 Task: Reply All to email with the signature Jude Thompson with the subject Request for an interview from softage.8@softage.net with the message Could you please send me the marketing plan for the upcoming product launch? with BCC to softage.9@softage.net with an attached image file YouTube_end_screen_image.png
Action: Mouse moved to (114, 294)
Screenshot: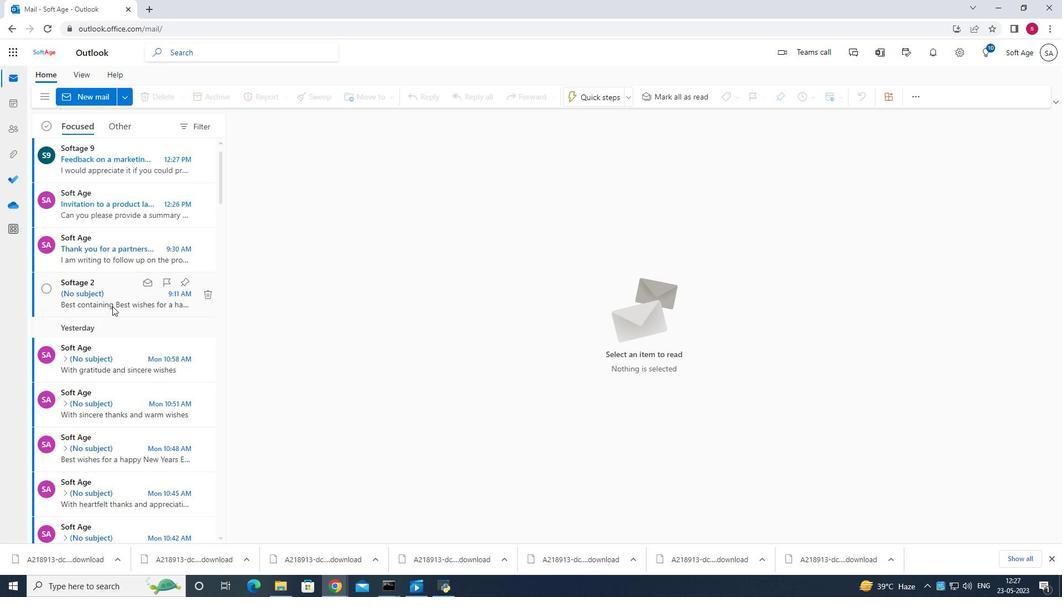 
Action: Mouse pressed left at (114, 294)
Screenshot: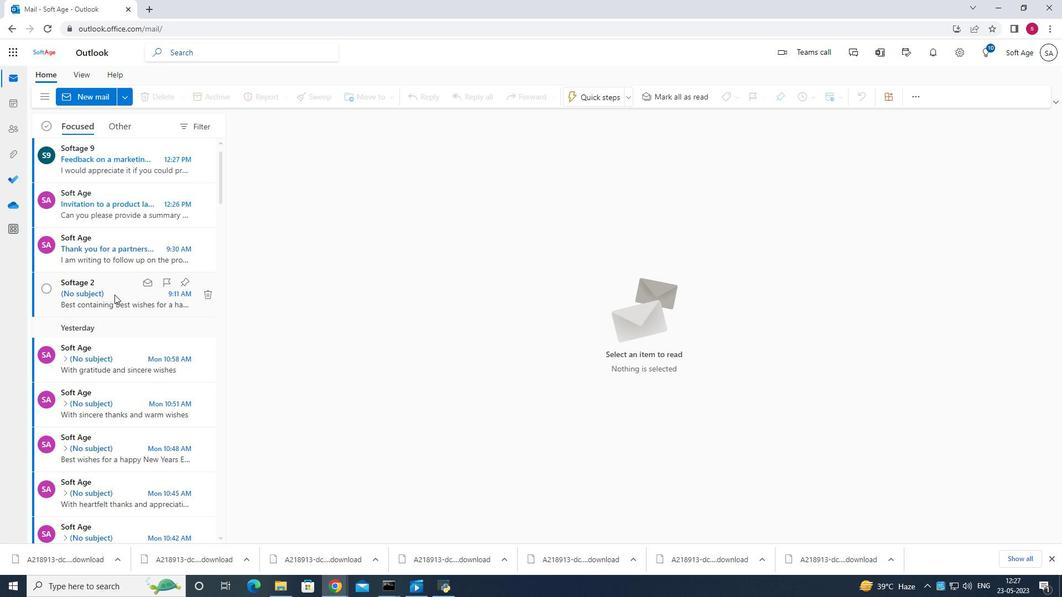 
Action: Mouse moved to (1033, 184)
Screenshot: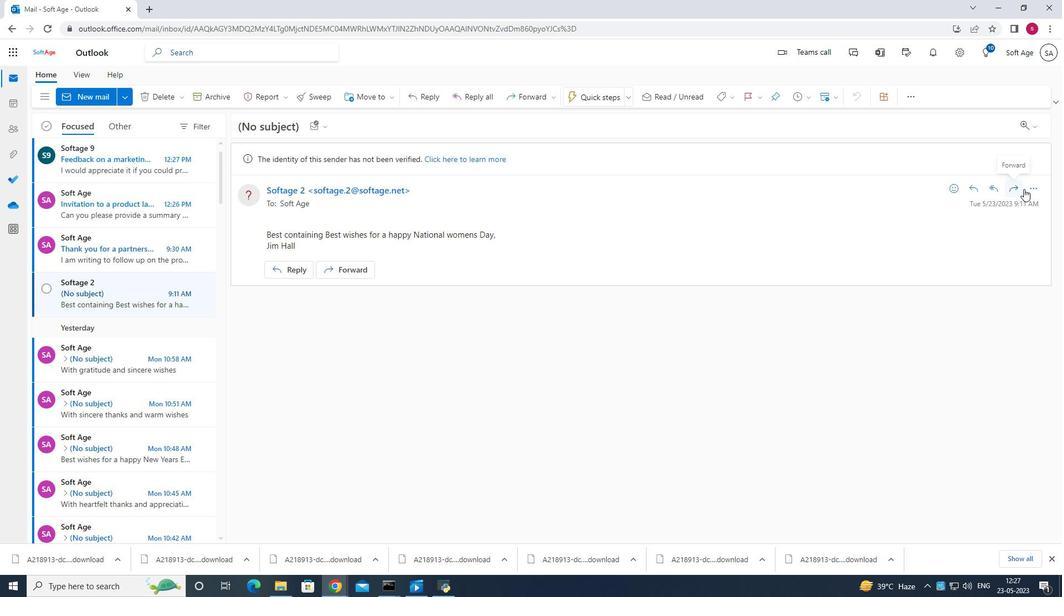 
Action: Mouse pressed left at (1033, 184)
Screenshot: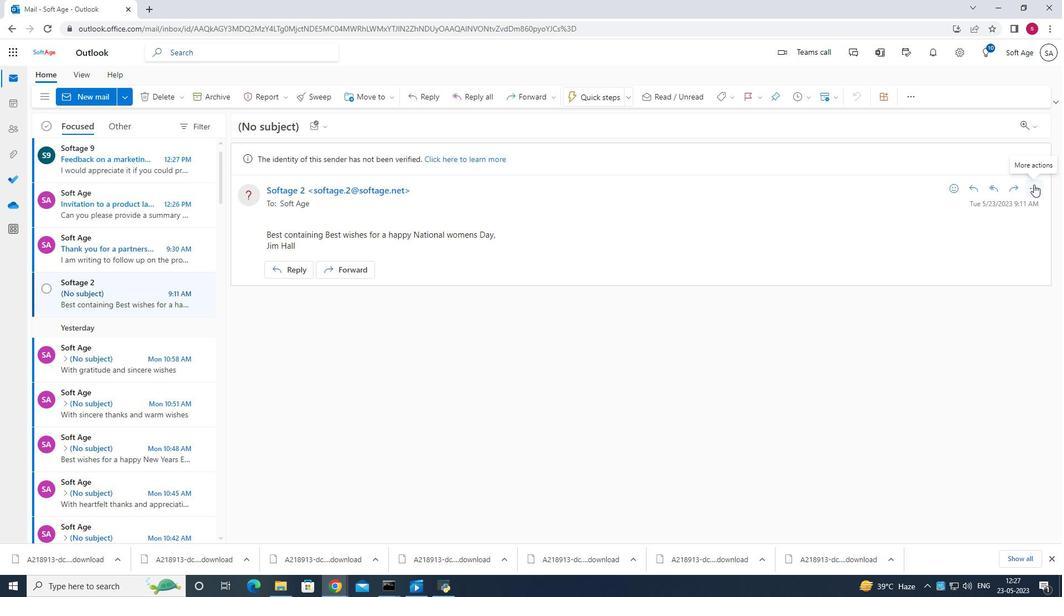 
Action: Mouse moved to (982, 203)
Screenshot: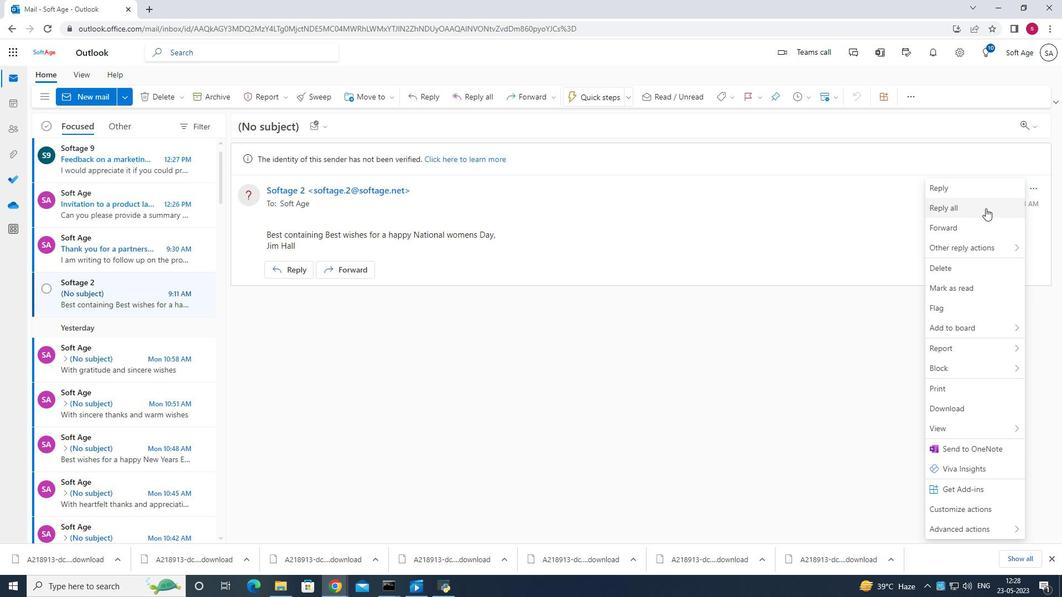 
Action: Mouse pressed left at (982, 203)
Screenshot: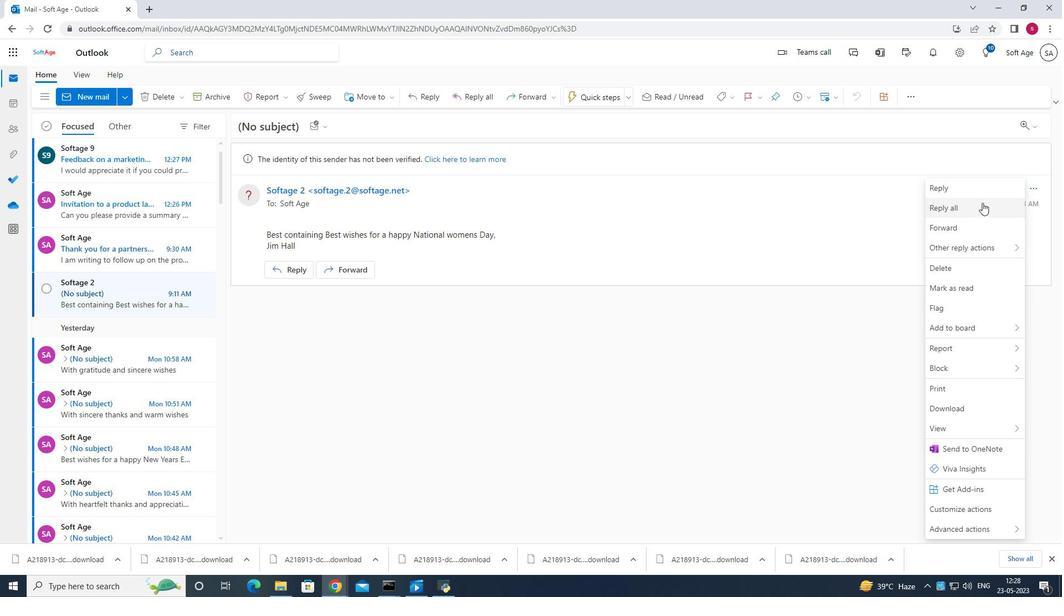 
Action: Mouse moved to (318, 160)
Screenshot: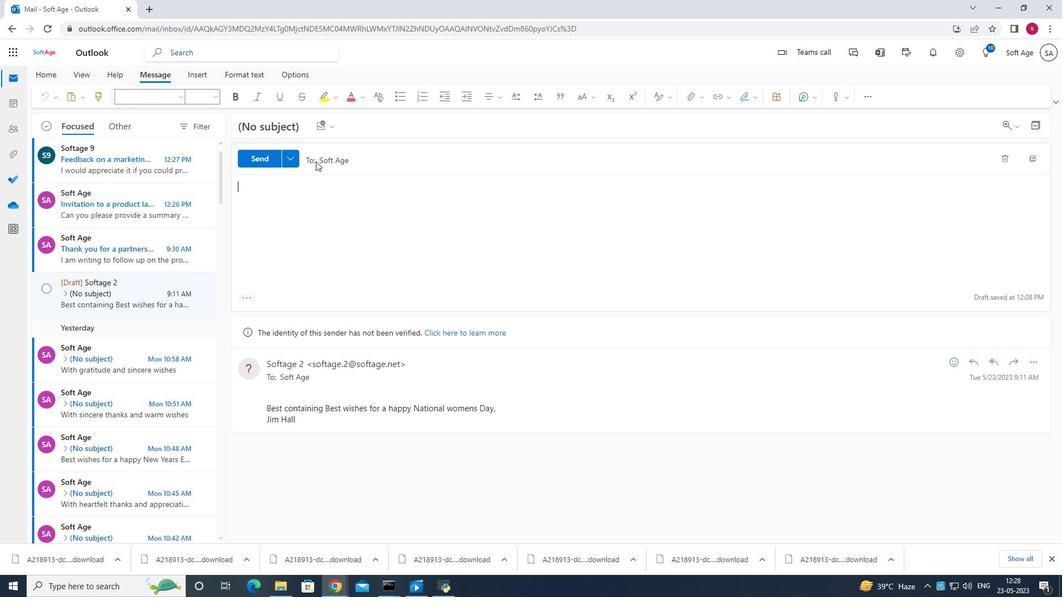 
Action: Mouse pressed left at (318, 160)
Screenshot: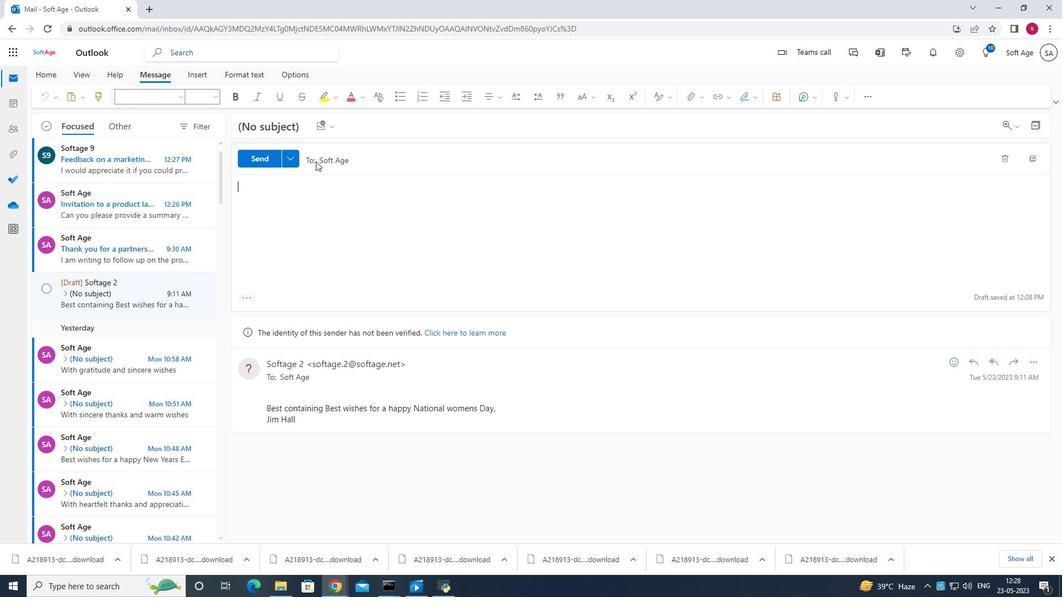 
Action: Mouse moved to (1031, 184)
Screenshot: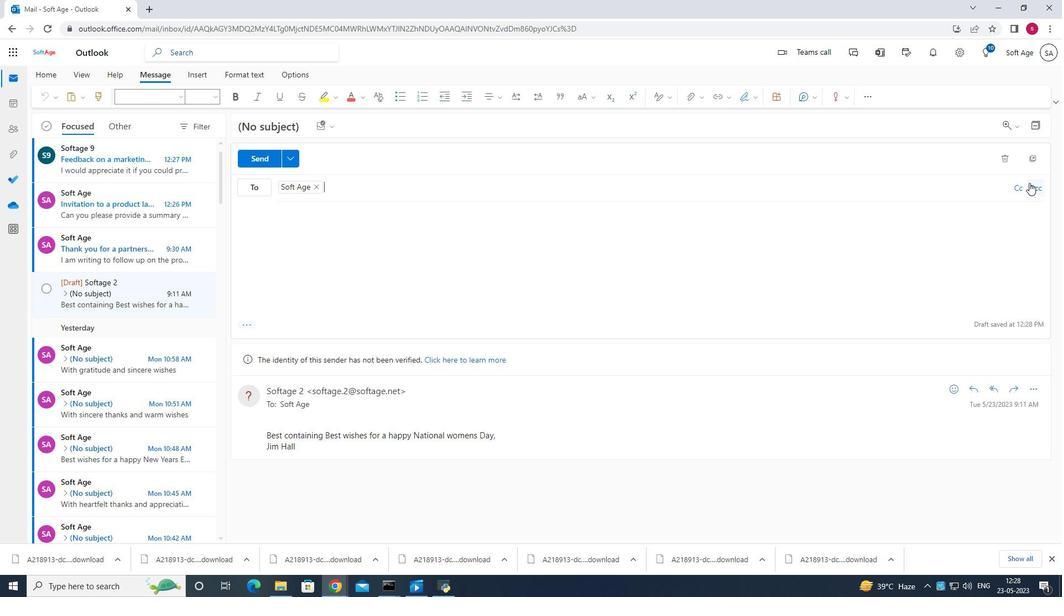 
Action: Mouse pressed left at (1031, 184)
Screenshot: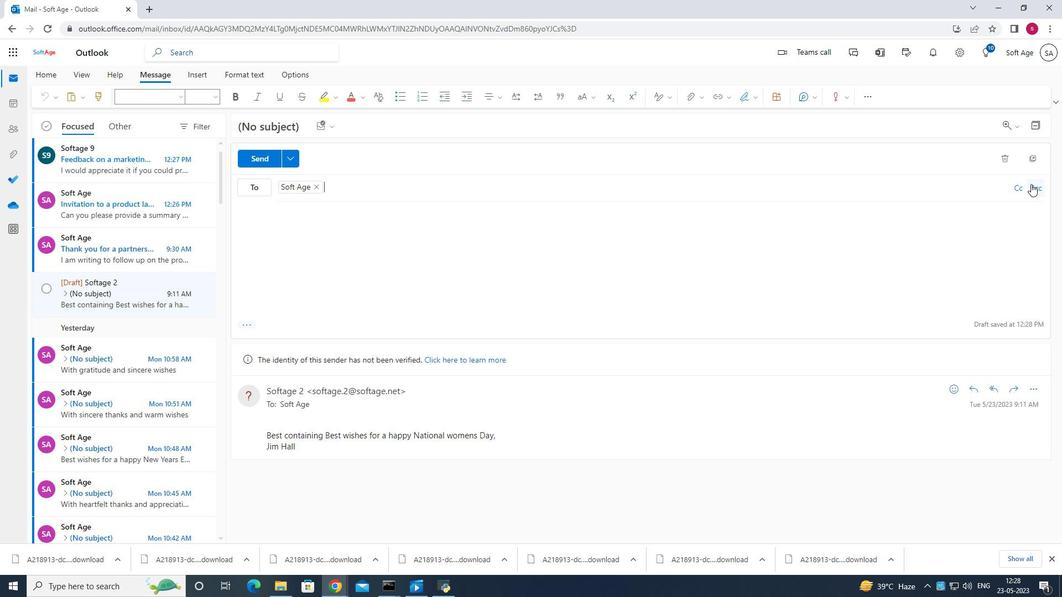 
Action: Mouse moved to (309, 194)
Screenshot: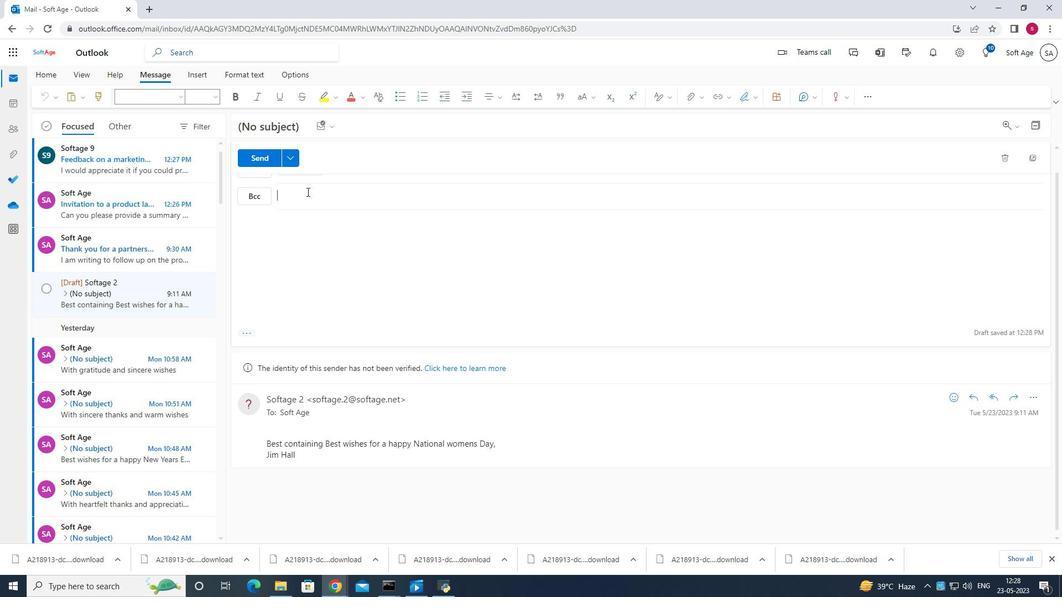 
Action: Mouse scrolled (309, 194) with delta (0, 0)
Screenshot: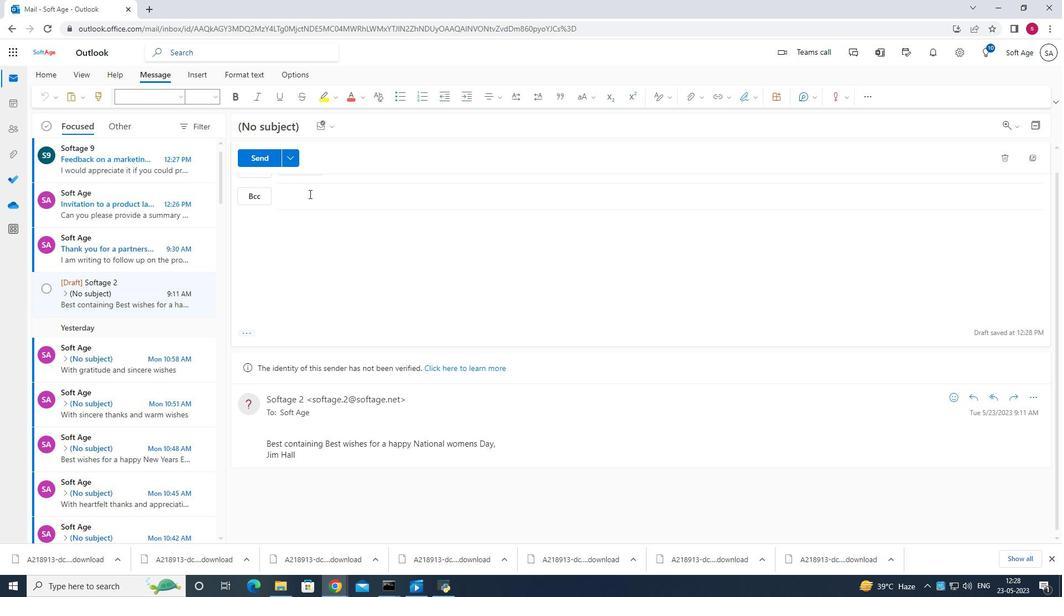 
Action: Mouse scrolled (309, 194) with delta (0, 0)
Screenshot: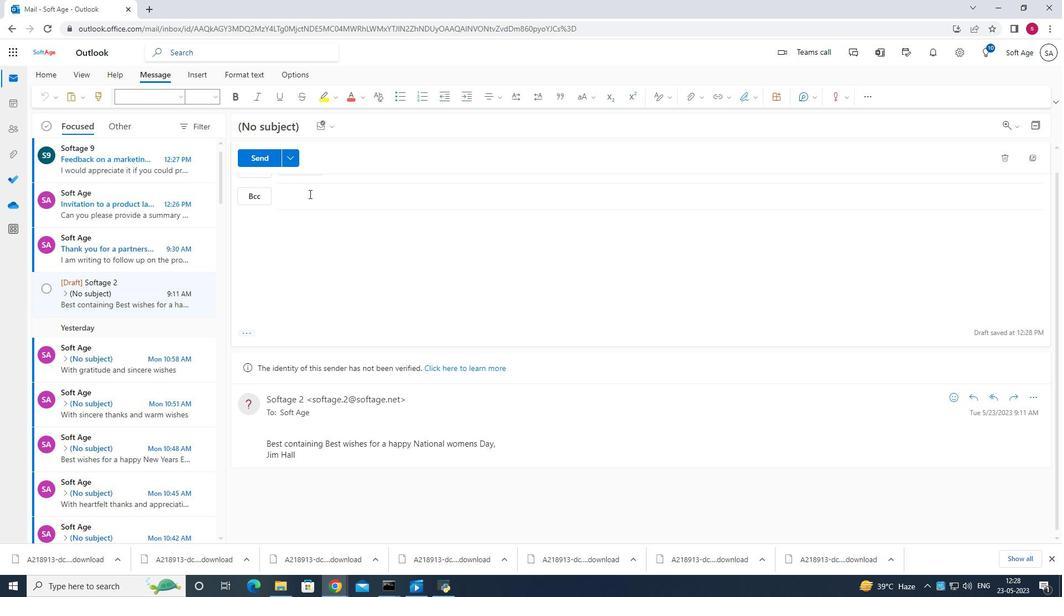 
Action: Mouse scrolled (309, 194) with delta (0, 0)
Screenshot: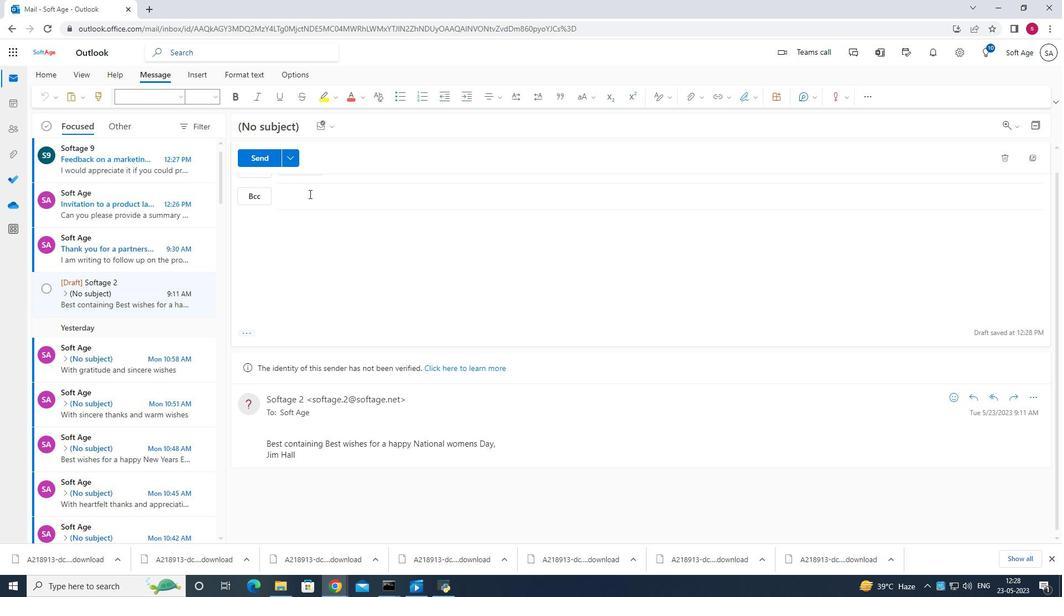 
Action: Mouse moved to (309, 194)
Screenshot: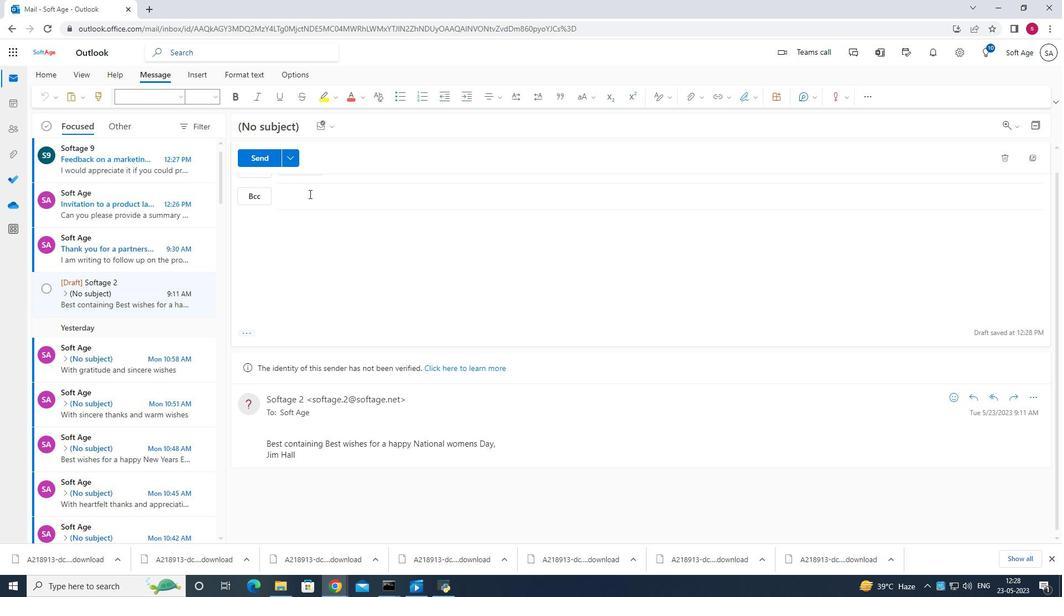 
Action: Mouse scrolled (309, 194) with delta (0, 0)
Screenshot: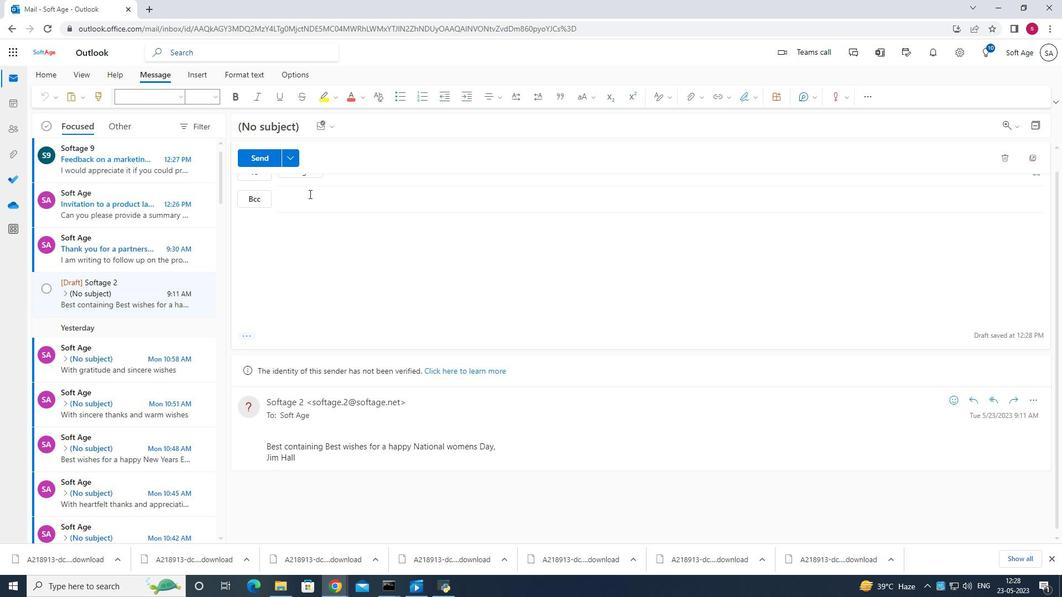 
Action: Mouse scrolled (309, 194) with delta (0, 0)
Screenshot: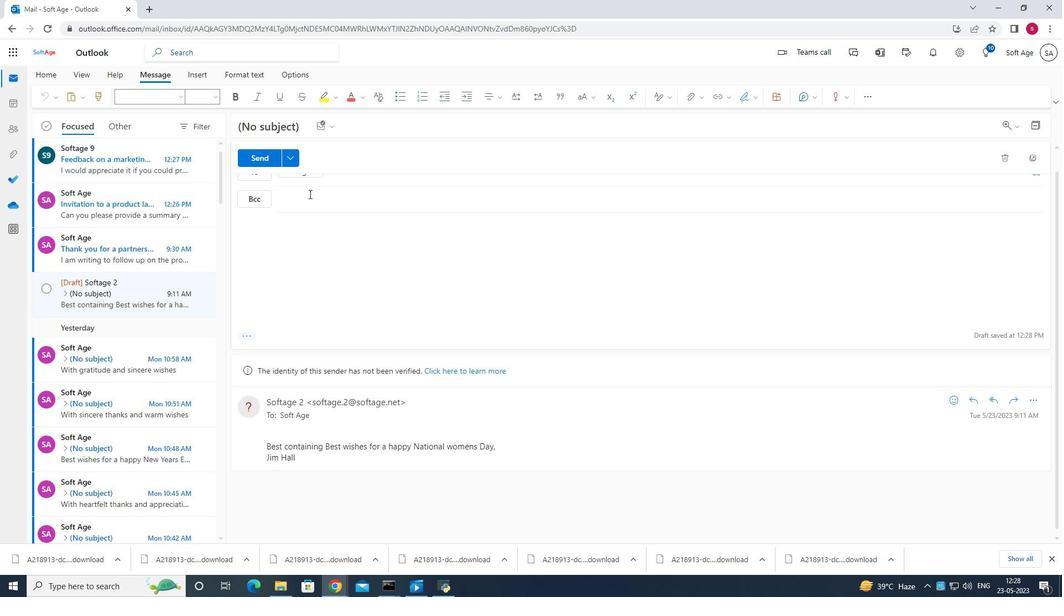 
Action: Mouse scrolled (309, 194) with delta (0, 0)
Screenshot: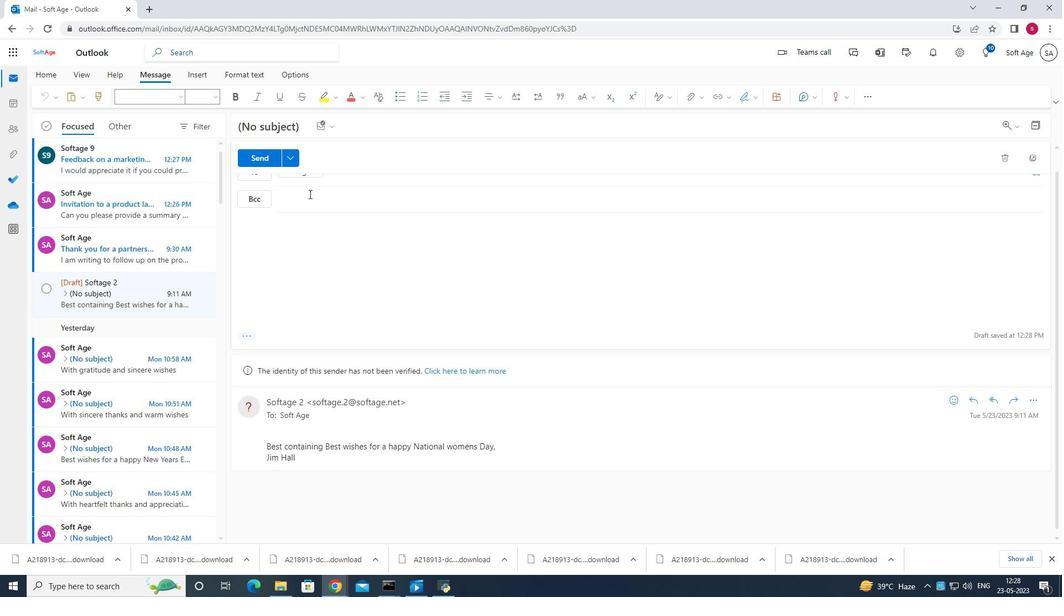 
Action: Mouse scrolled (309, 194) with delta (0, 0)
Screenshot: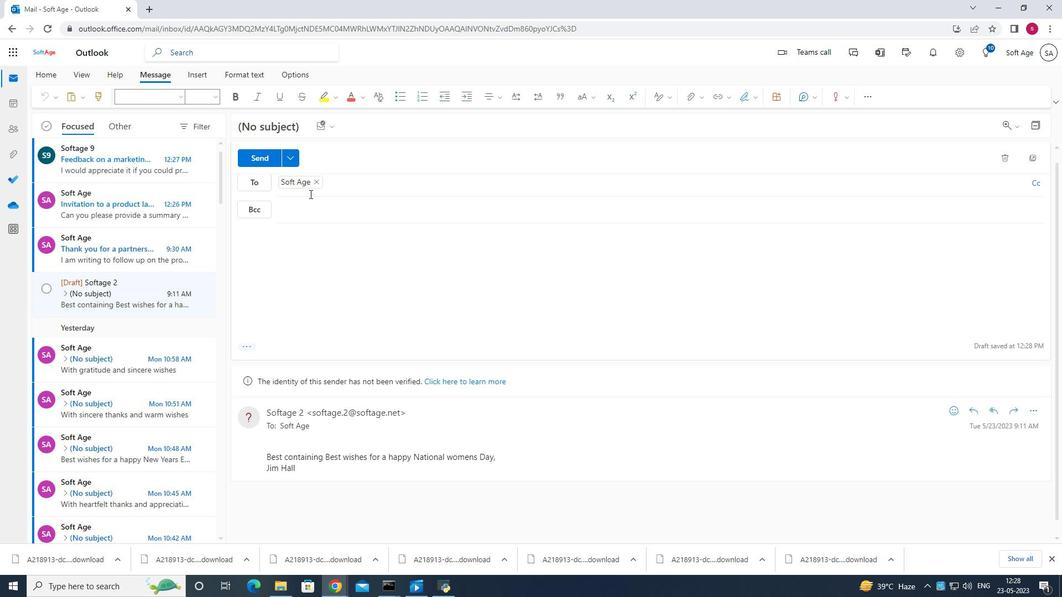 
Action: Mouse scrolled (309, 194) with delta (0, 0)
Screenshot: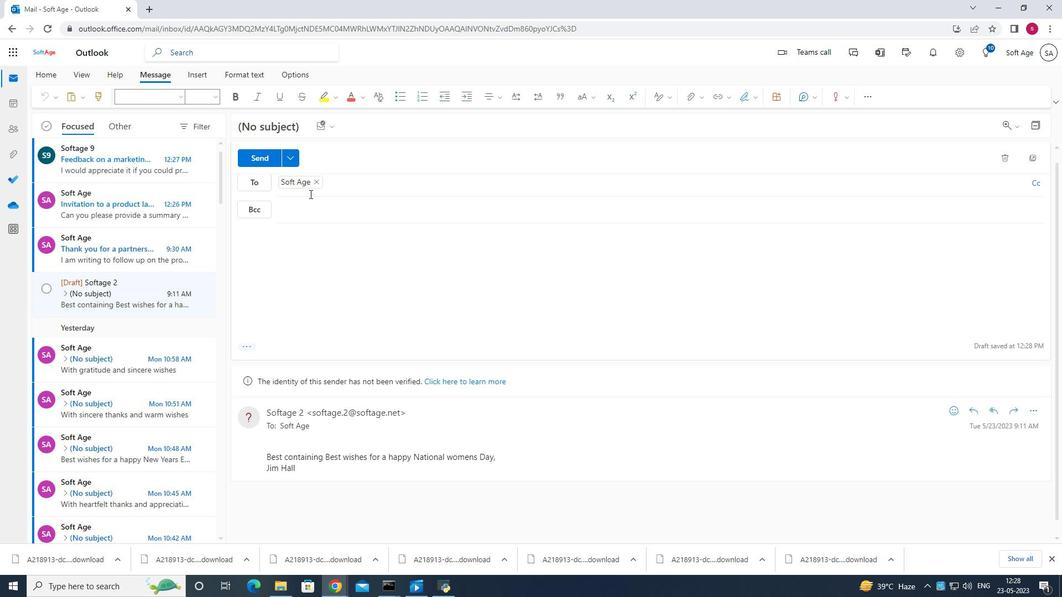 
Action: Mouse moved to (328, 210)
Screenshot: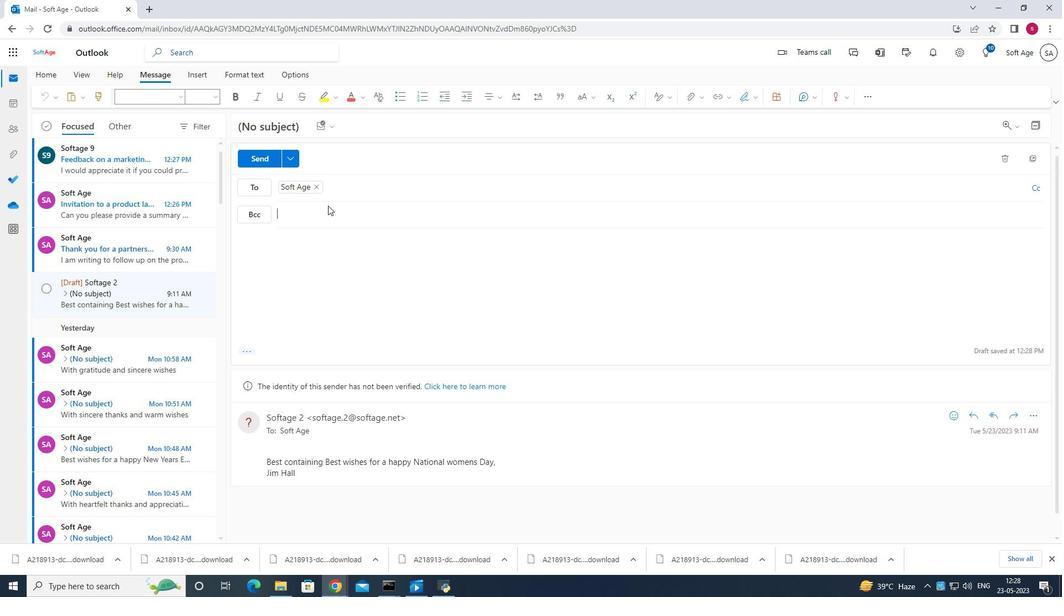 
Action: Key pressed softage.9softage.net
Screenshot: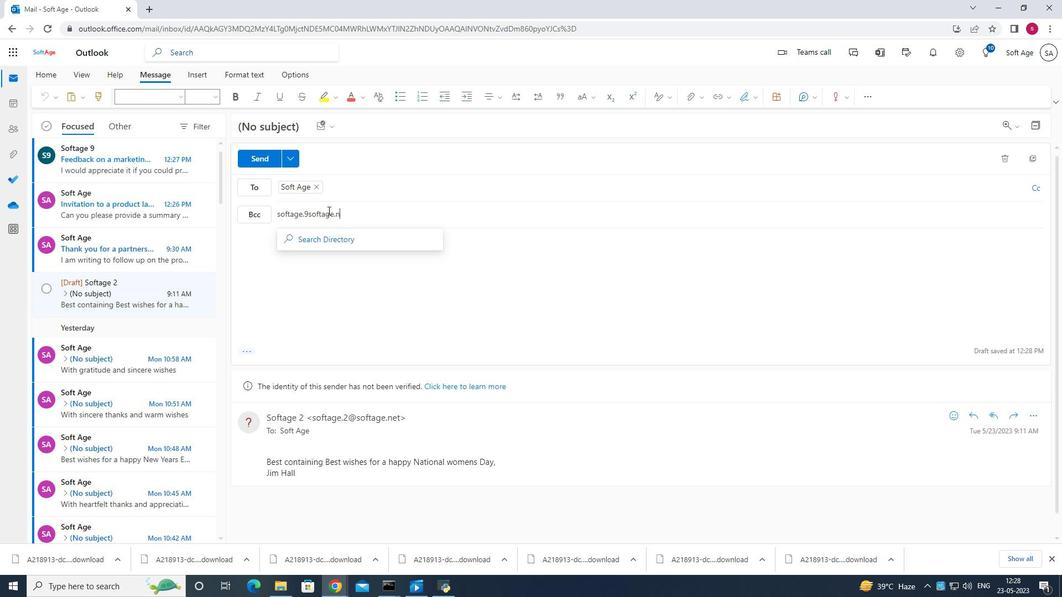 
Action: Mouse moved to (340, 203)
Screenshot: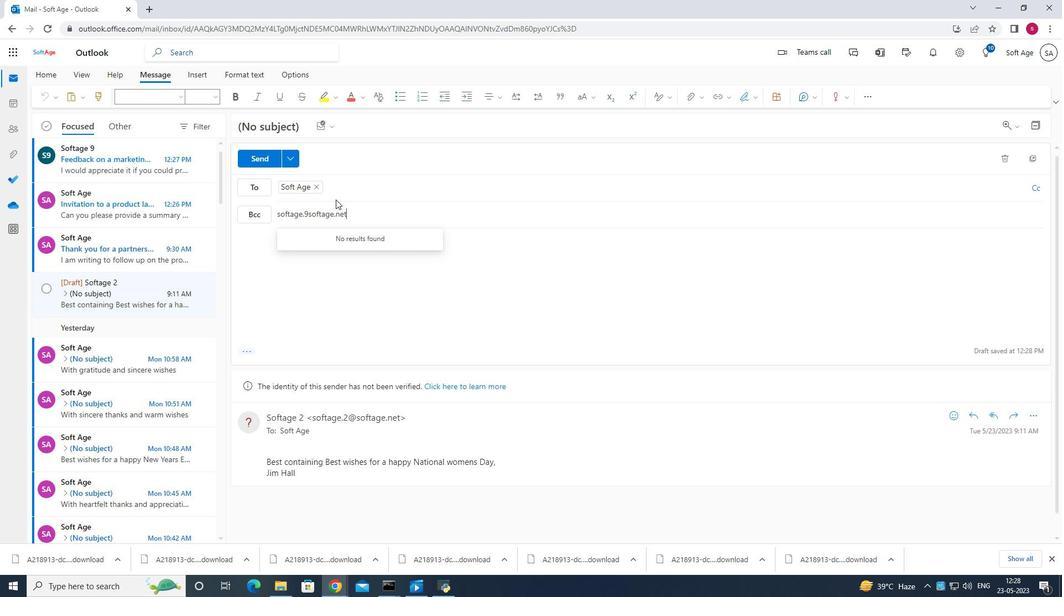
Action: Mouse pressed left at (340, 203)
Screenshot: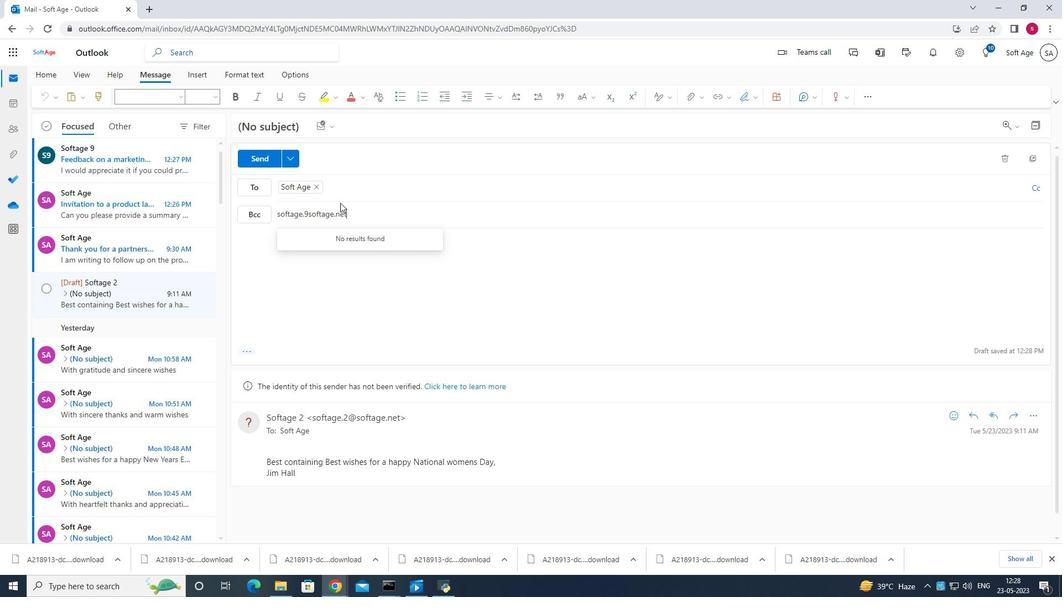 
Action: Mouse moved to (253, 352)
Screenshot: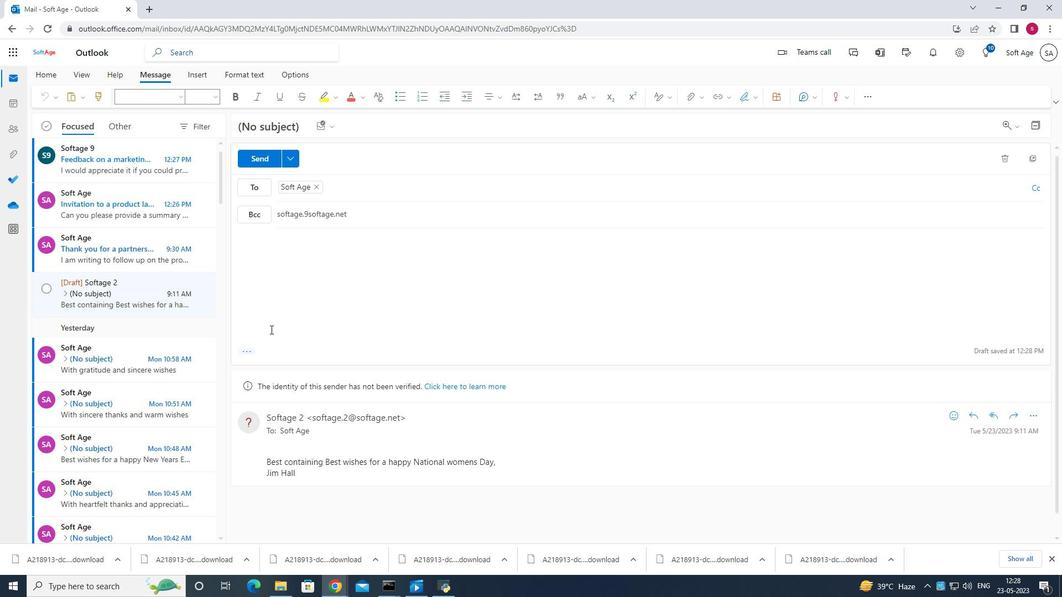 
Action: Mouse pressed left at (253, 352)
Screenshot: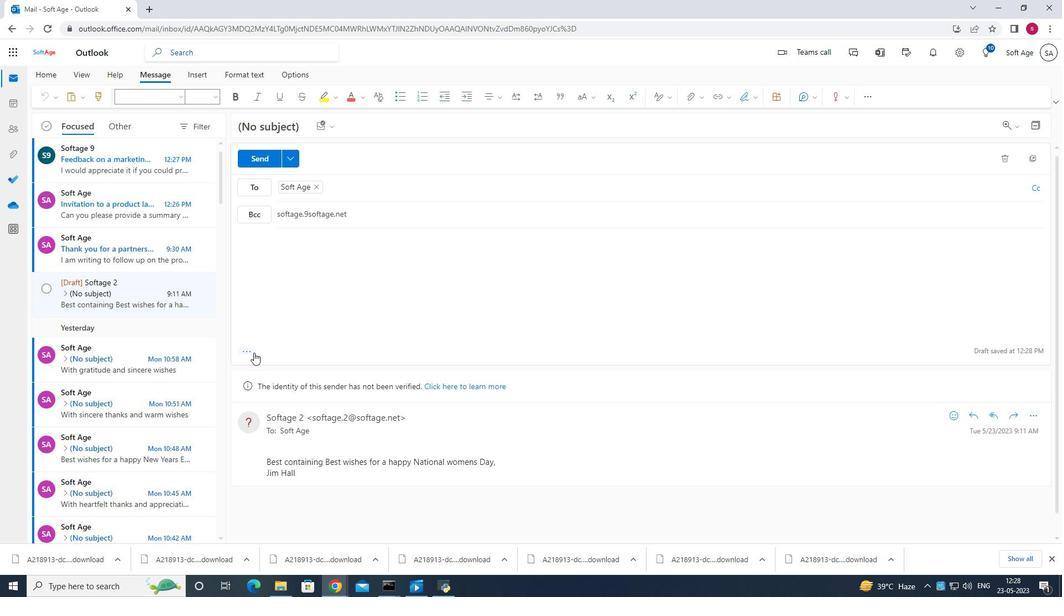 
Action: Mouse moved to (281, 231)
Screenshot: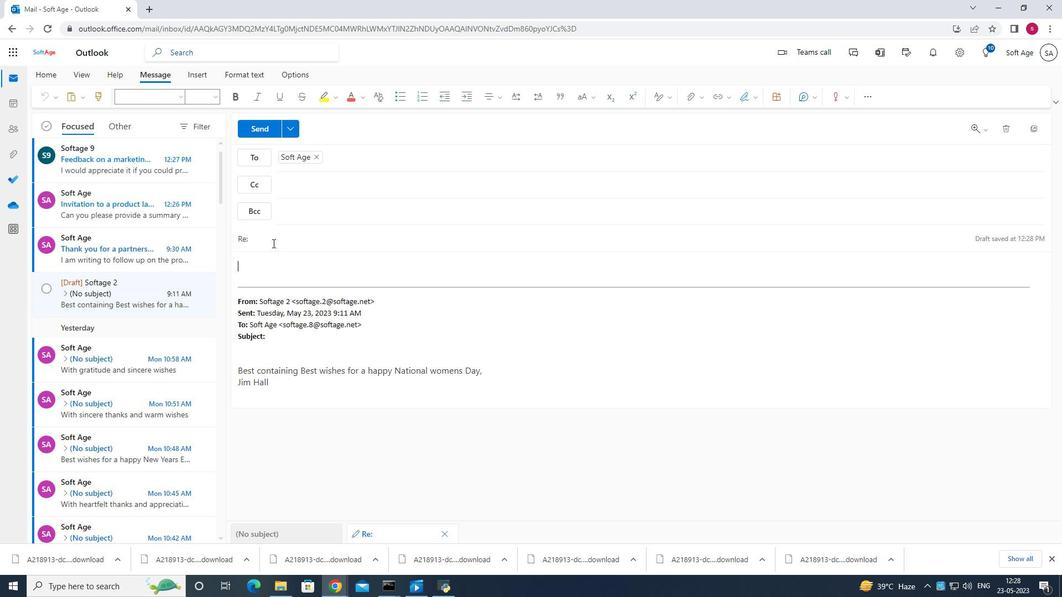 
Action: Mouse pressed left at (281, 231)
Screenshot: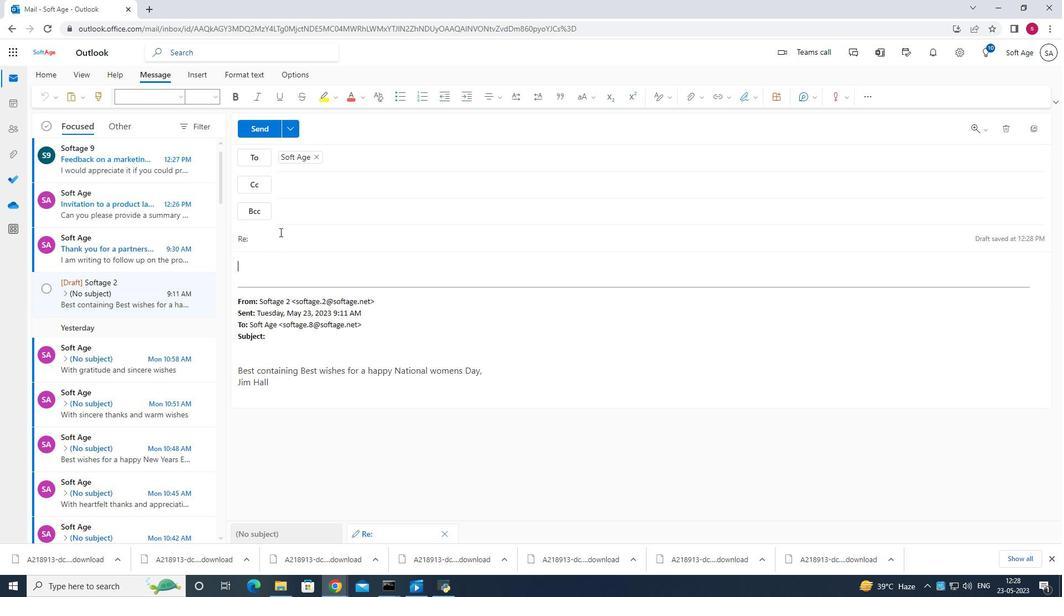 
Action: Mouse moved to (277, 240)
Screenshot: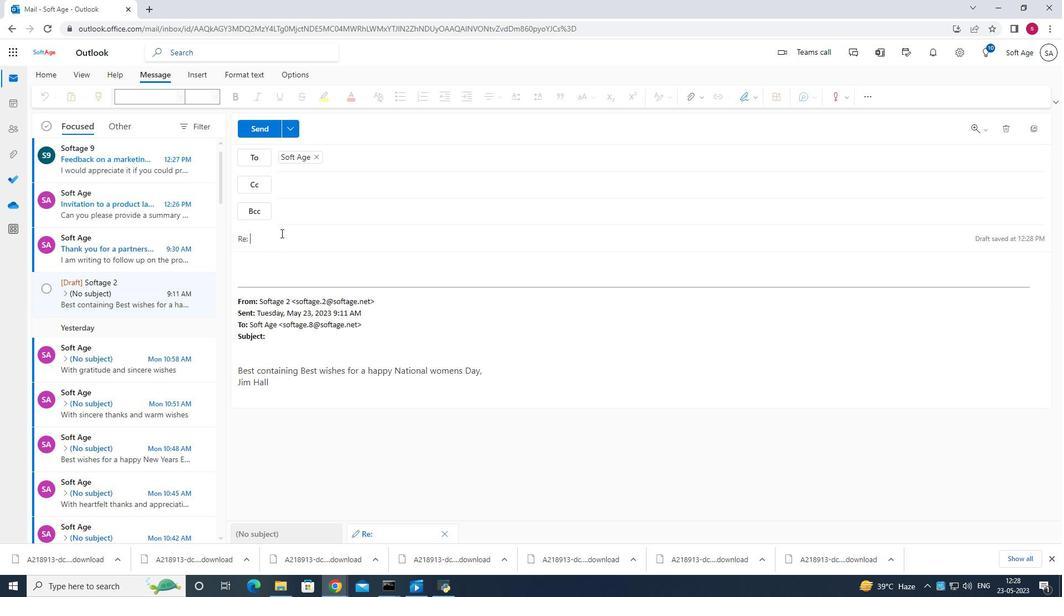 
Action: Key pressed <Key.backspace><Key.backspace><Key.backspace><Key.backspace><Key.backspace><Key.shift>Request<Key.space>for<Key.space>an<Key.space><Key.shift>Interview
Screenshot: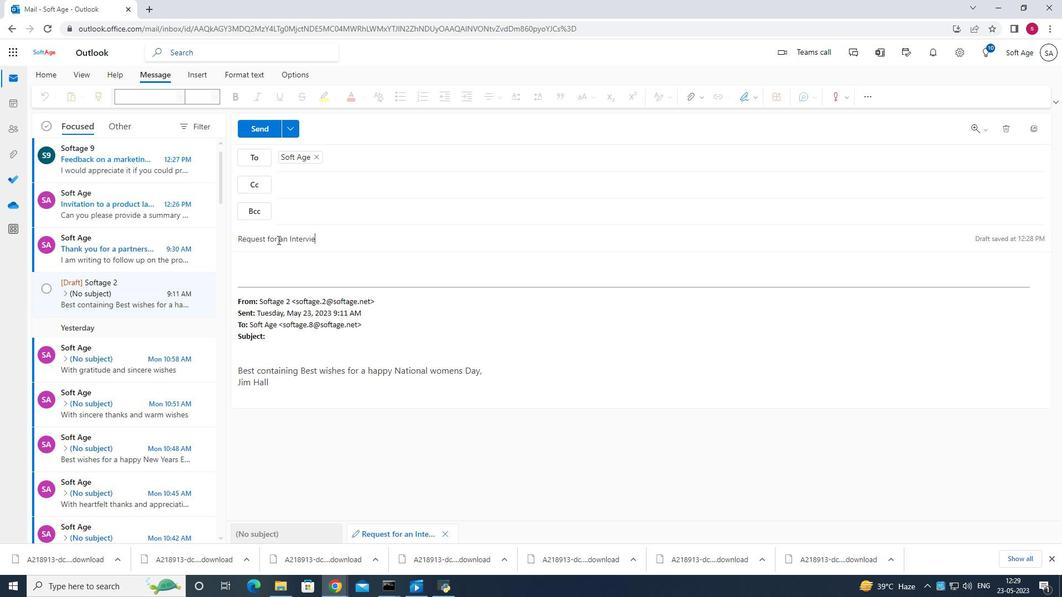 
Action: Mouse moved to (310, 238)
Screenshot: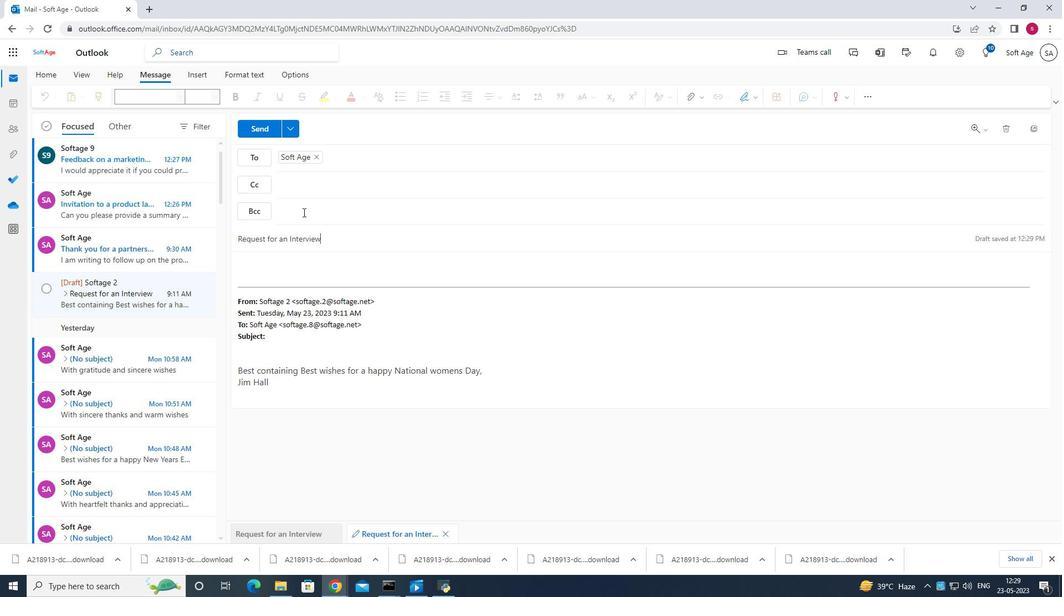 
Action: Key pressed .
Screenshot: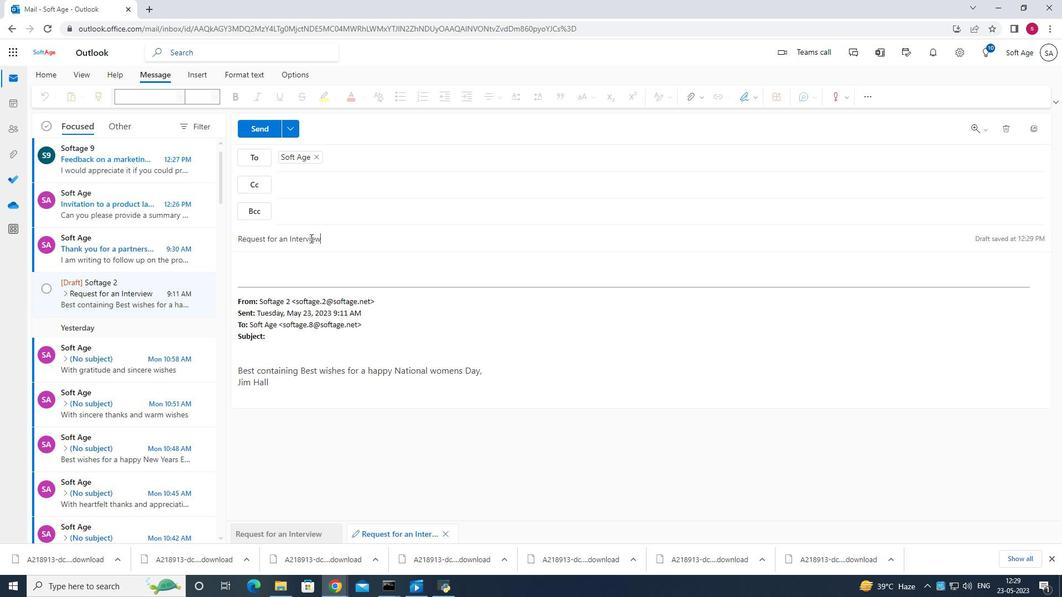 
Action: Mouse moved to (295, 207)
Screenshot: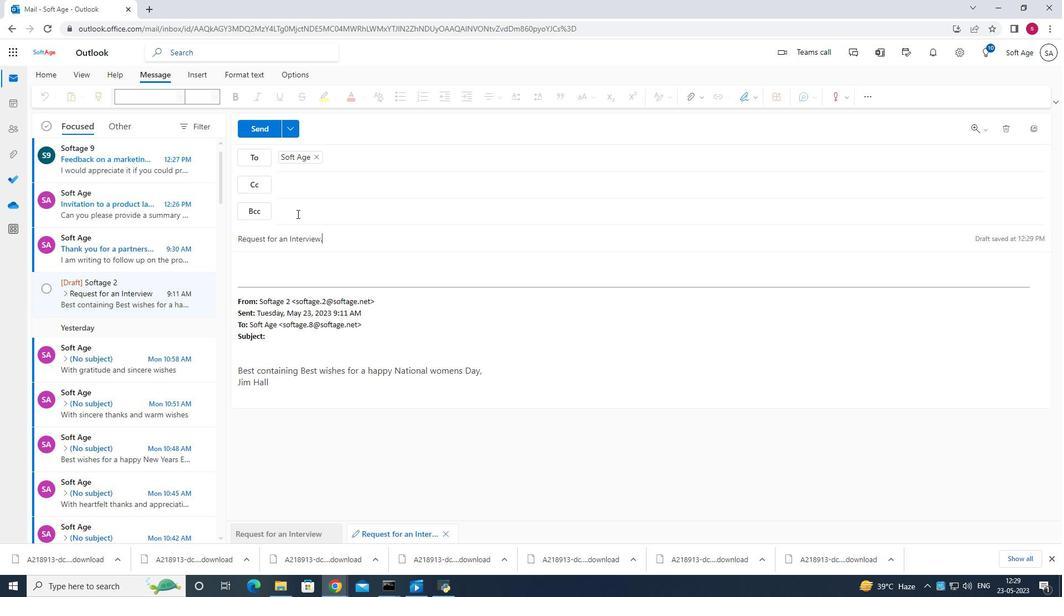 
Action: Mouse pressed left at (295, 207)
Screenshot: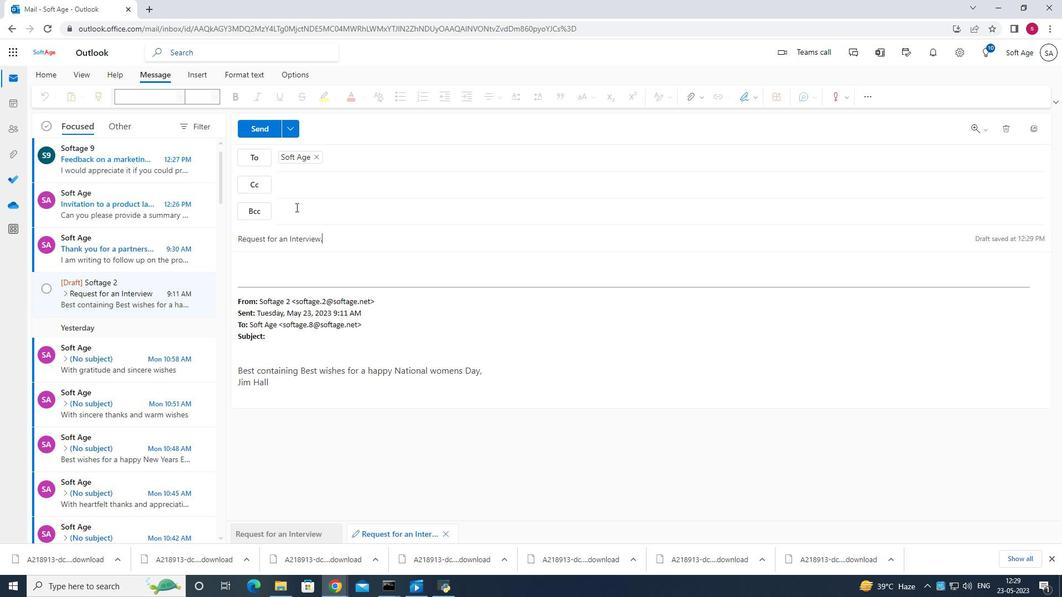 
Action: Key pressed softage.8softage.net
Screenshot: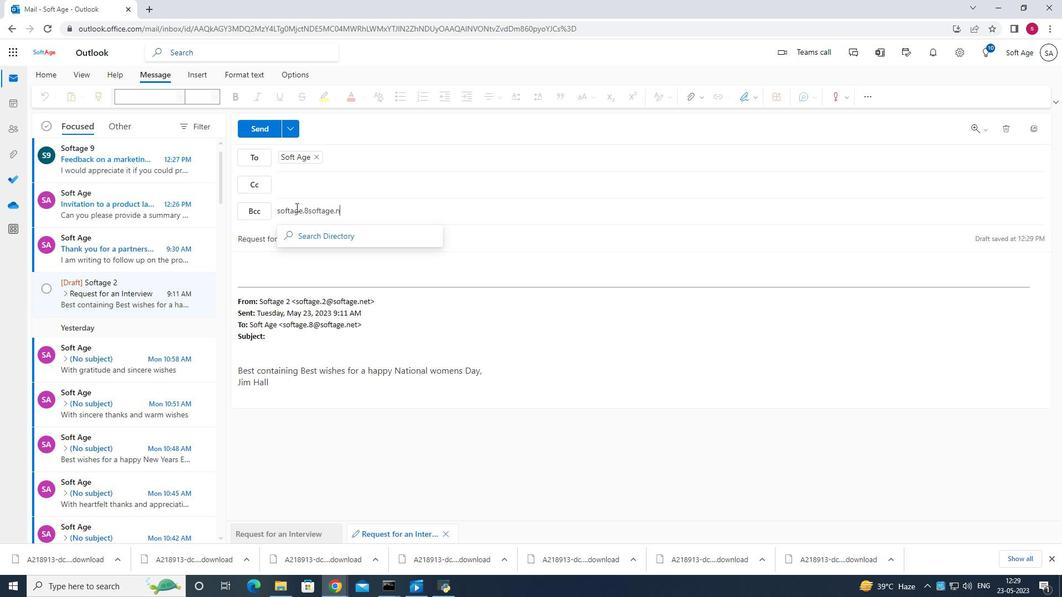 
Action: Mouse moved to (466, 243)
Screenshot: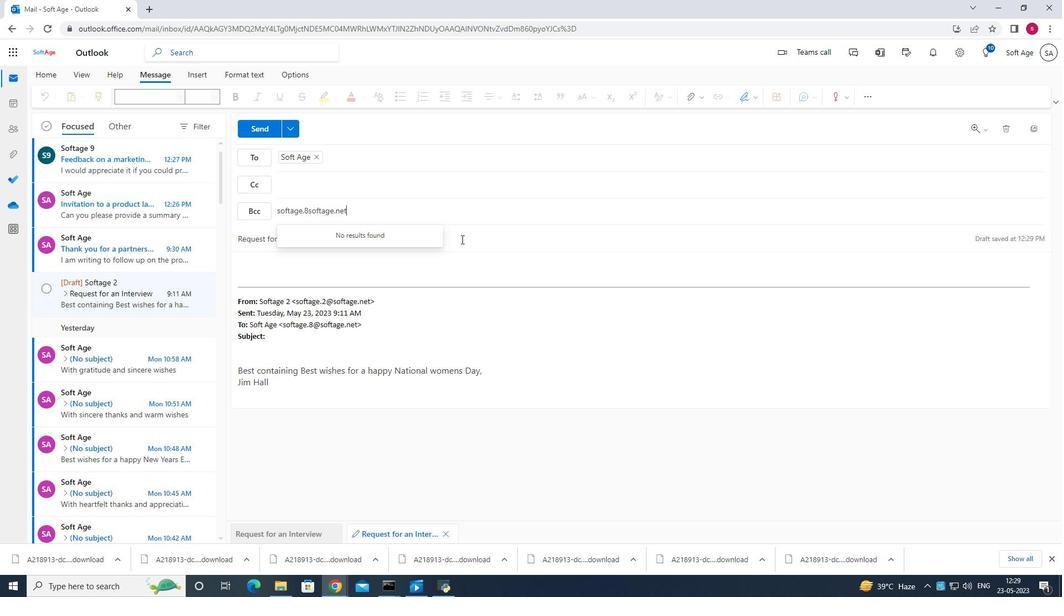 
Action: Mouse pressed left at (466, 243)
Screenshot: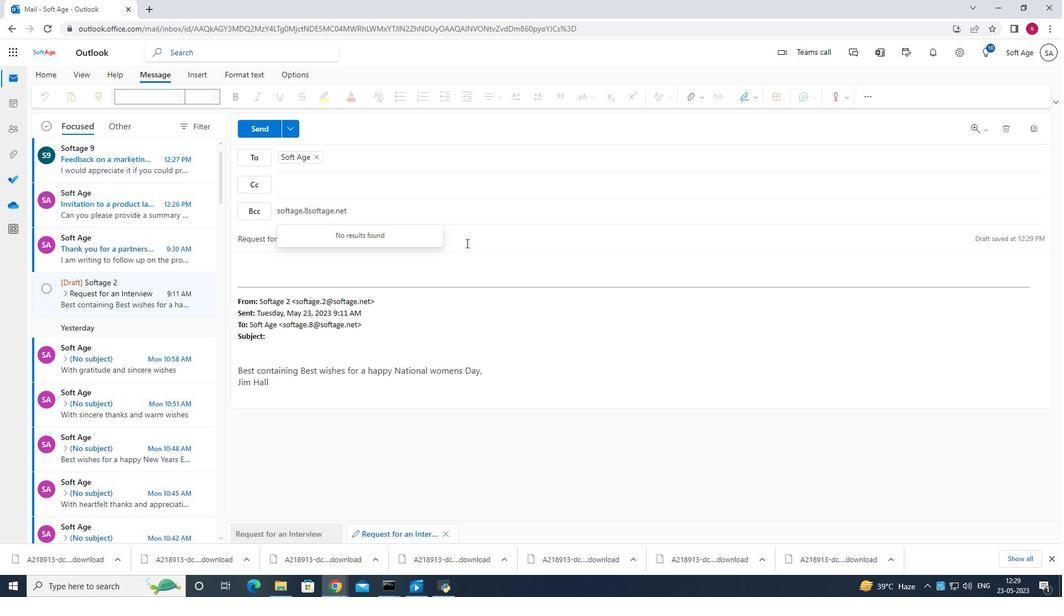 
Action: Mouse moved to (373, 257)
Screenshot: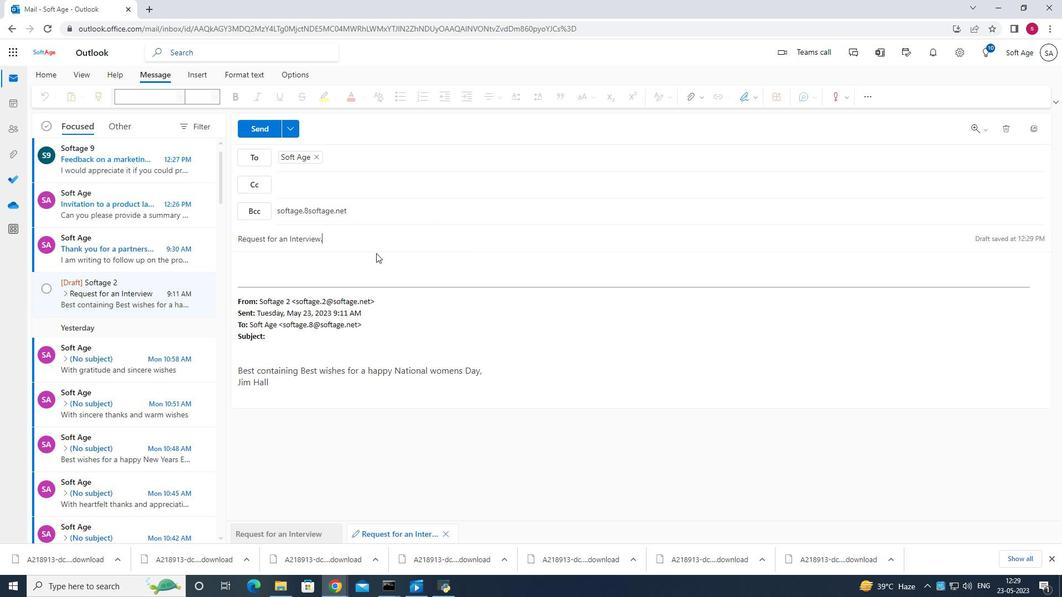 
Action: Mouse pressed left at (373, 257)
Screenshot: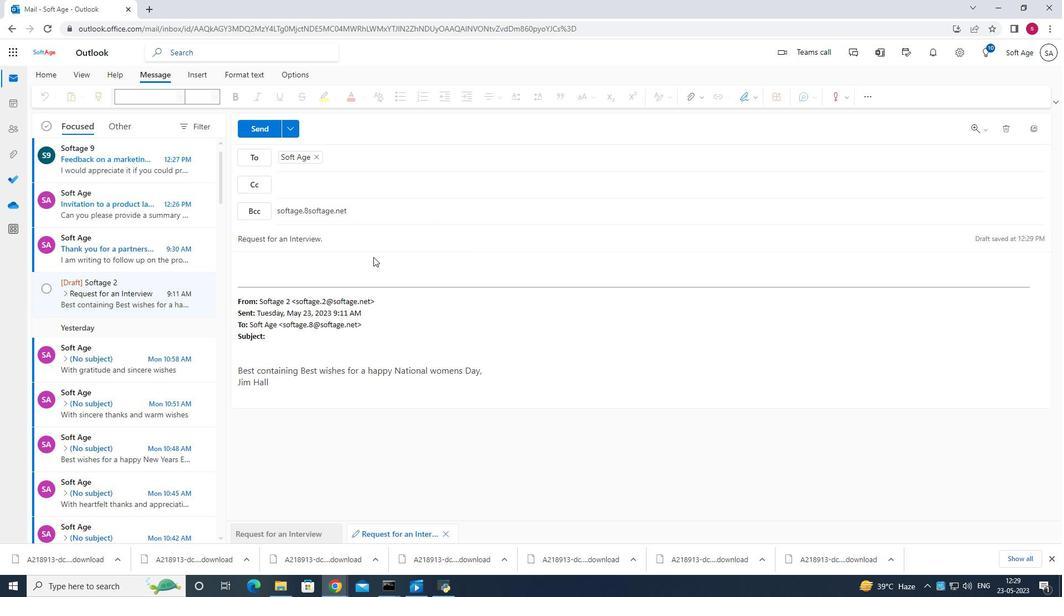 
Action: Mouse moved to (740, 97)
Screenshot: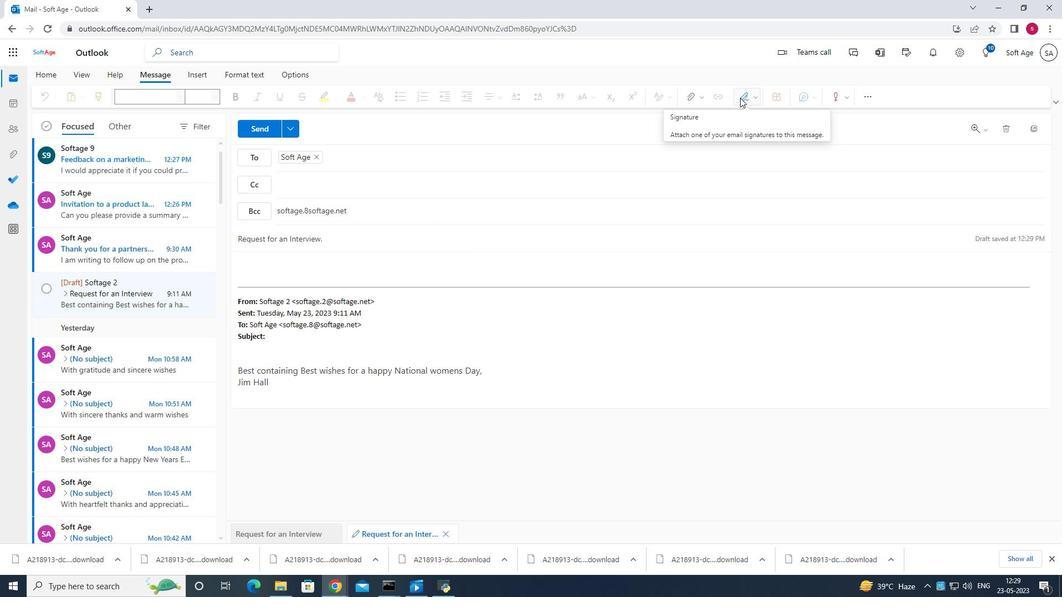 
Action: Mouse pressed left at (740, 97)
Screenshot: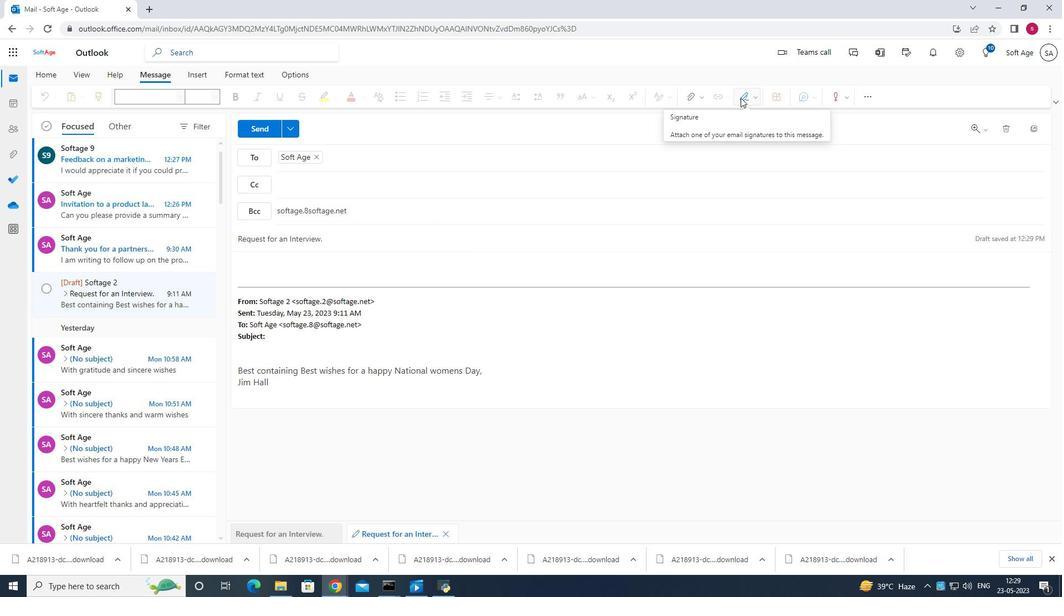 
Action: Mouse moved to (716, 141)
Screenshot: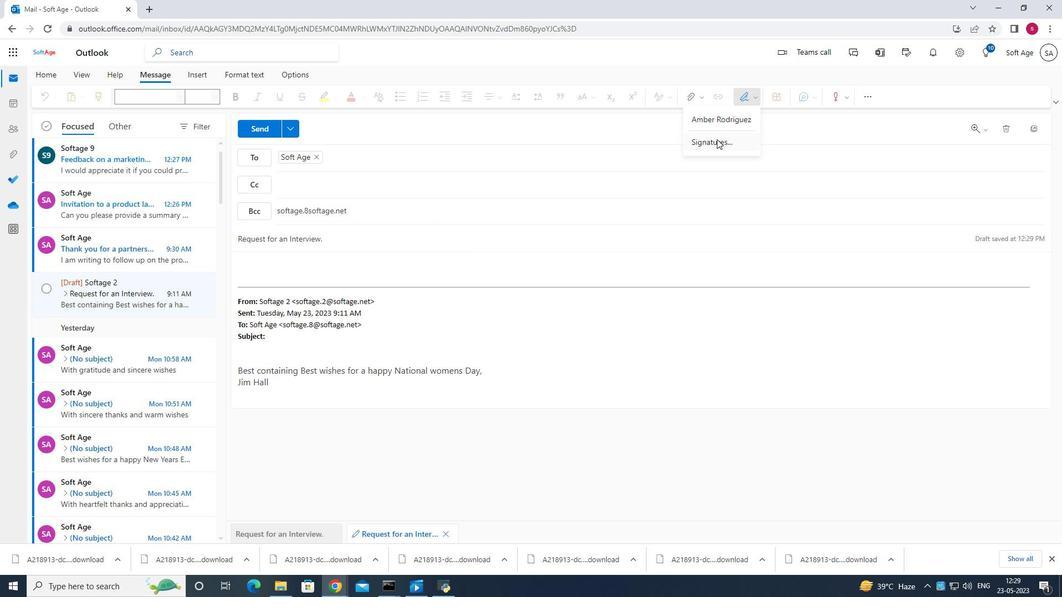 
Action: Mouse pressed left at (716, 141)
Screenshot: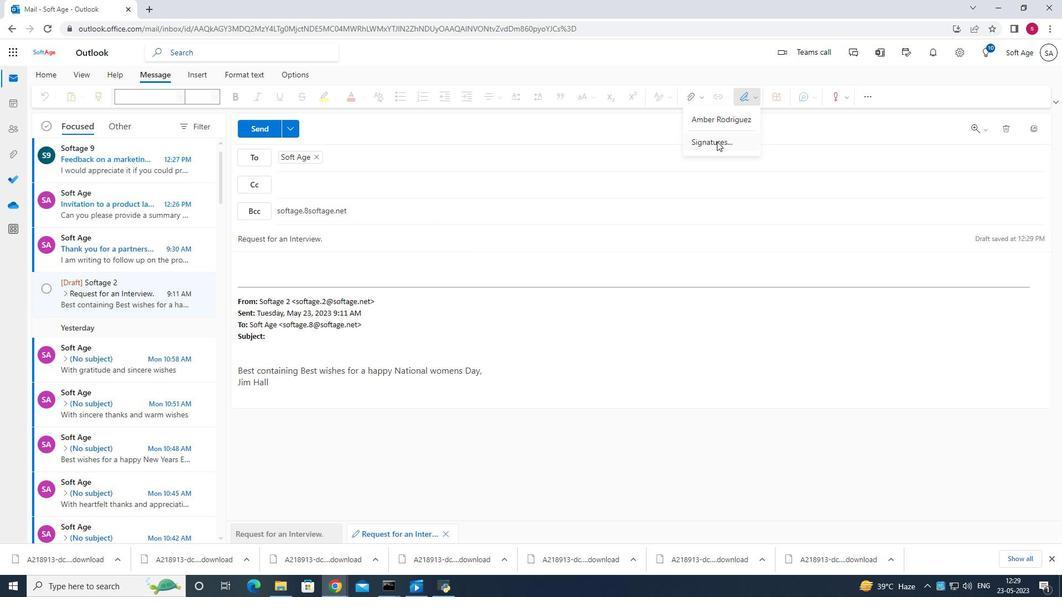 
Action: Mouse moved to (765, 184)
Screenshot: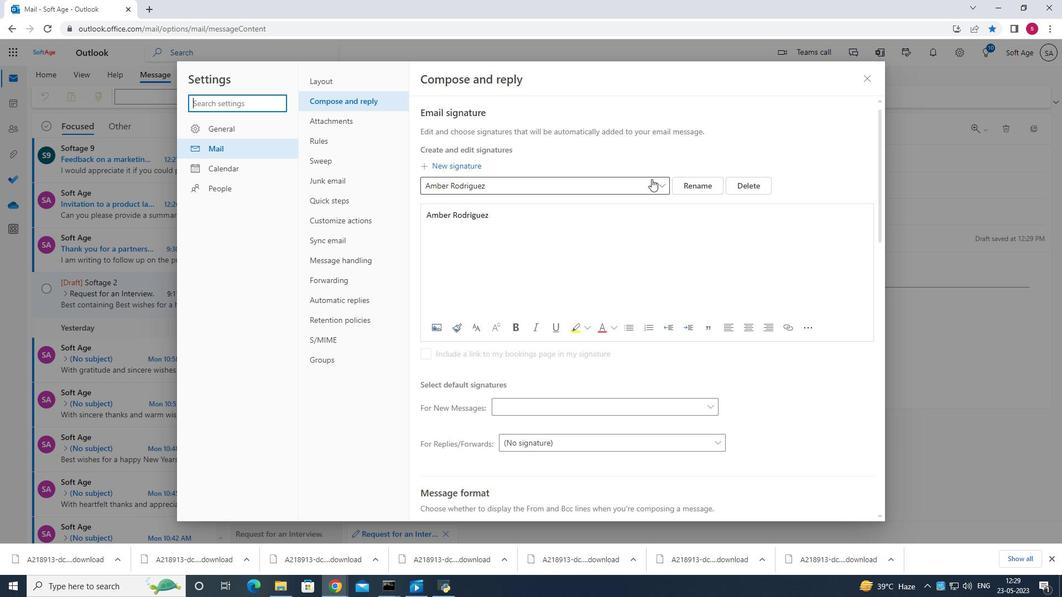 
Action: Mouse pressed left at (765, 184)
Screenshot: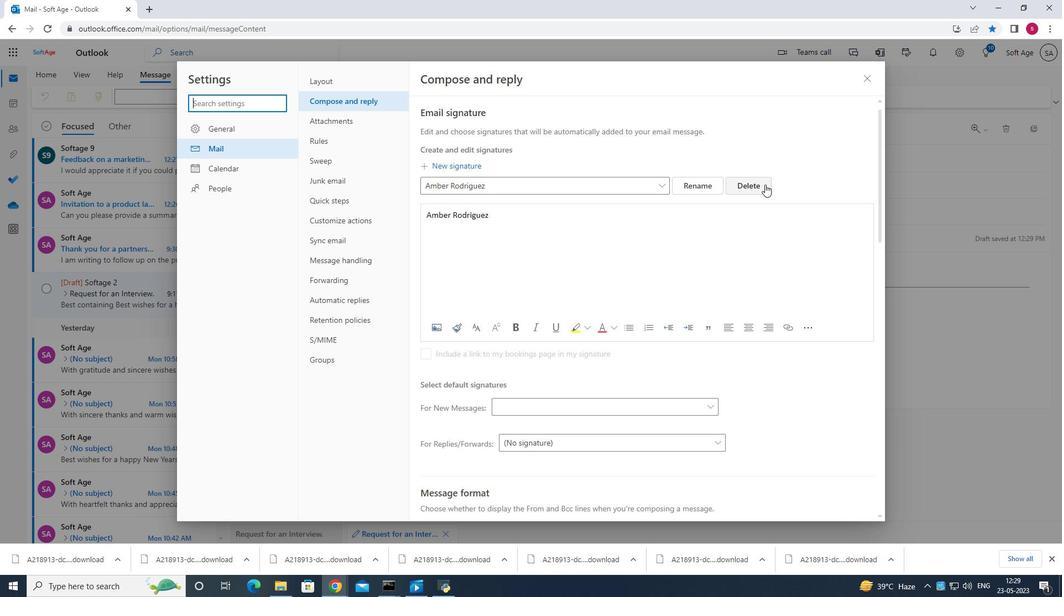 
Action: Mouse moved to (610, 184)
Screenshot: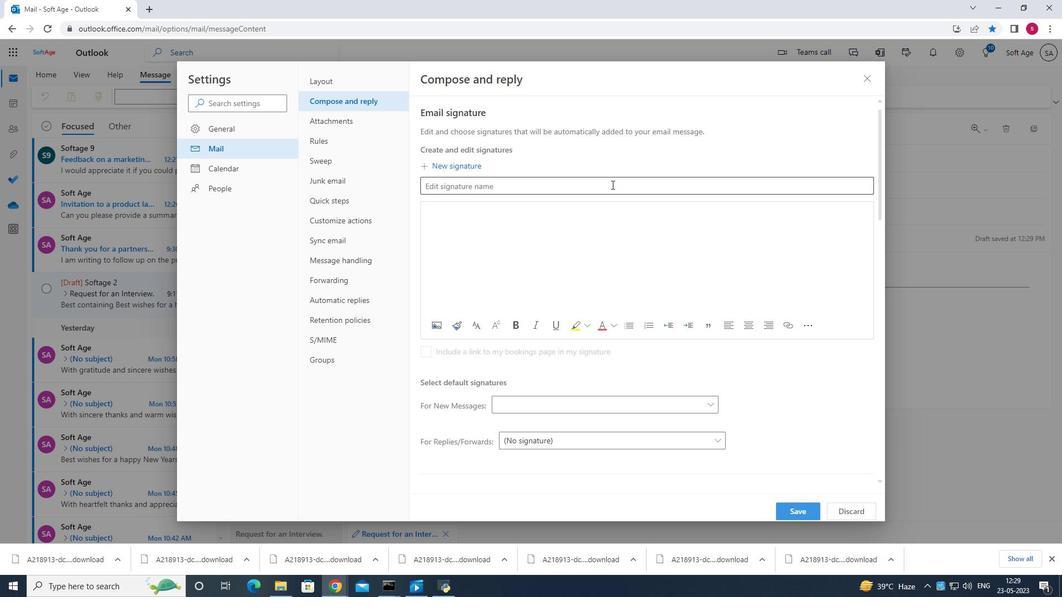 
Action: Mouse pressed left at (610, 184)
Screenshot: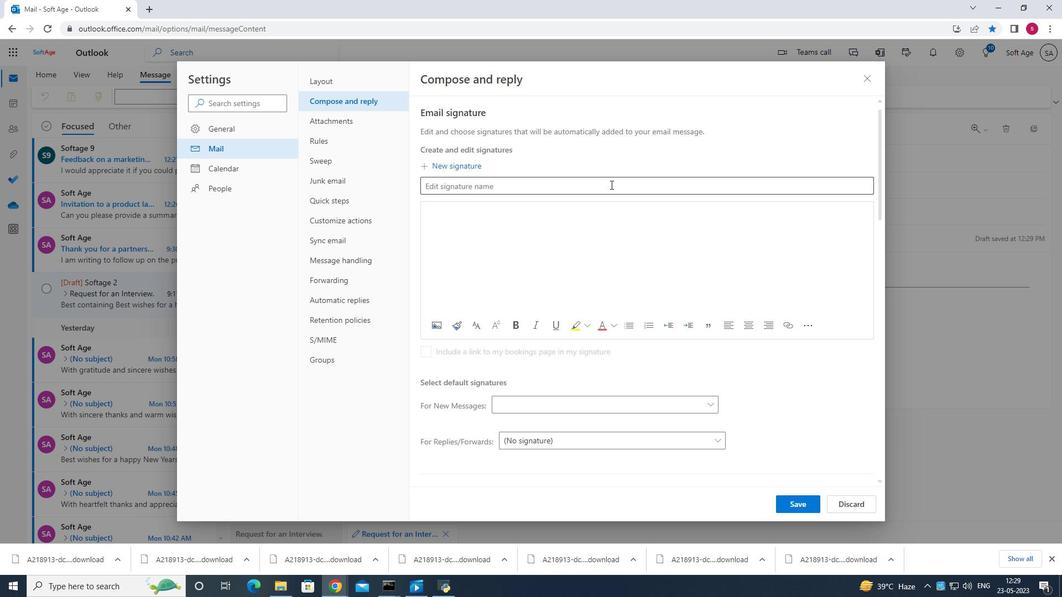 
Action: Key pressed <Key.shift>Jude<Key.space><Key.shift>Thomson<Key.down>
Screenshot: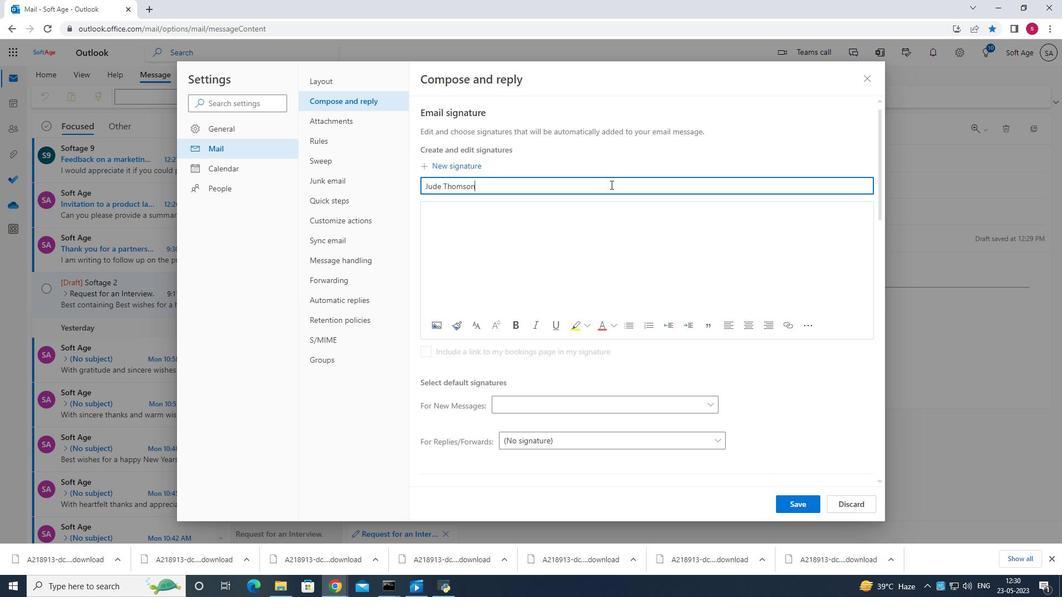 
Action: Mouse moved to (553, 211)
Screenshot: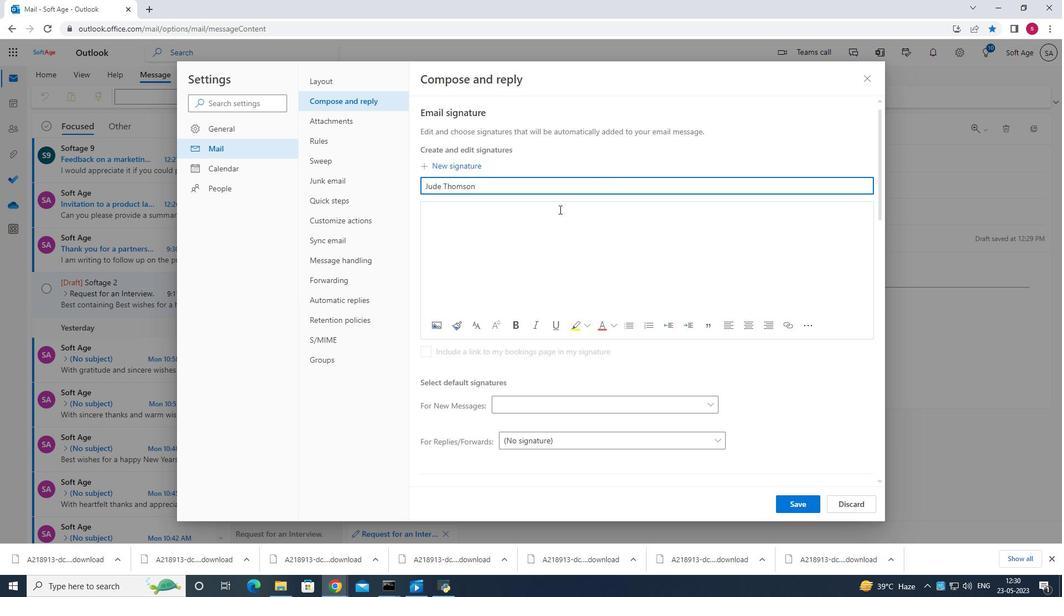 
Action: Mouse pressed left at (553, 211)
Screenshot: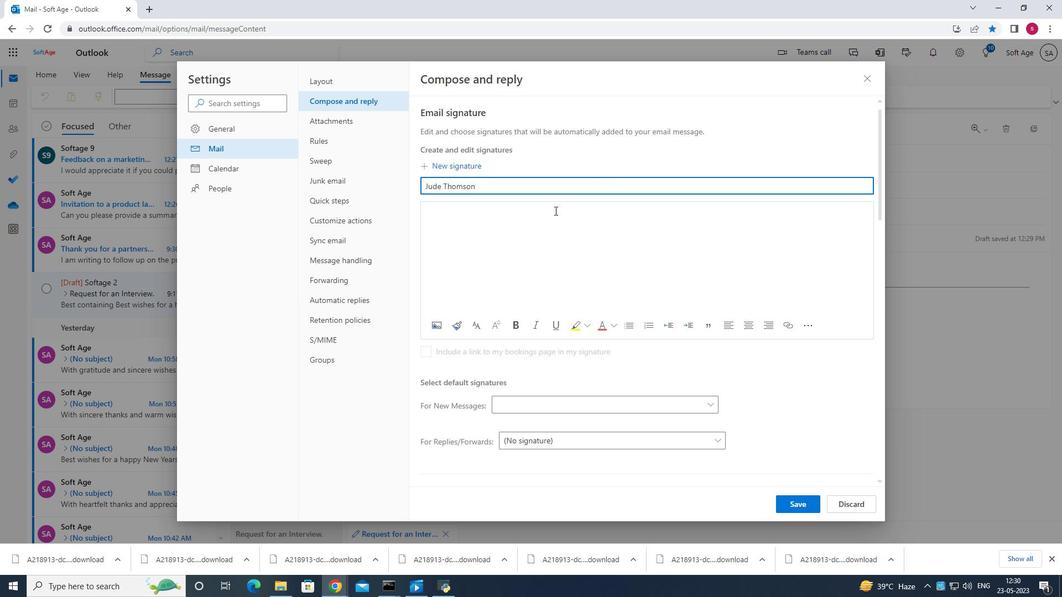 
Action: Key pressed <Key.shift>Jus<Key.backspace>dw<Key.backspace>e<Key.space><Key.shift>Thomson
Screenshot: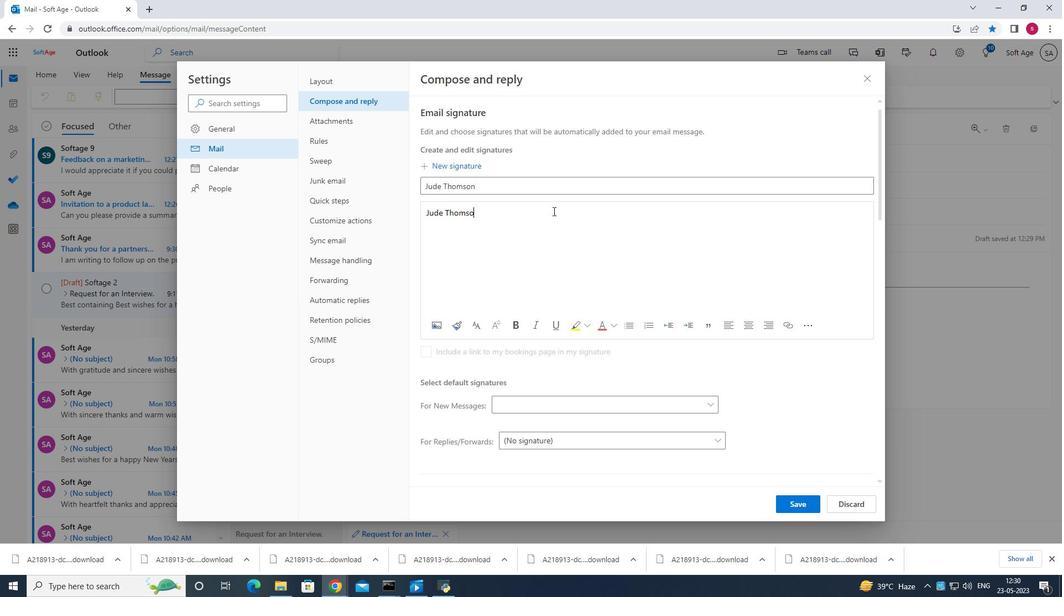
Action: Mouse moved to (790, 507)
Screenshot: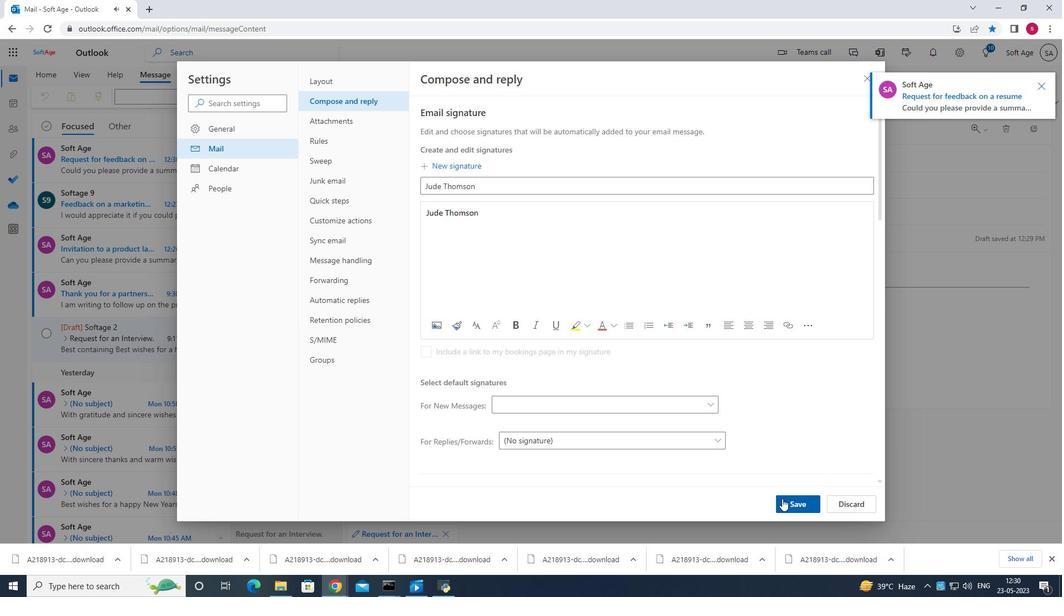 
Action: Mouse pressed left at (790, 507)
Screenshot: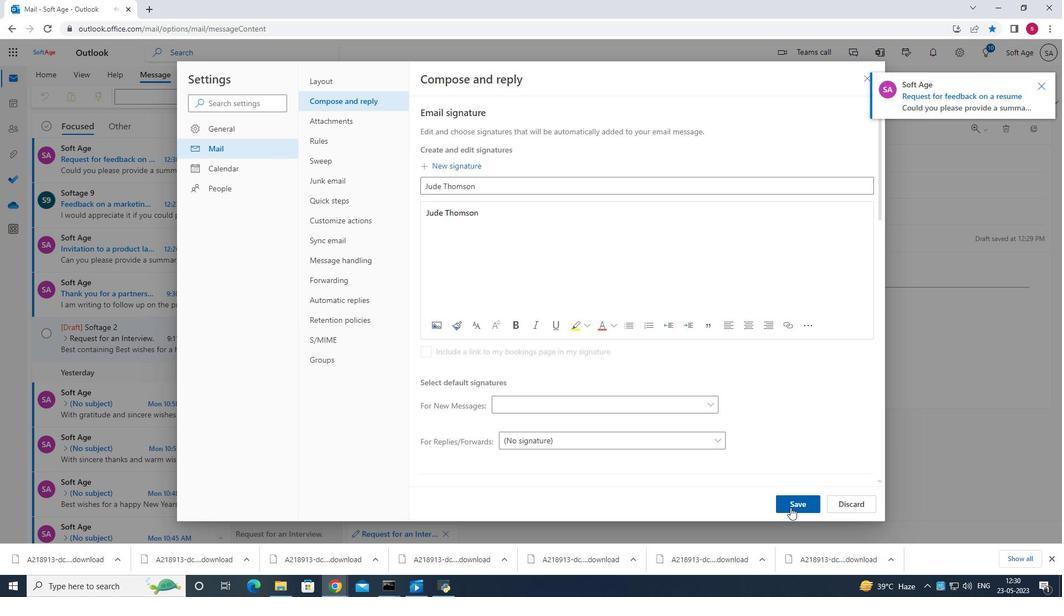 
Action: Mouse moved to (486, 222)
Screenshot: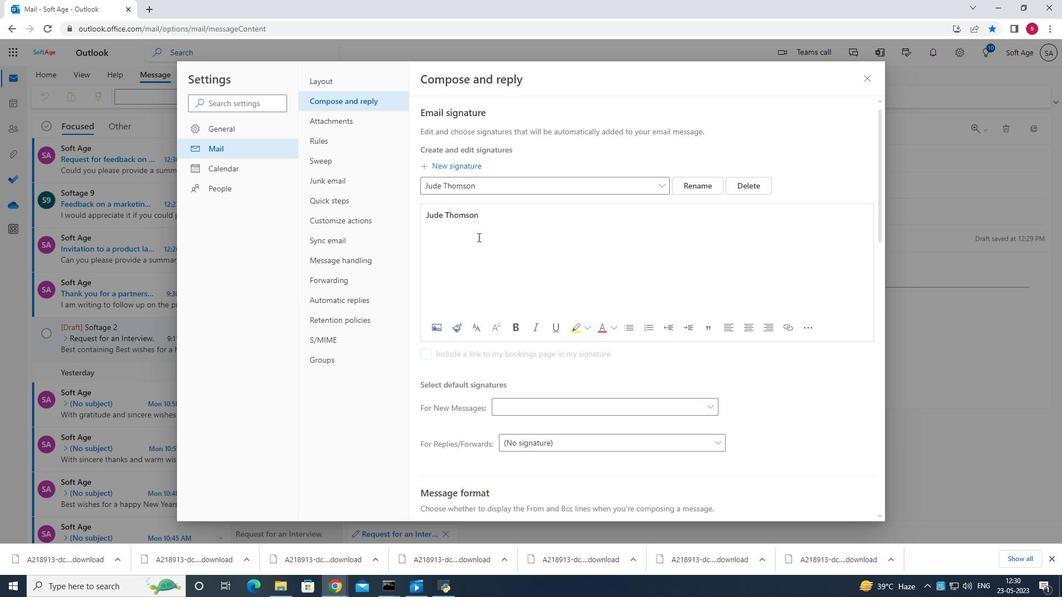 
Action: Mouse pressed left at (486, 222)
Screenshot: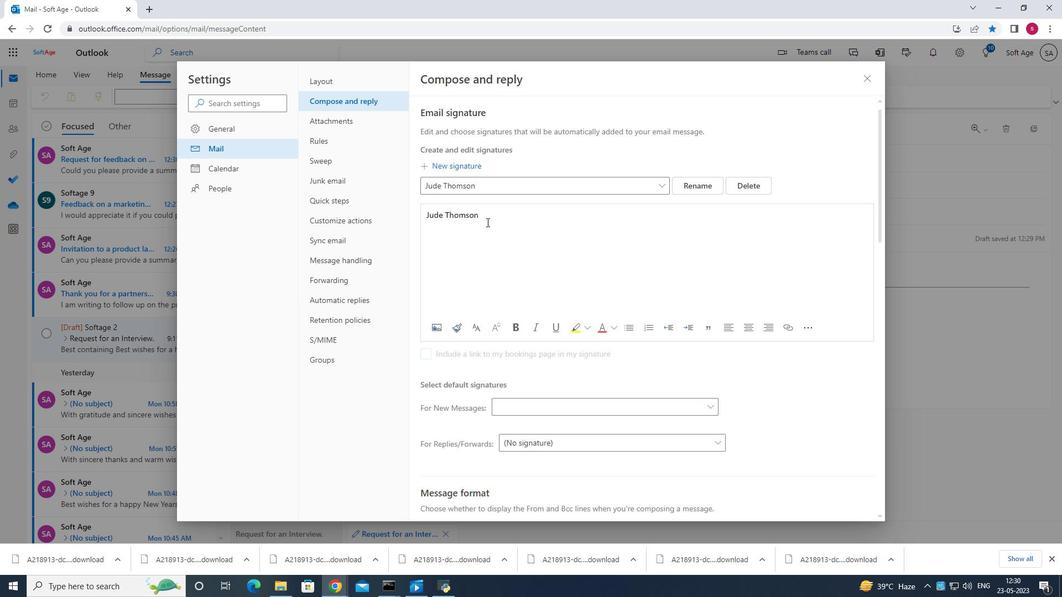 
Action: Mouse moved to (461, 177)
Screenshot: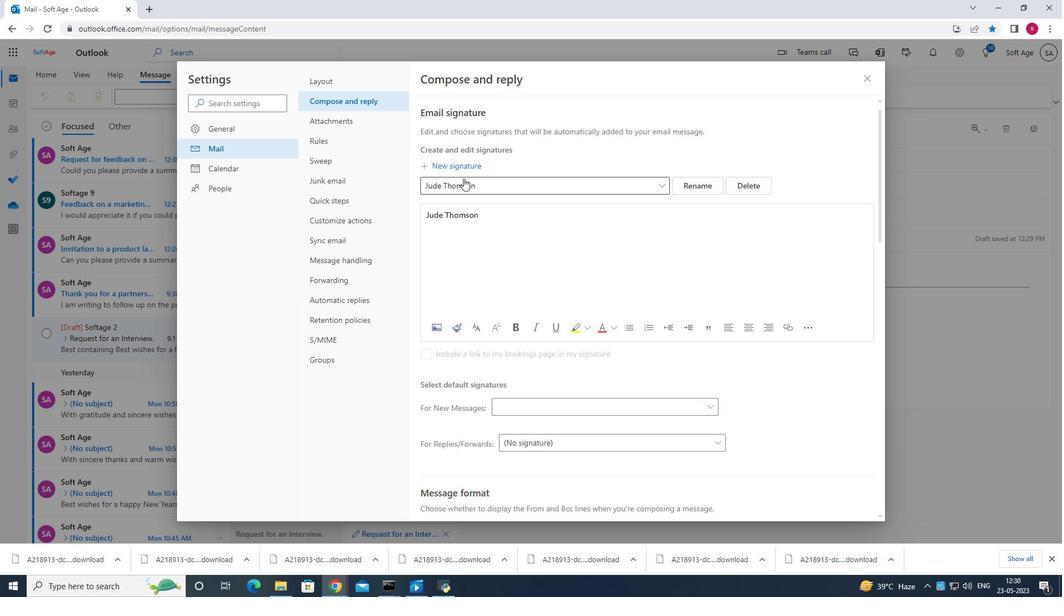 
Action: Mouse pressed left at (461, 177)
Screenshot: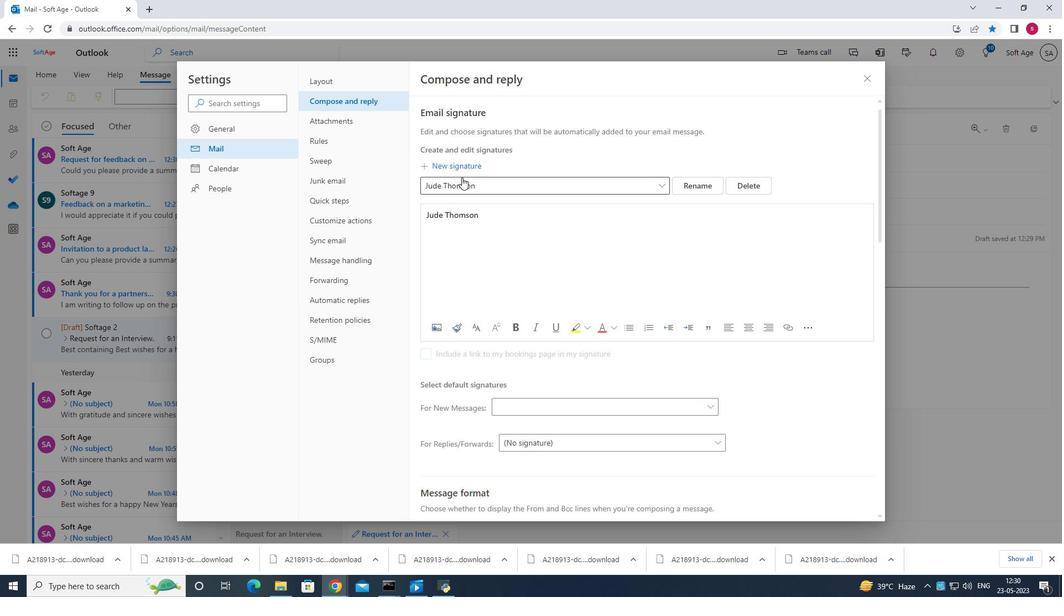 
Action: Mouse moved to (464, 181)
Screenshot: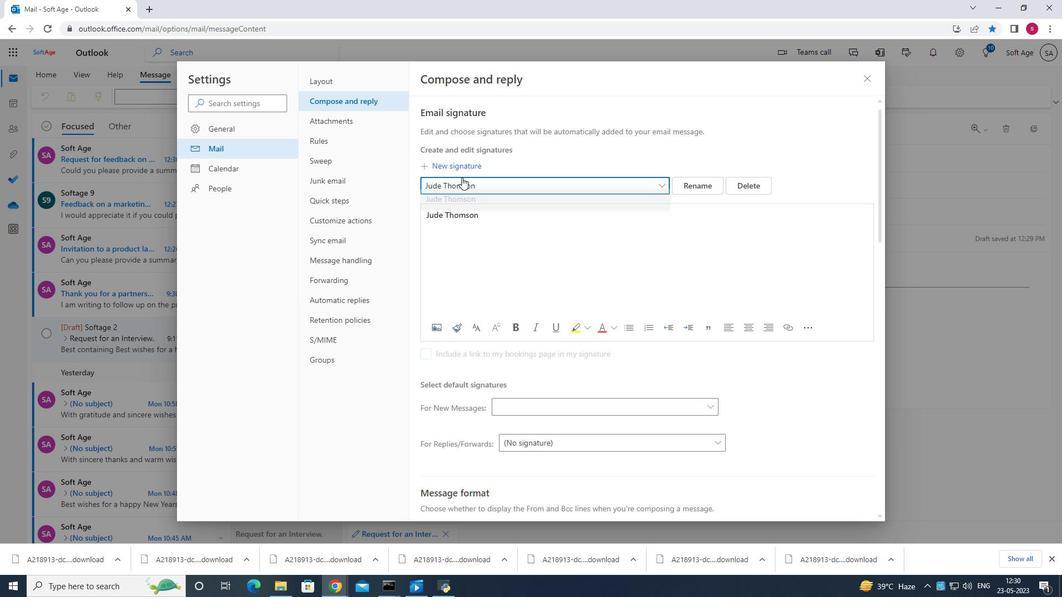 
Action: Mouse pressed left at (464, 181)
Screenshot: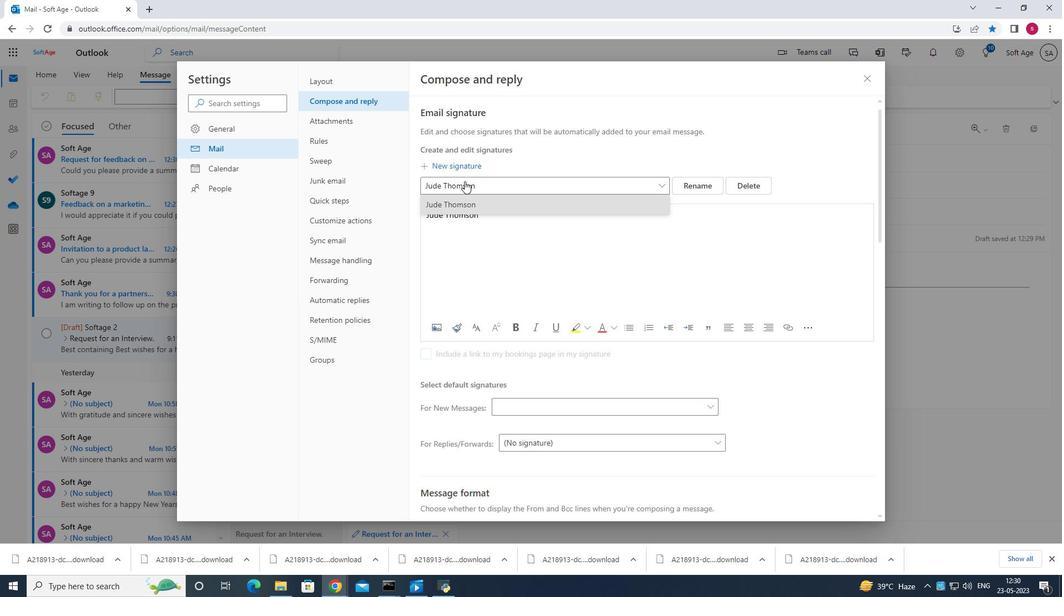 
Action: Mouse moved to (732, 184)
Screenshot: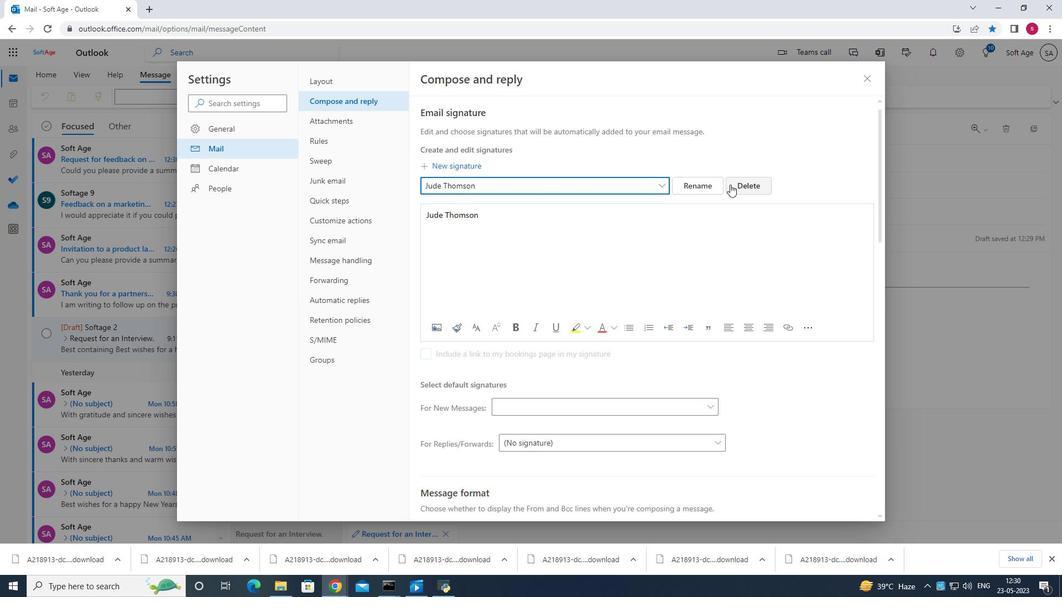 
Action: Mouse pressed left at (732, 184)
Screenshot: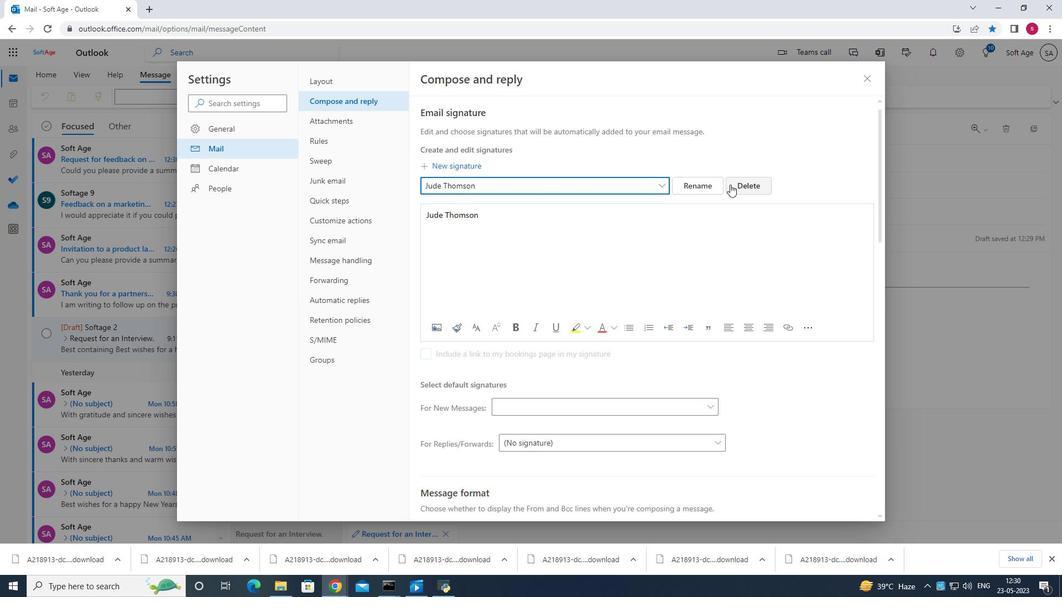 
Action: Mouse moved to (489, 187)
Screenshot: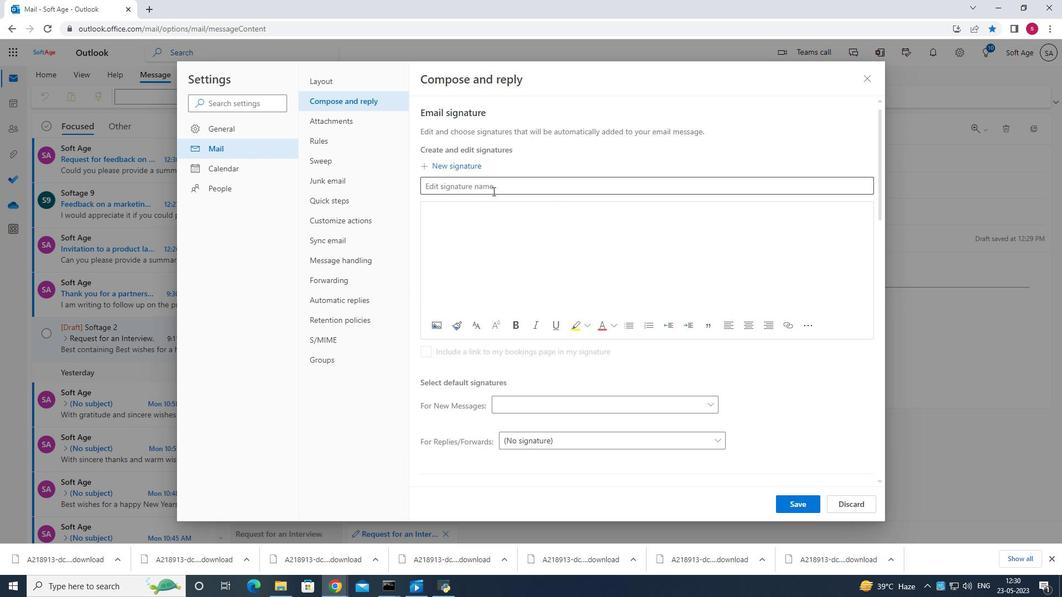 
Action: Mouse pressed left at (489, 187)
Screenshot: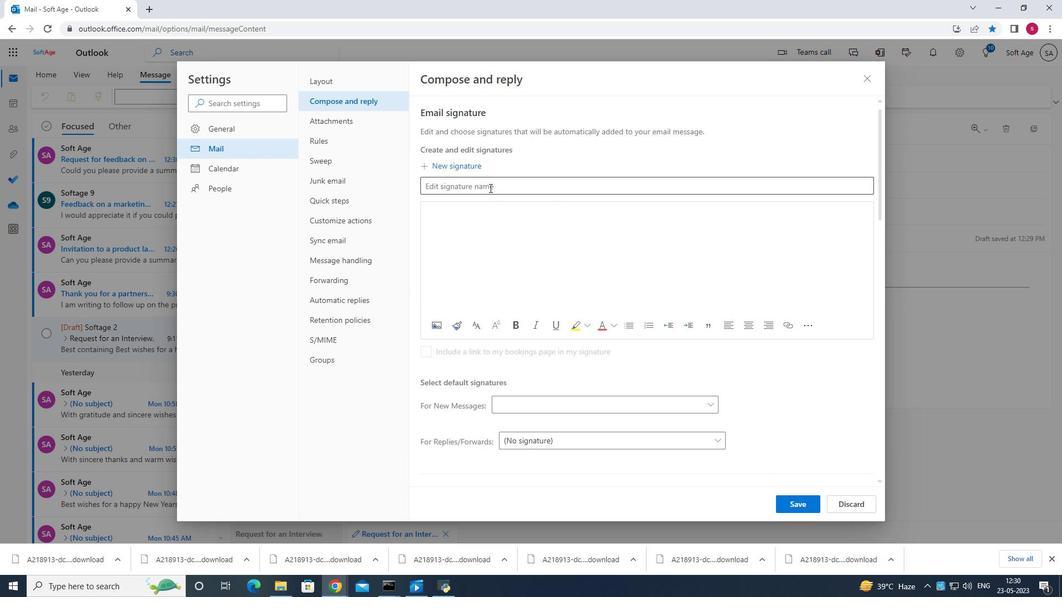 
Action: Key pressed <Key.shift>Jude<Key.space><Key.shift>Thompson
Screenshot: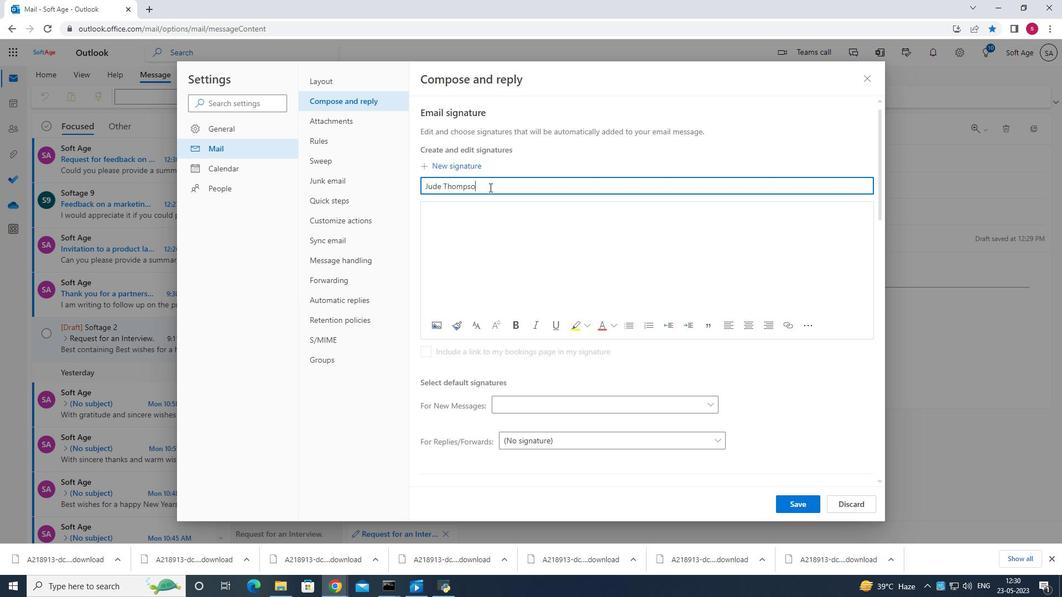 
Action: Mouse moved to (437, 214)
Screenshot: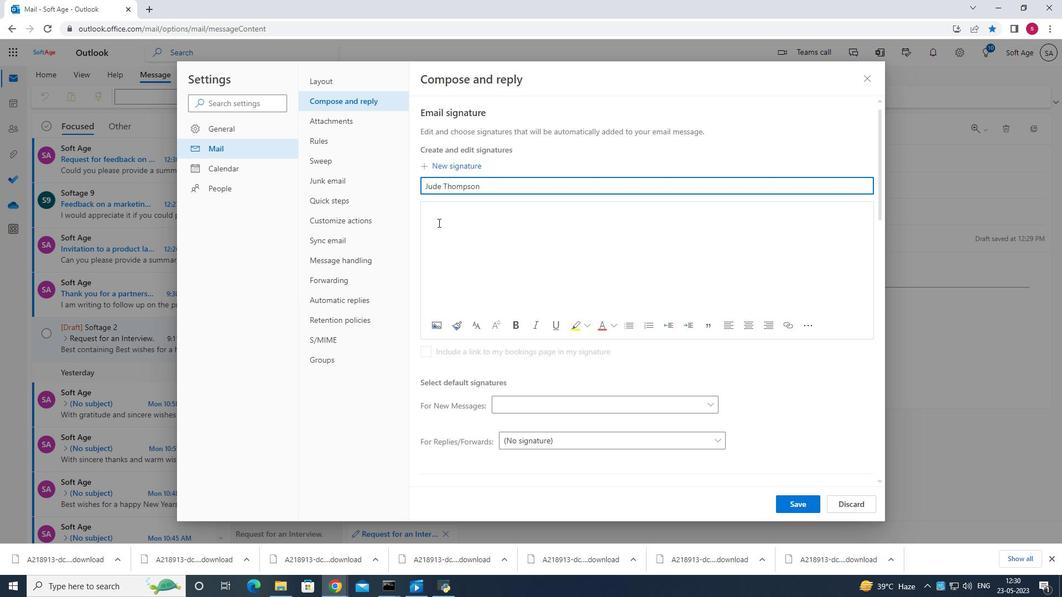 
Action: Mouse pressed left at (437, 214)
Screenshot: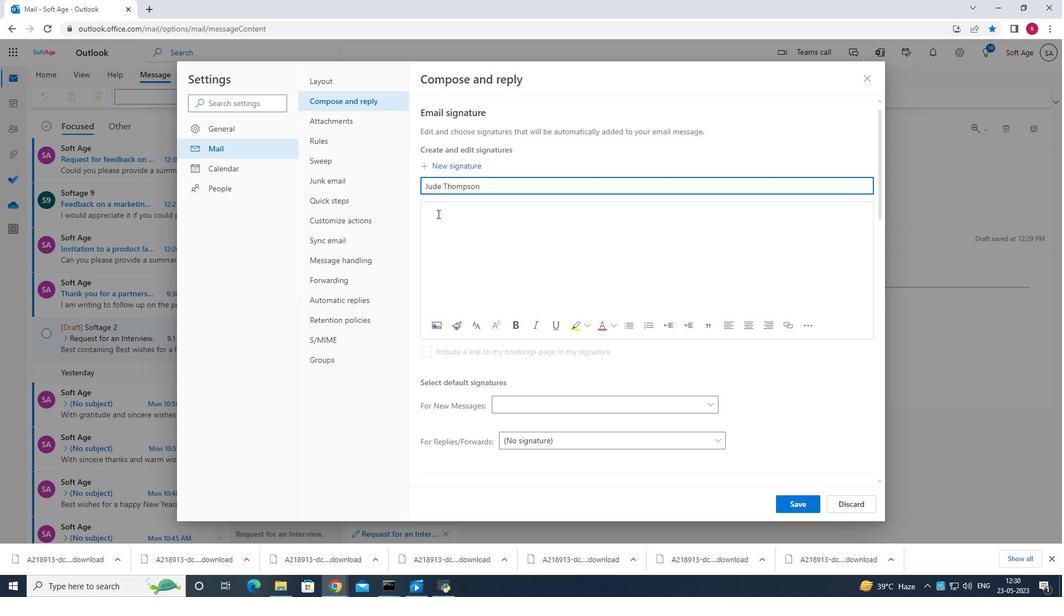 
Action: Key pressed <Key.shift>JUde<Key.backspace><Key.backspace><Key.backspace>ude<Key.space><Key.shift>Thompson
Screenshot: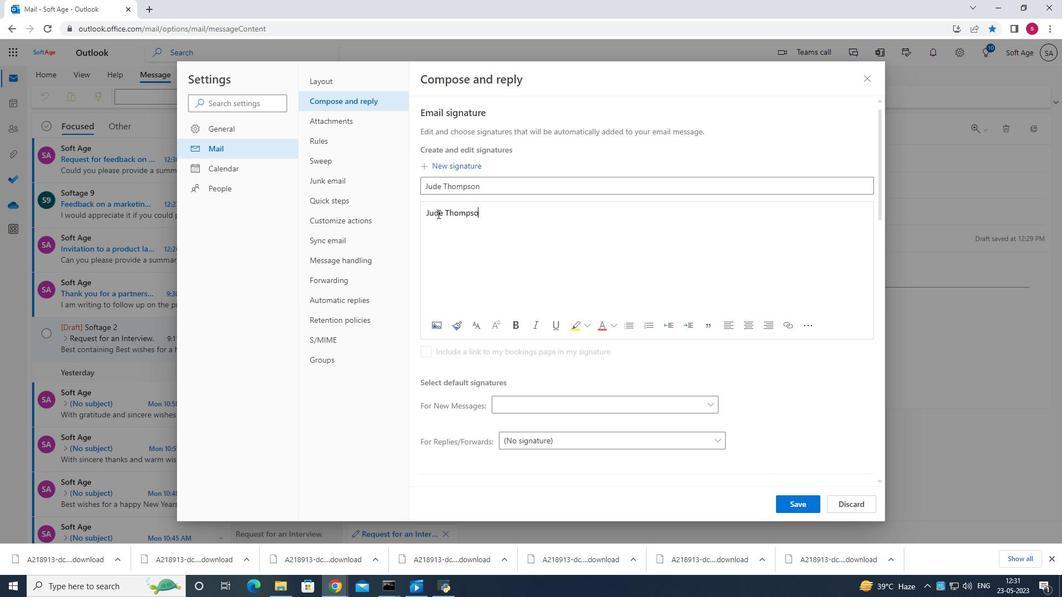 
Action: Mouse moved to (800, 508)
Screenshot: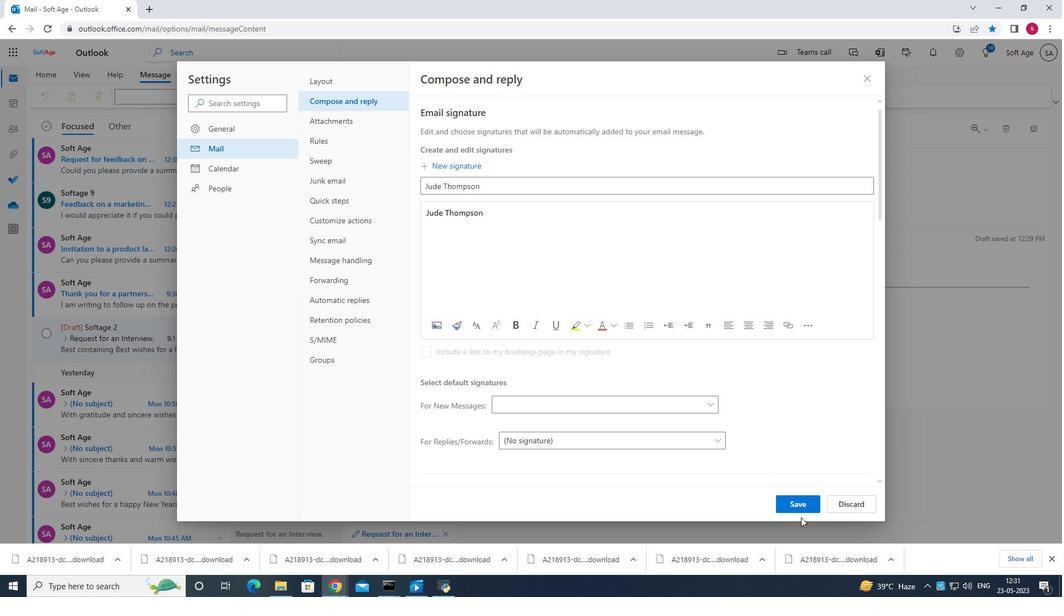 
Action: Mouse pressed left at (800, 508)
Screenshot: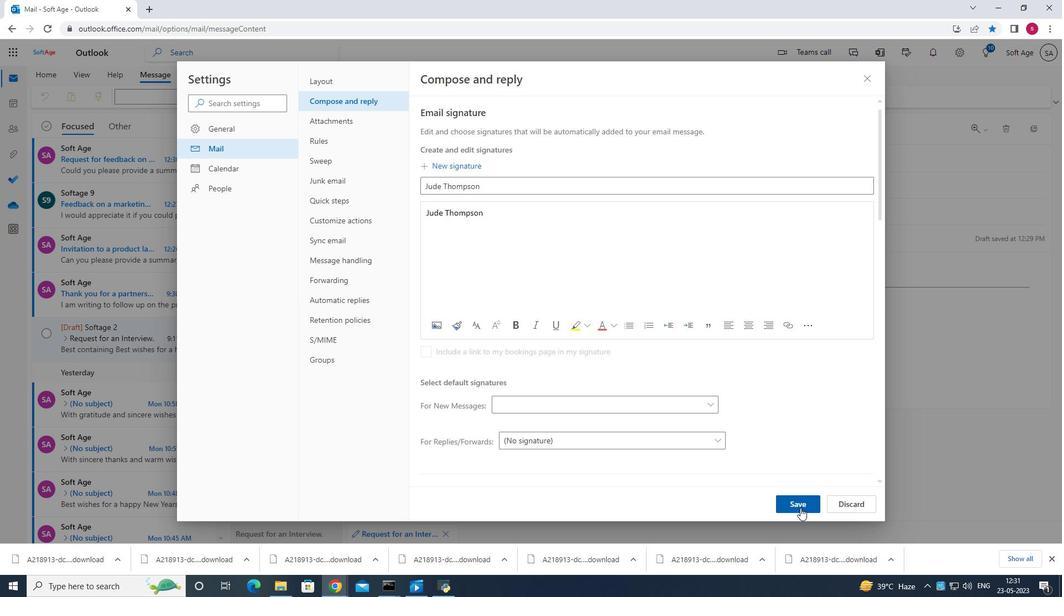 
Action: Mouse moved to (872, 79)
Screenshot: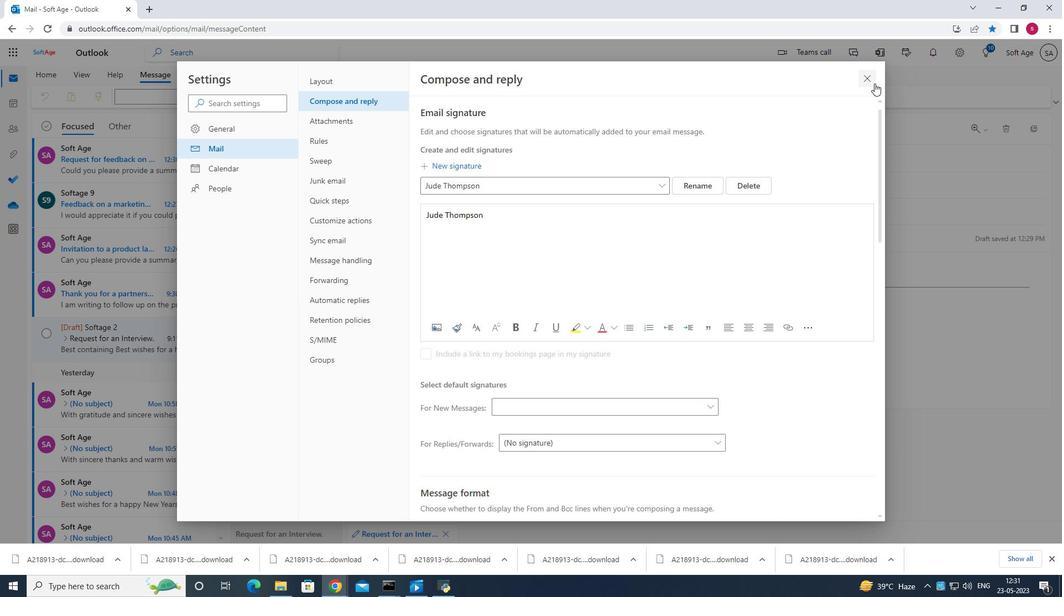
Action: Mouse pressed left at (872, 79)
Screenshot: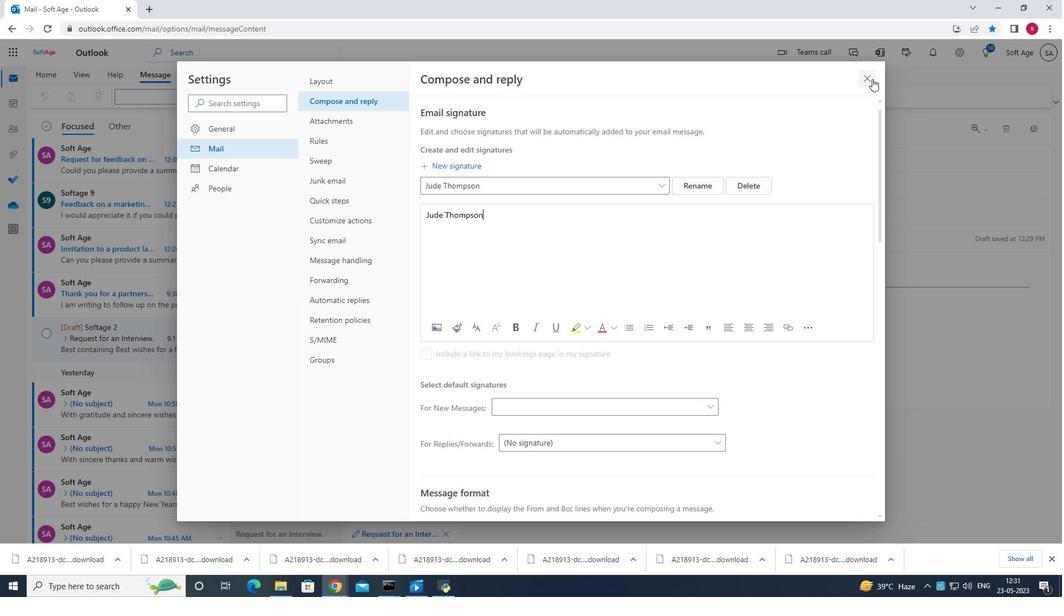 
Action: Mouse moved to (829, 91)
Screenshot: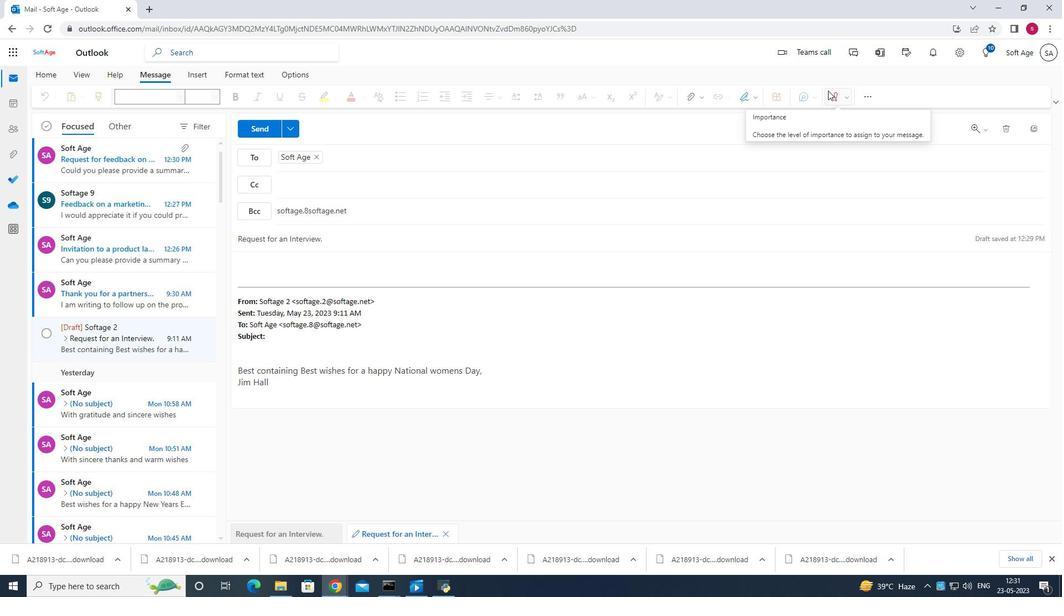 
Action: Mouse pressed left at (829, 91)
Screenshot: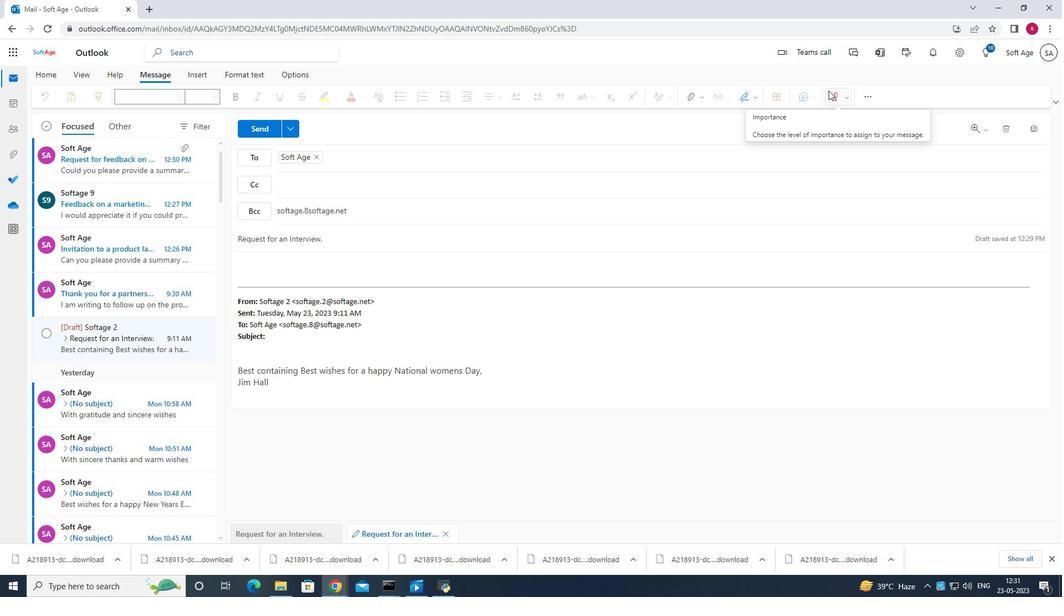 
Action: Mouse moved to (700, 201)
Screenshot: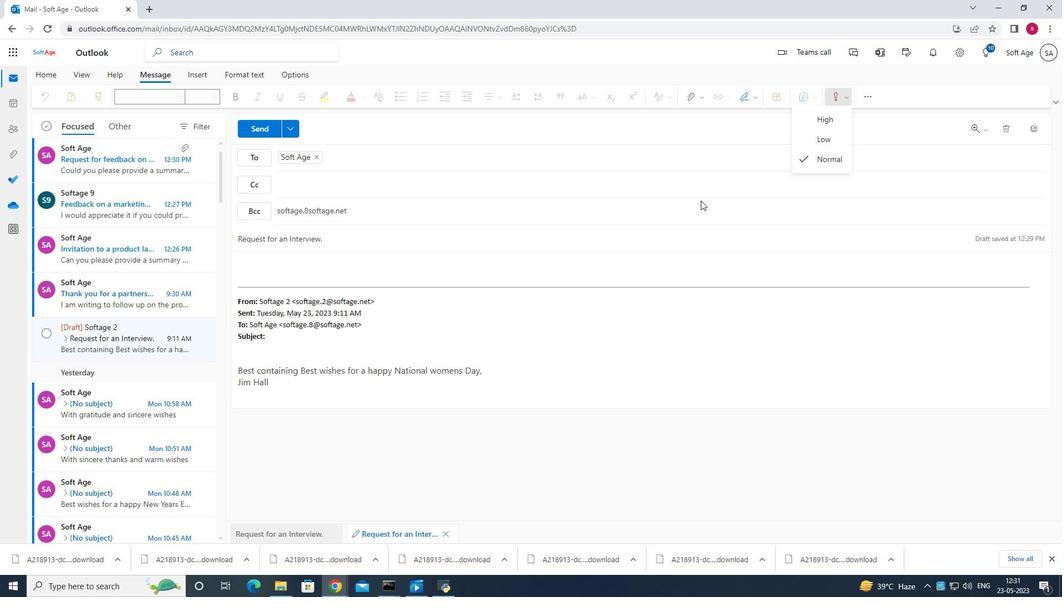 
Action: Mouse pressed left at (700, 201)
Screenshot: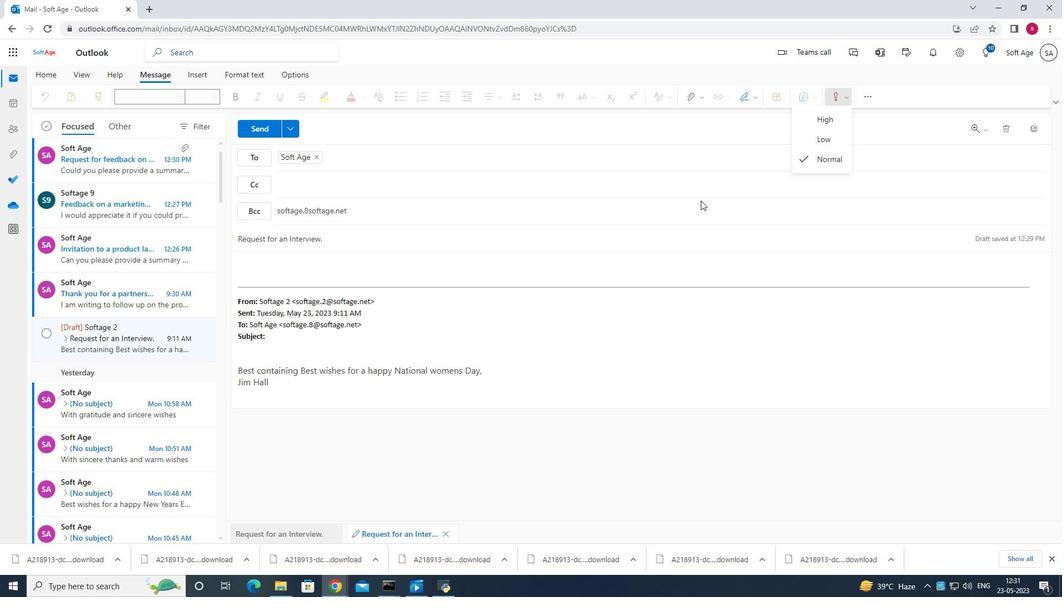 
Action: Mouse moved to (746, 100)
Screenshot: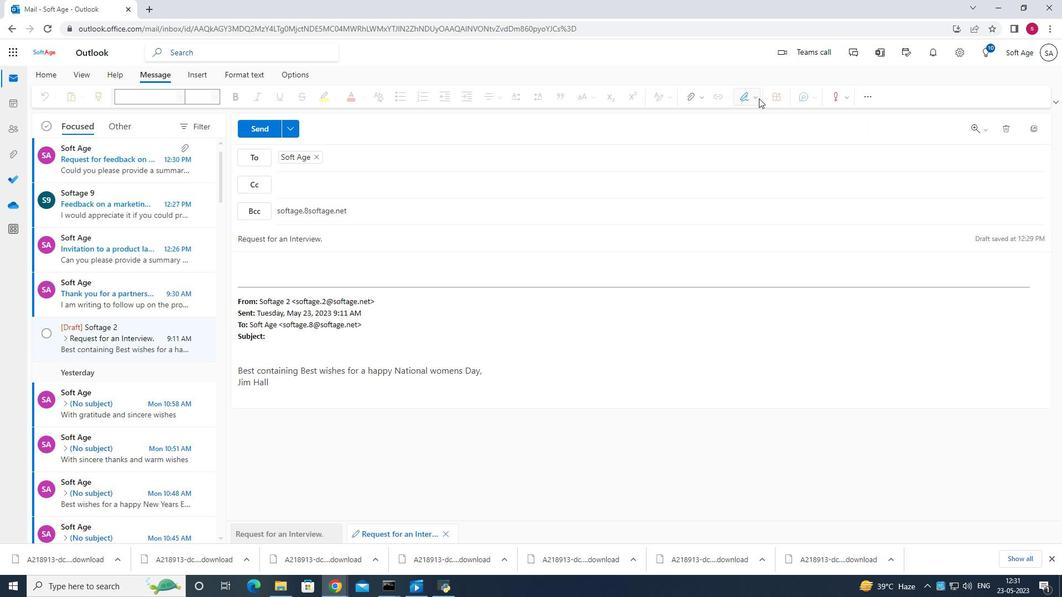 
Action: Mouse pressed left at (746, 100)
Screenshot: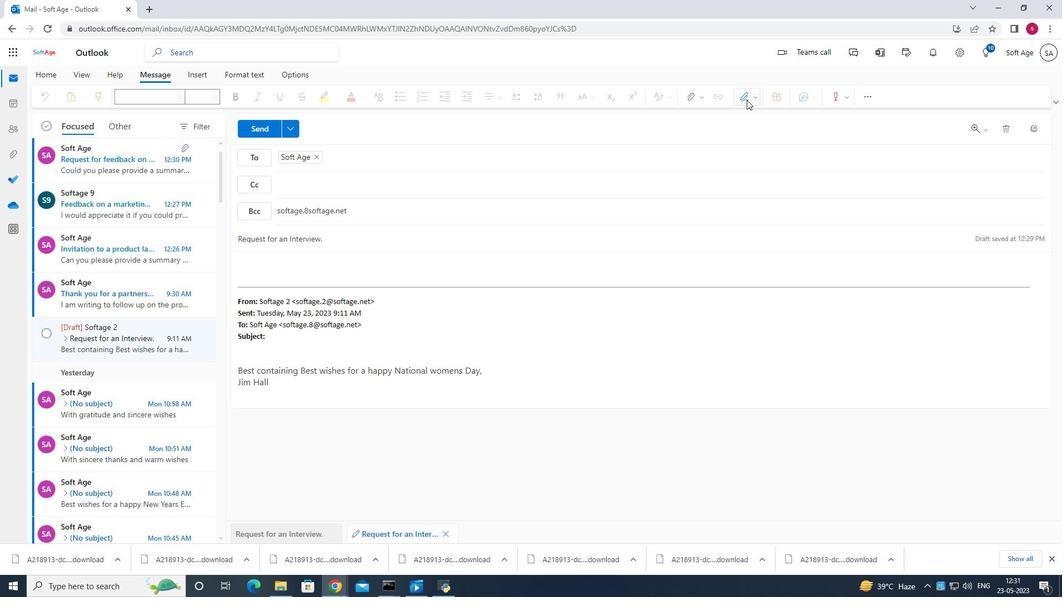 
Action: Mouse moved to (736, 121)
Screenshot: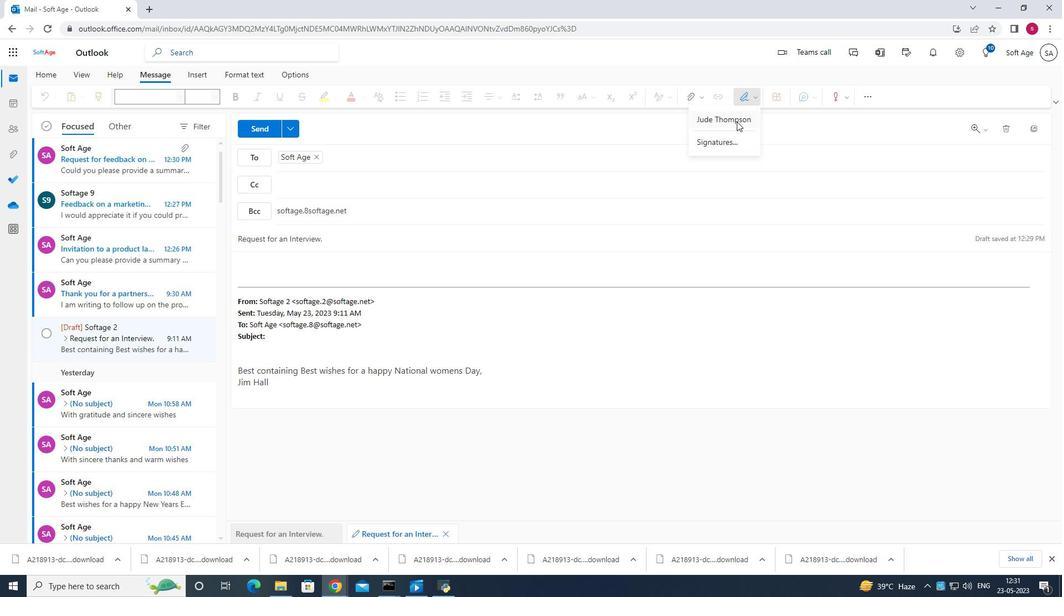 
Action: Mouse pressed left at (736, 121)
Screenshot: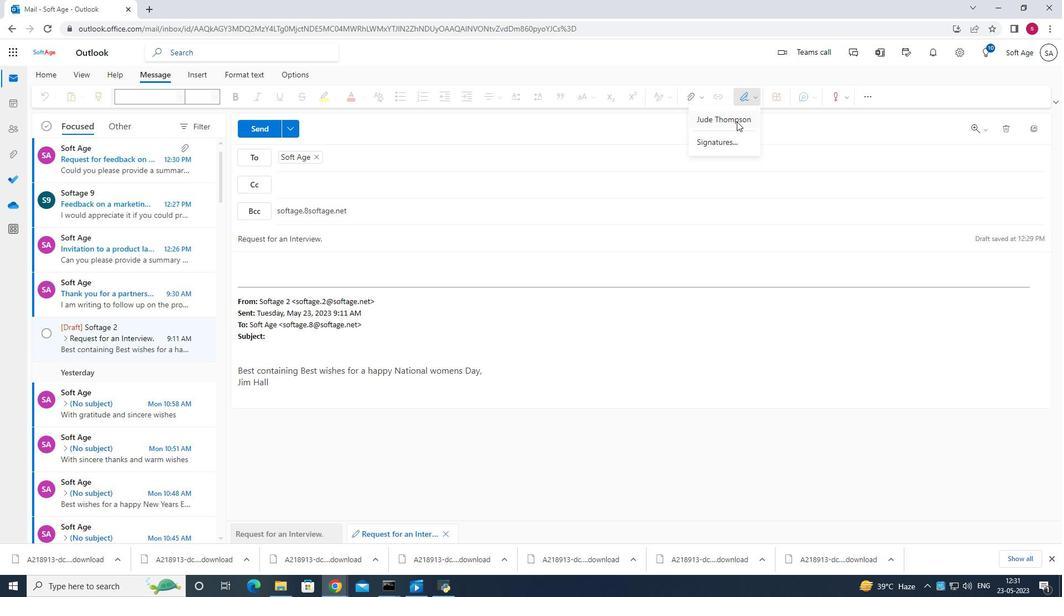 
Action: Mouse moved to (314, 276)
Screenshot: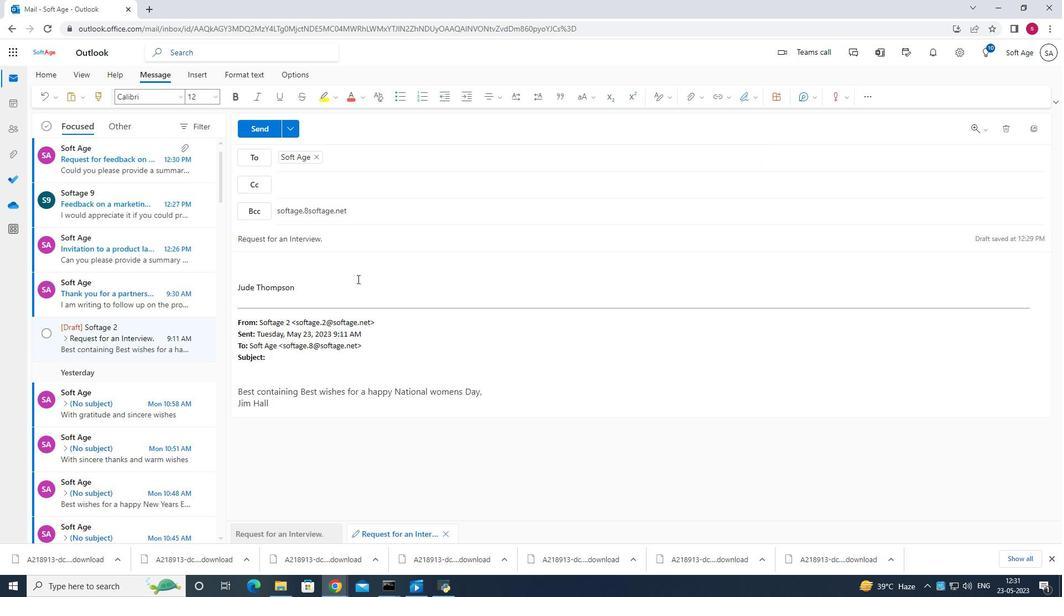 
Action: Key pressed <Key.shift>Could<Key.space>yo<Key.space><Key.backspace>u<Key.space>please<Key.space>send<Key.space>me<Key.space>the<Key.space>marketing<Key.space>
Screenshot: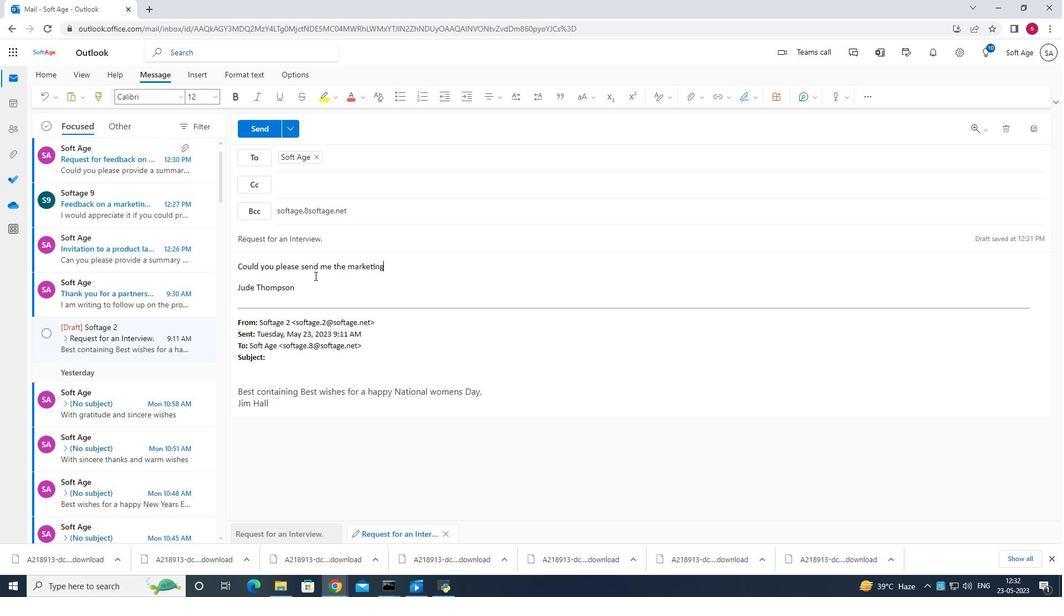 
Action: Mouse moved to (589, 403)
Screenshot: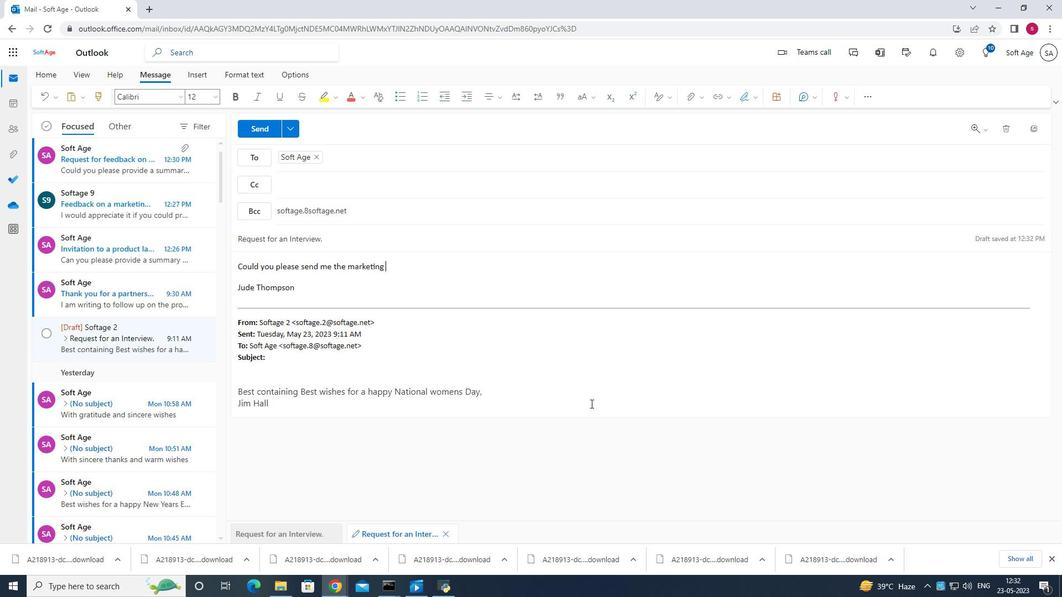 
Action: Key pressed <Key.space>plan<Key.space>
Screenshot: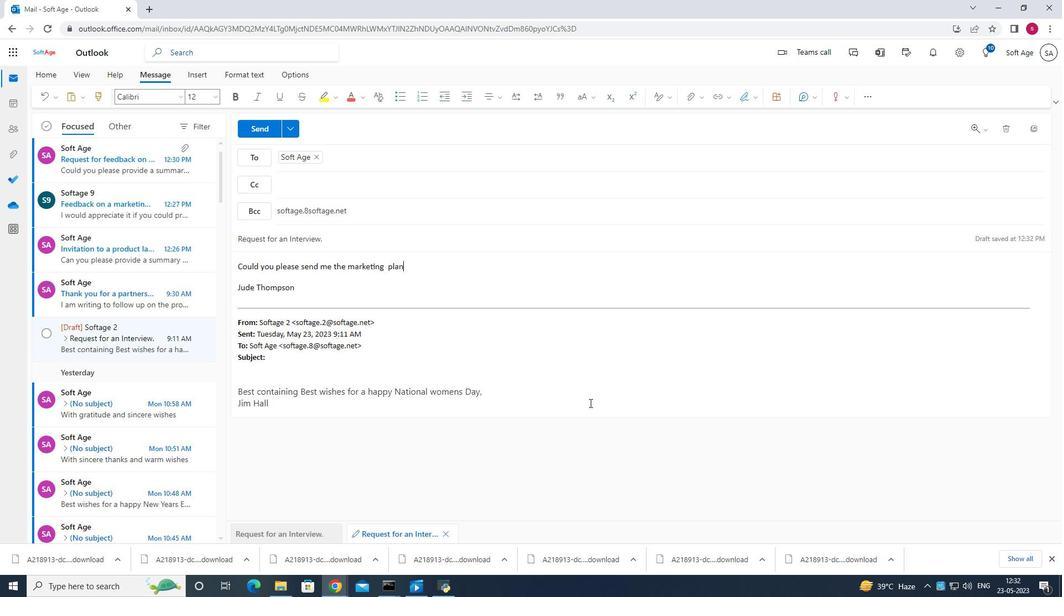 
Action: Mouse moved to (589, 402)
Screenshot: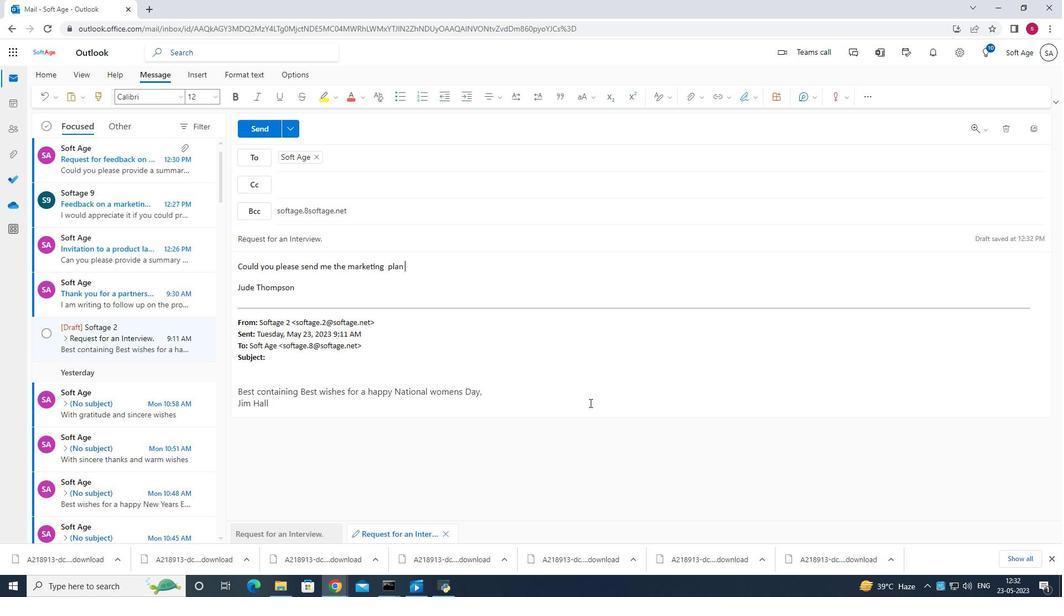 
Action: Key pressed for<Key.space>the<Key.space>upcoming<Key.space>
Screenshot: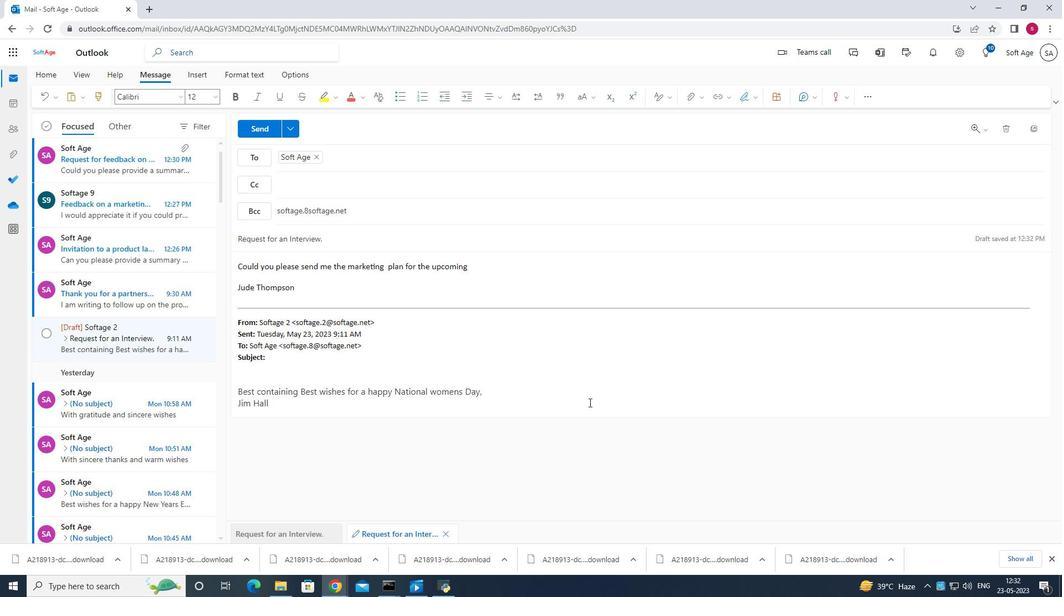 
Action: Mouse moved to (729, 438)
Screenshot: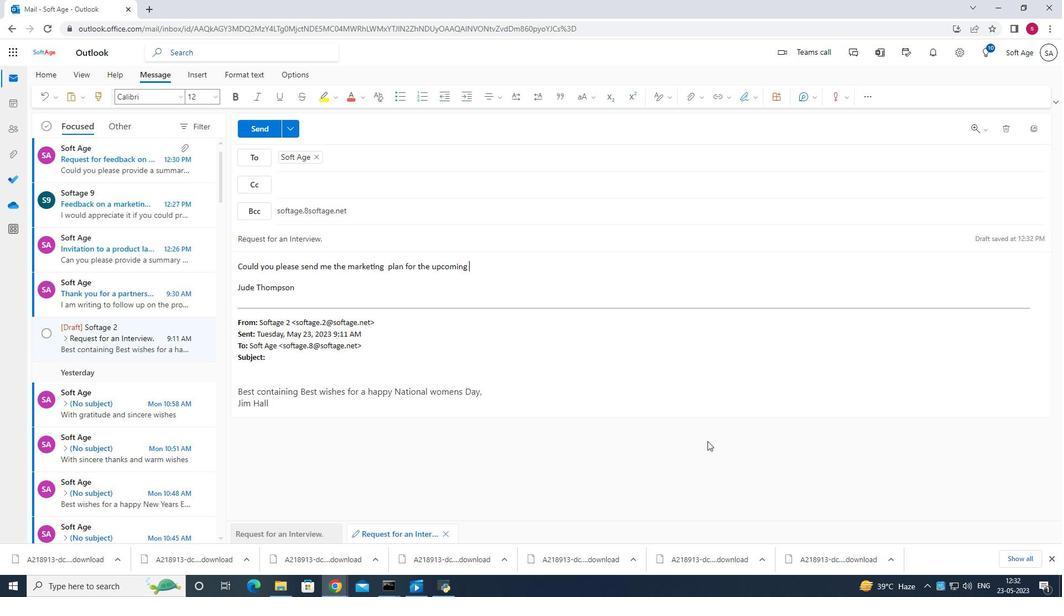 
Action: Key pressed product<Key.space>launch<Key.shift>?
Screenshot: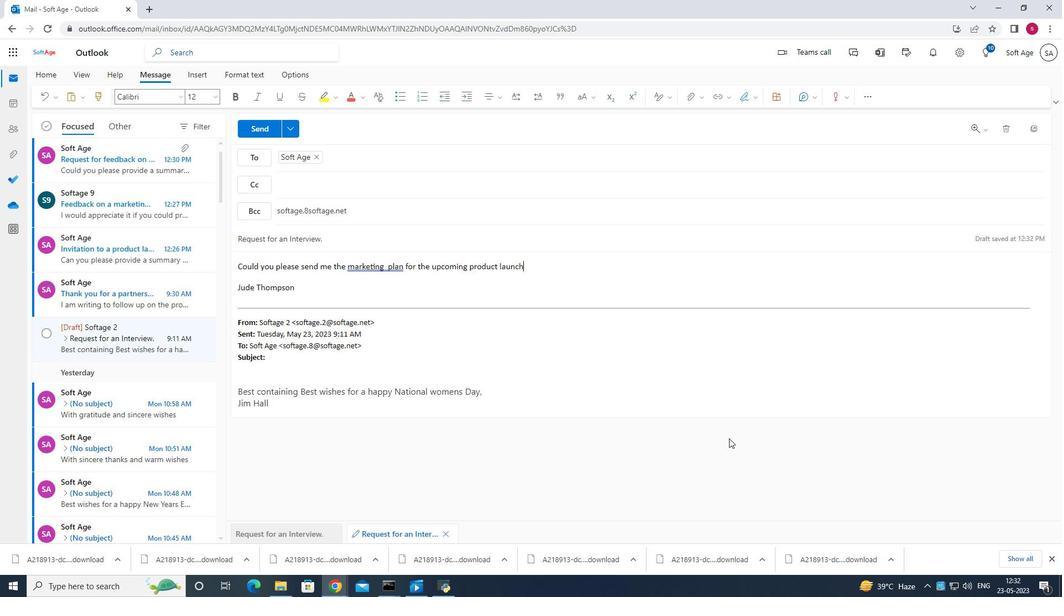 
Action: Mouse moved to (373, 268)
Screenshot: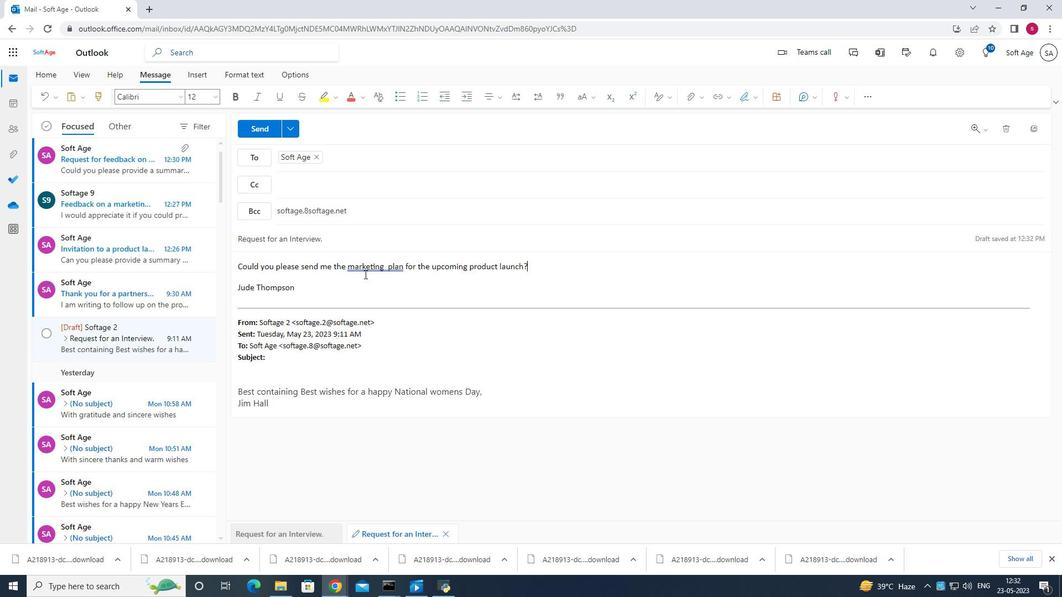 
Action: Mouse pressed left at (373, 268)
Screenshot: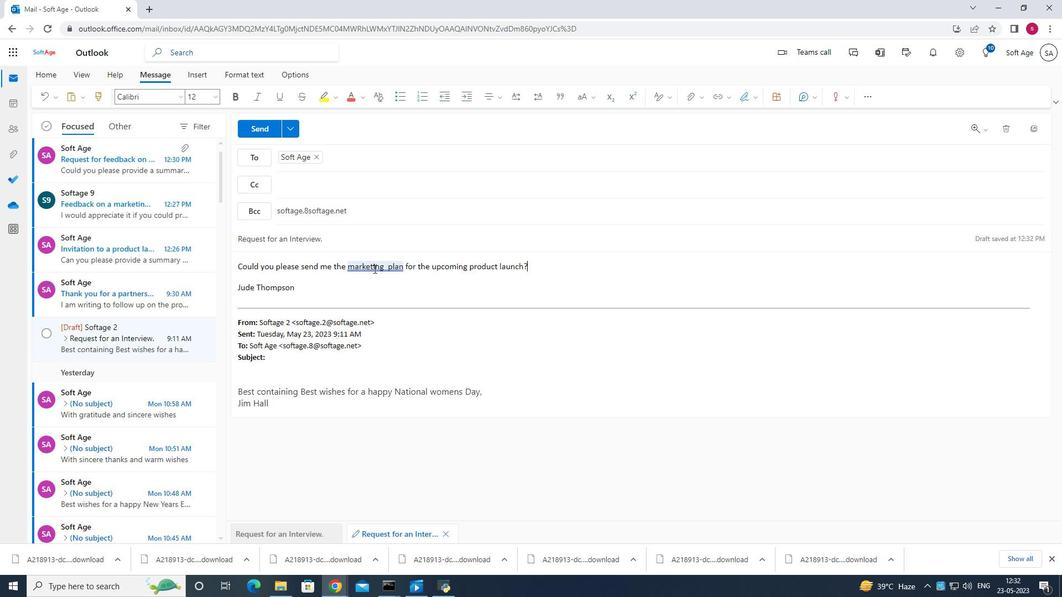 
Action: Mouse moved to (593, 278)
Screenshot: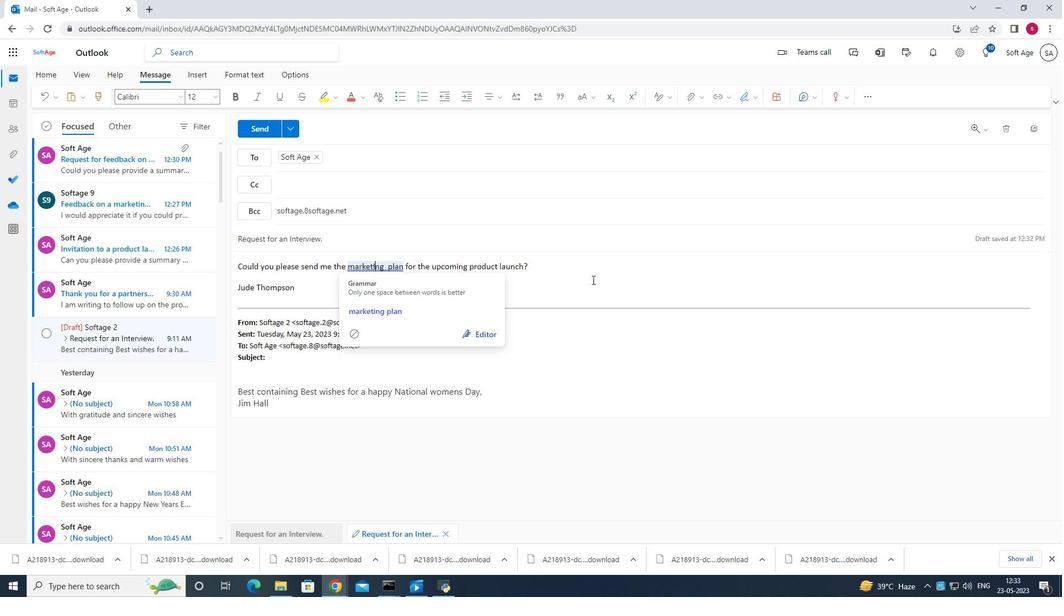 
Action: Mouse pressed left at (593, 278)
Screenshot: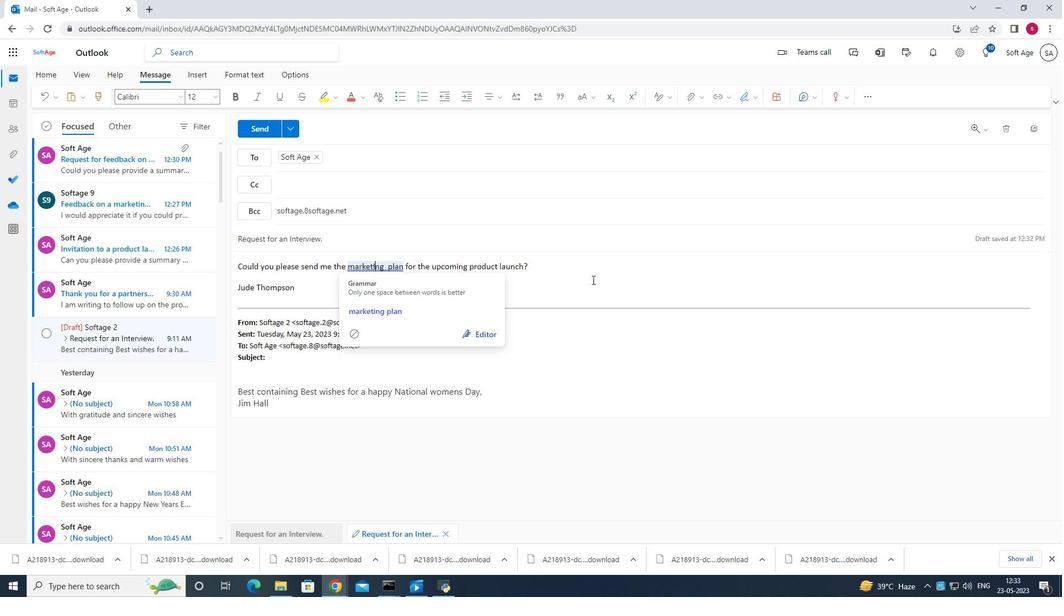 
Action: Mouse moved to (283, 253)
Screenshot: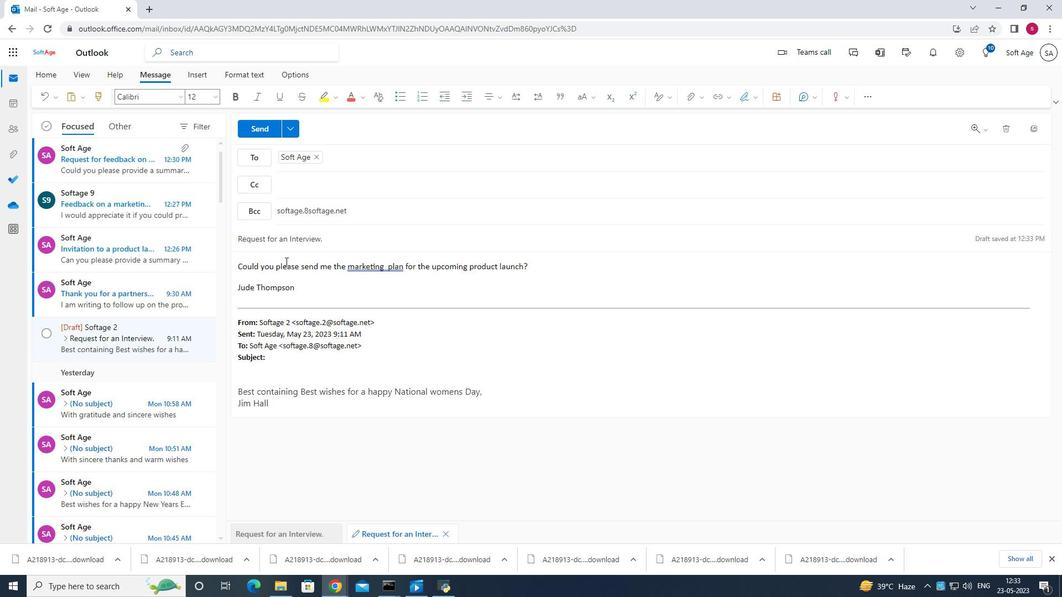 
Action: Mouse scrolled (283, 253) with delta (0, 0)
Screenshot: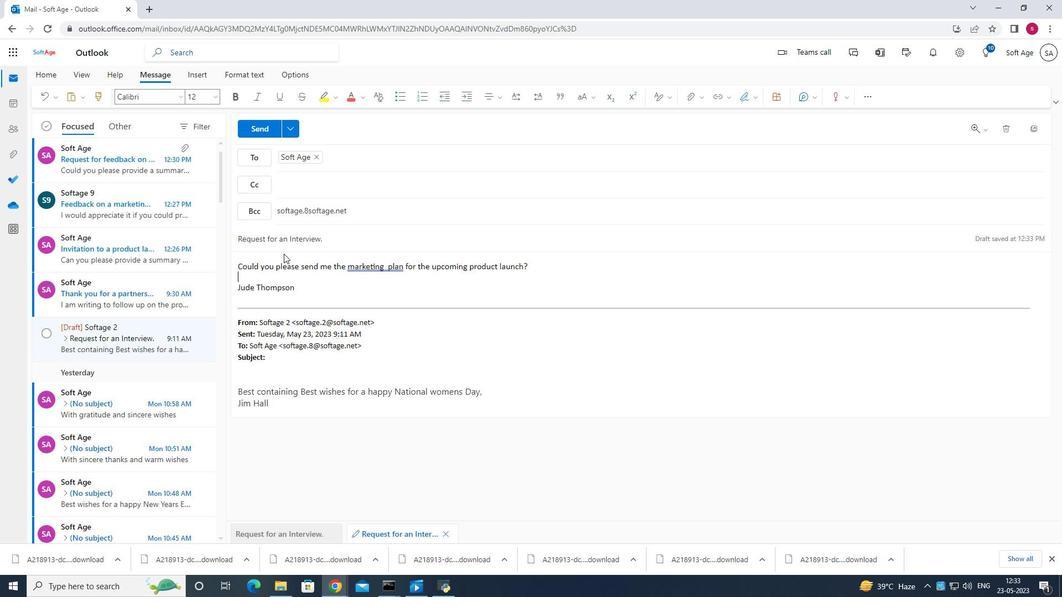 
Action: Mouse scrolled (283, 253) with delta (0, 0)
Screenshot: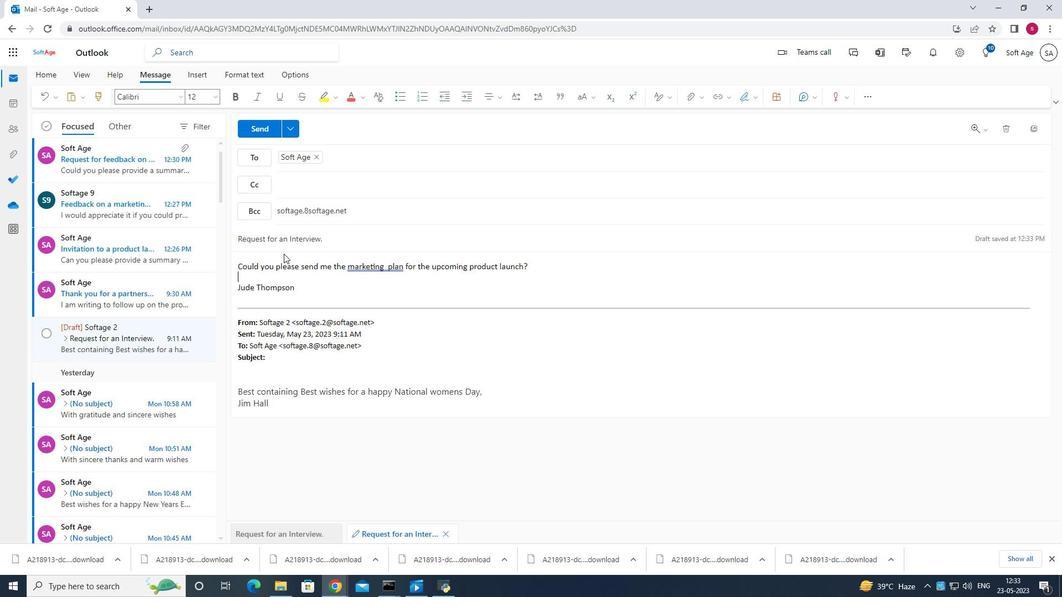 
Action: Mouse scrolled (283, 253) with delta (0, 0)
Screenshot: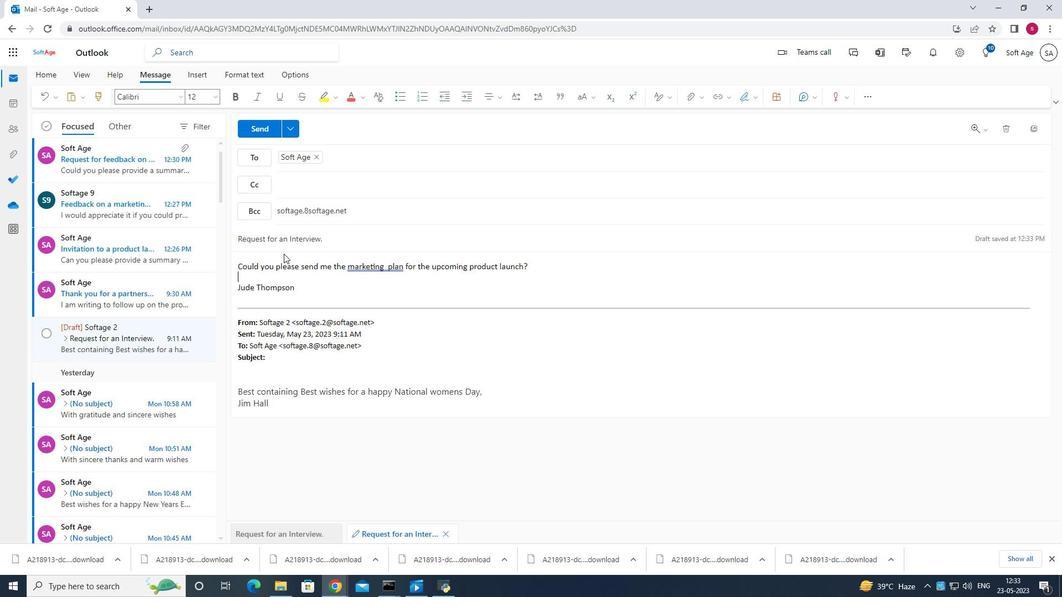 
Action: Mouse scrolled (283, 253) with delta (0, 0)
Screenshot: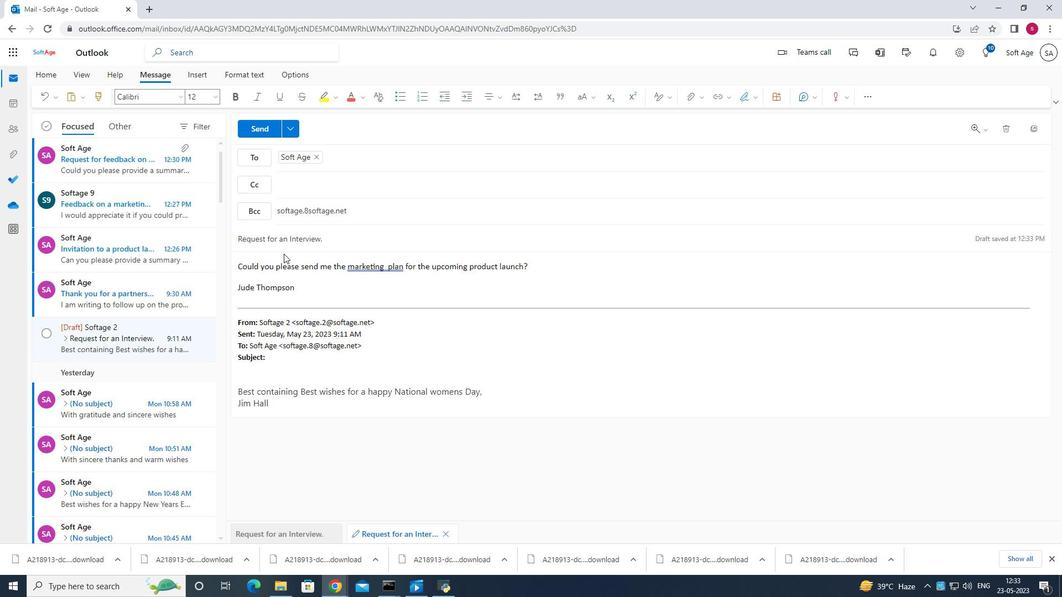 
Action: Mouse scrolled (283, 253) with delta (0, 0)
Screenshot: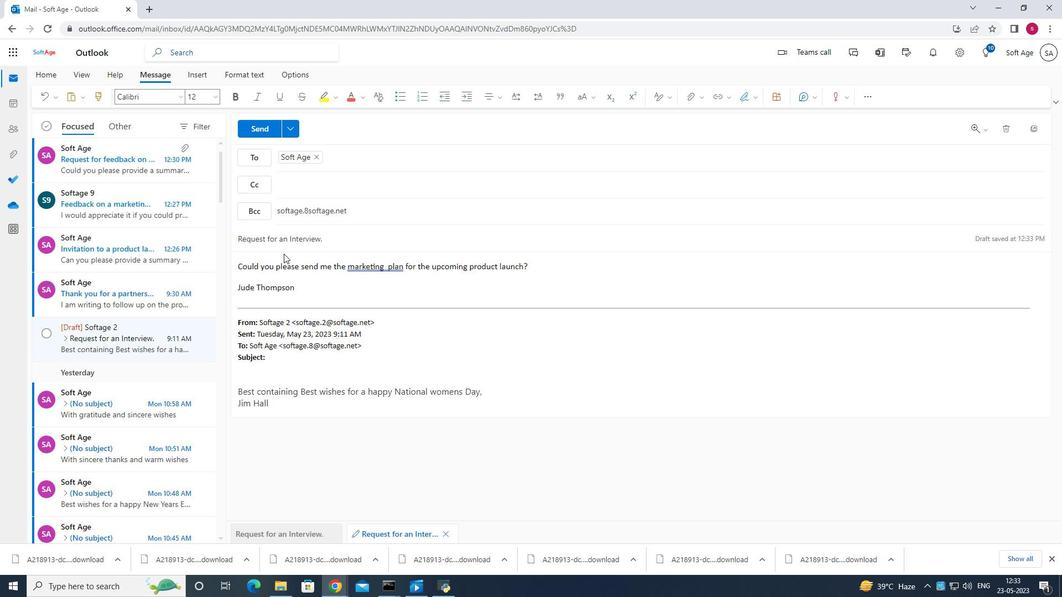 
Action: Mouse scrolled (283, 254) with delta (0, 0)
Screenshot: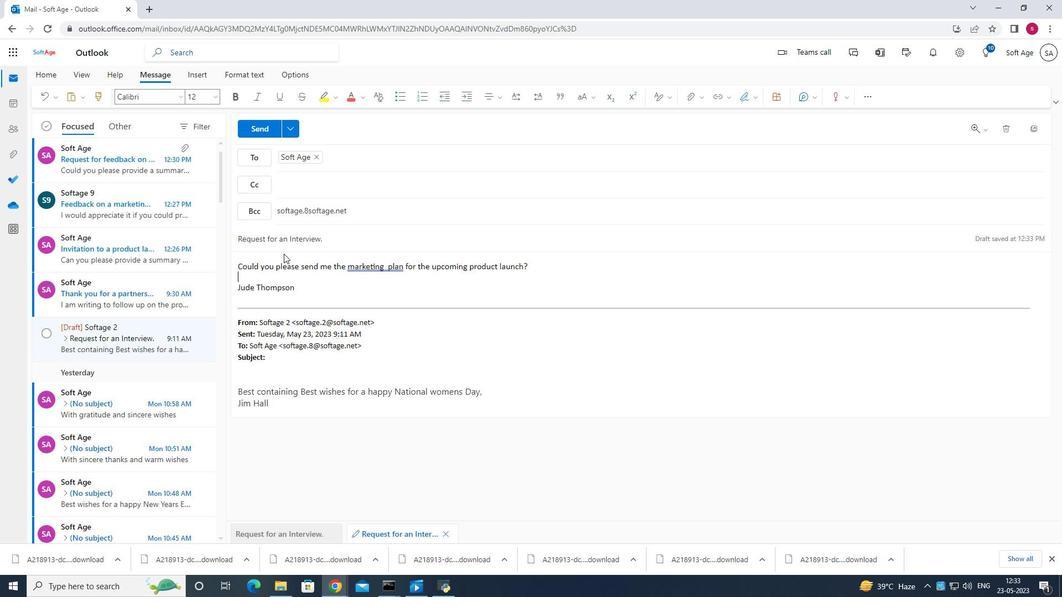 
Action: Mouse scrolled (283, 254) with delta (0, 0)
Screenshot: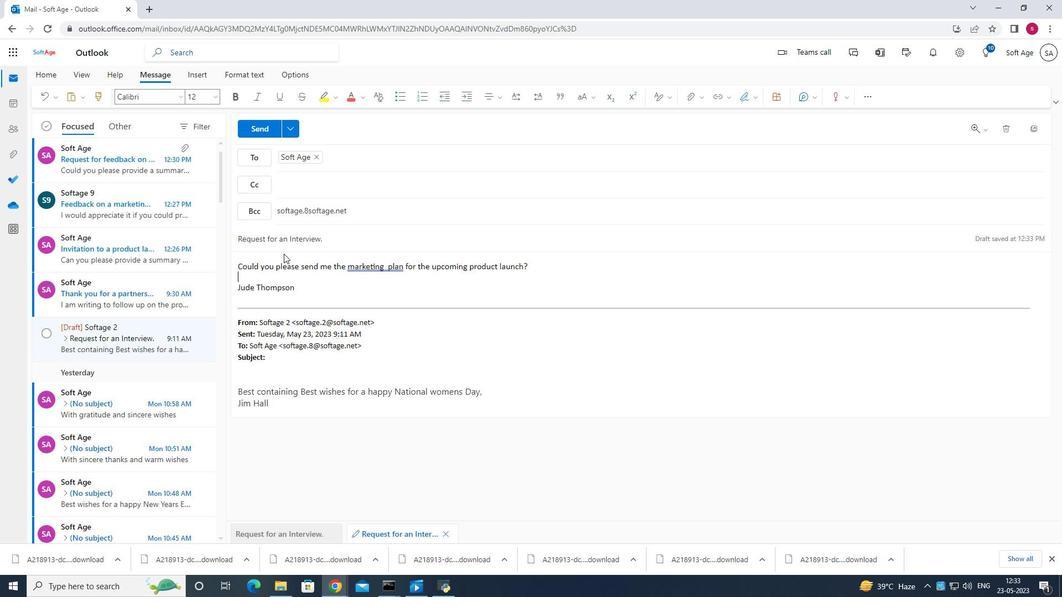 
Action: Mouse scrolled (283, 254) with delta (0, 0)
Screenshot: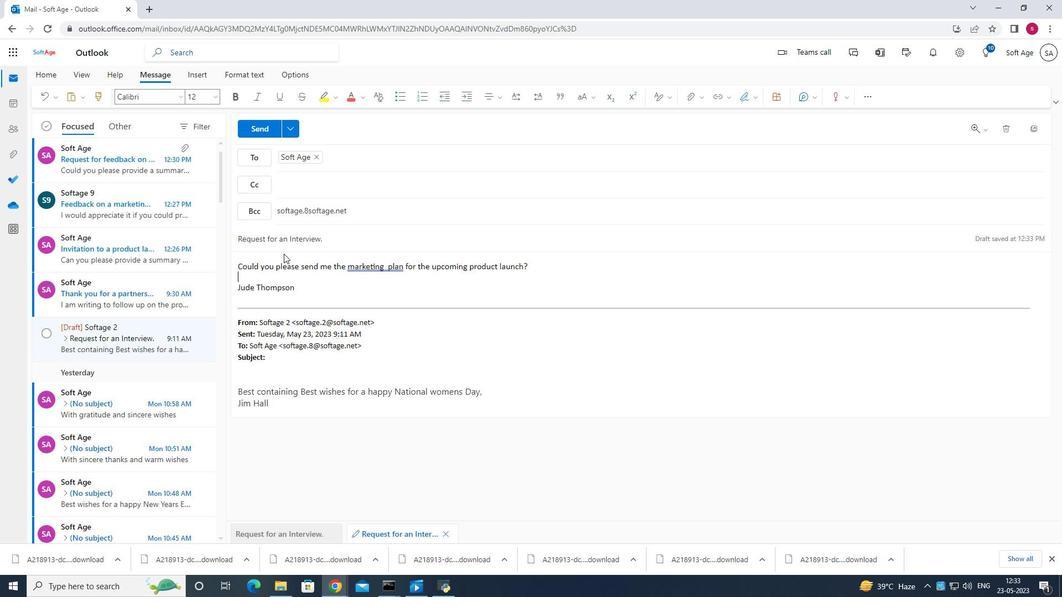 
Action: Mouse scrolled (283, 254) with delta (0, 0)
Screenshot: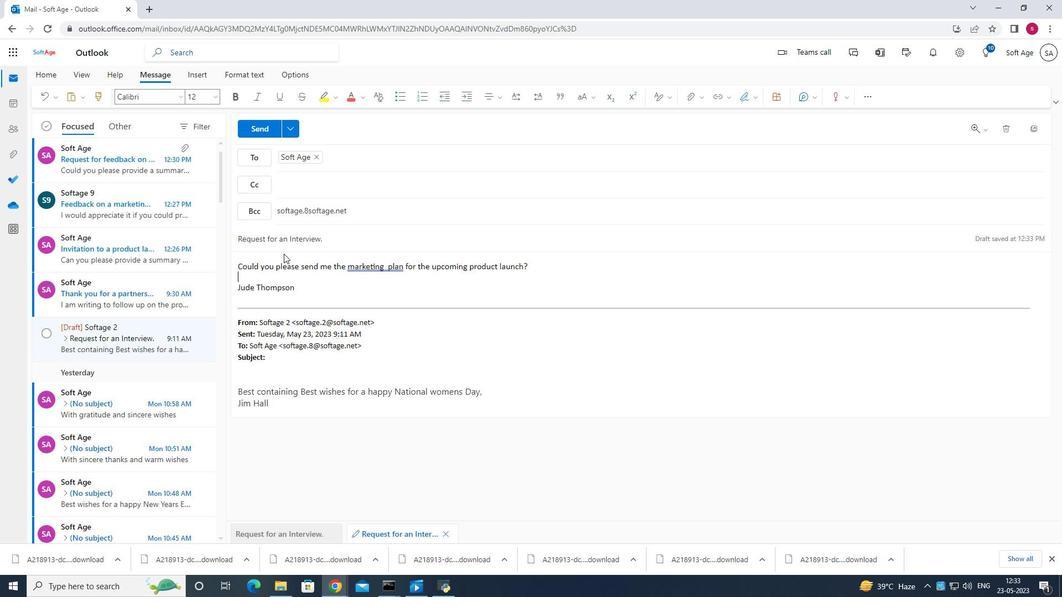 
Action: Mouse scrolled (283, 254) with delta (0, 0)
Screenshot: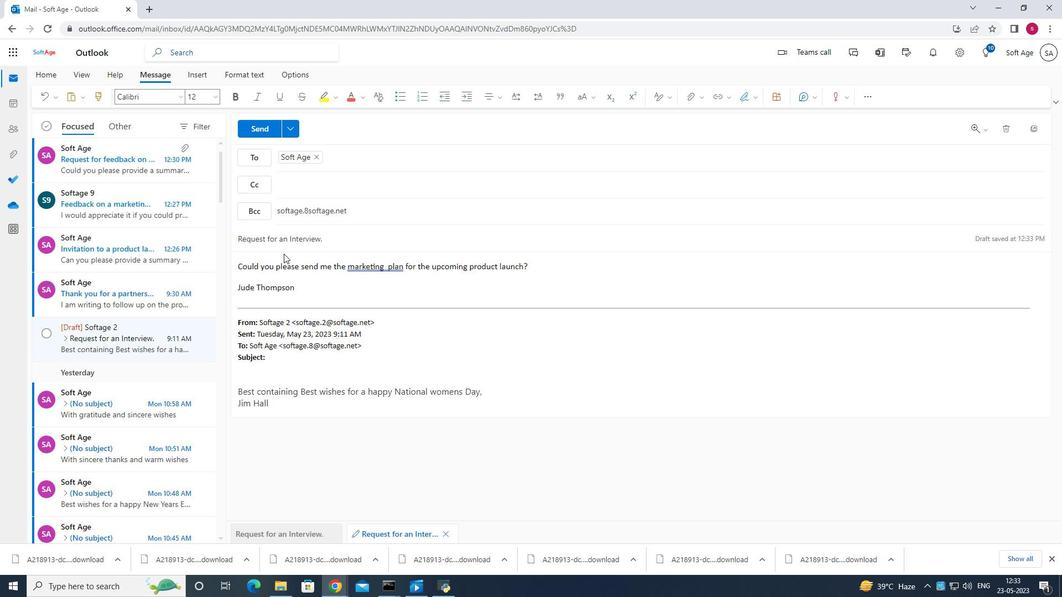 
Action: Mouse scrolled (283, 254) with delta (0, 0)
Screenshot: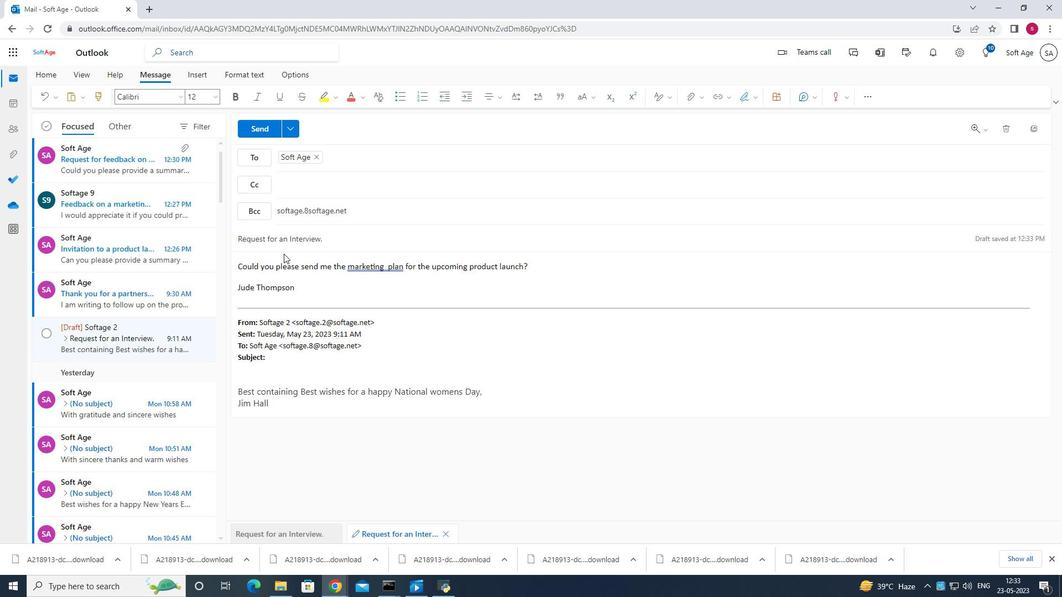 
Action: Mouse scrolled (283, 254) with delta (0, 0)
Screenshot: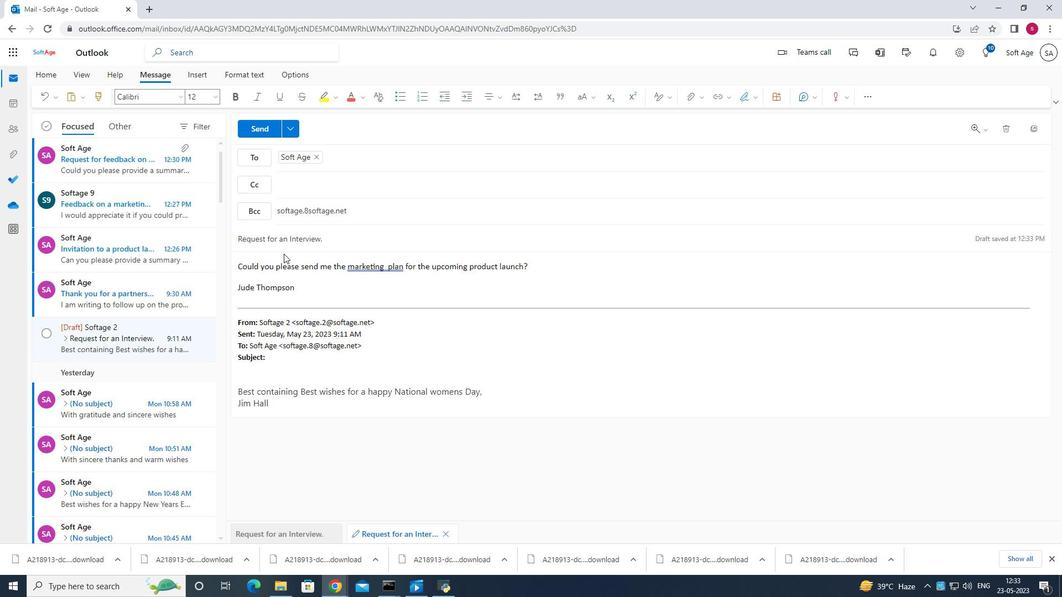 
Action: Mouse scrolled (283, 254) with delta (0, 0)
Screenshot: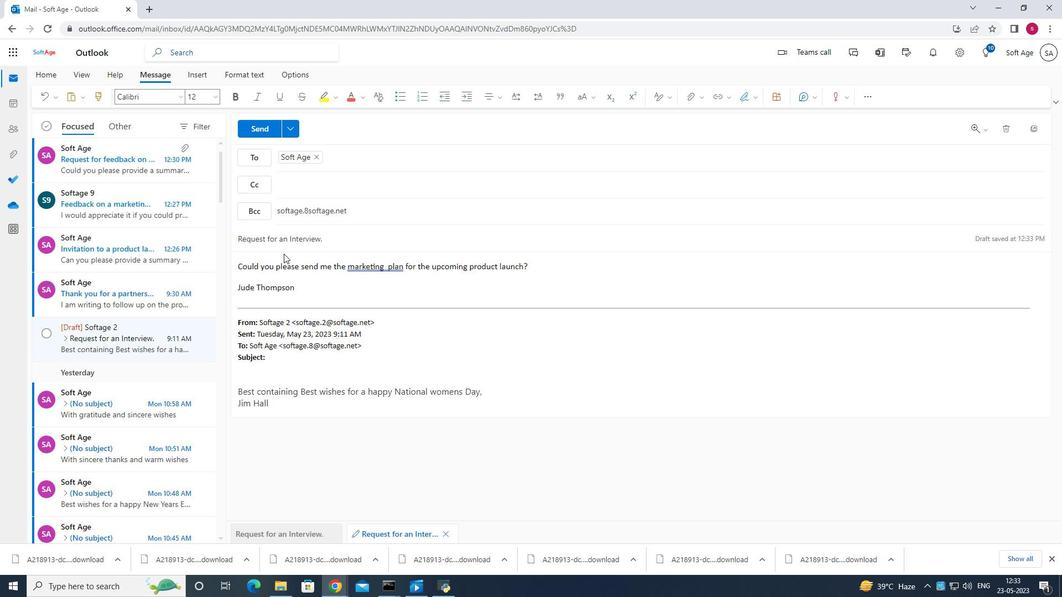 
Action: Mouse moved to (362, 272)
Screenshot: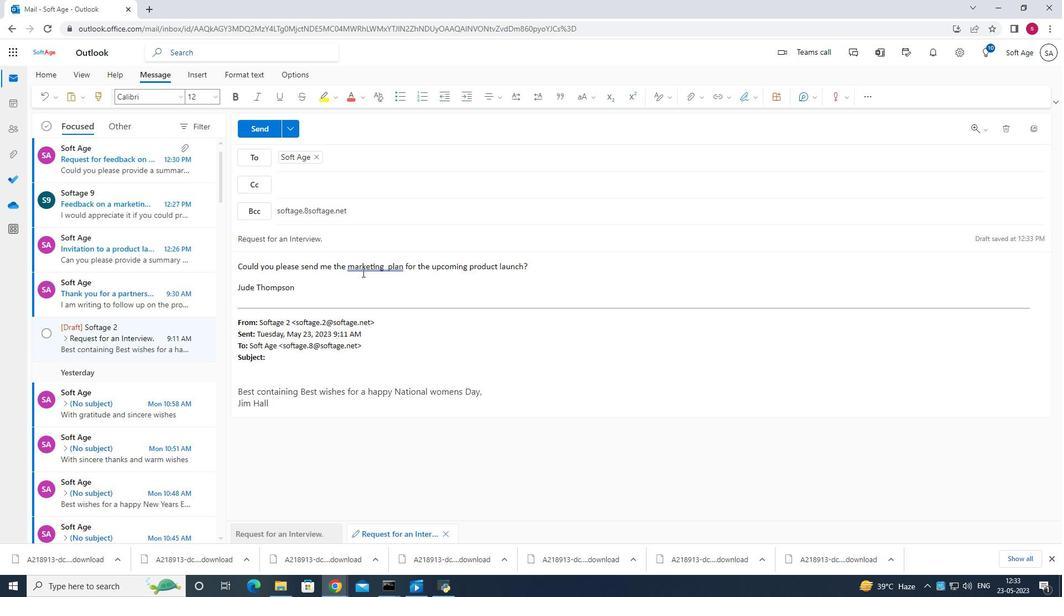 
Action: Mouse pressed left at (362, 272)
Screenshot: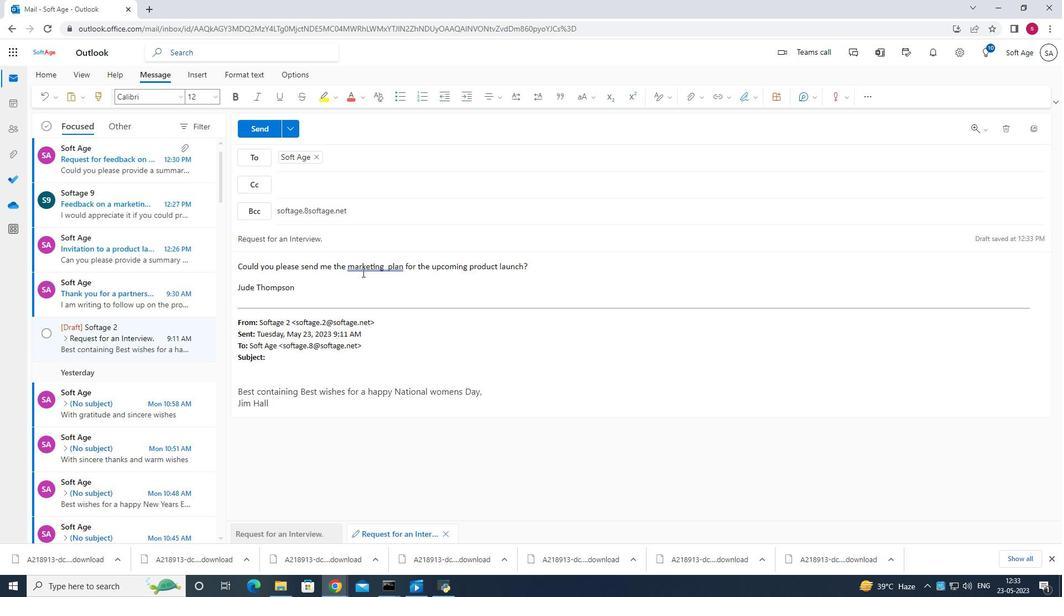 
Action: Mouse moved to (406, 330)
Screenshot: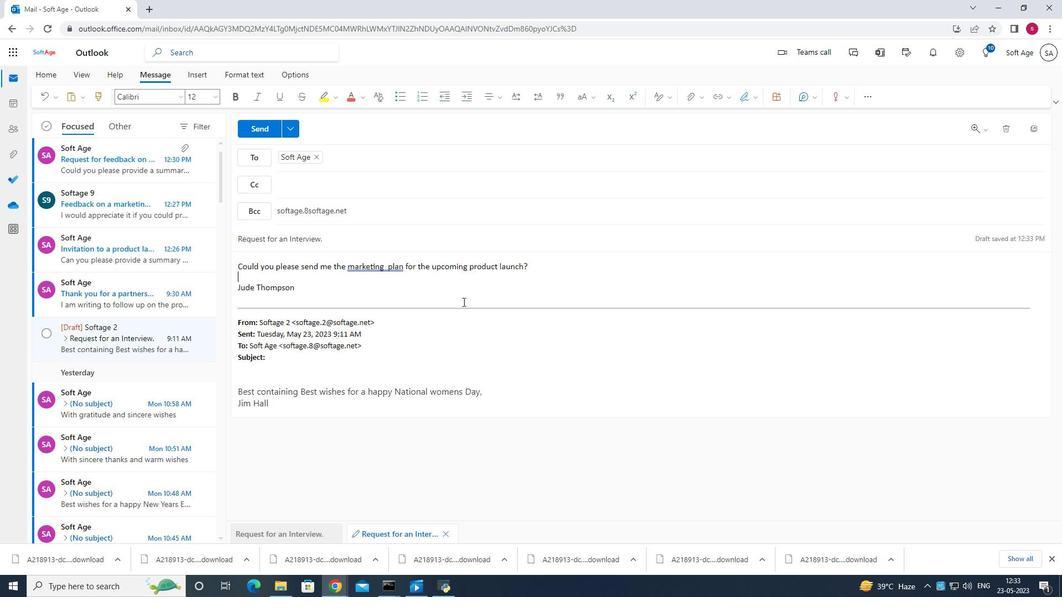 
Action: Mouse scrolled (406, 331) with delta (0, 0)
Screenshot: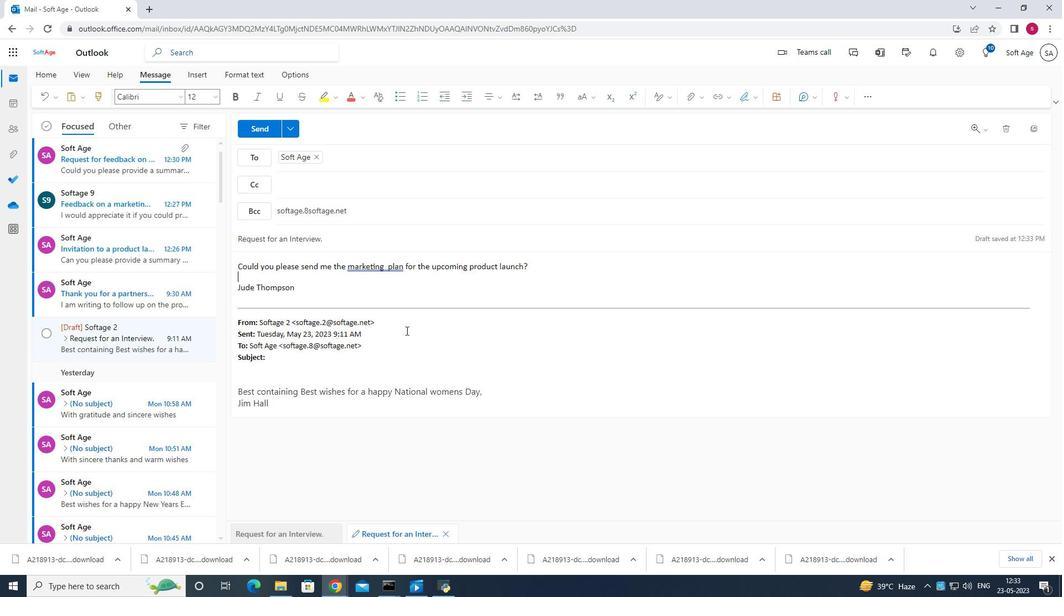 
Action: Mouse scrolled (406, 331) with delta (0, 0)
Screenshot: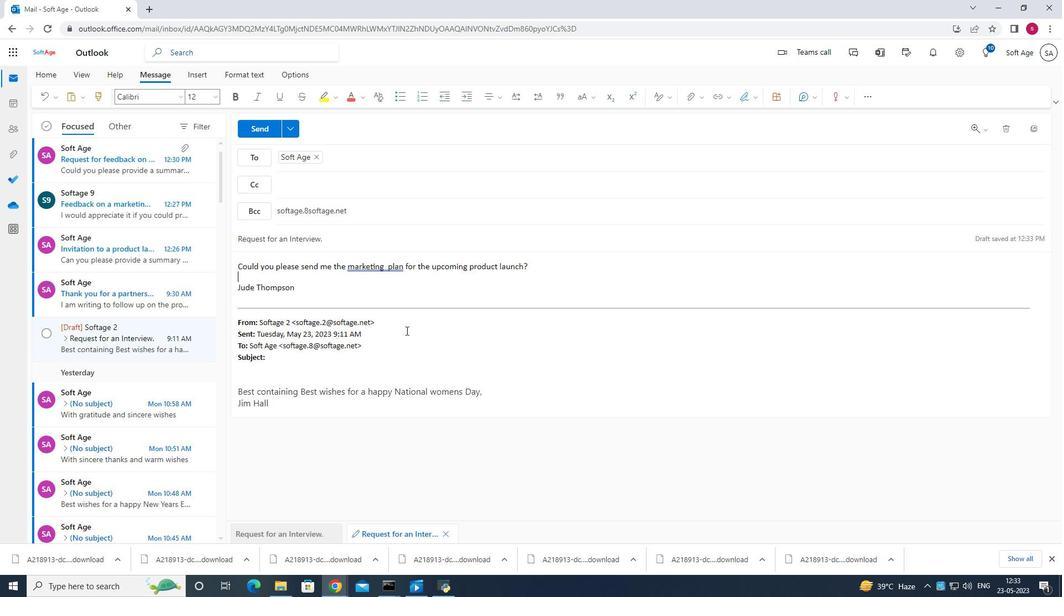 
Action: Mouse moved to (406, 331)
Screenshot: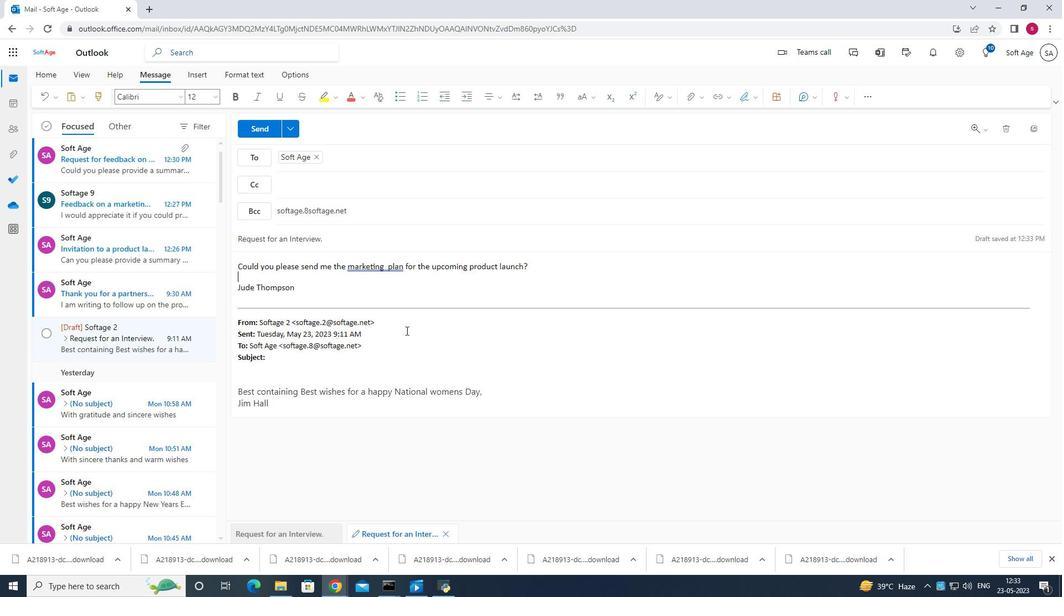 
Action: Mouse scrolled (406, 331) with delta (0, 0)
Screenshot: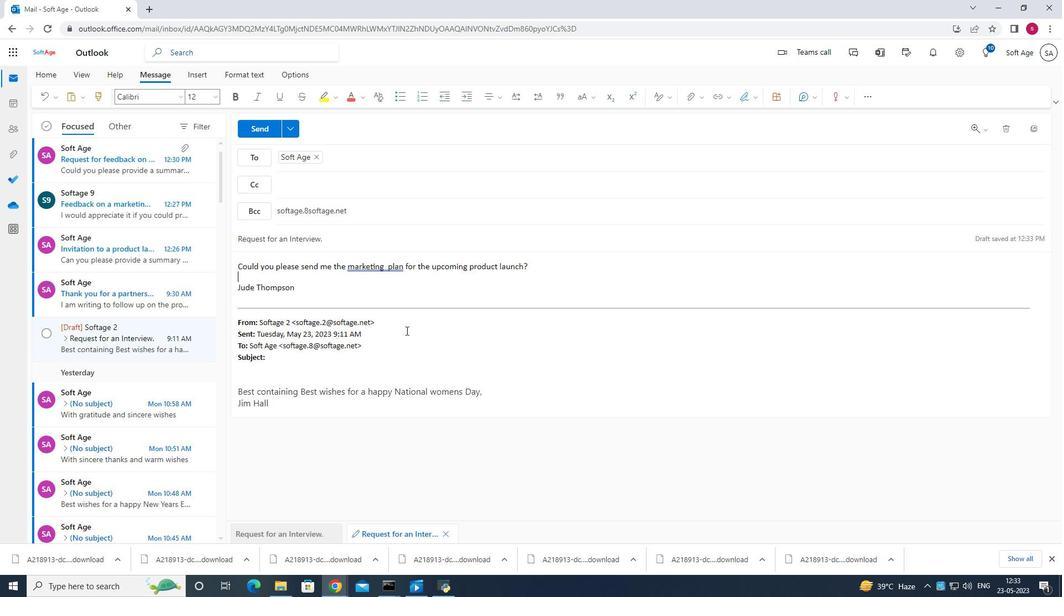 
Action: Mouse moved to (407, 331)
Screenshot: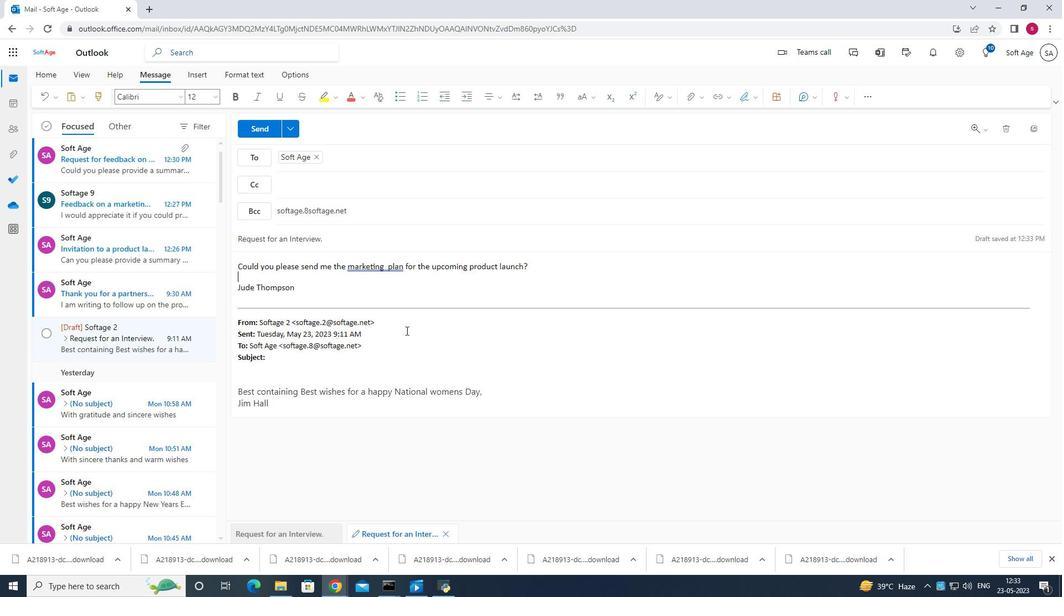 
Action: Mouse scrolled (407, 331) with delta (0, 0)
Screenshot: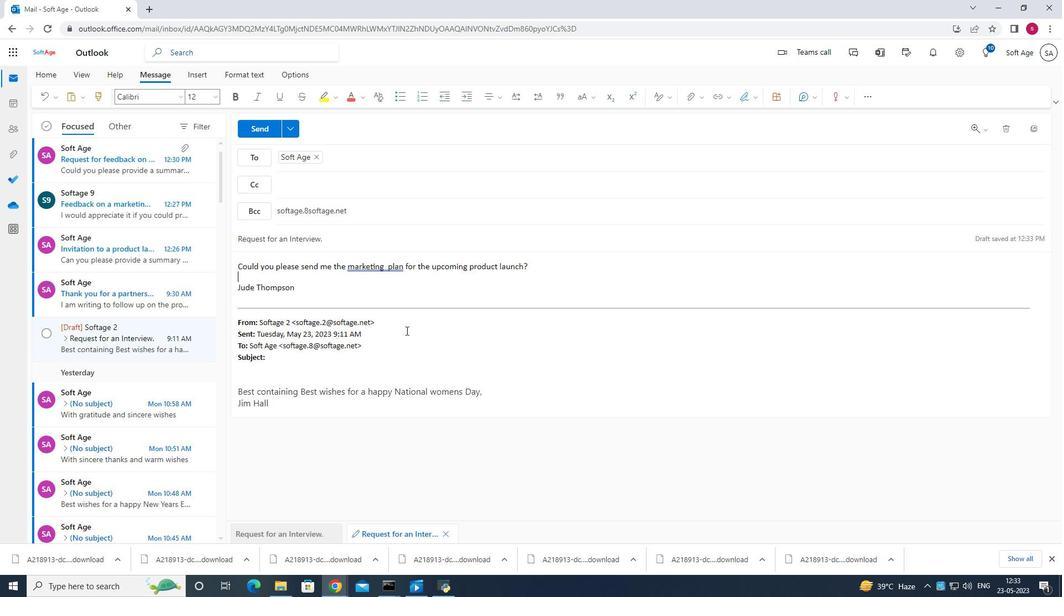 
Action: Mouse moved to (407, 331)
Screenshot: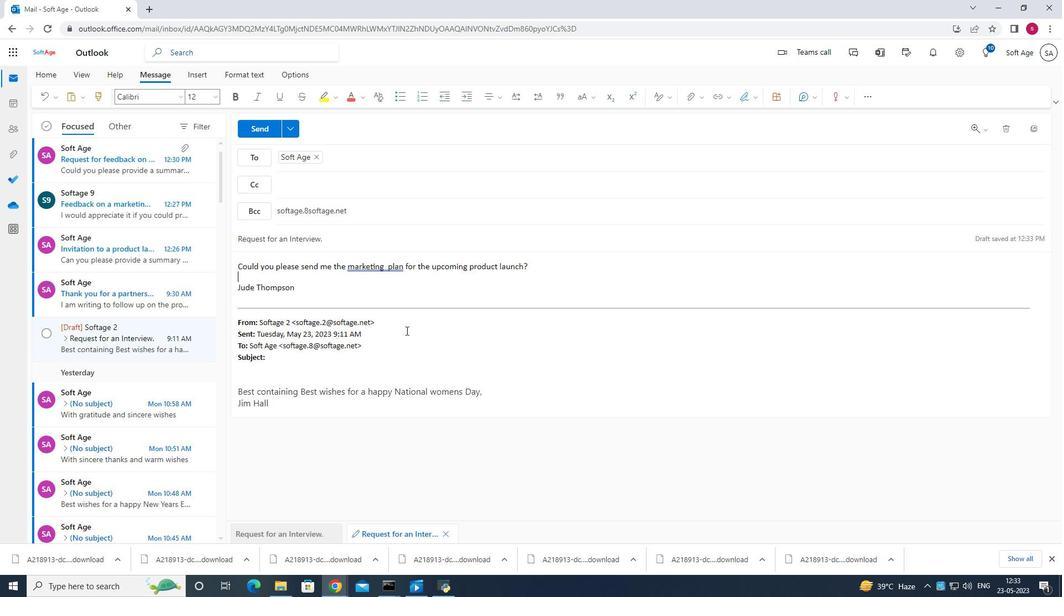 
Action: Mouse scrolled (407, 331) with delta (0, 0)
Screenshot: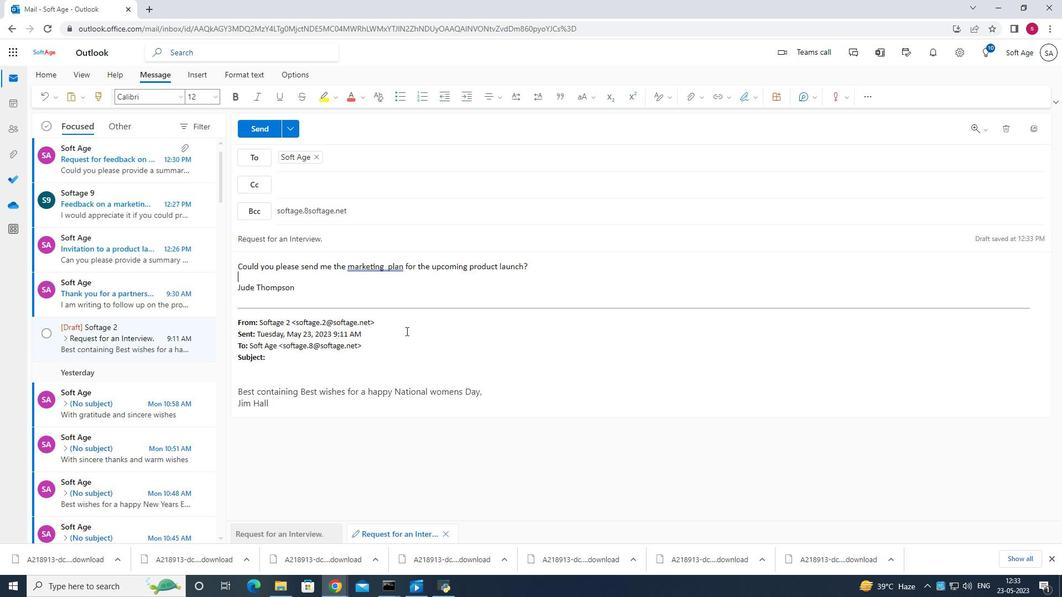 
Action: Mouse moved to (414, 328)
Screenshot: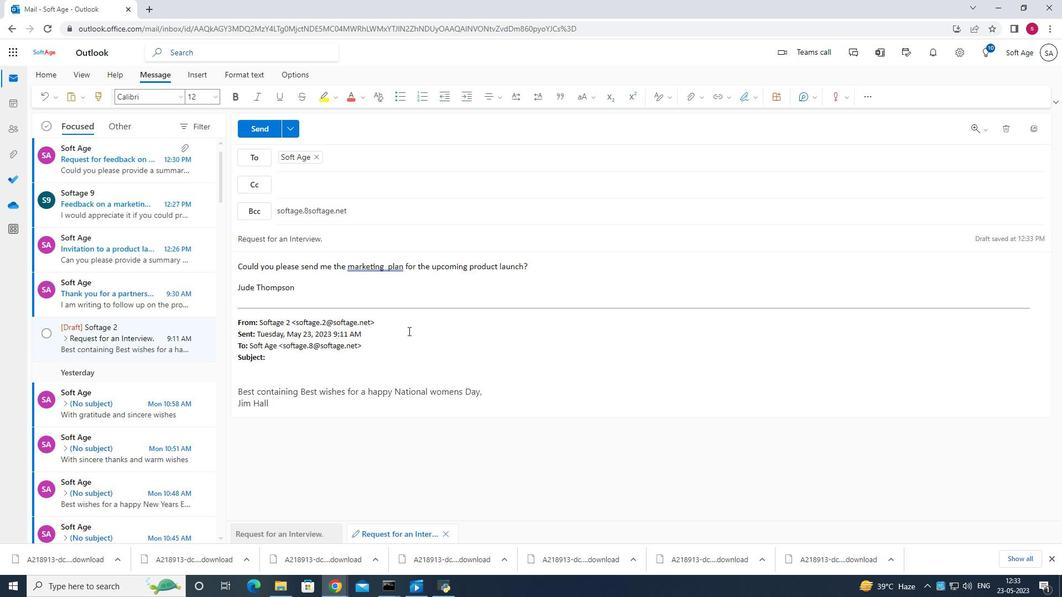 
Action: Mouse scrolled (414, 327) with delta (0, 0)
Screenshot: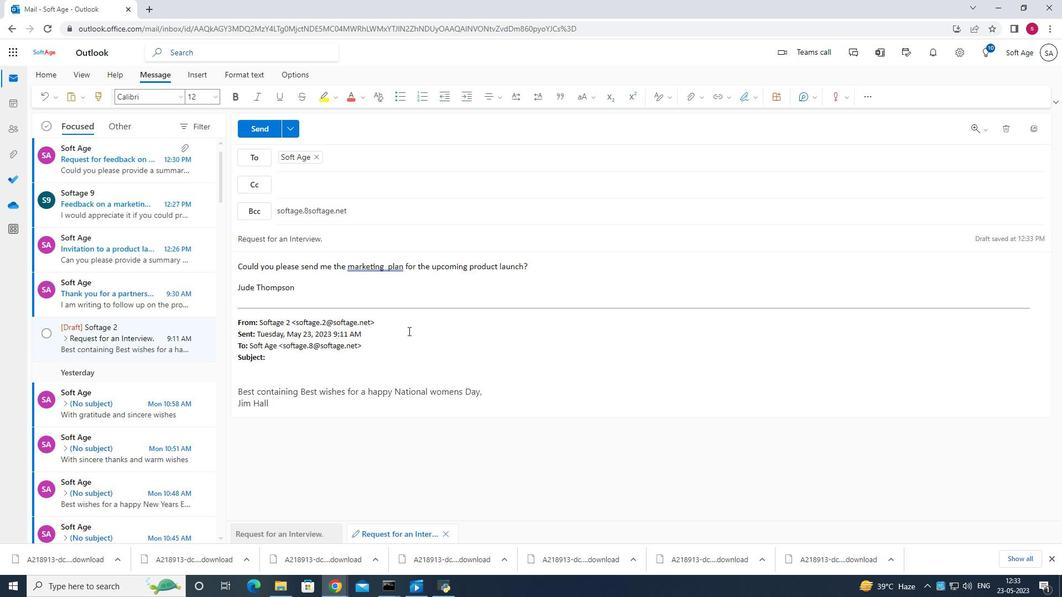 
Action: Mouse scrolled (414, 327) with delta (0, 0)
Screenshot: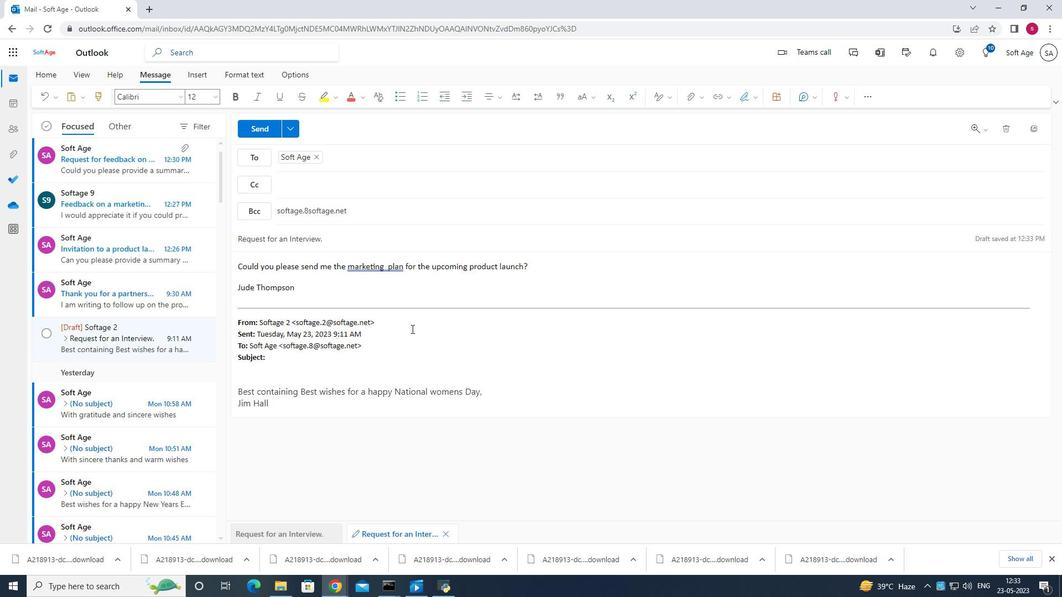 
Action: Mouse scrolled (414, 327) with delta (0, 0)
Screenshot: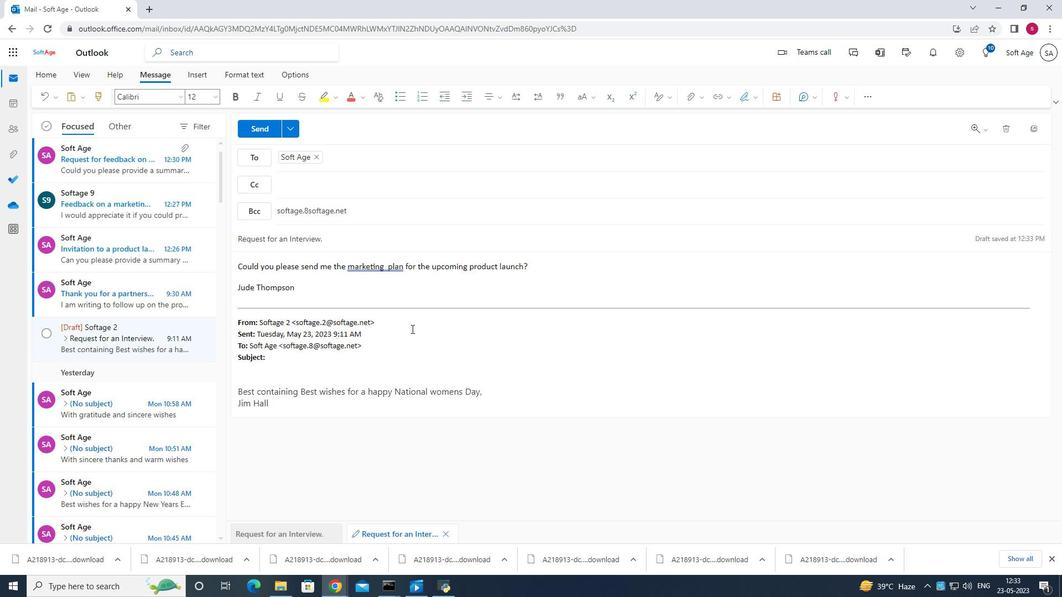 
Action: Mouse scrolled (414, 327) with delta (0, 0)
Screenshot: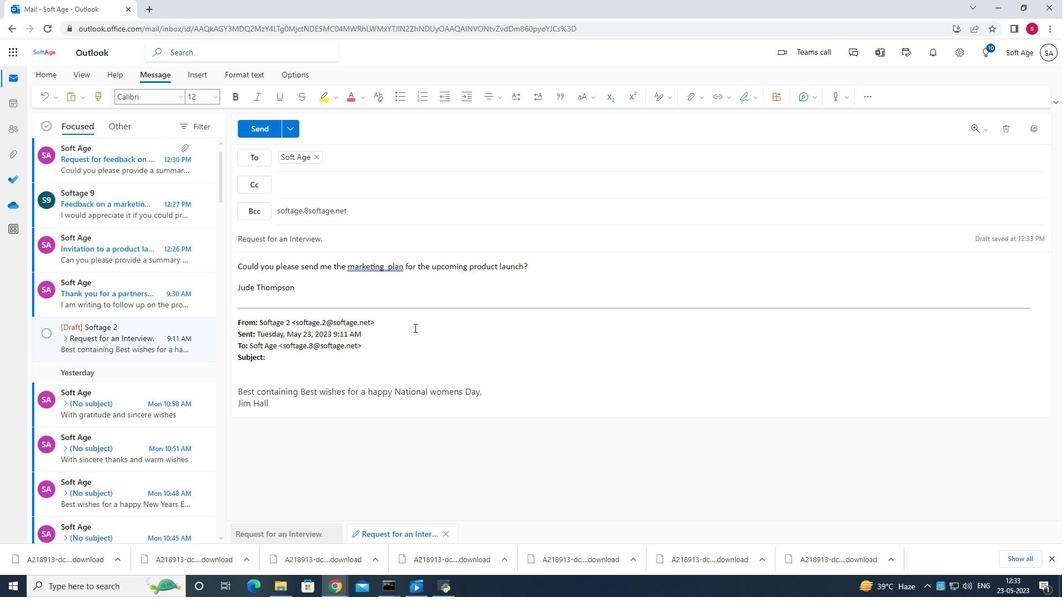 
Action: Mouse scrolled (414, 327) with delta (0, 0)
Screenshot: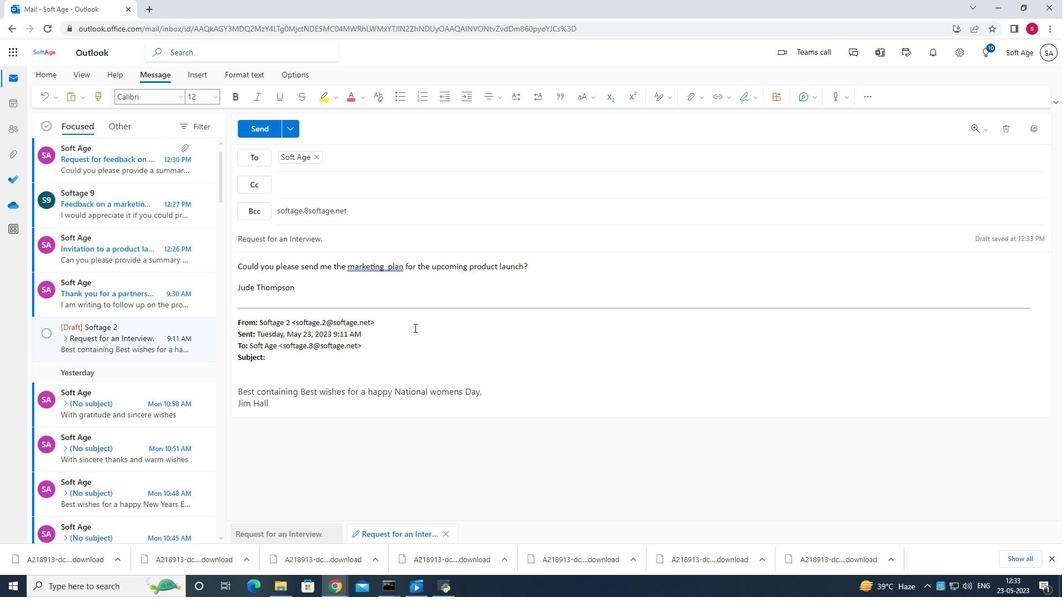 
Action: Mouse moved to (923, 201)
Screenshot: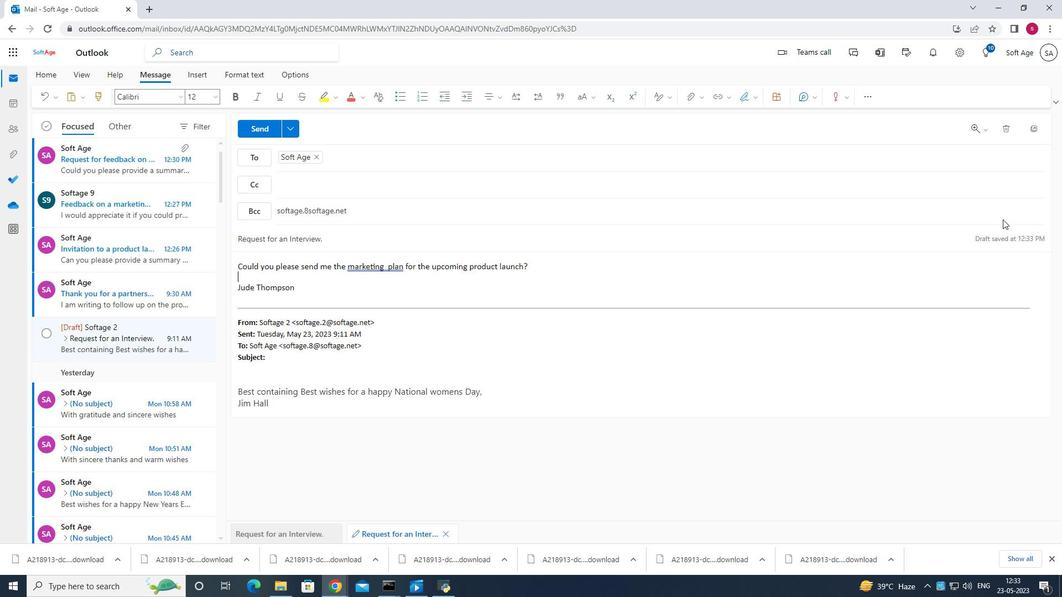 
Action: Mouse scrolled (923, 200) with delta (0, 0)
Screenshot: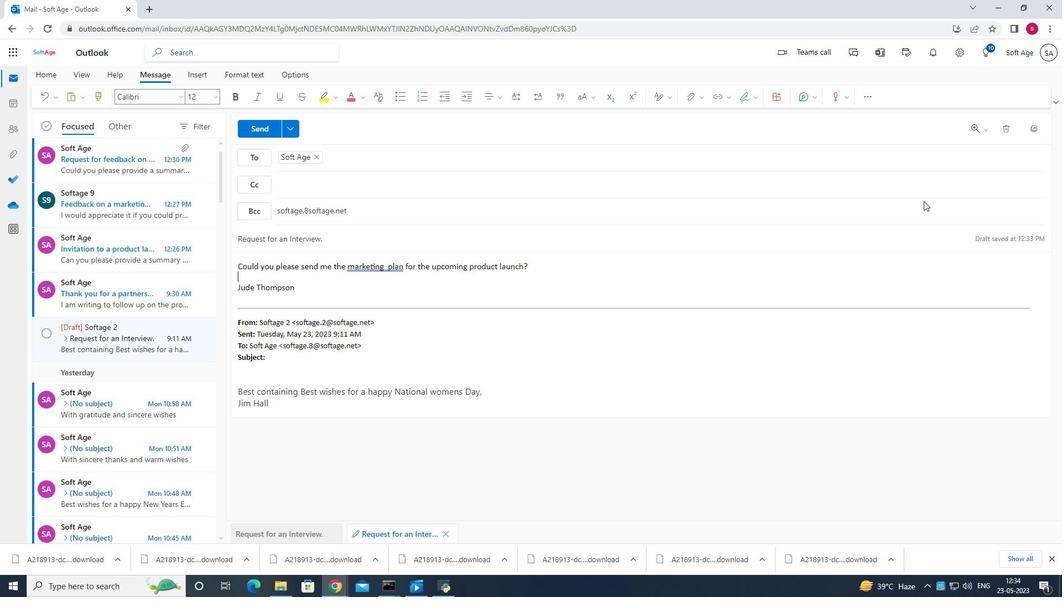
Action: Mouse scrolled (923, 200) with delta (0, 0)
Screenshot: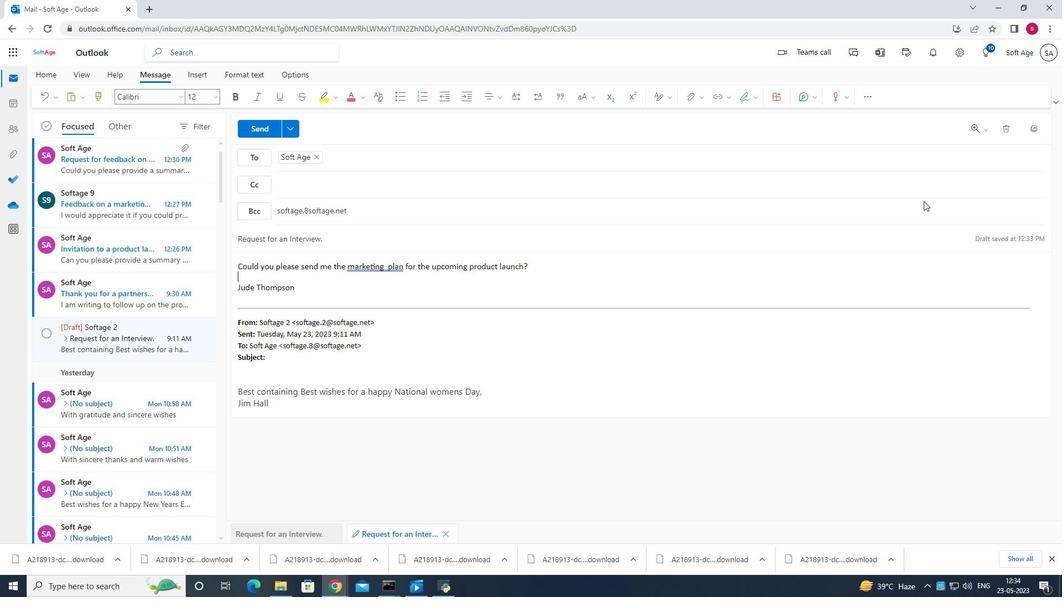 
Action: Mouse moved to (550, 278)
Screenshot: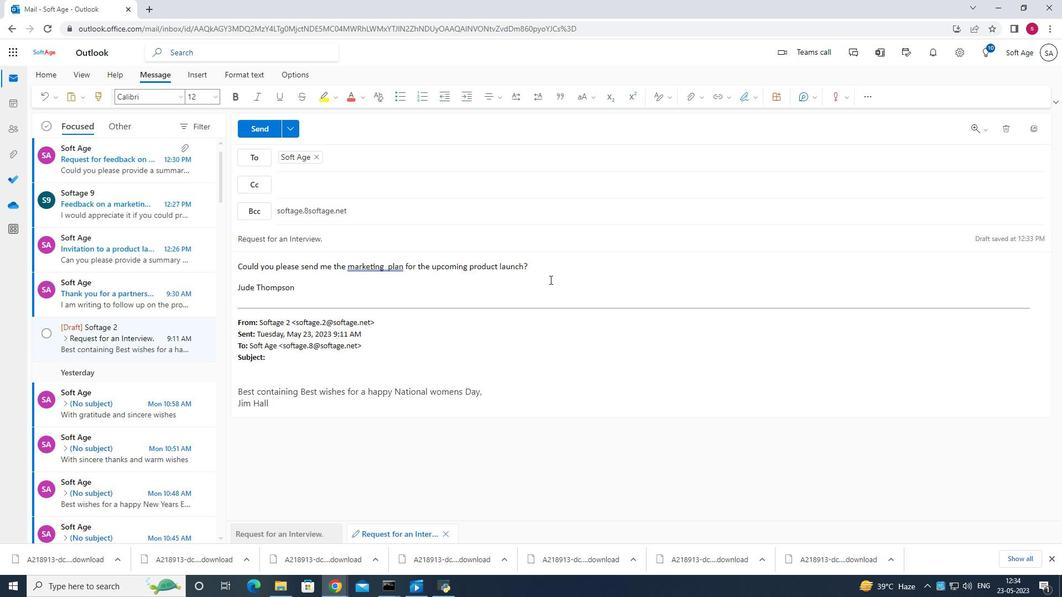
Action: Mouse pressed left at (550, 278)
Screenshot: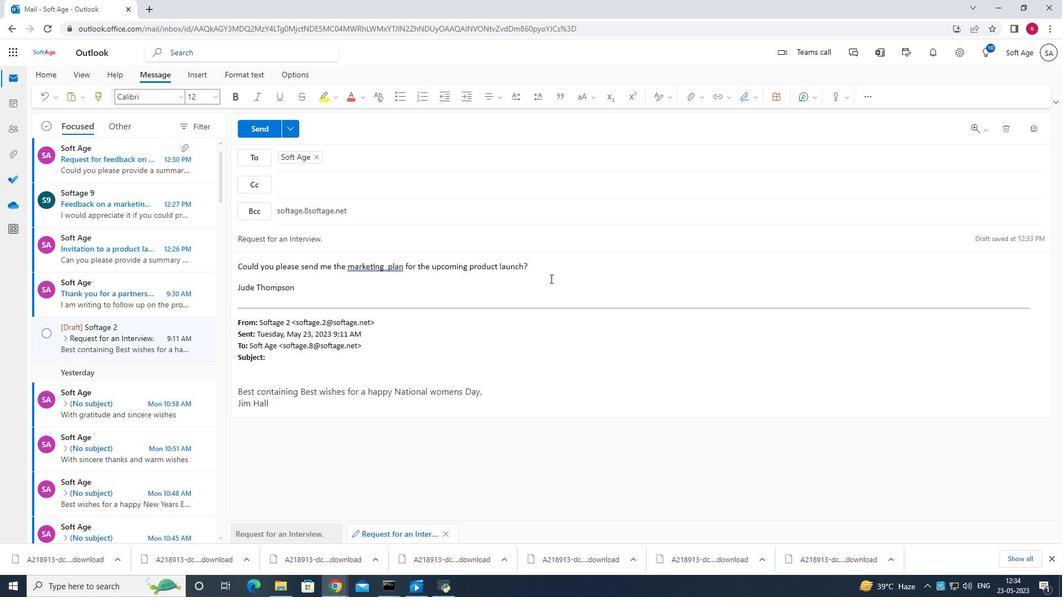 
Action: Mouse moved to (543, 268)
Screenshot: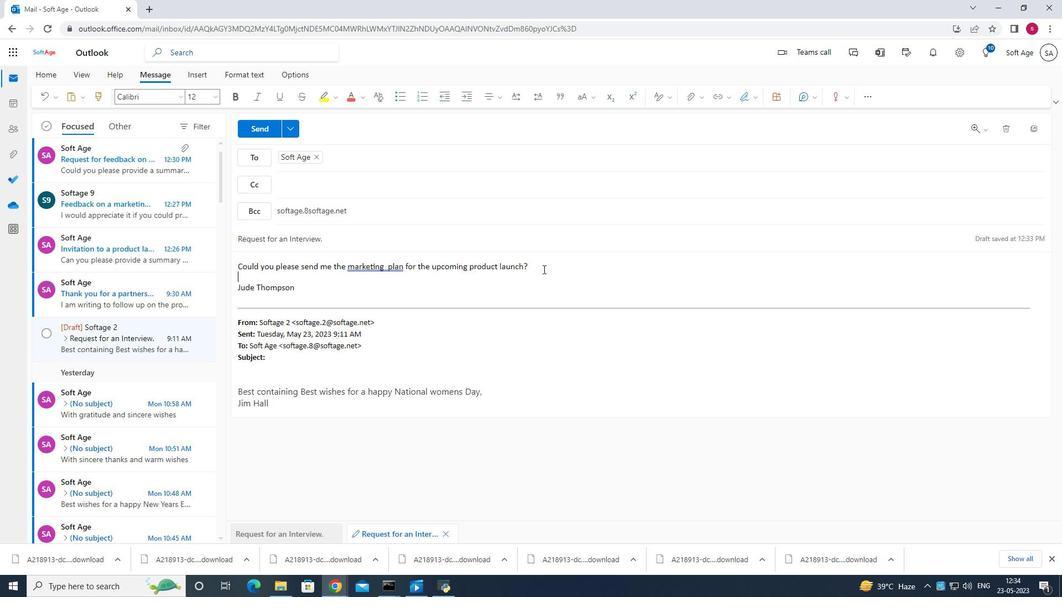 
Action: Mouse pressed left at (543, 268)
Screenshot: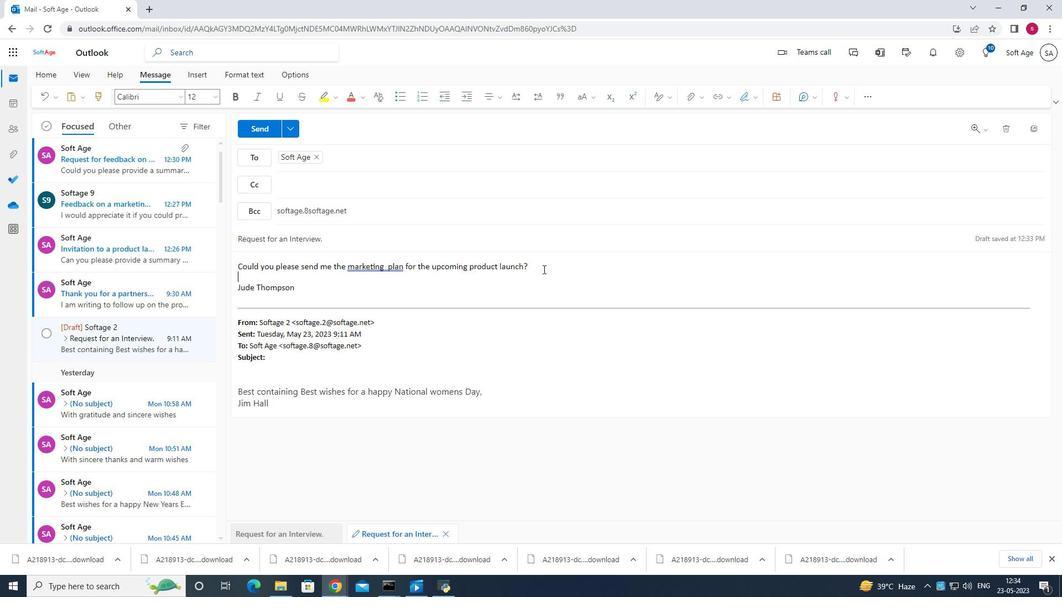 
Action: Mouse moved to (150, 8)
Screenshot: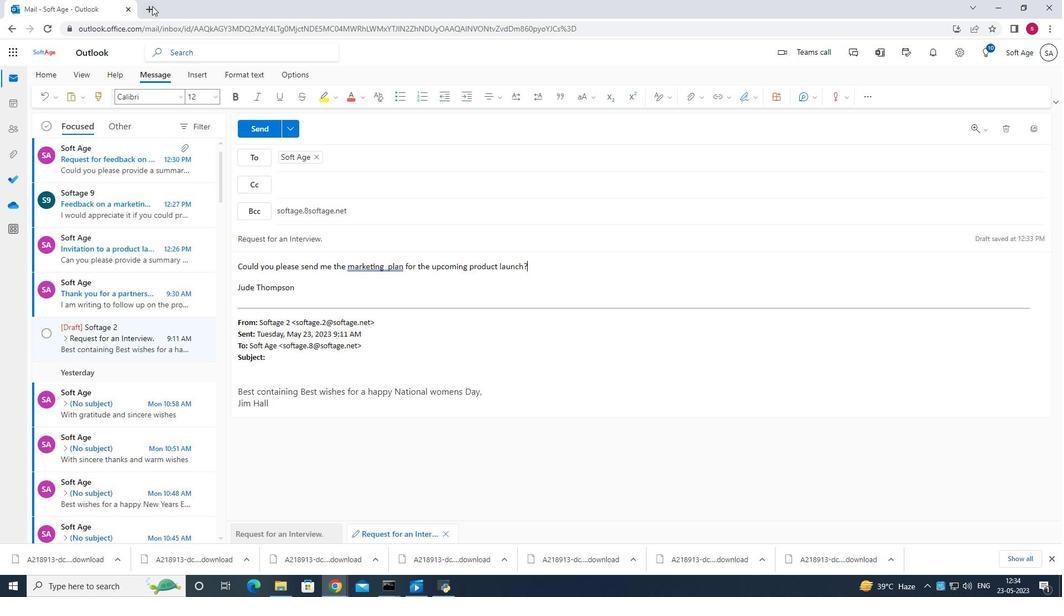 
Action: Mouse pressed left at (150, 8)
Screenshot: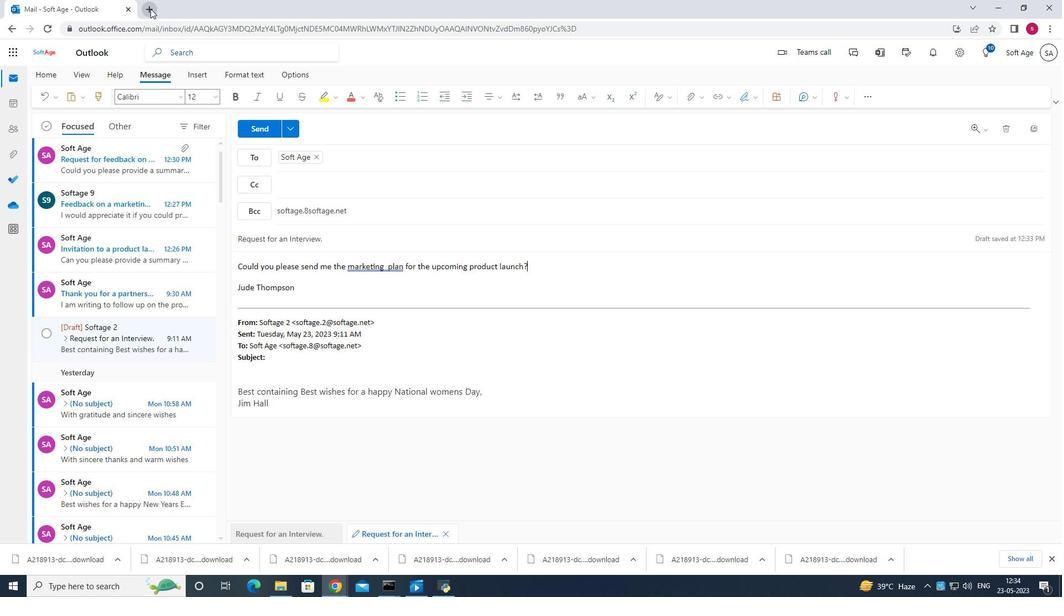 
Action: Mouse moved to (89, 4)
Screenshot: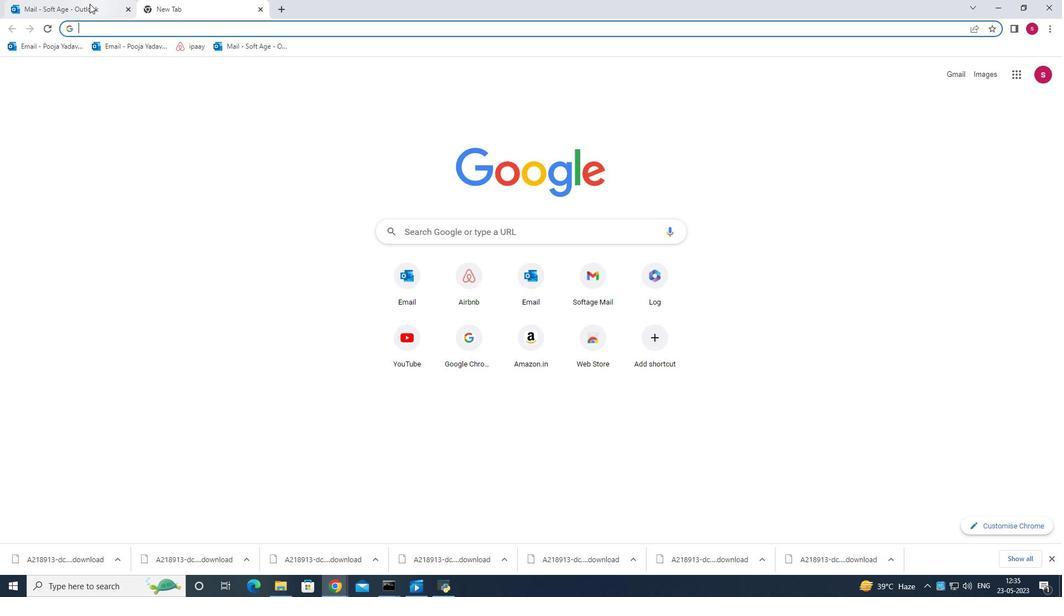 
Action: Mouse pressed left at (89, 4)
Screenshot: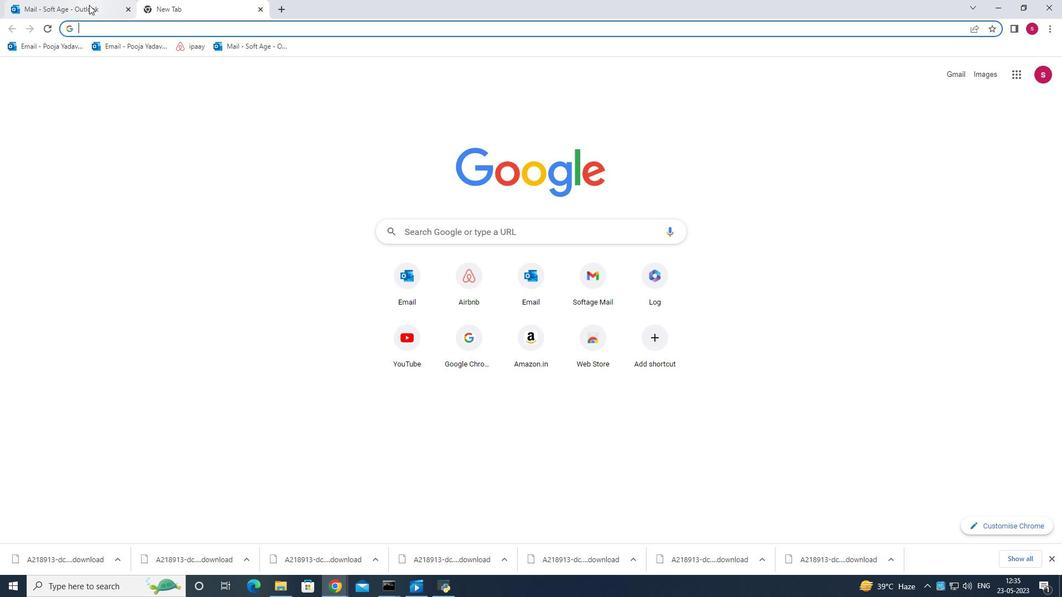 
Action: Mouse moved to (684, 101)
Screenshot: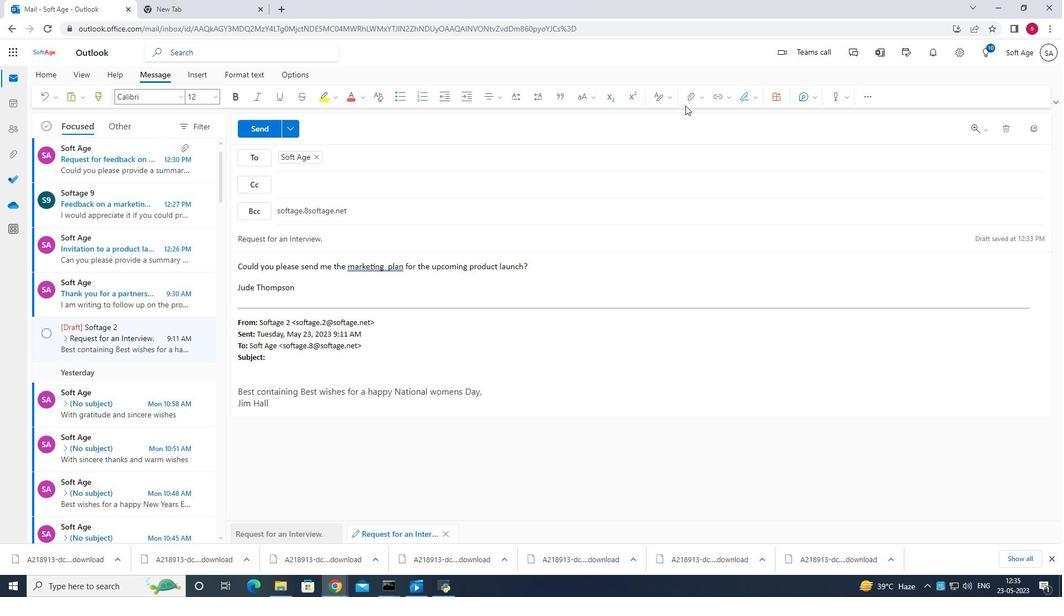 
Action: Mouse pressed left at (684, 101)
Screenshot: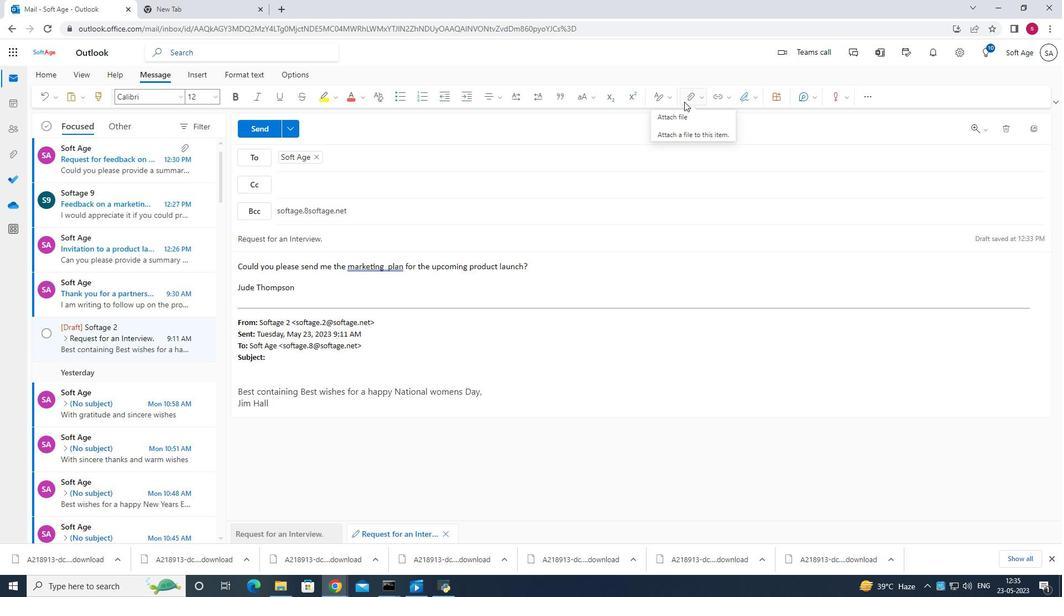 
Action: Mouse moved to (684, 118)
Screenshot: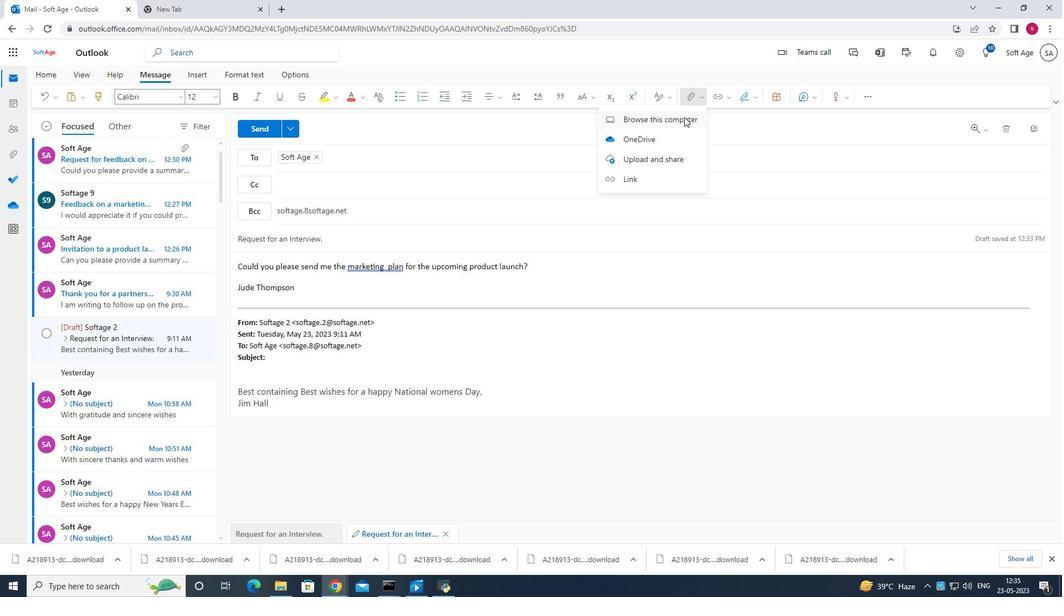 
Action: Mouse pressed left at (684, 118)
Screenshot: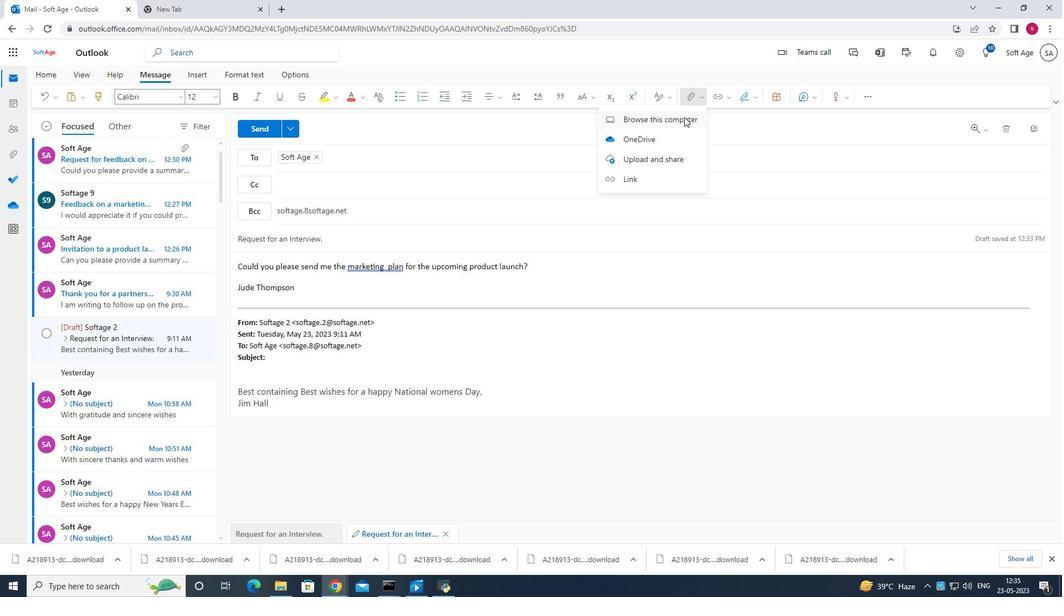 
Action: Mouse moved to (55, 166)
Screenshot: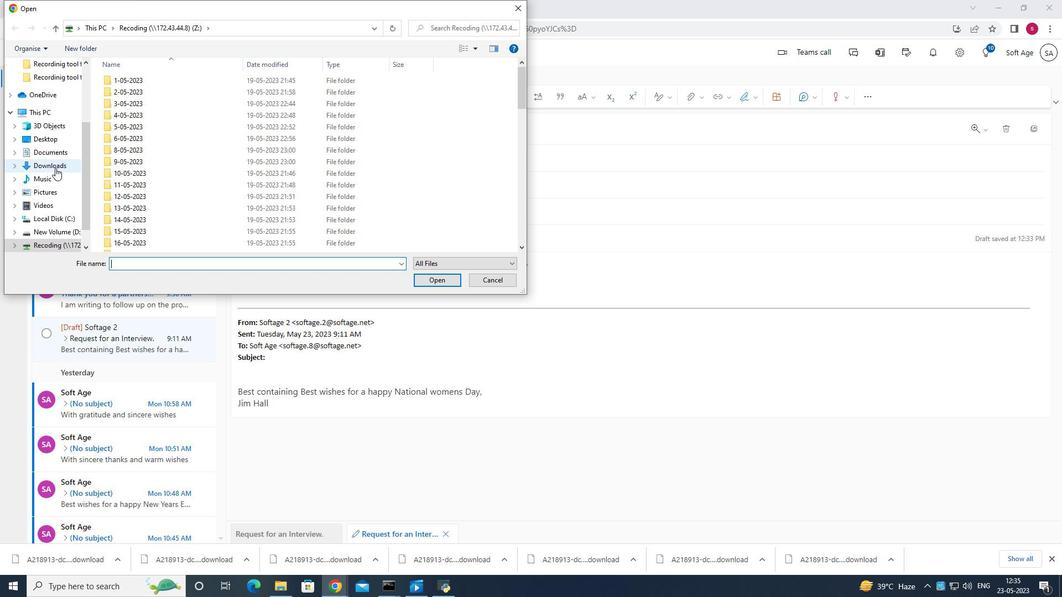 
Action: Mouse pressed left at (55, 166)
Screenshot: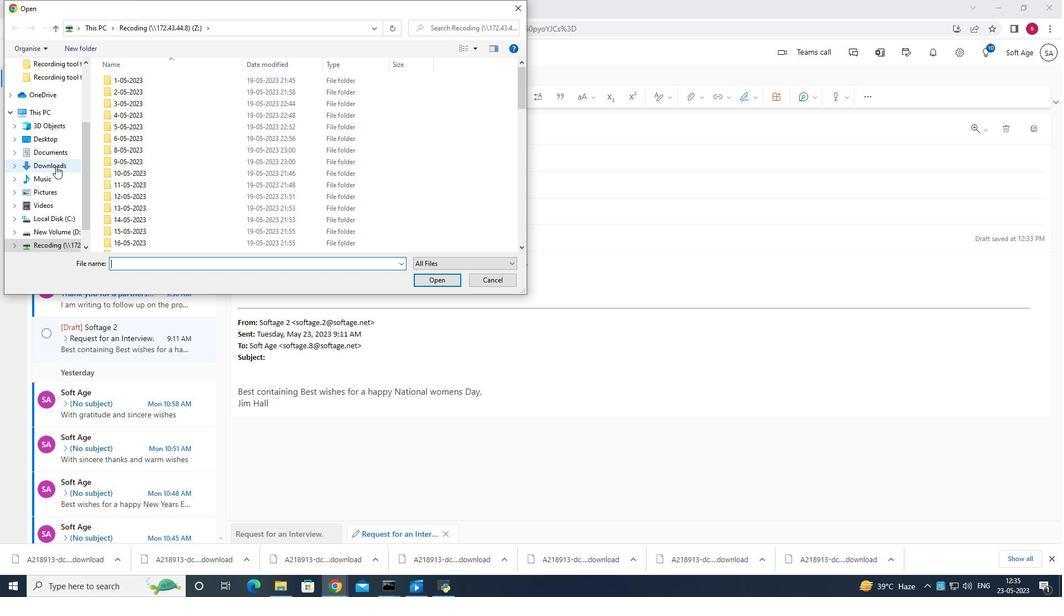 
Action: Mouse moved to (248, 138)
Screenshot: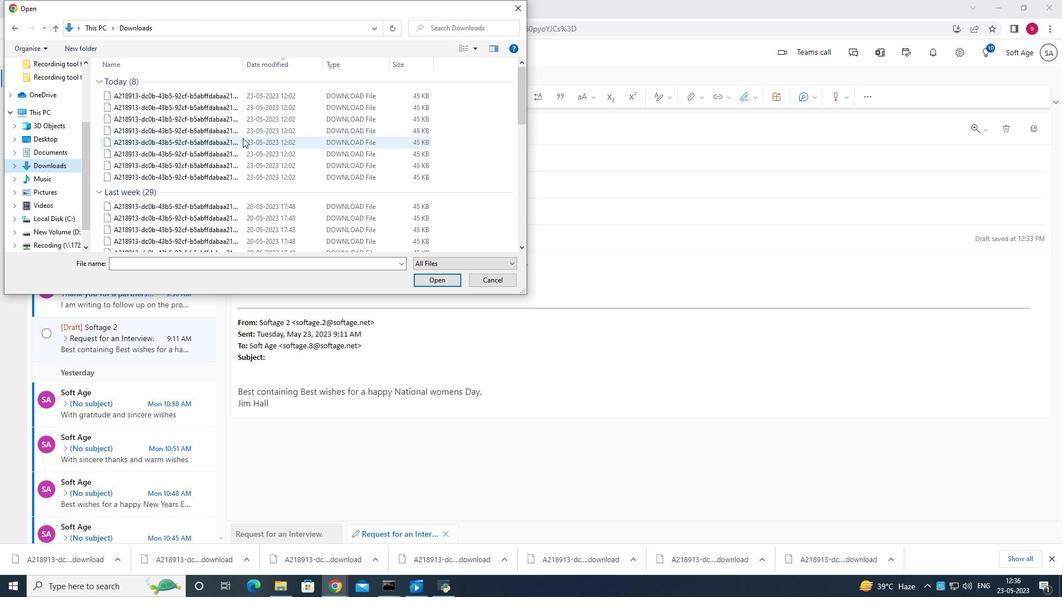 
Action: Mouse scrolled (248, 137) with delta (0, 0)
Screenshot: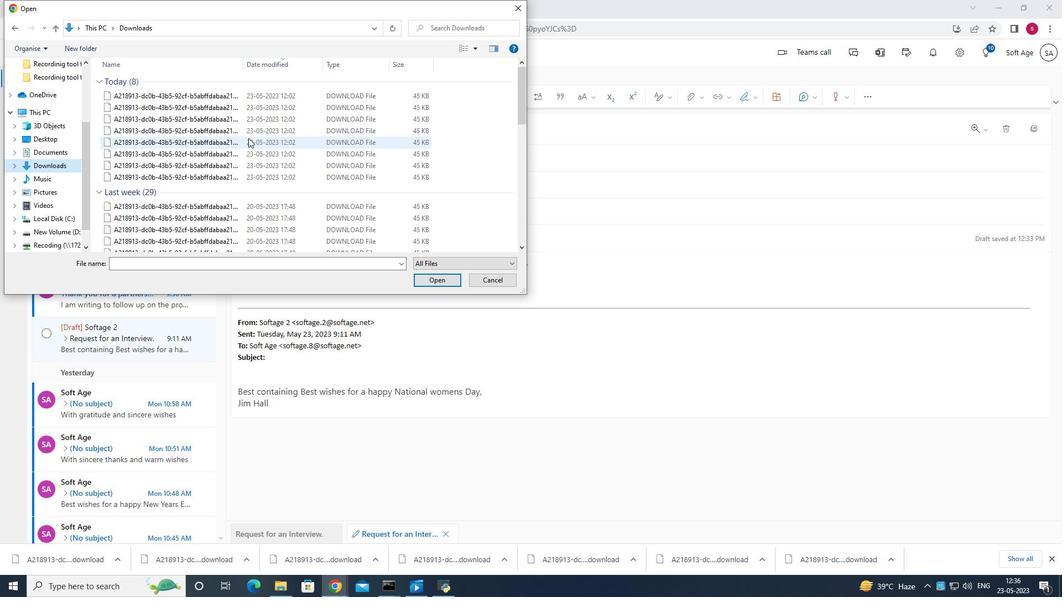 
Action: Mouse scrolled (248, 137) with delta (0, 0)
Screenshot: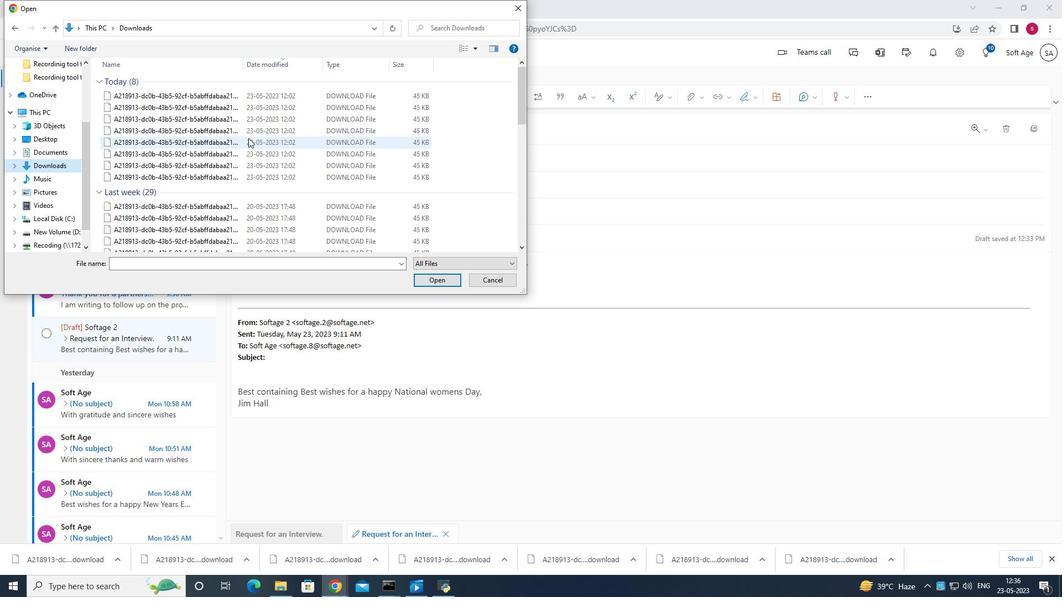 
Action: Mouse scrolled (248, 137) with delta (0, 0)
Screenshot: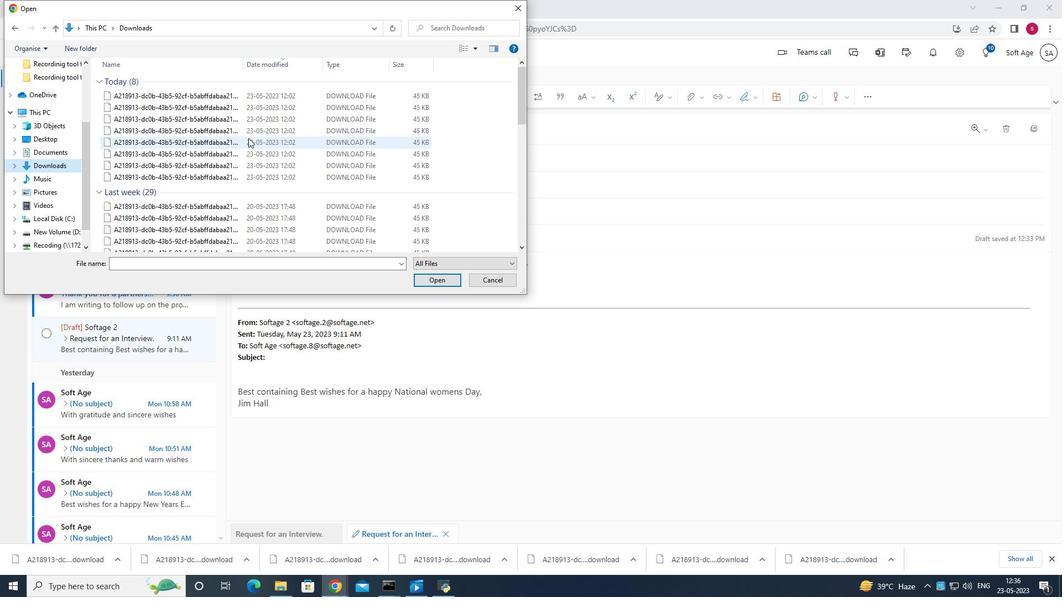 
Action: Mouse scrolled (248, 137) with delta (0, 0)
Screenshot: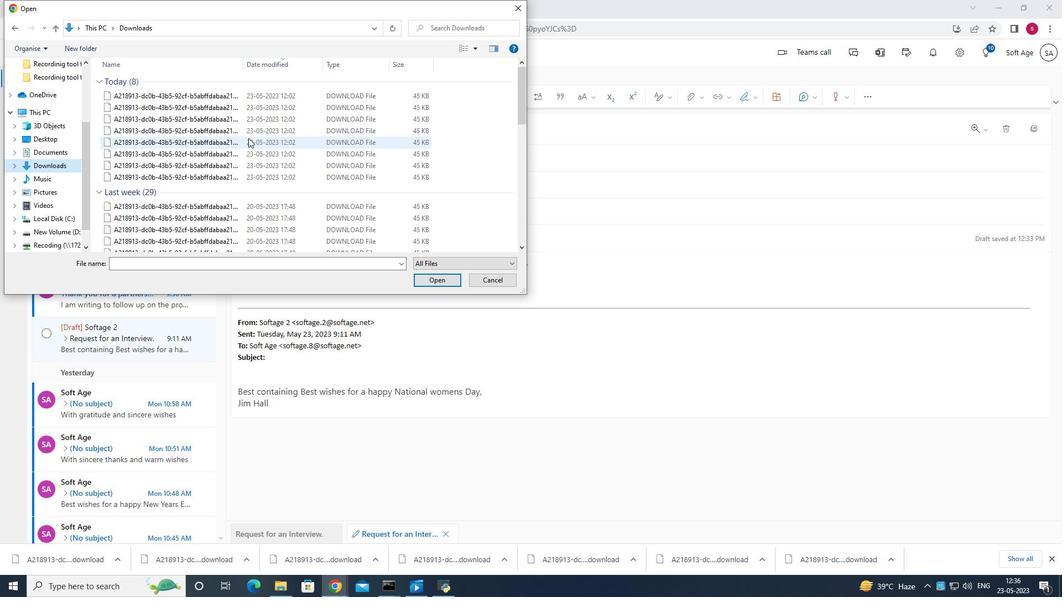 
Action: Mouse moved to (286, 183)
Screenshot: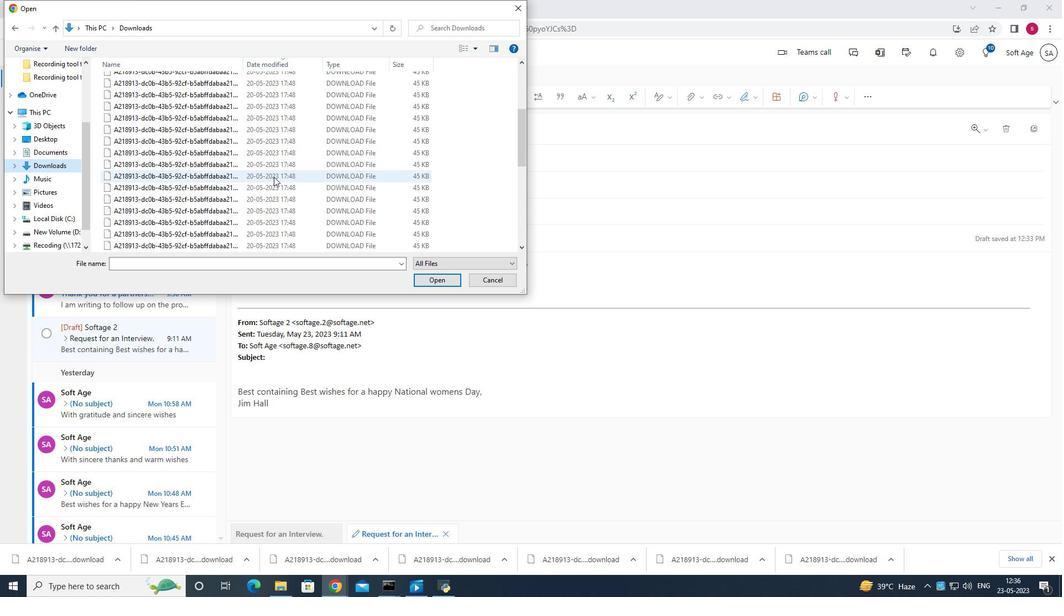 
Action: Mouse scrolled (286, 183) with delta (0, 0)
Screenshot: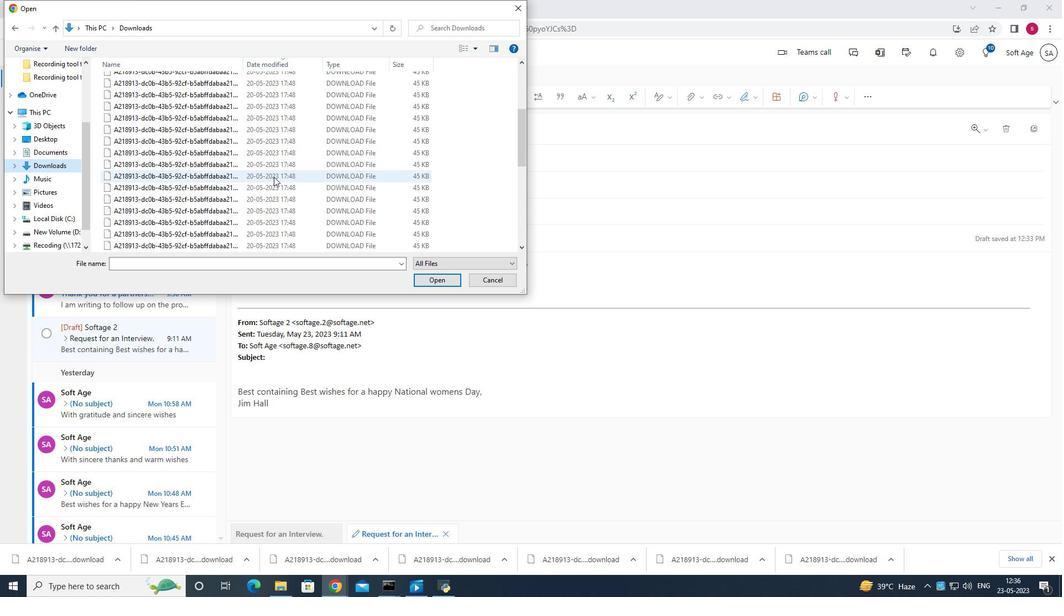 
Action: Mouse scrolled (286, 183) with delta (0, 0)
Screenshot: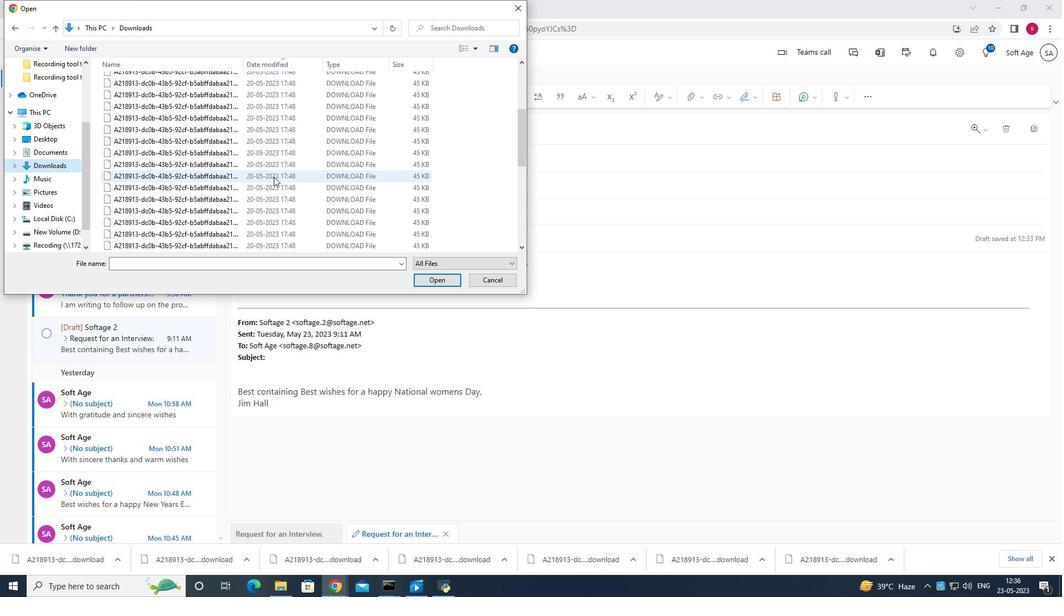 
Action: Mouse moved to (286, 184)
Screenshot: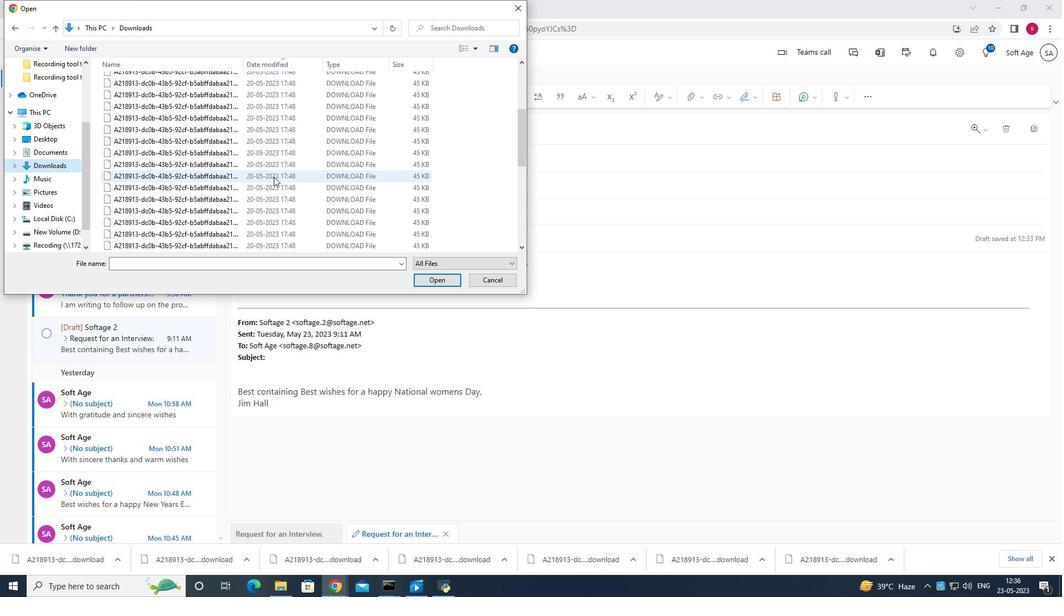 
Action: Mouse scrolled (286, 183) with delta (0, 0)
Screenshot: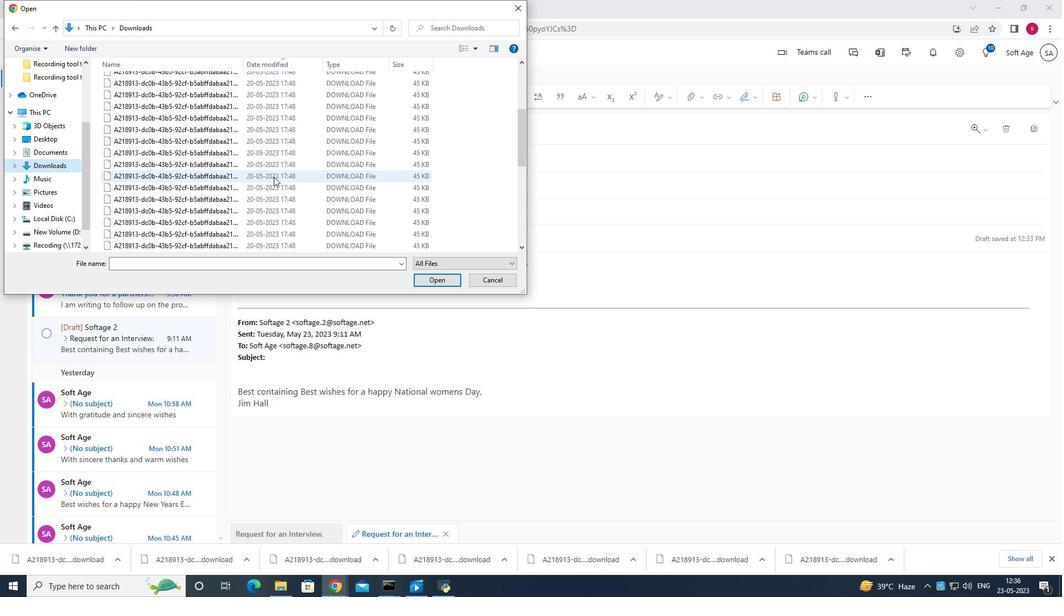 
Action: Mouse scrolled (286, 183) with delta (0, 0)
Screenshot: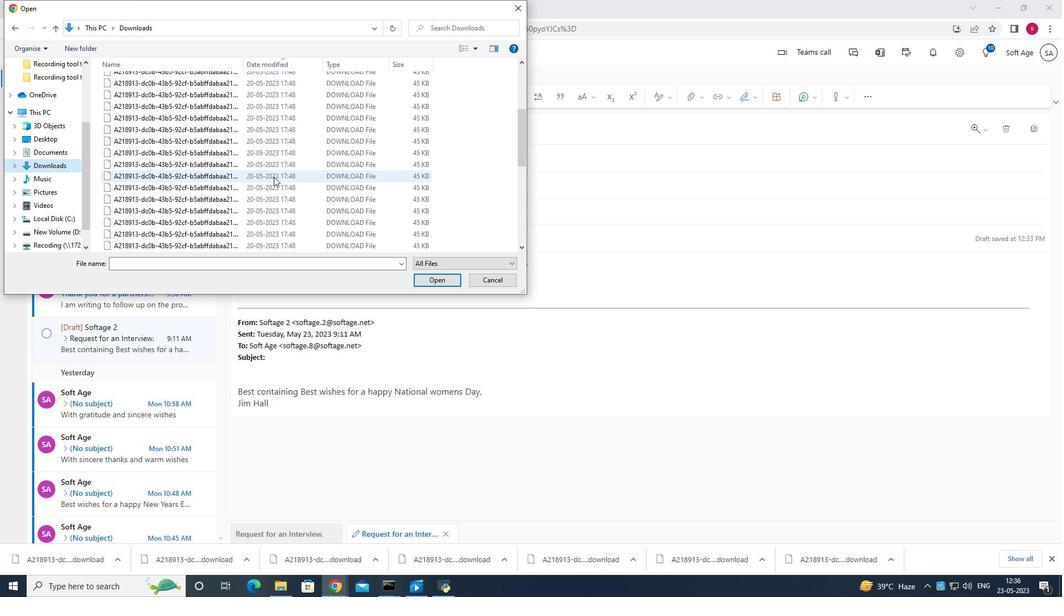 
Action: Mouse scrolled (286, 183) with delta (0, 0)
Screenshot: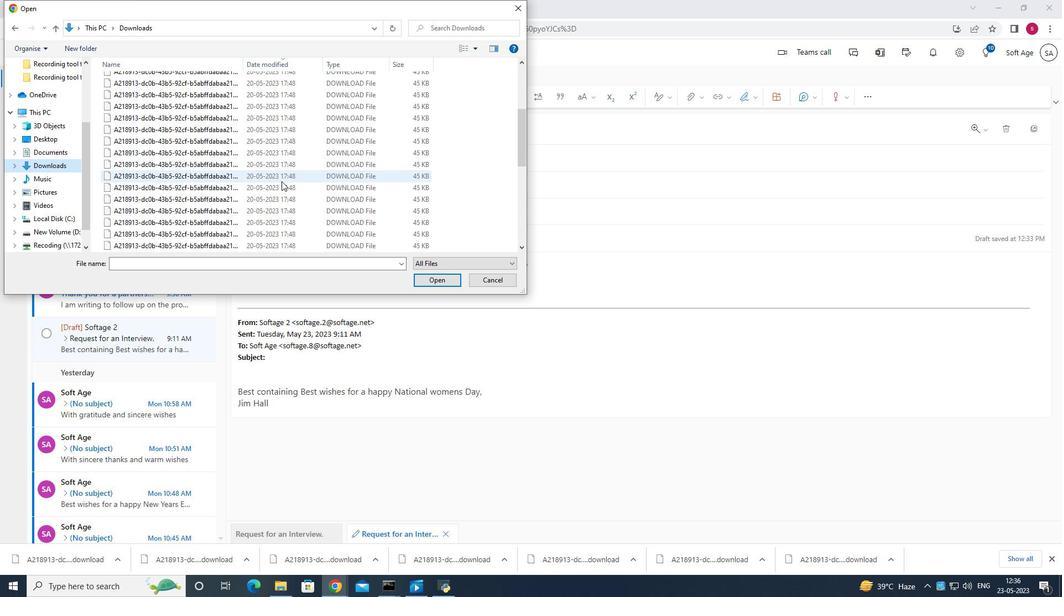 
Action: Mouse scrolled (286, 183) with delta (0, 0)
Screenshot: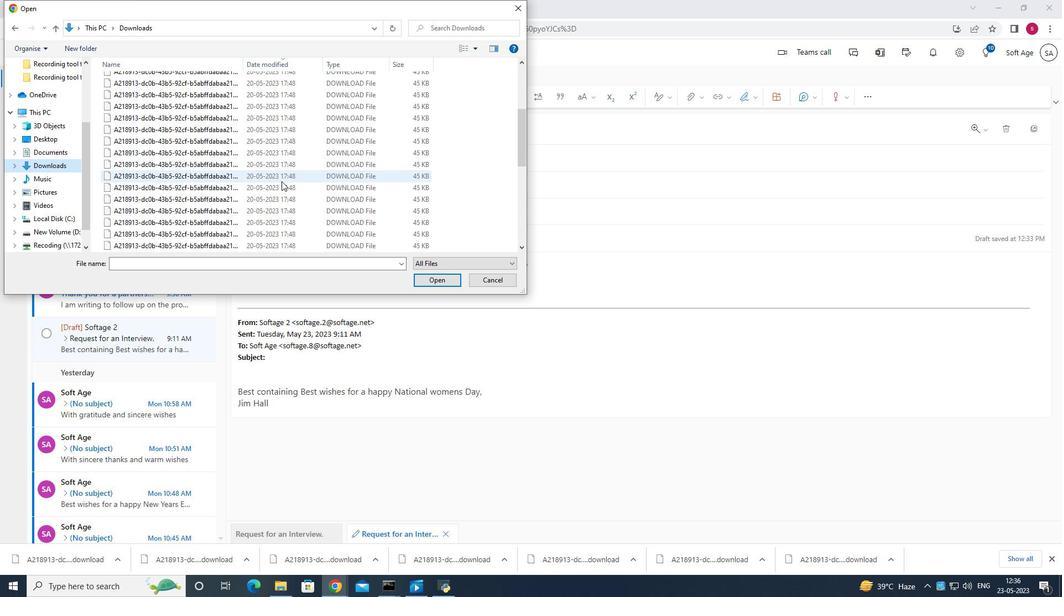
Action: Mouse scrolled (286, 183) with delta (0, 0)
Screenshot: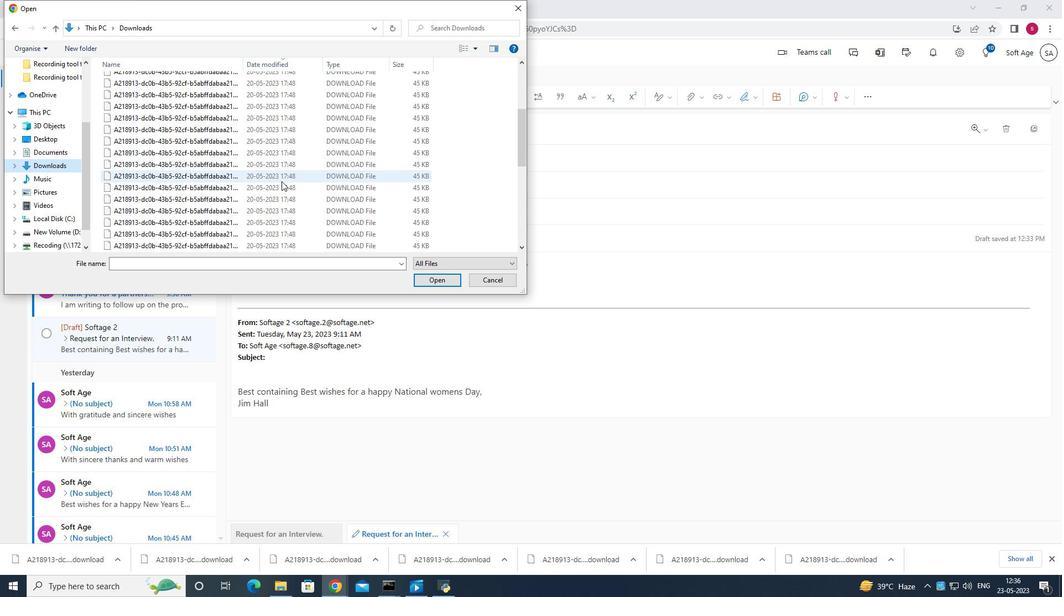 
Action: Mouse scrolled (286, 183) with delta (0, 0)
Screenshot: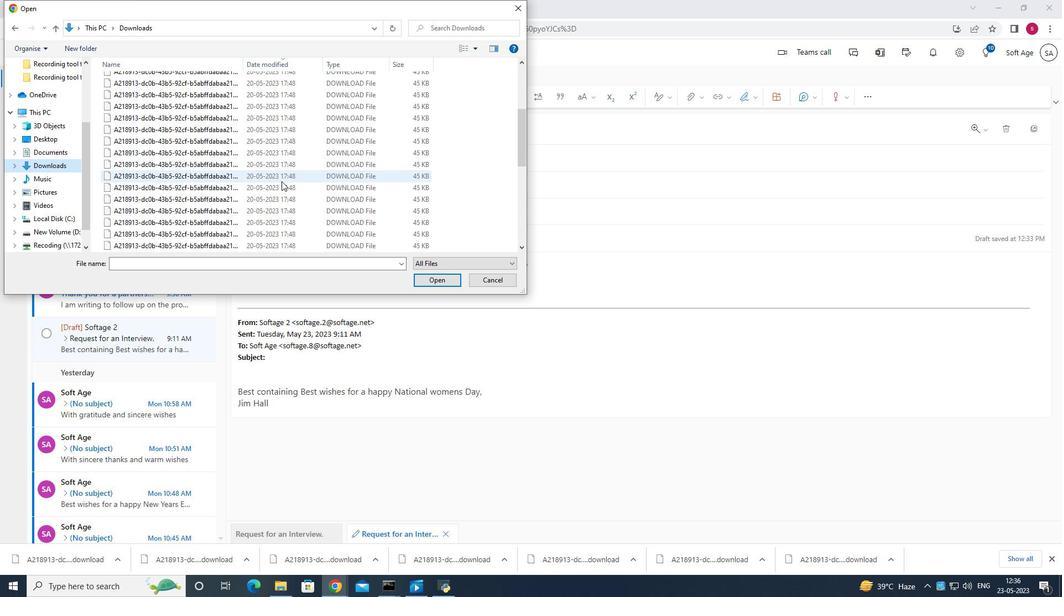 
Action: Mouse scrolled (286, 183) with delta (0, 0)
Screenshot: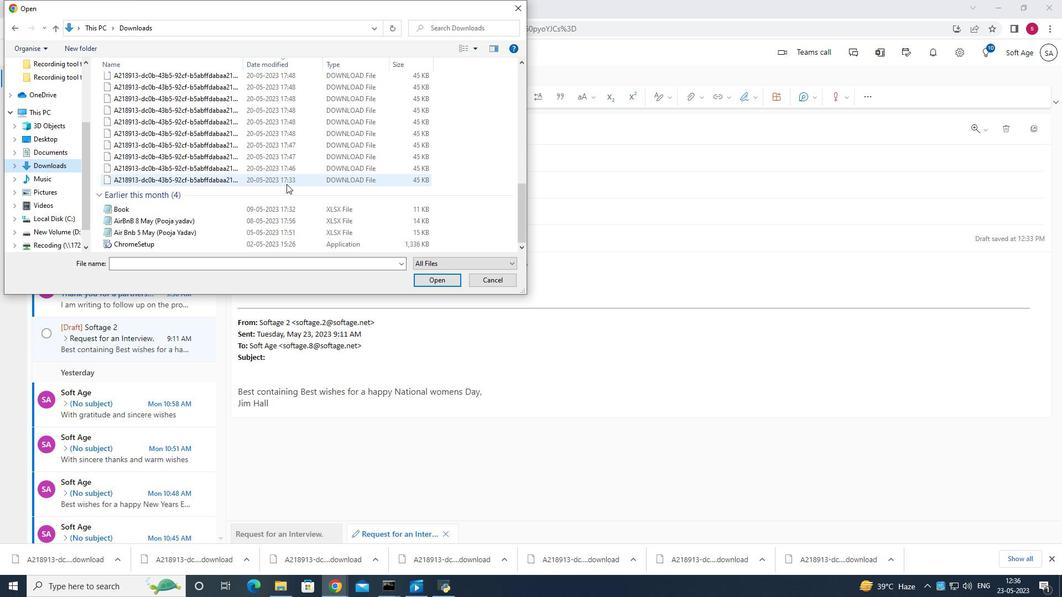 
Action: Mouse scrolled (286, 183) with delta (0, 0)
Screenshot: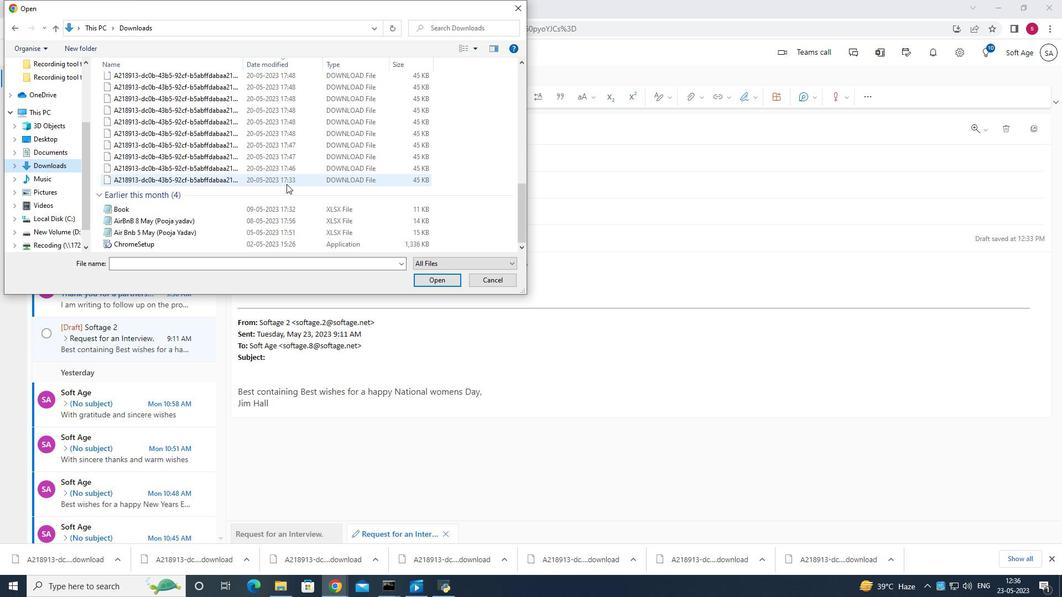 
Action: Mouse scrolled (286, 183) with delta (0, 0)
Screenshot: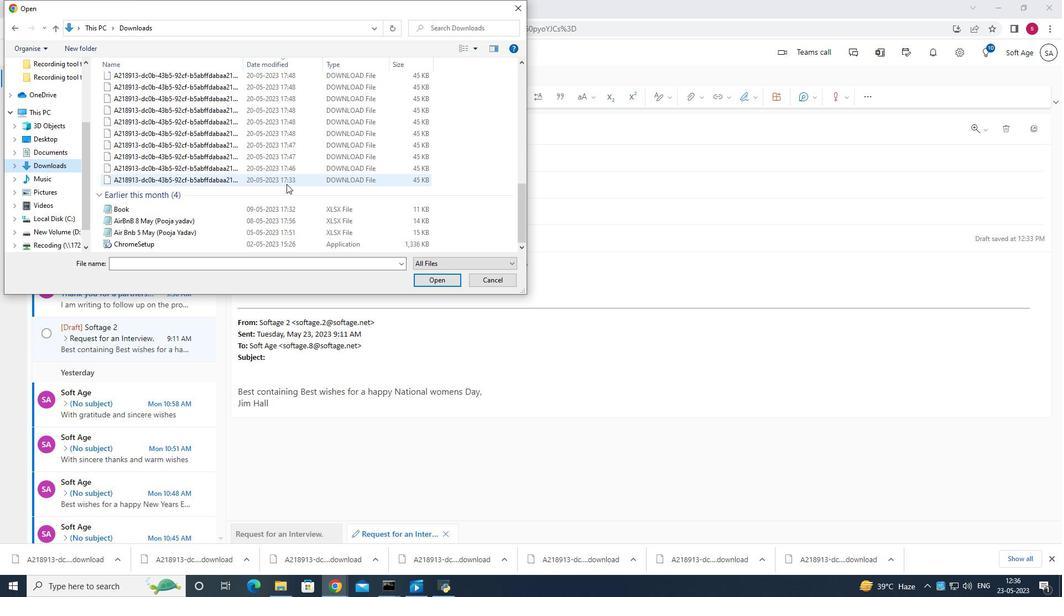 
Action: Mouse scrolled (286, 183) with delta (0, 0)
Screenshot: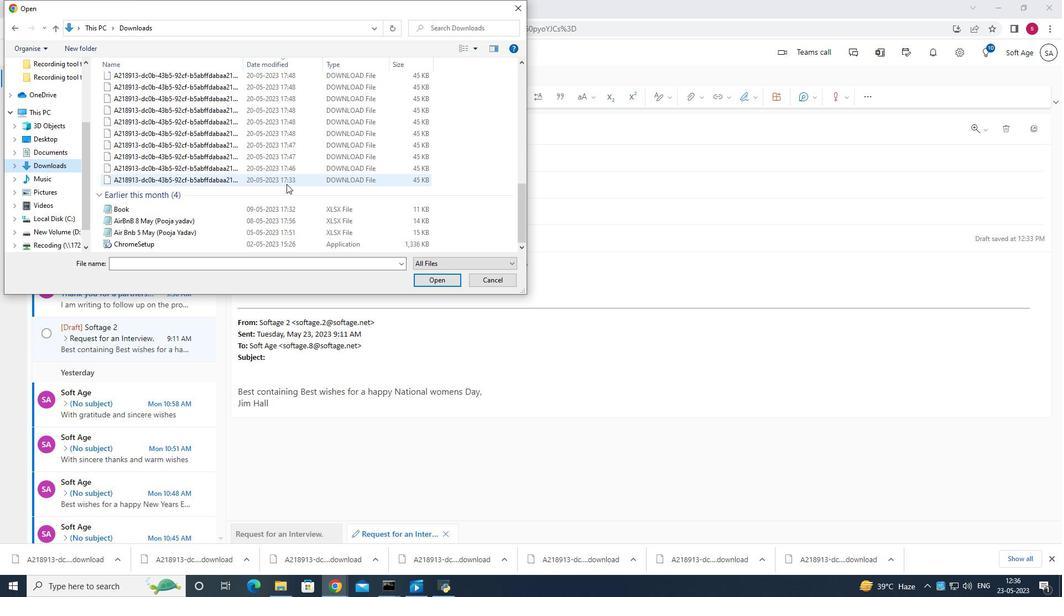
Action: Mouse scrolled (286, 183) with delta (0, 0)
Screenshot: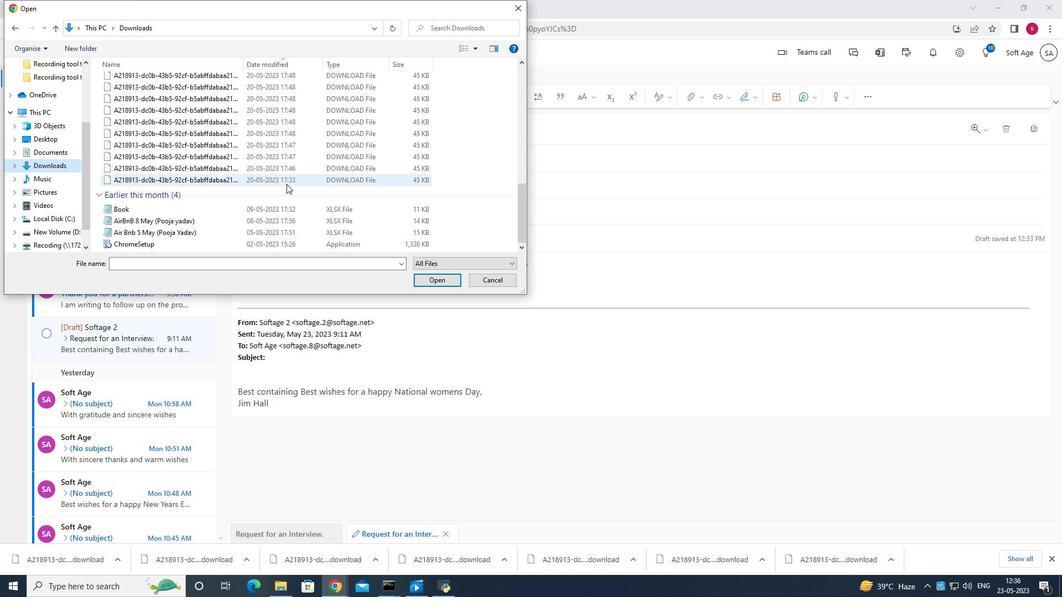 
Action: Mouse scrolled (286, 183) with delta (0, 0)
Screenshot: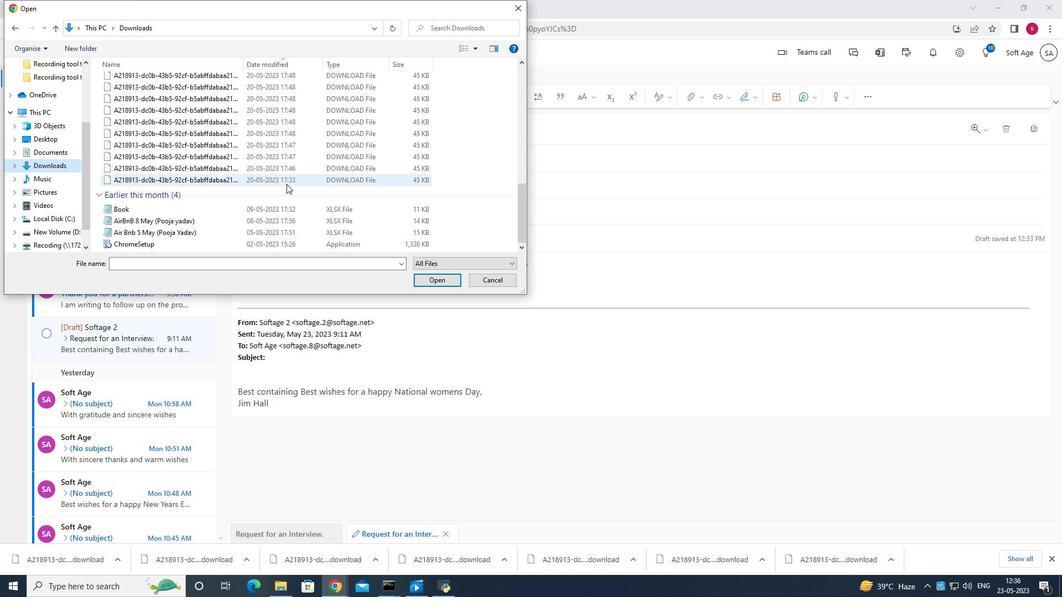 
Action: Mouse scrolled (286, 183) with delta (0, 0)
Screenshot: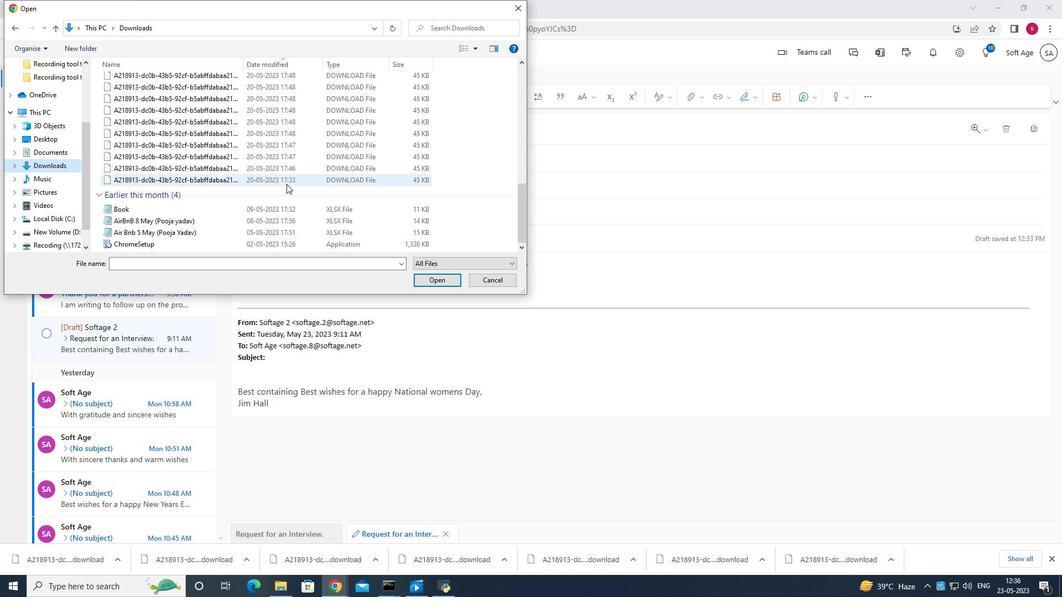 
Action: Mouse scrolled (286, 183) with delta (0, 0)
Screenshot: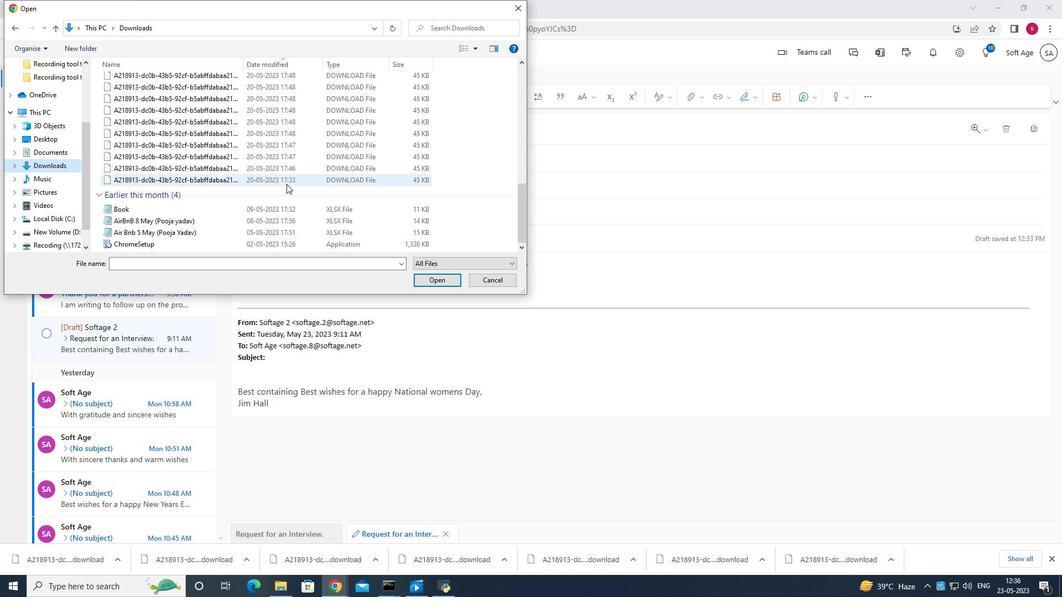 
Action: Mouse scrolled (286, 183) with delta (0, 0)
Screenshot: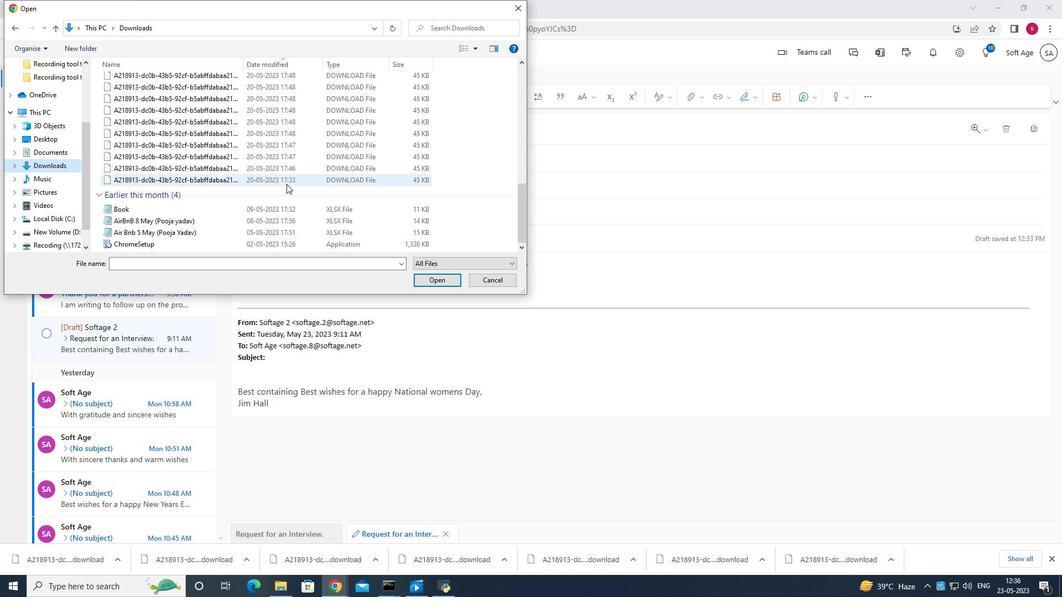 
Action: Mouse scrolled (286, 183) with delta (0, 0)
Screenshot: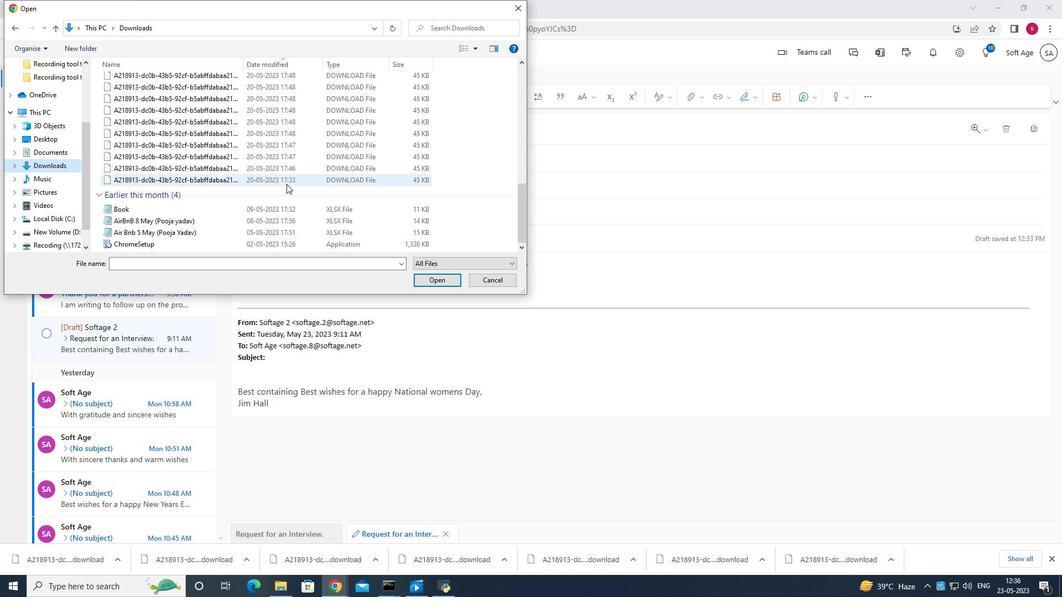 
Action: Mouse scrolled (286, 183) with delta (0, 0)
Screenshot: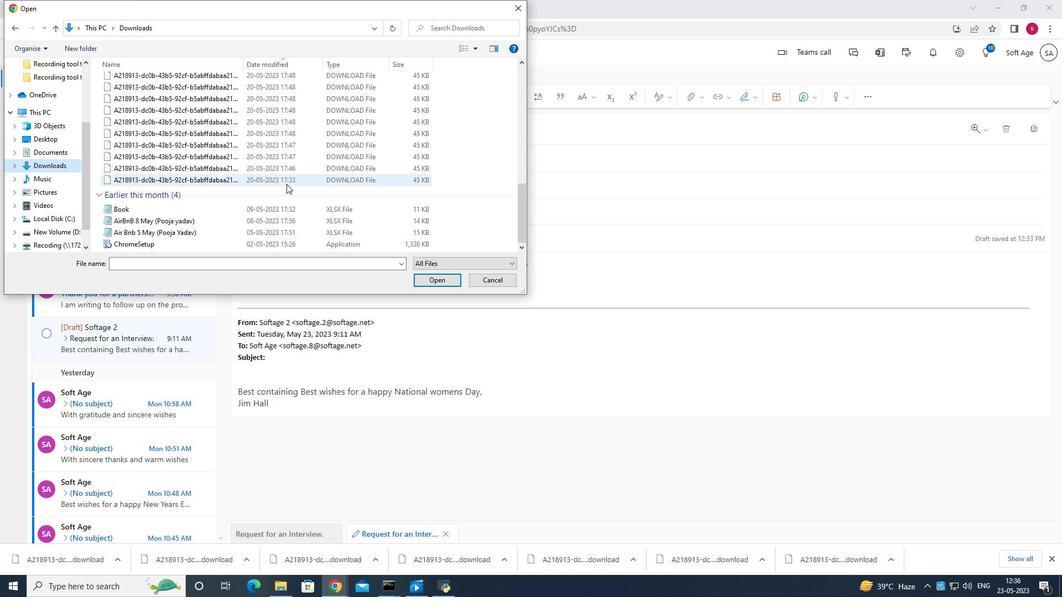 
Action: Mouse scrolled (286, 183) with delta (0, 0)
Screenshot: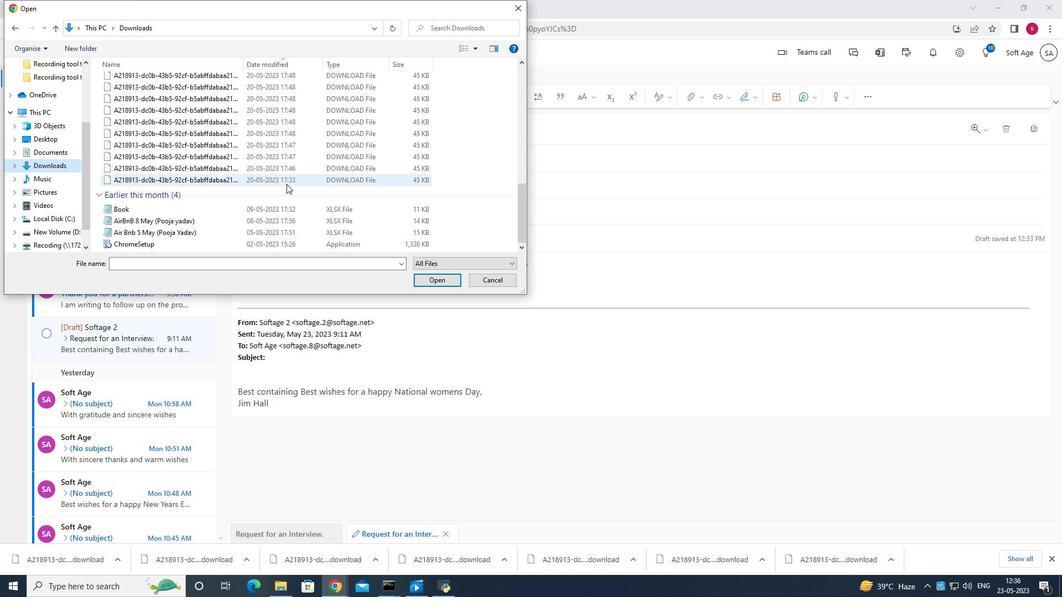 
Action: Mouse scrolled (286, 183) with delta (0, 0)
Screenshot: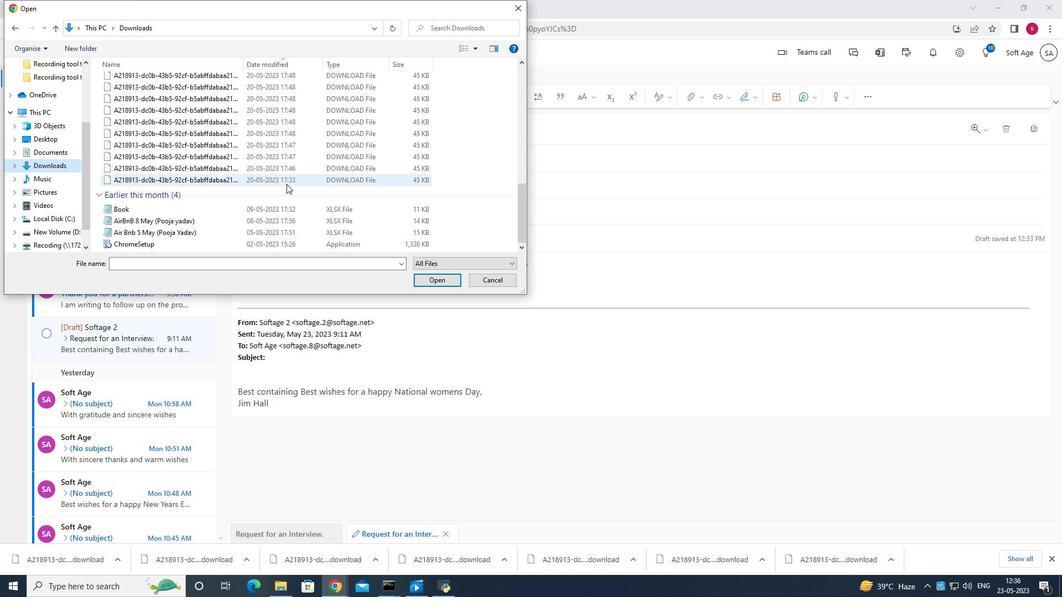 
Action: Mouse moved to (214, 234)
Screenshot: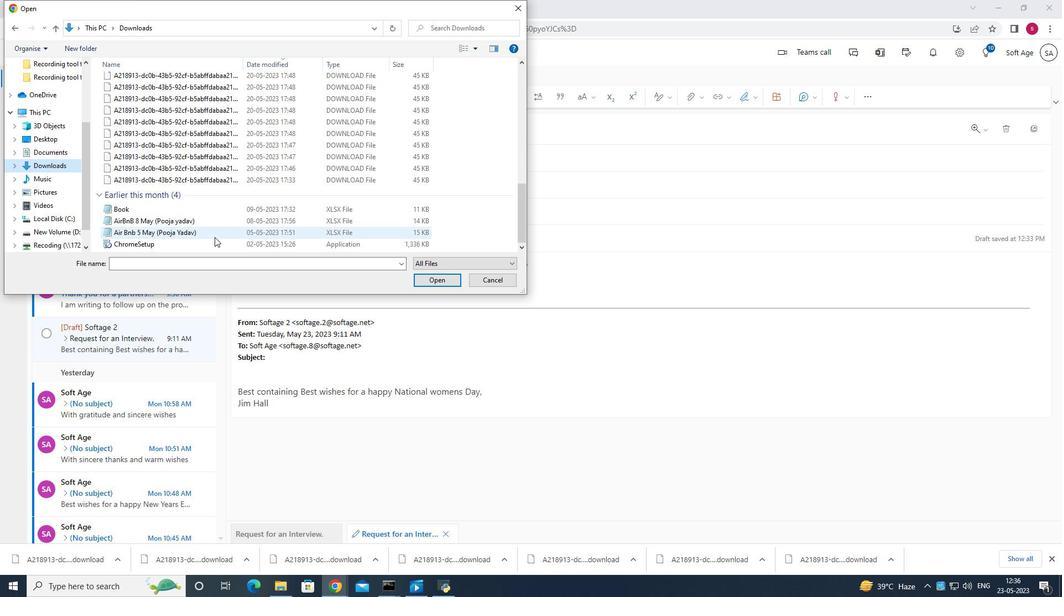 
Action: Mouse scrolled (214, 235) with delta (0, 0)
Screenshot: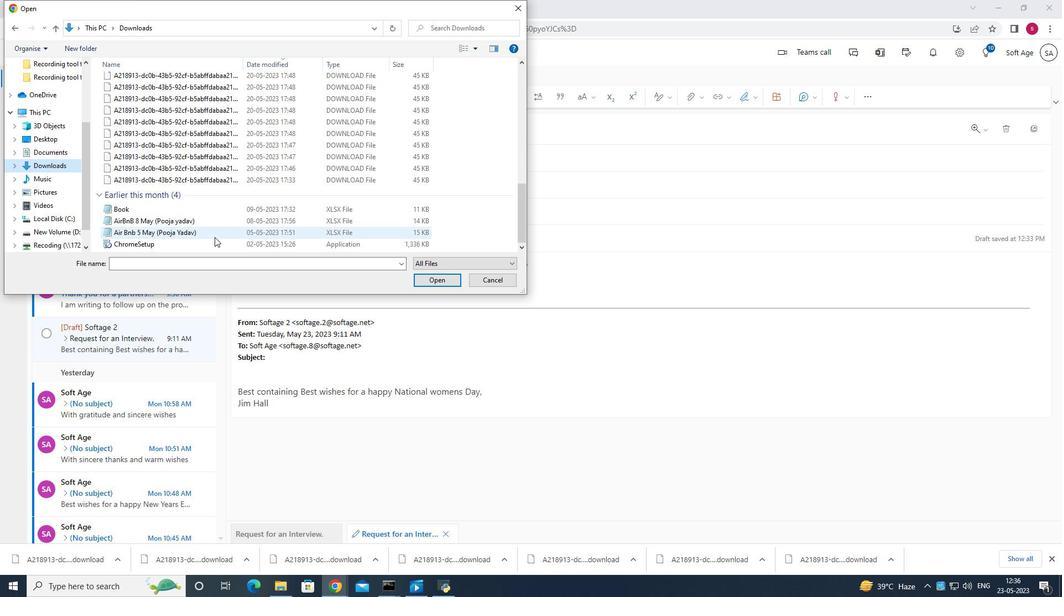 
Action: Mouse scrolled (214, 235) with delta (0, 0)
Screenshot: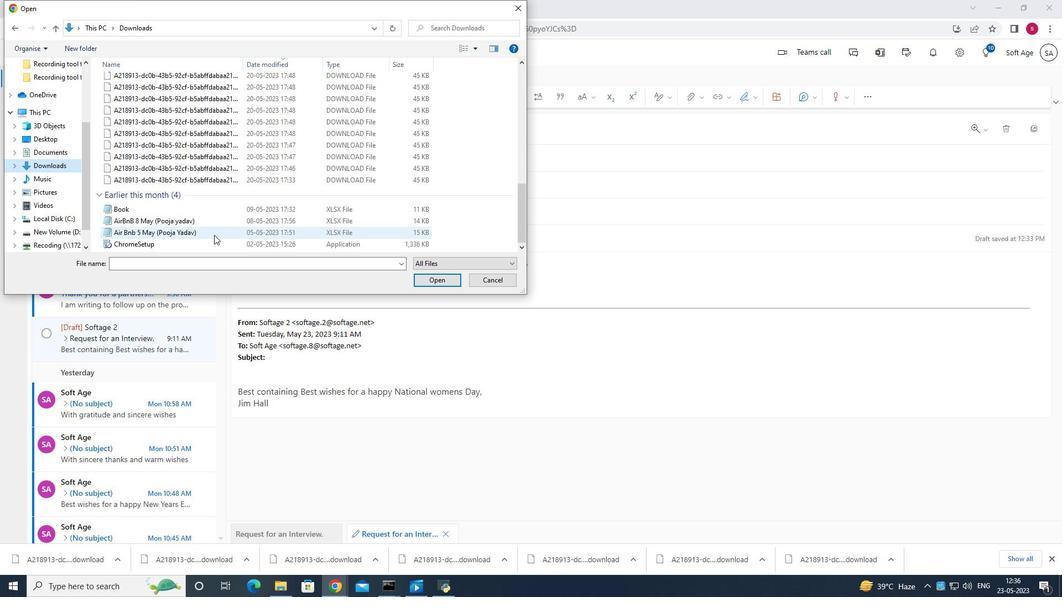 
Action: Mouse scrolled (214, 235) with delta (0, 0)
Screenshot: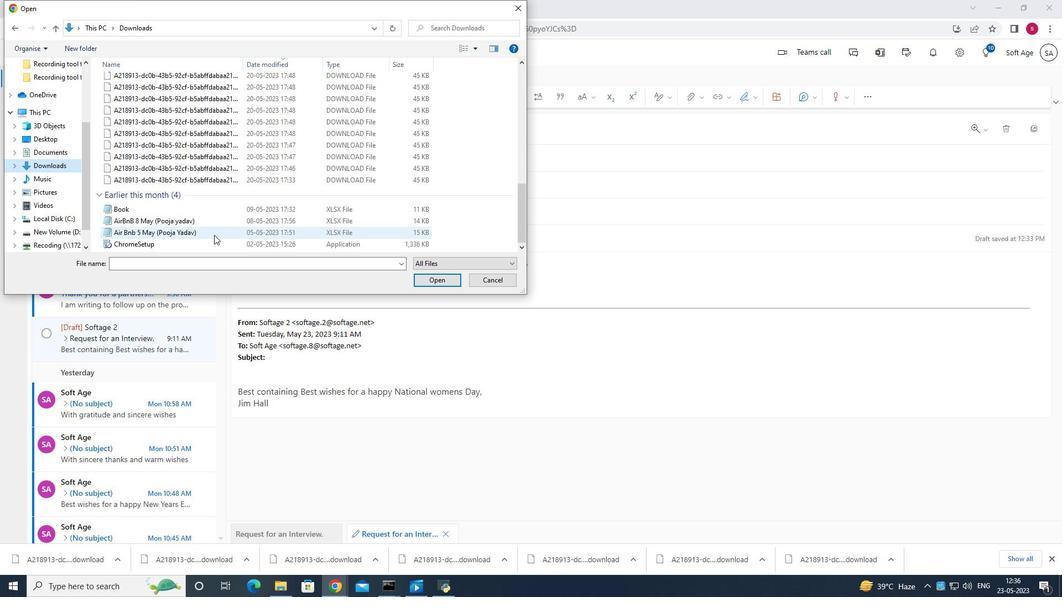
Action: Mouse scrolled (214, 235) with delta (0, 0)
Screenshot: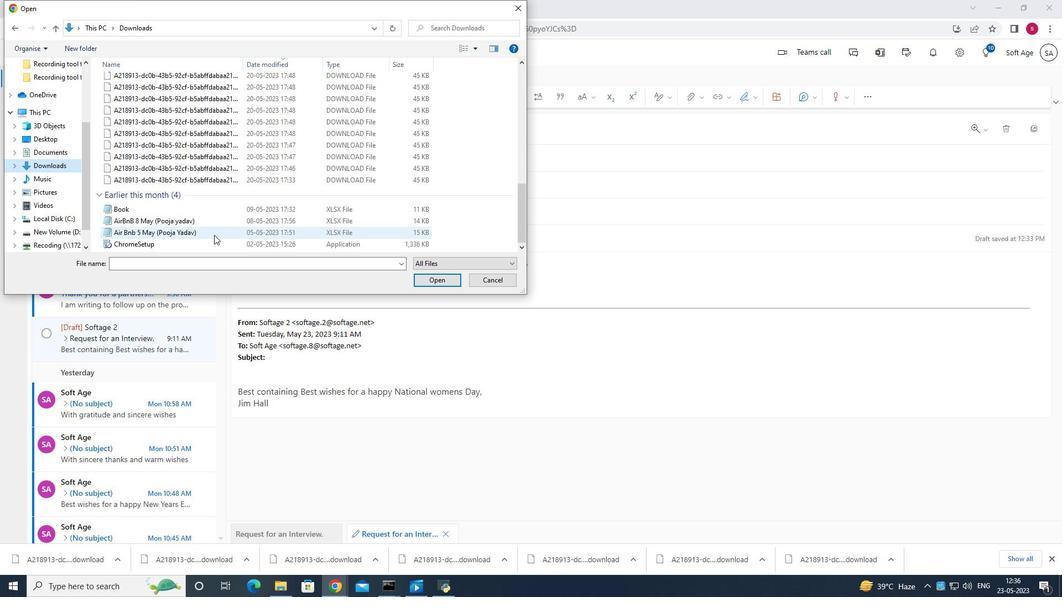 
Action: Mouse moved to (214, 234)
Screenshot: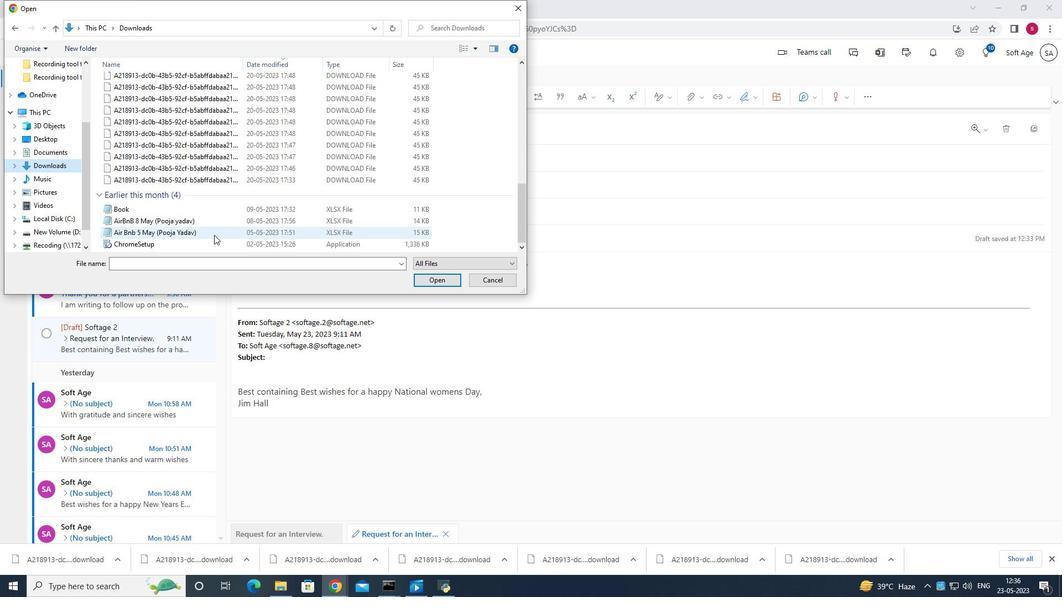 
Action: Mouse scrolled (214, 234) with delta (0, 0)
Screenshot: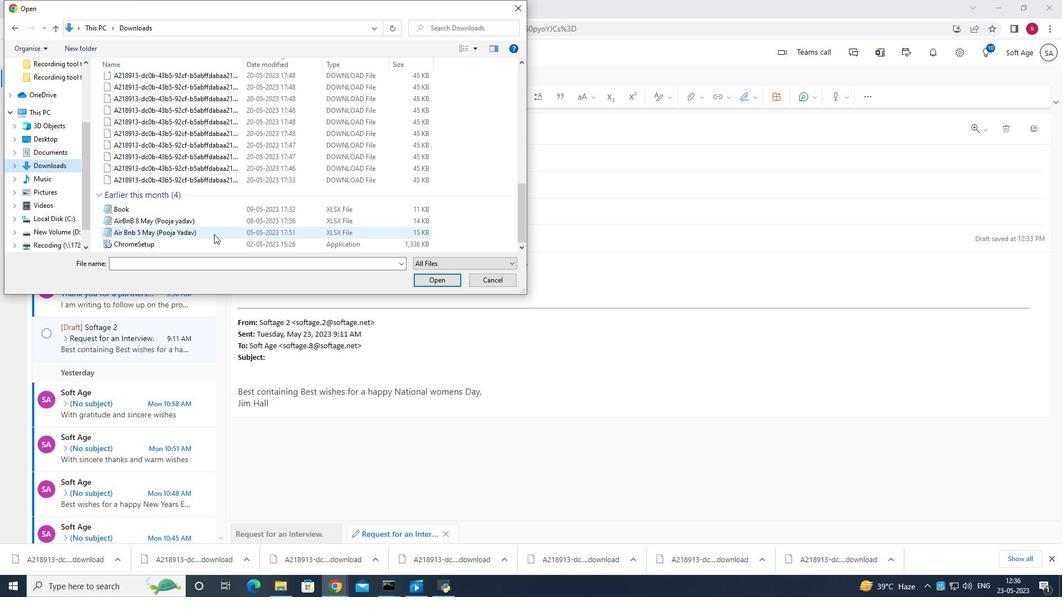 
Action: Mouse scrolled (214, 234) with delta (0, 0)
Screenshot: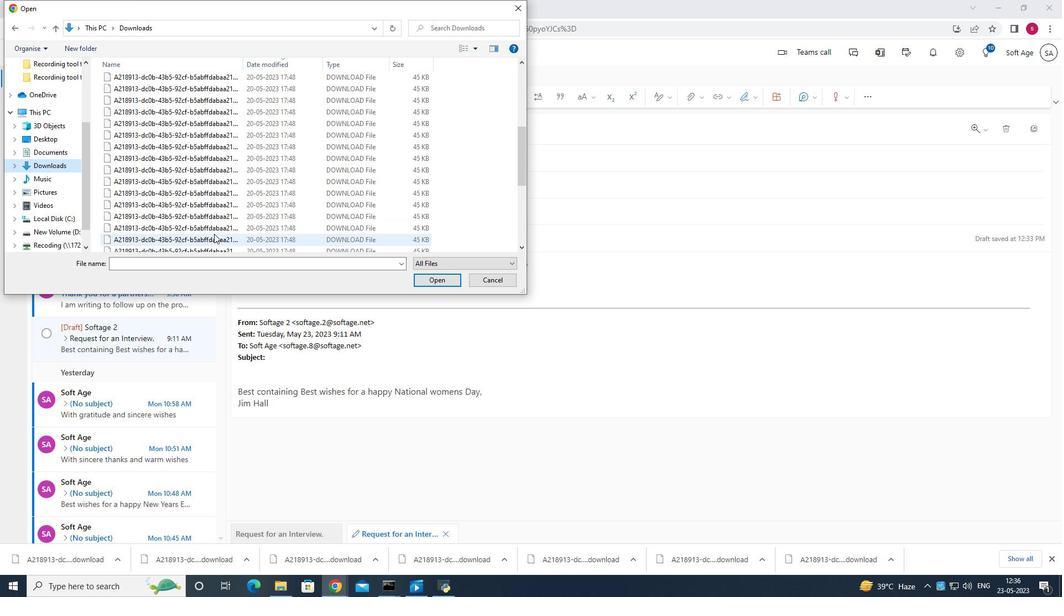 
Action: Mouse scrolled (214, 234) with delta (0, 0)
Screenshot: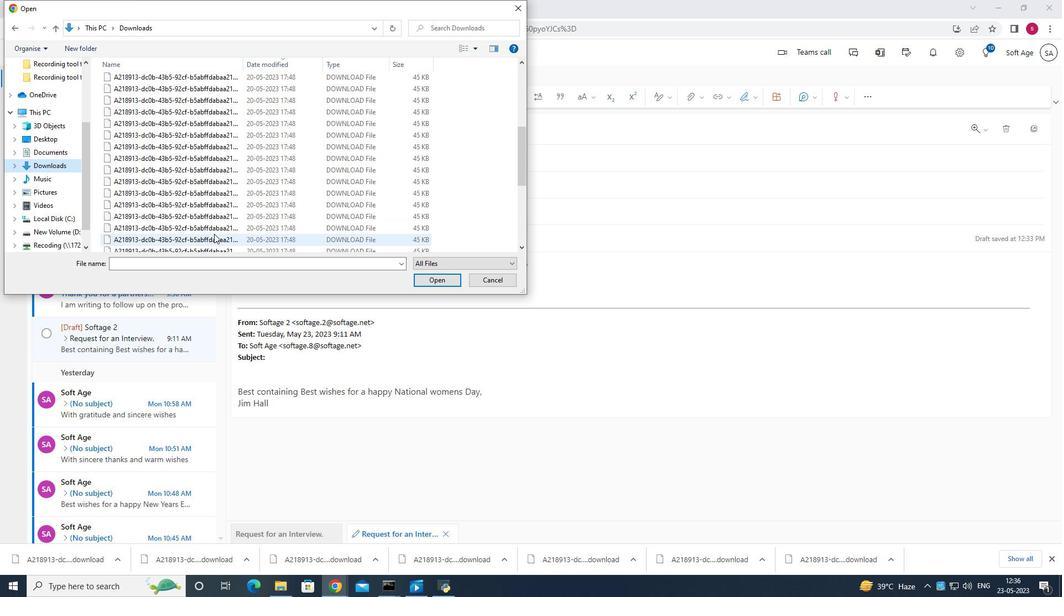 
Action: Mouse scrolled (214, 234) with delta (0, 0)
Screenshot: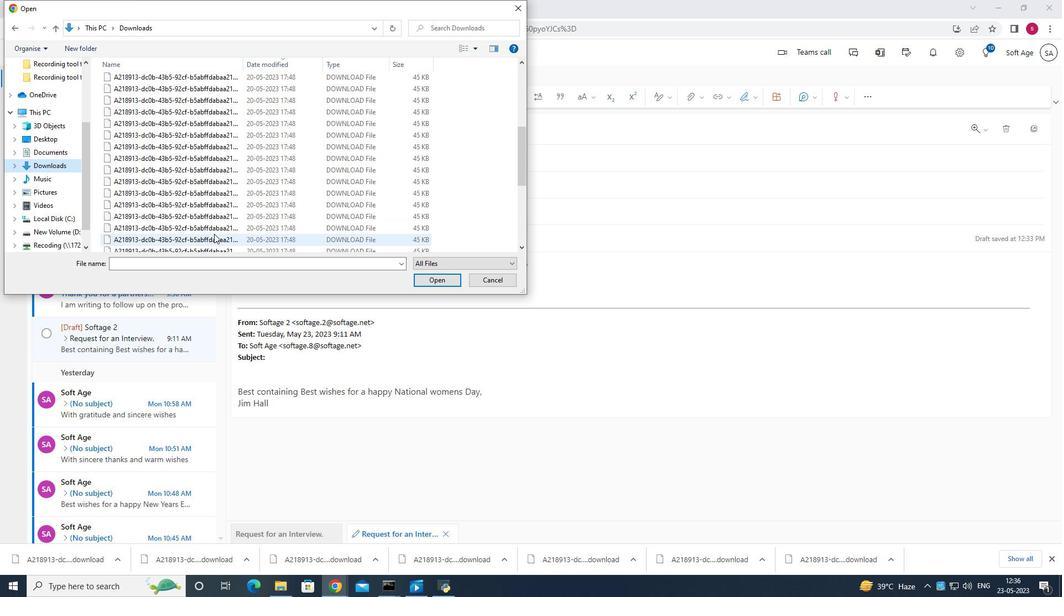 
Action: Mouse scrolled (214, 234) with delta (0, 0)
Screenshot: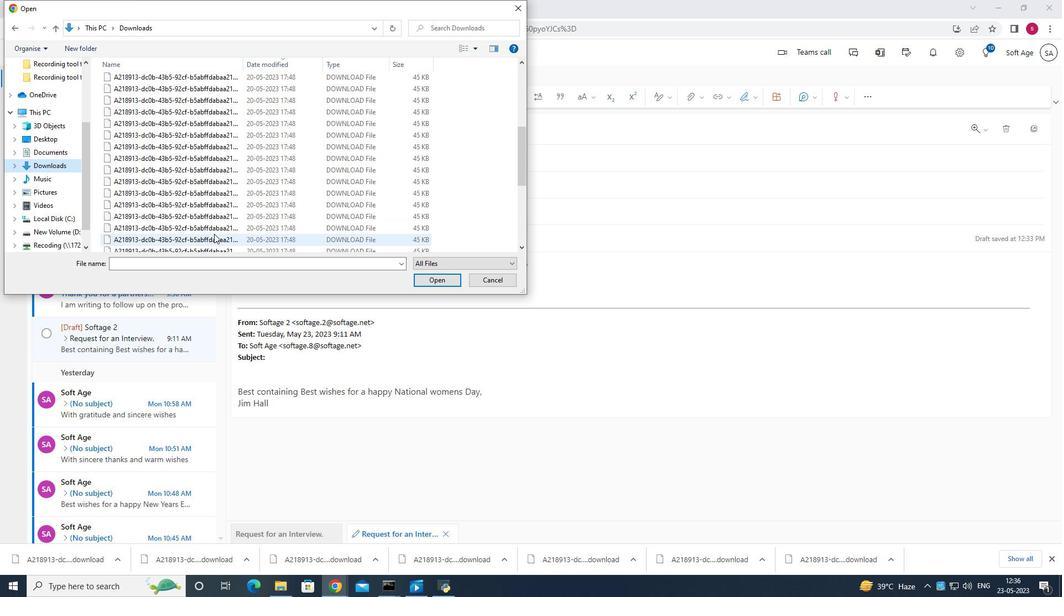 
Action: Mouse scrolled (214, 234) with delta (0, 0)
Screenshot: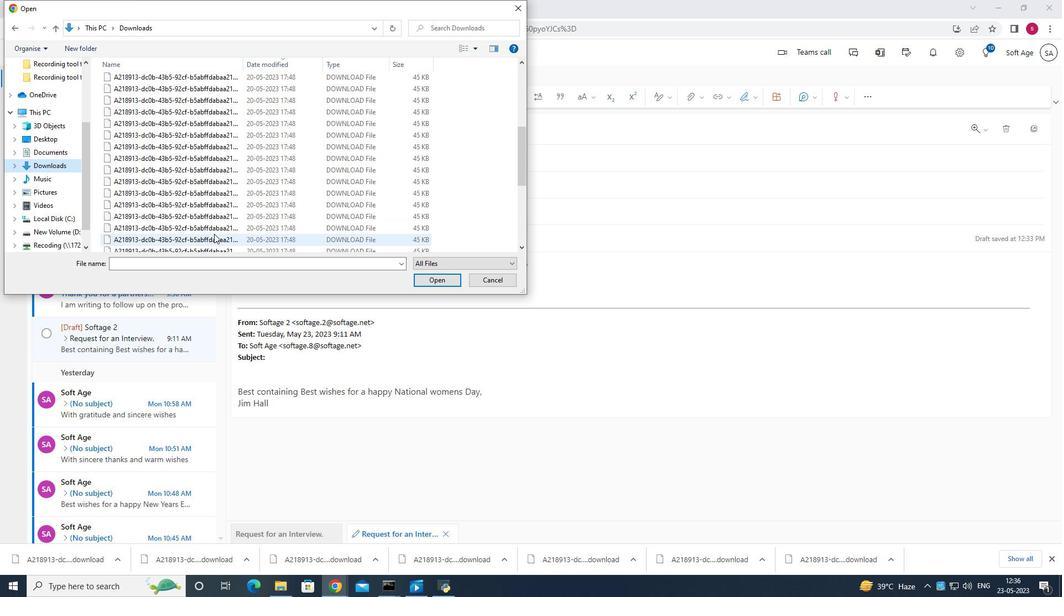 
Action: Mouse scrolled (214, 234) with delta (0, 0)
Screenshot: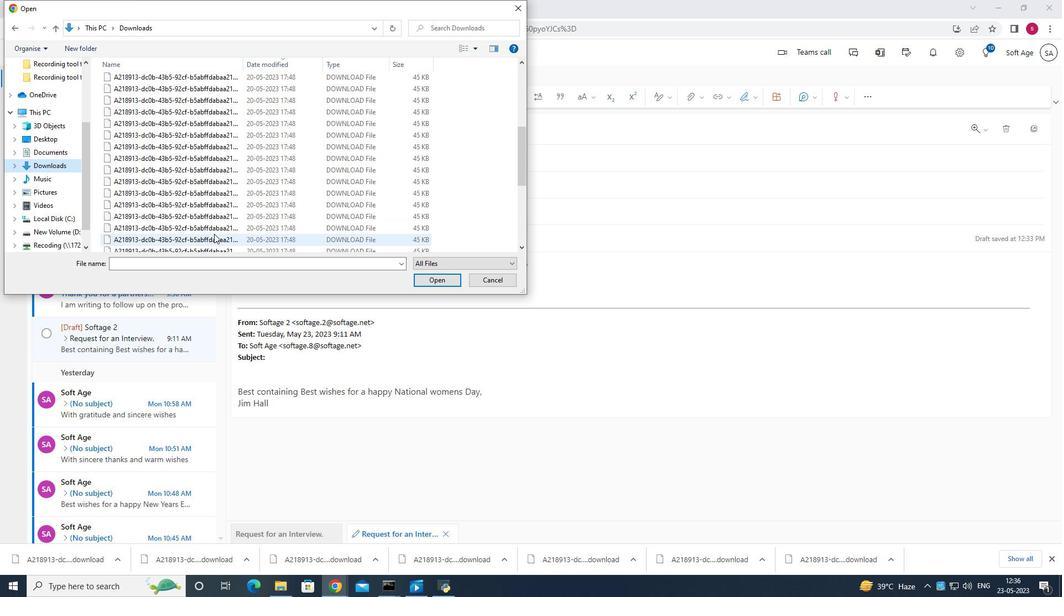
Action: Mouse moved to (211, 230)
Screenshot: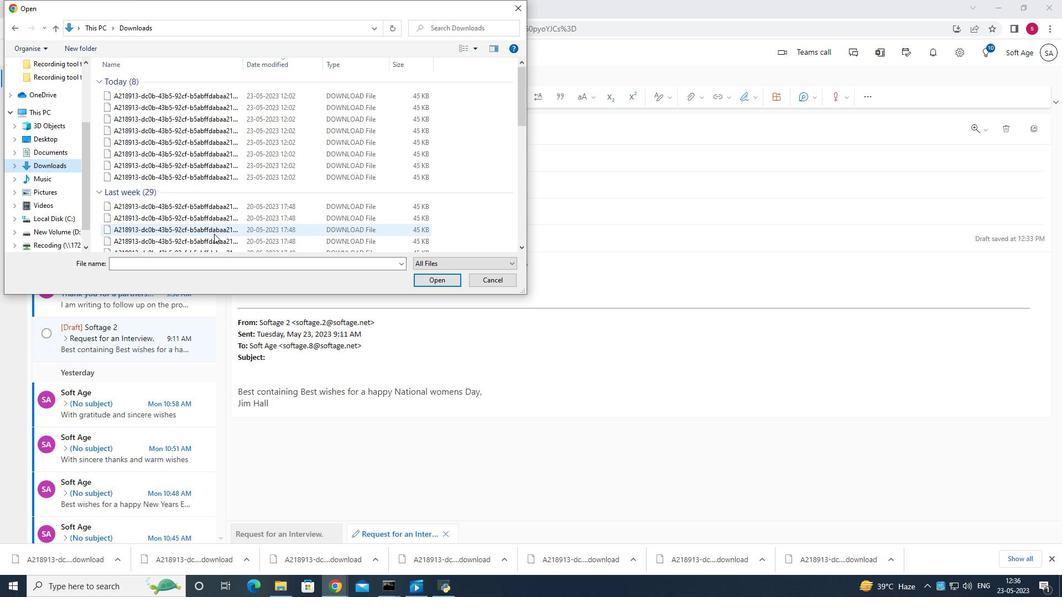 
Action: Mouse scrolled (211, 230) with delta (0, 0)
Screenshot: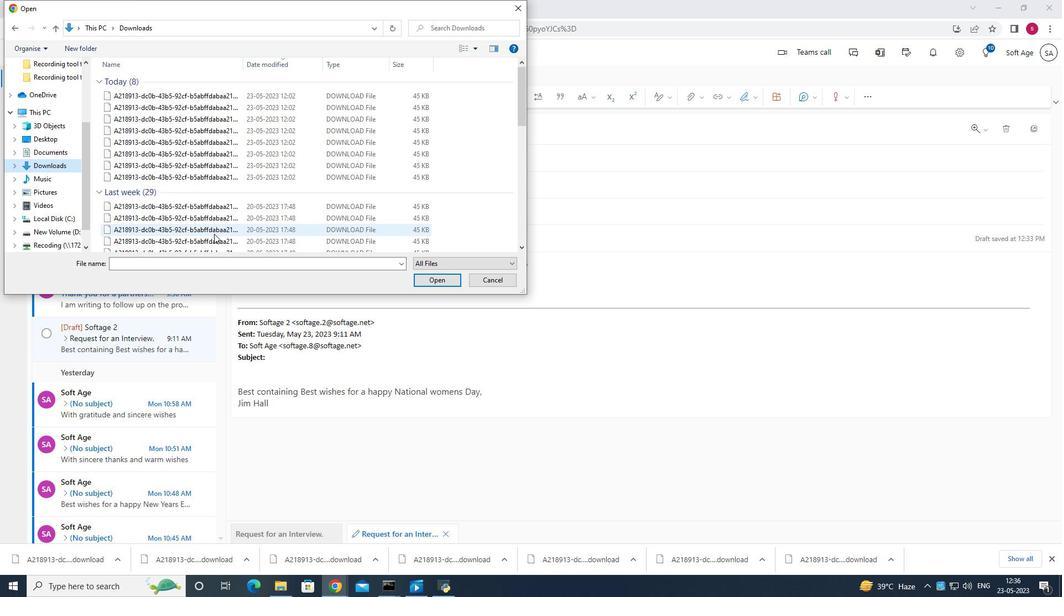 
Action: Mouse scrolled (211, 230) with delta (0, 0)
Screenshot: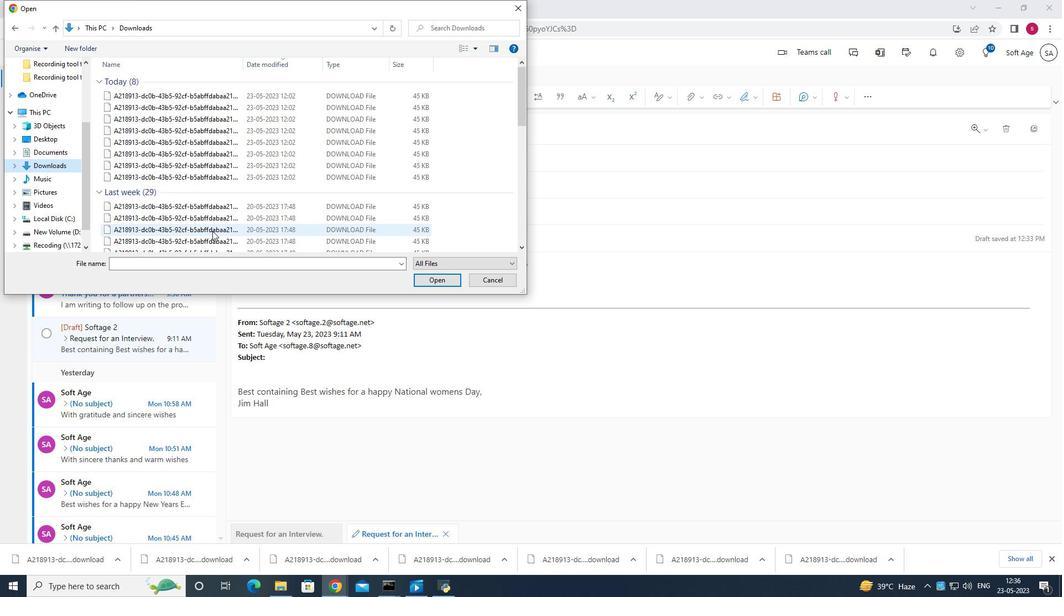 
Action: Mouse scrolled (211, 230) with delta (0, 0)
Screenshot: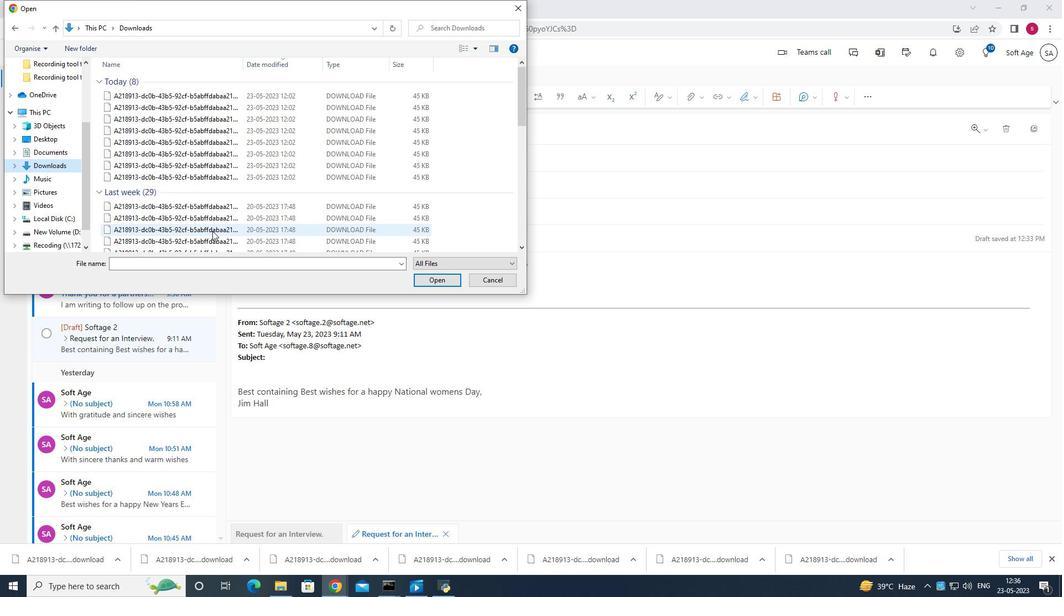 
Action: Mouse scrolled (211, 230) with delta (0, 0)
Screenshot: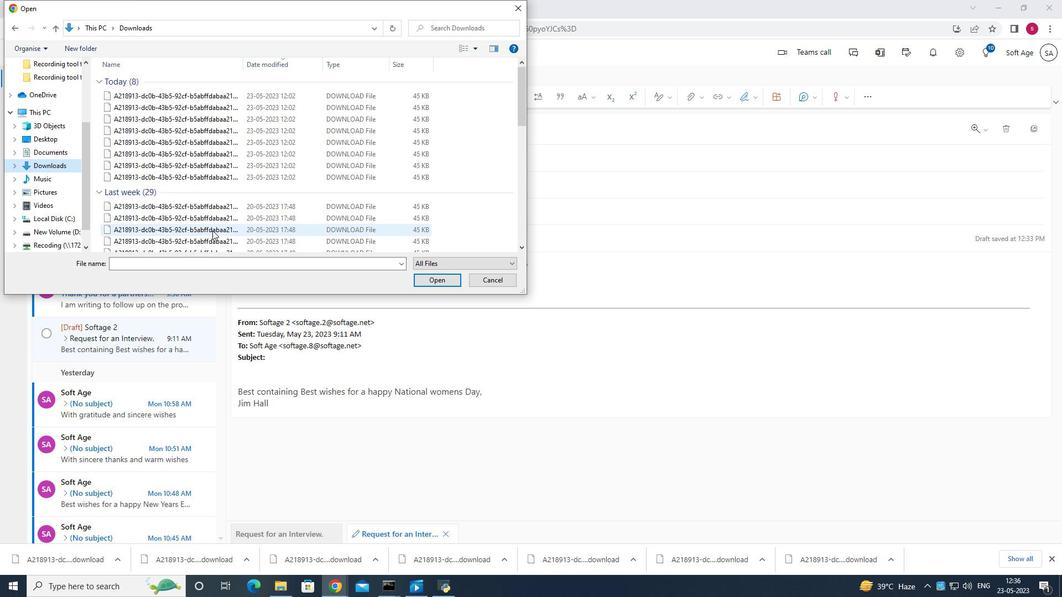 
Action: Mouse scrolled (211, 230) with delta (0, 0)
Screenshot: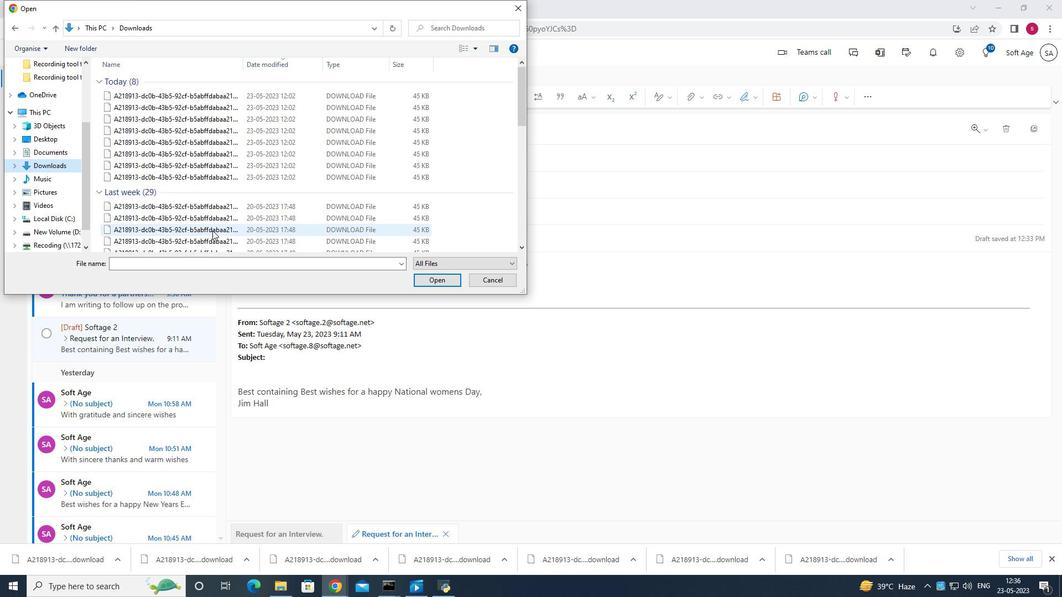 
Action: Mouse scrolled (211, 230) with delta (0, 0)
Screenshot: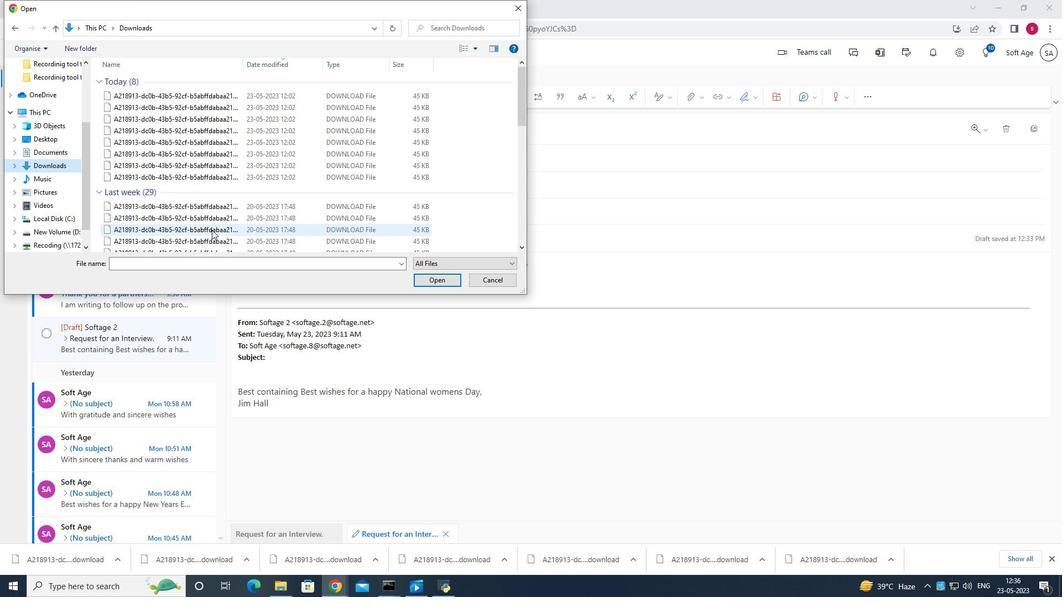 
Action: Mouse moved to (234, 95)
Screenshot: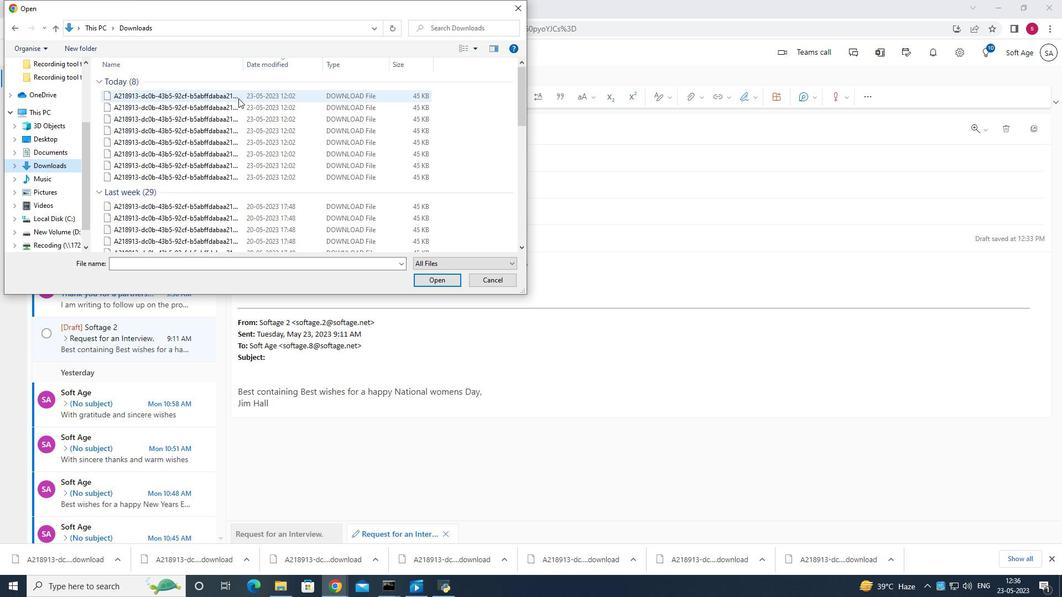
Action: Mouse pressed left at (234, 95)
Screenshot: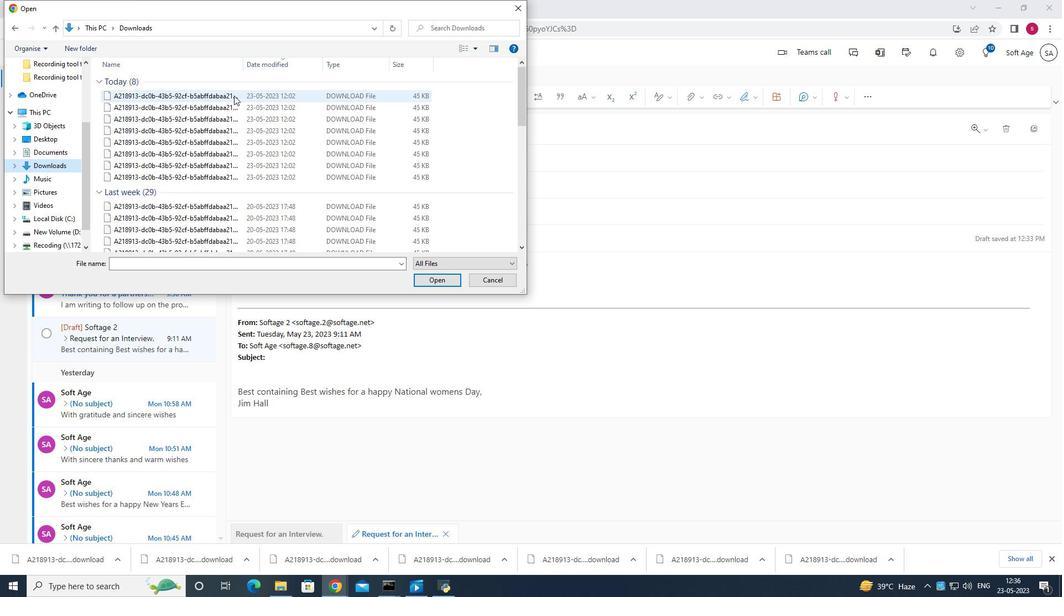 
Action: Key pressed <Key.f2><Key.shift>Youtube<Key.shift>_end<Key.shift>_screen<Key.shift>_image.png
Screenshot: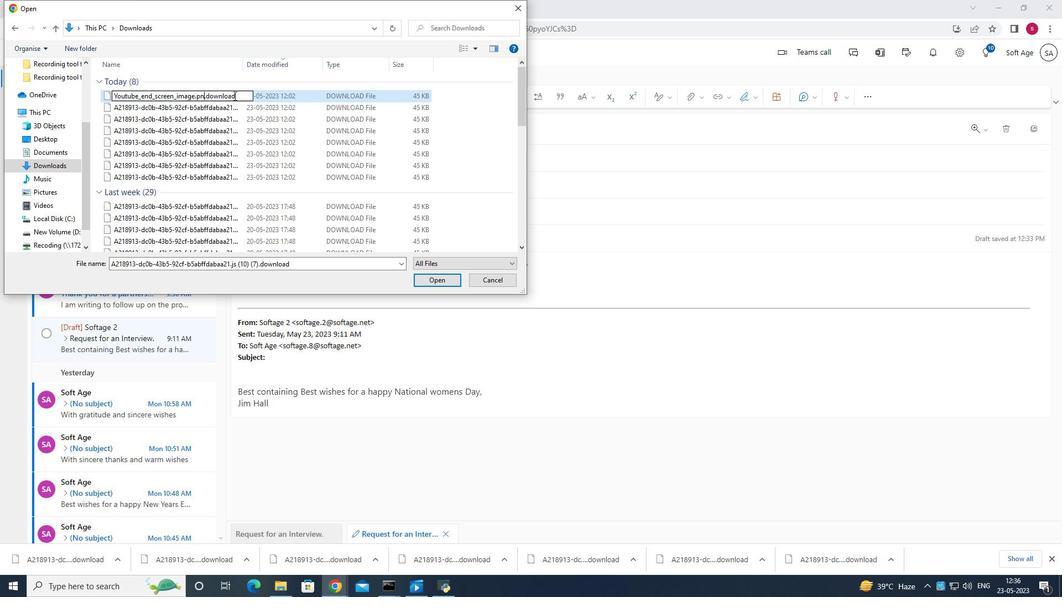 
Action: Mouse moved to (246, 94)
Screenshot: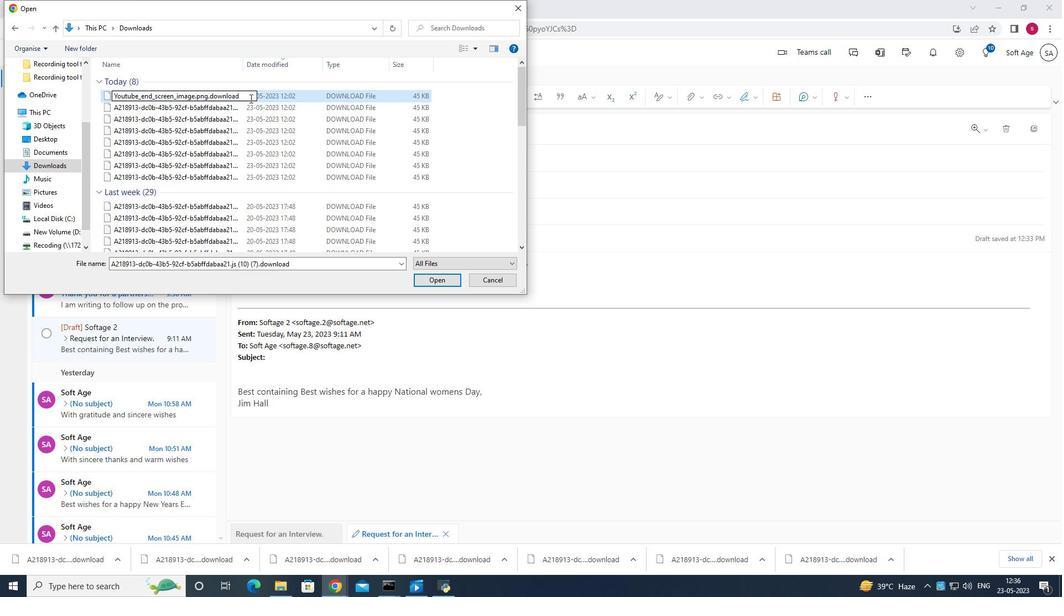 
Action: Mouse pressed left at (246, 94)
Screenshot: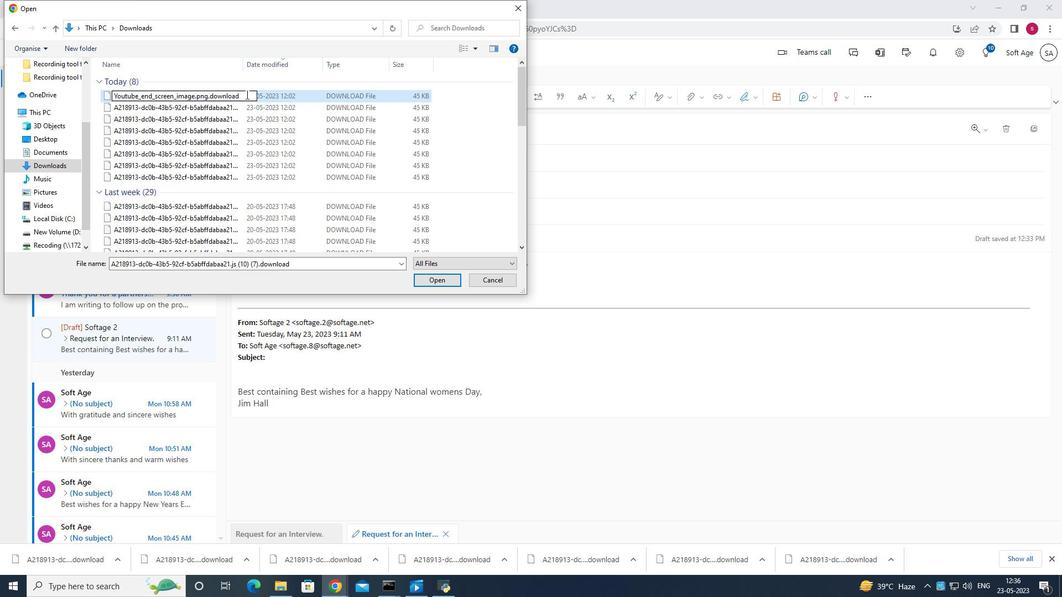 
Action: Mouse moved to (293, 96)
Screenshot: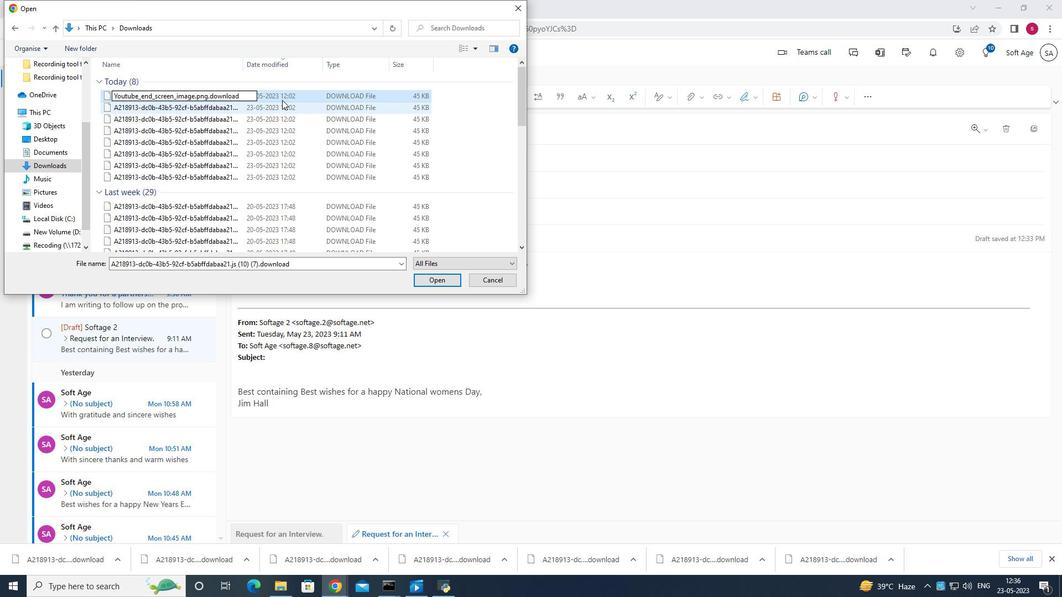 
Action: Mouse pressed left at (293, 96)
Screenshot: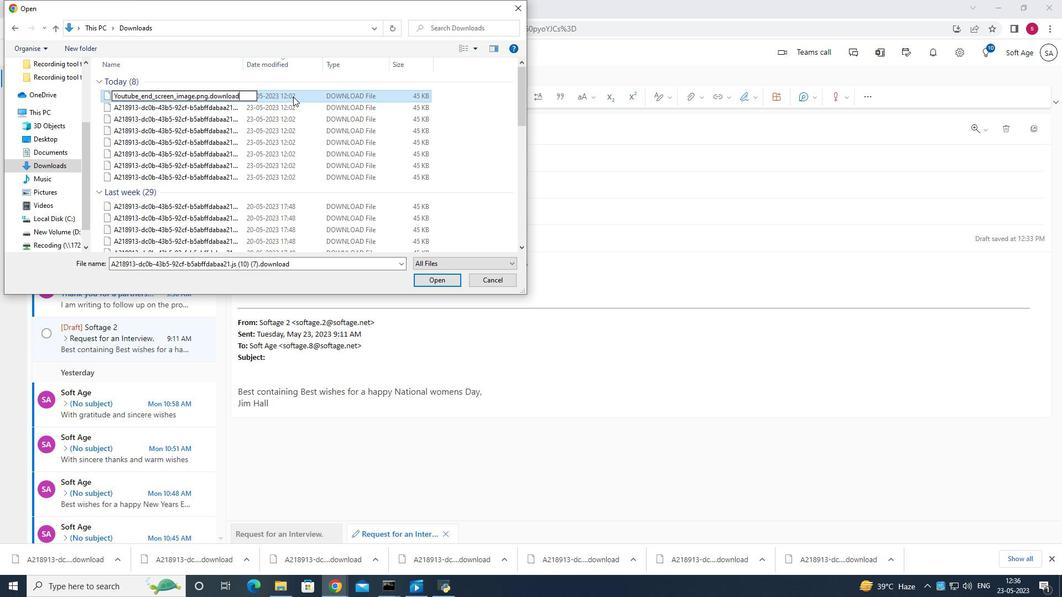 
Action: Mouse moved to (439, 281)
Screenshot: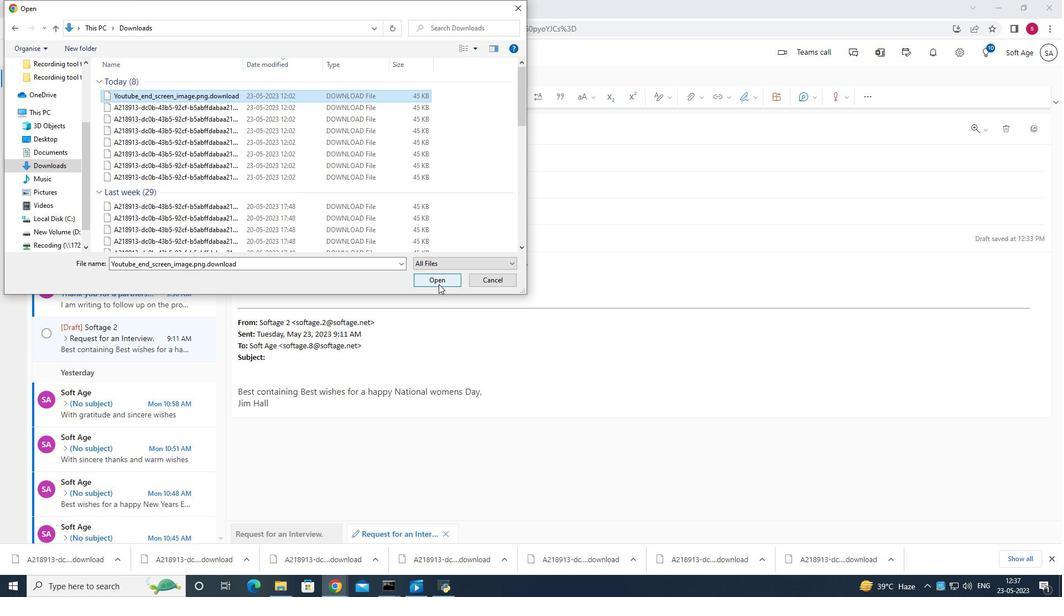 
Action: Mouse pressed left at (439, 281)
Screenshot: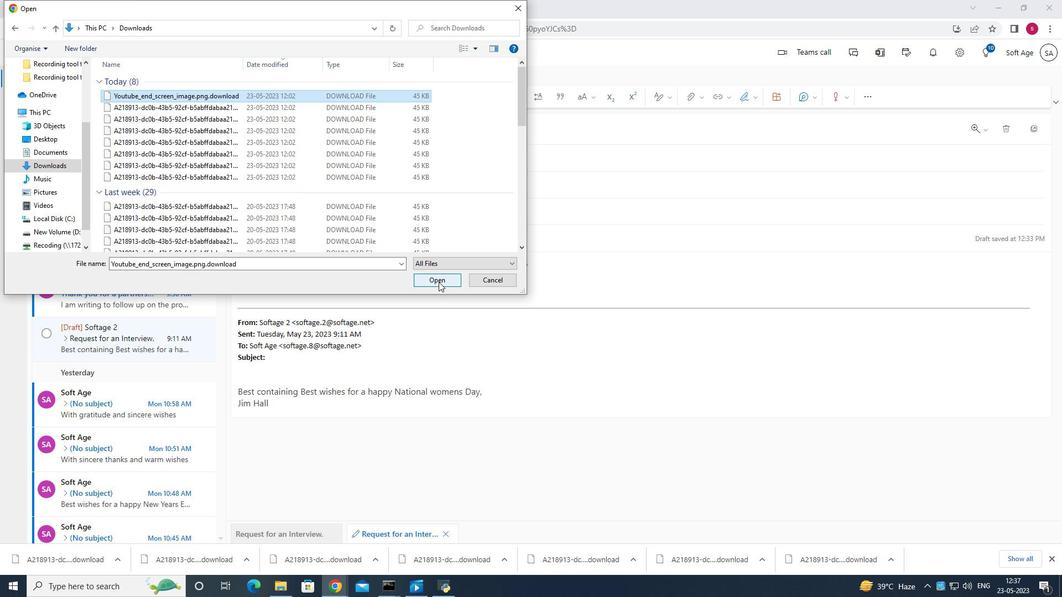
Action: Mouse moved to (355, 284)
Screenshot: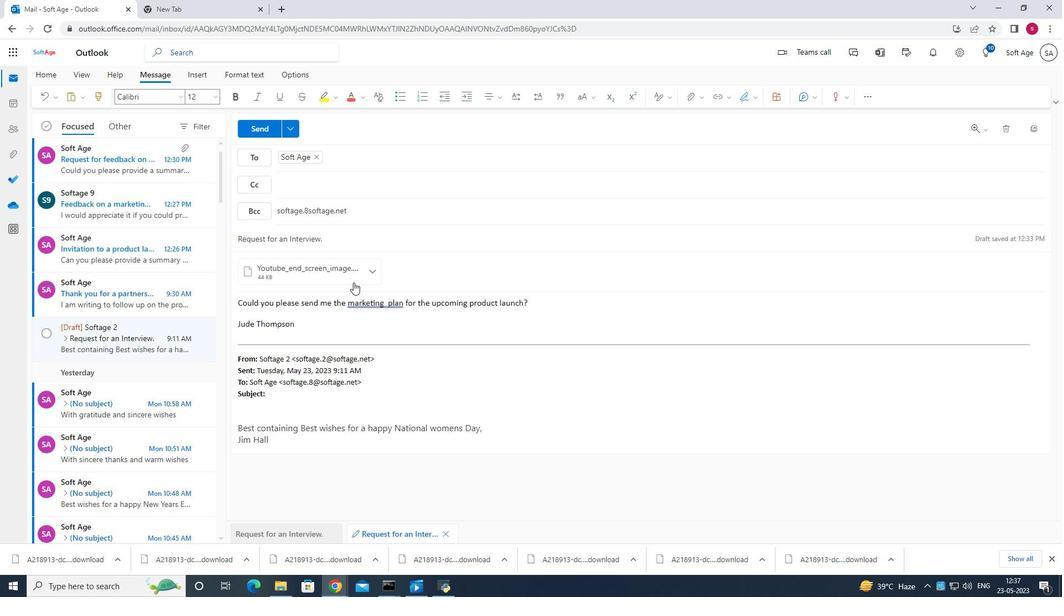 
Action: Mouse scrolled (355, 283) with delta (0, 0)
Screenshot: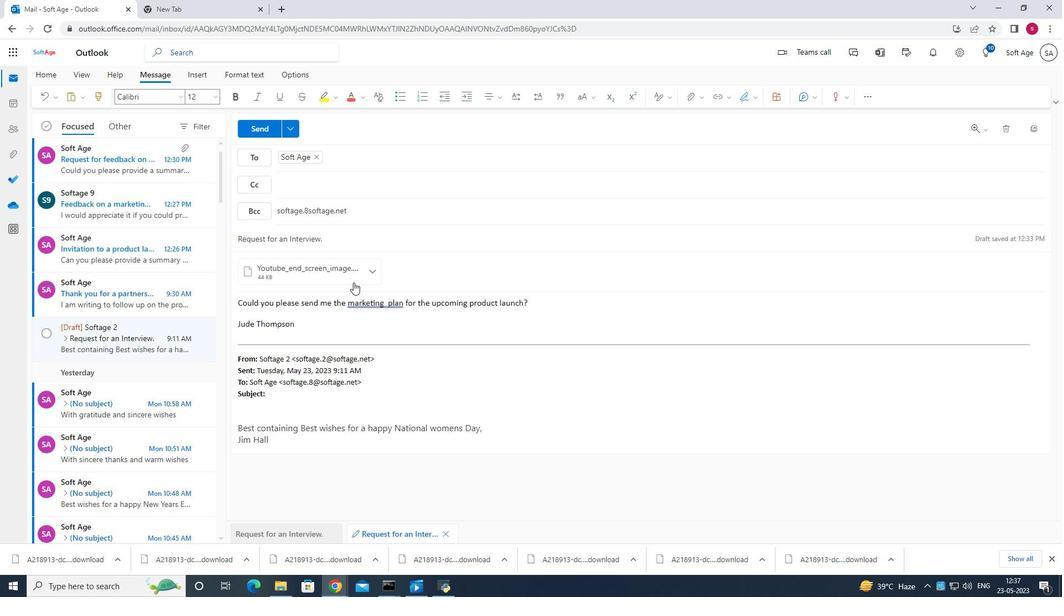 
Action: Mouse moved to (357, 285)
Screenshot: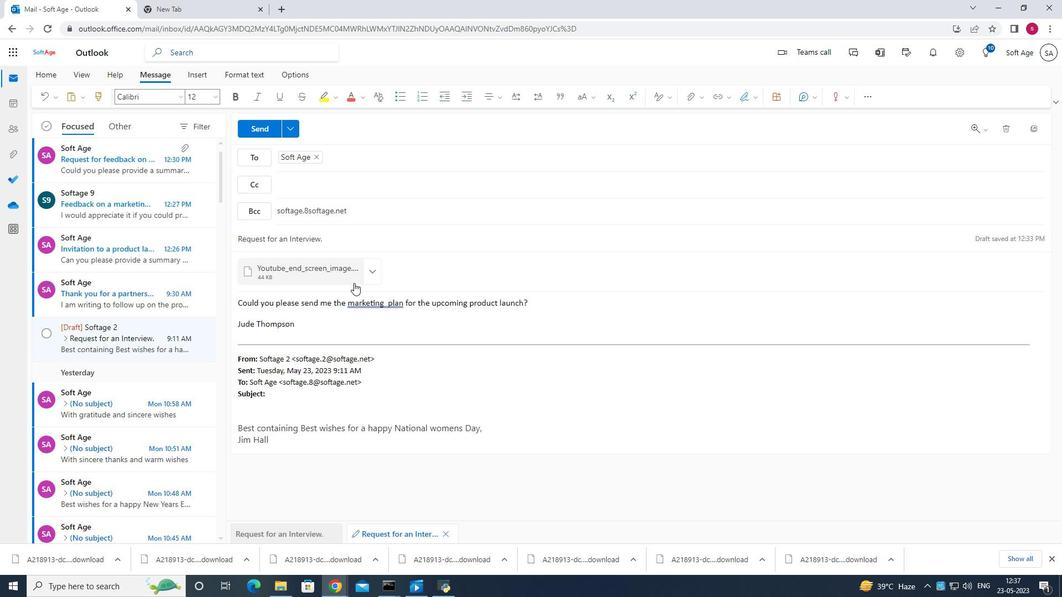 
Action: Mouse scrolled (357, 284) with delta (0, 0)
Screenshot: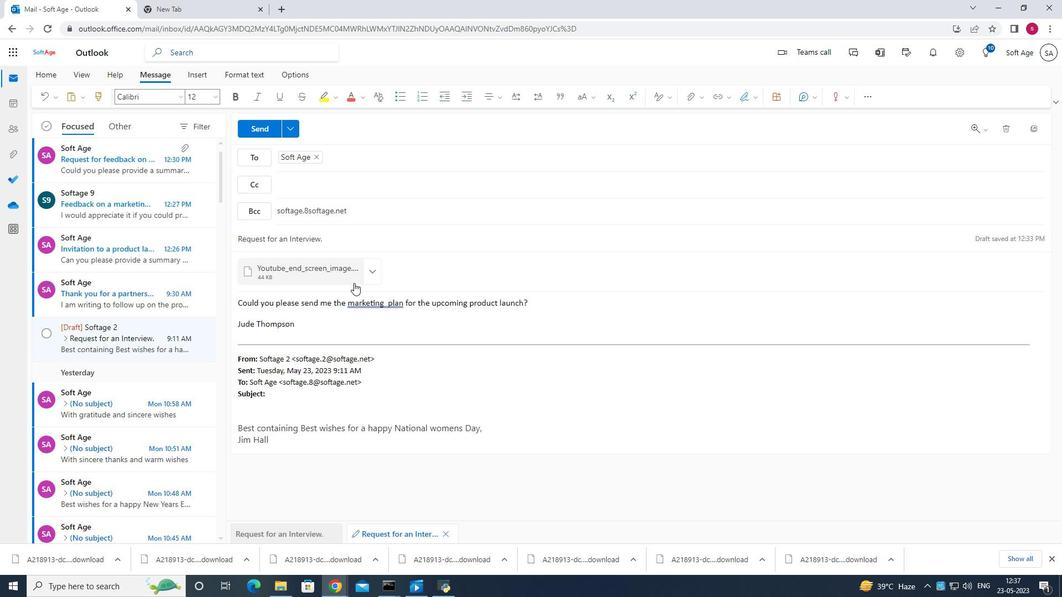 
Action: Mouse scrolled (357, 284) with delta (0, 0)
Screenshot: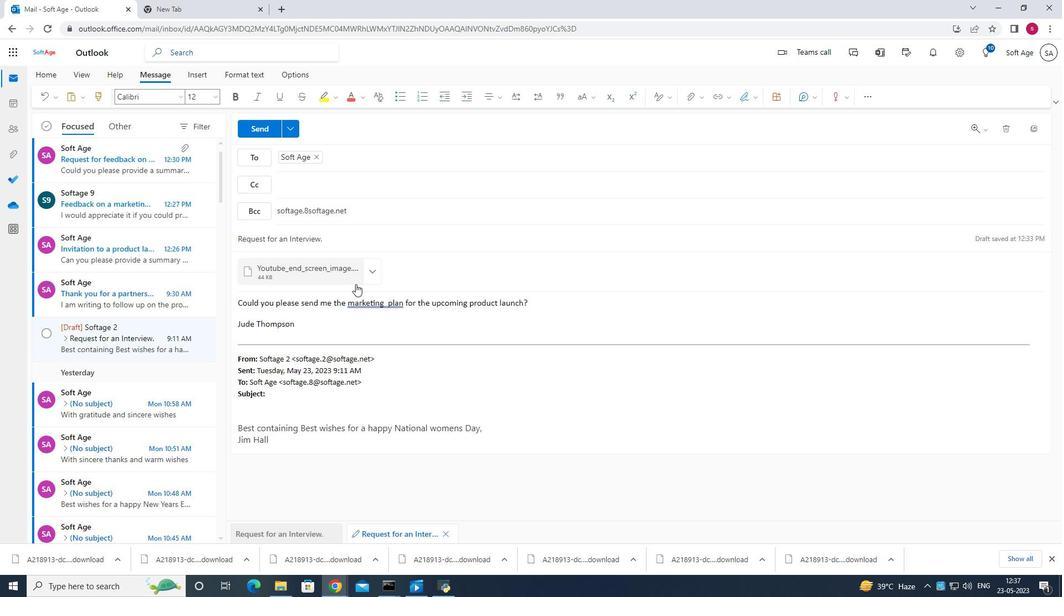 
Action: Mouse moved to (267, 130)
Screenshot: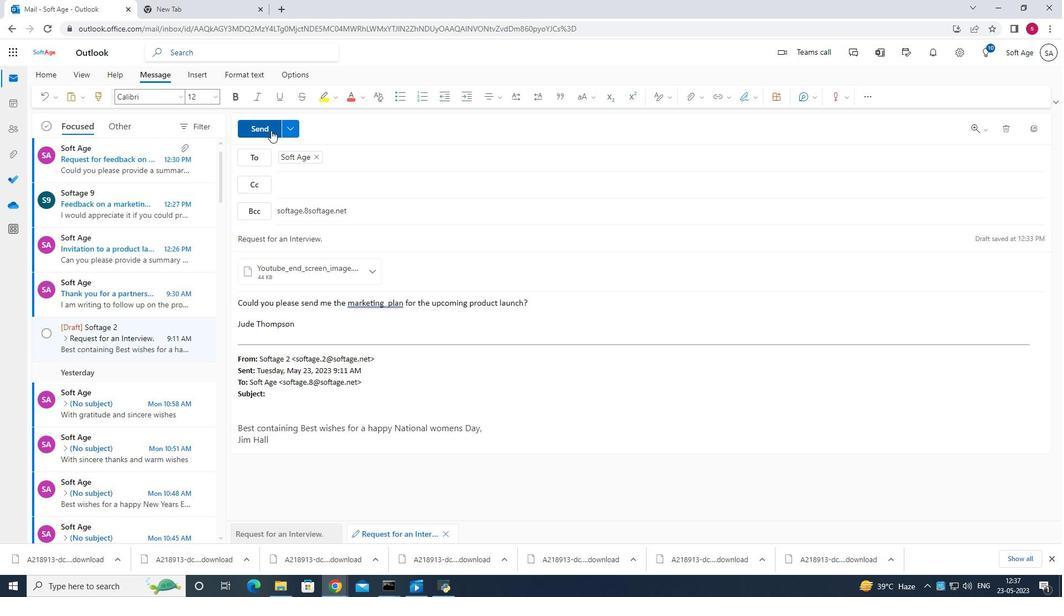 
Action: Mouse pressed left at (267, 130)
Screenshot: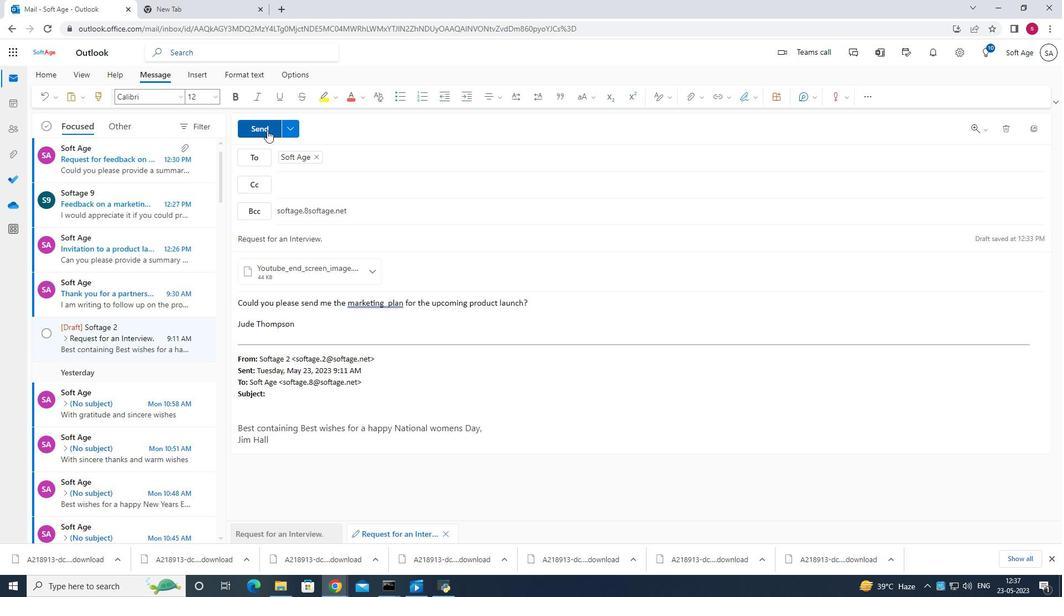 
Action: Mouse pressed left at (267, 130)
Screenshot: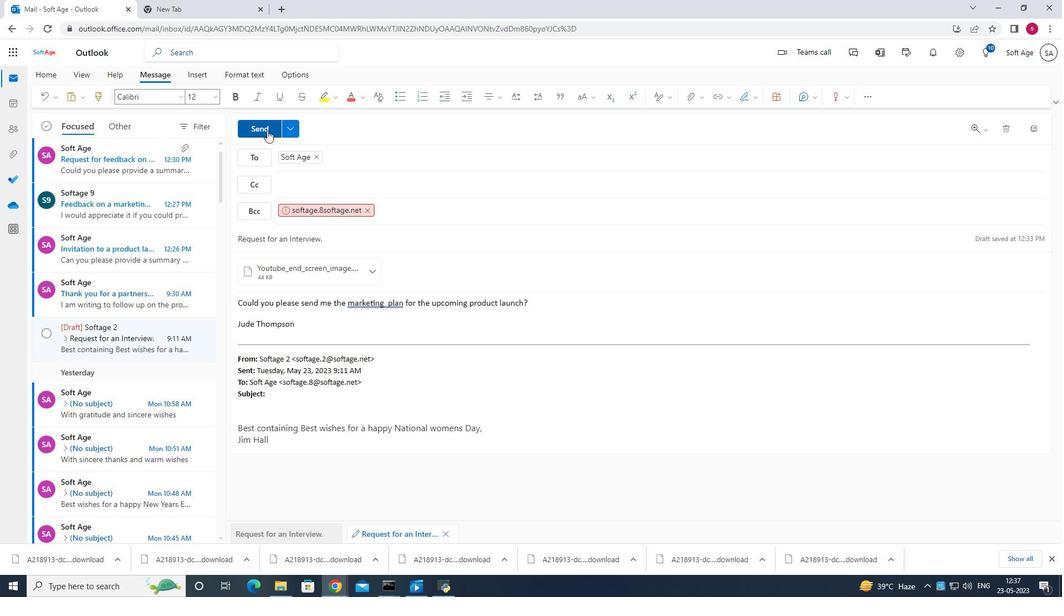 
Action: Mouse moved to (319, 210)
Screenshot: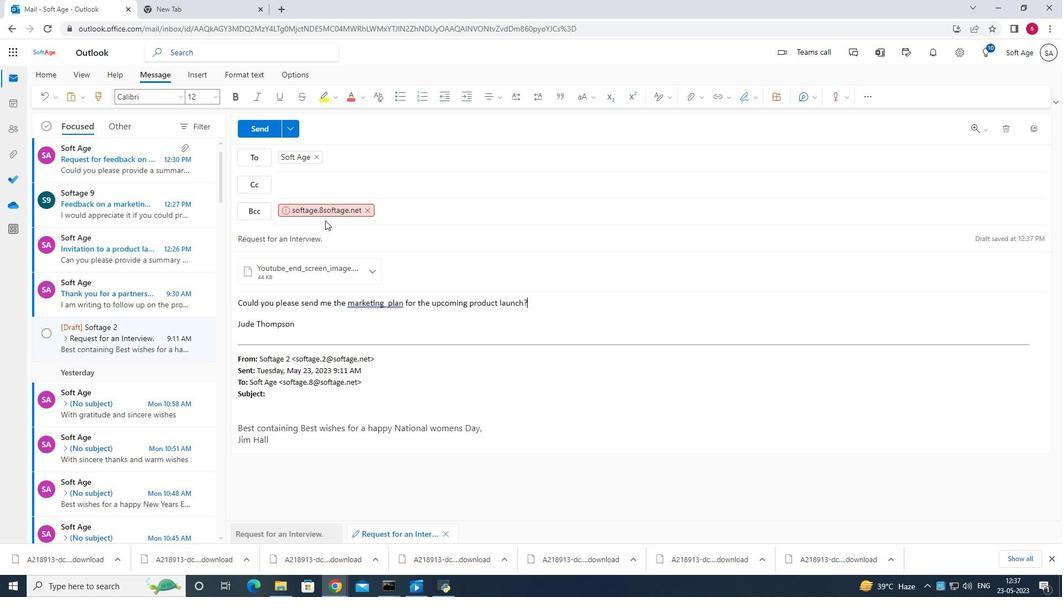 
Action: Mouse pressed left at (319, 210)
Screenshot: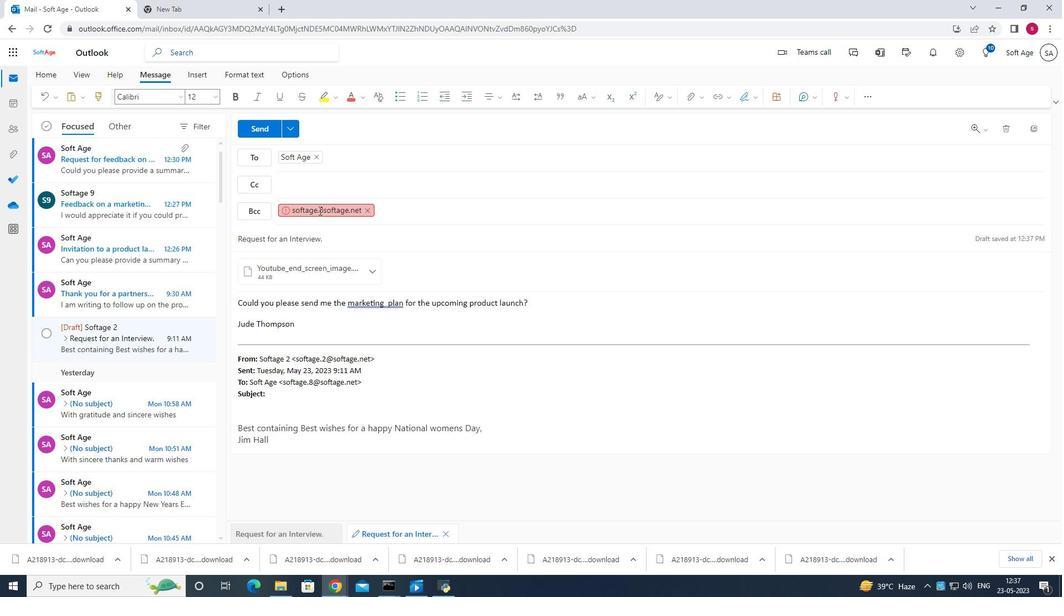 
Action: Mouse moved to (323, 226)
Screenshot: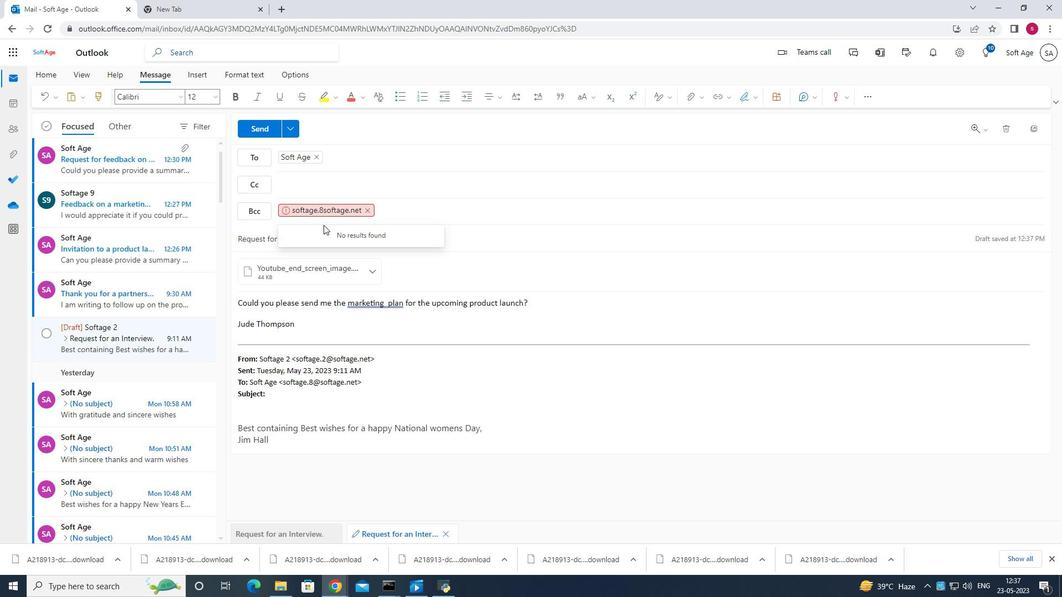 
Action: Key pressed <Key.shift>@
Screenshot: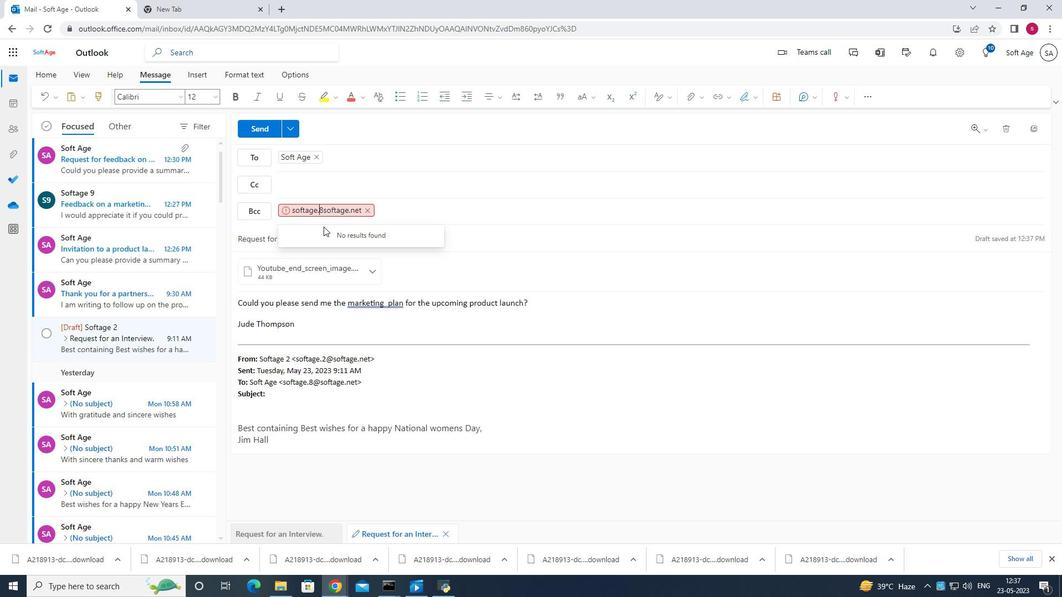 
Action: Mouse moved to (252, 129)
Screenshot: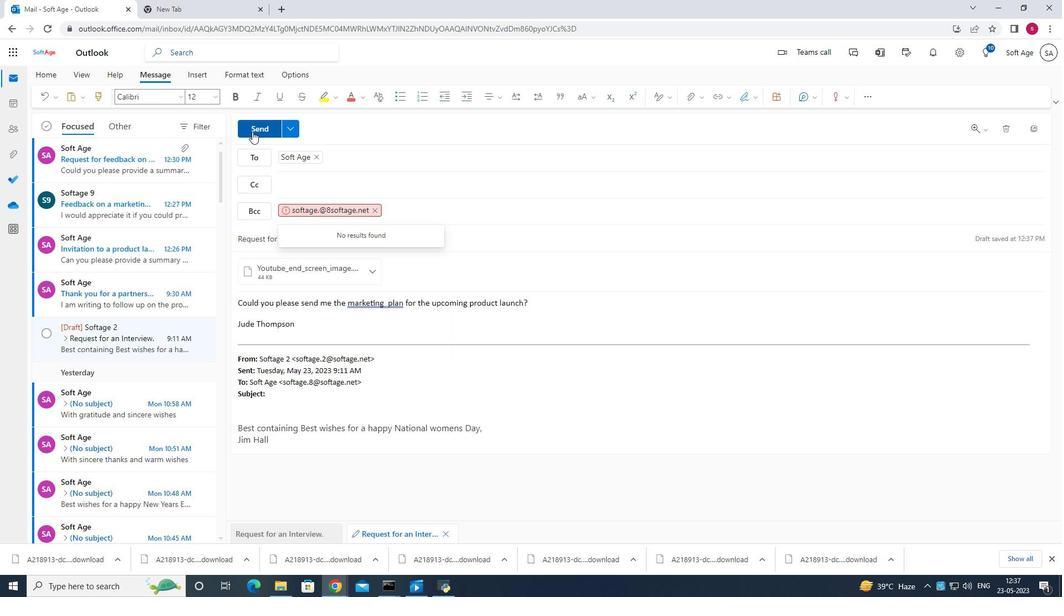 
Action: Mouse pressed left at (252, 129)
Screenshot: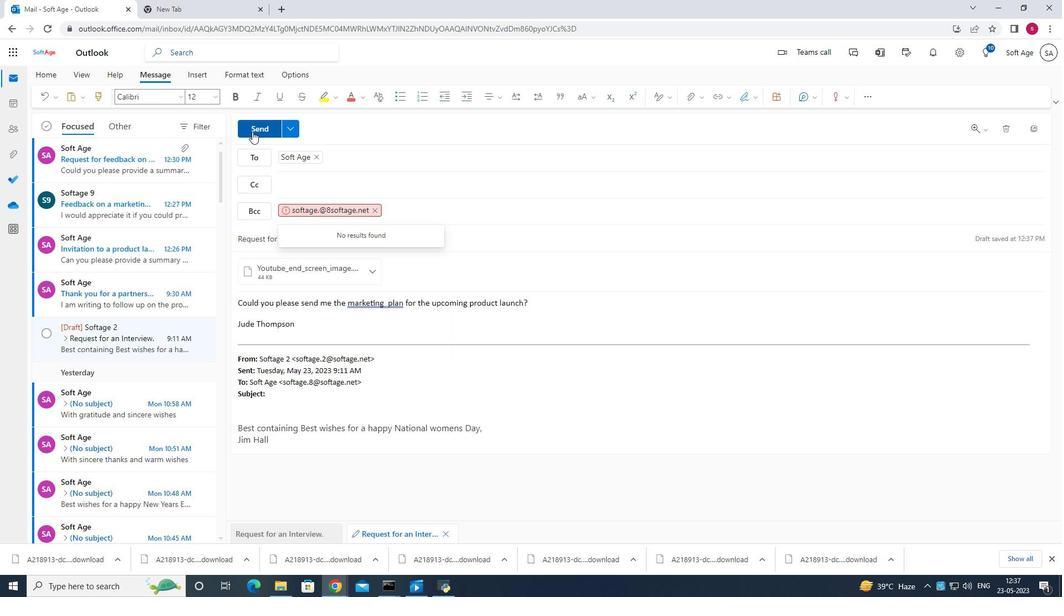 
Action: Mouse moved to (255, 123)
Screenshot: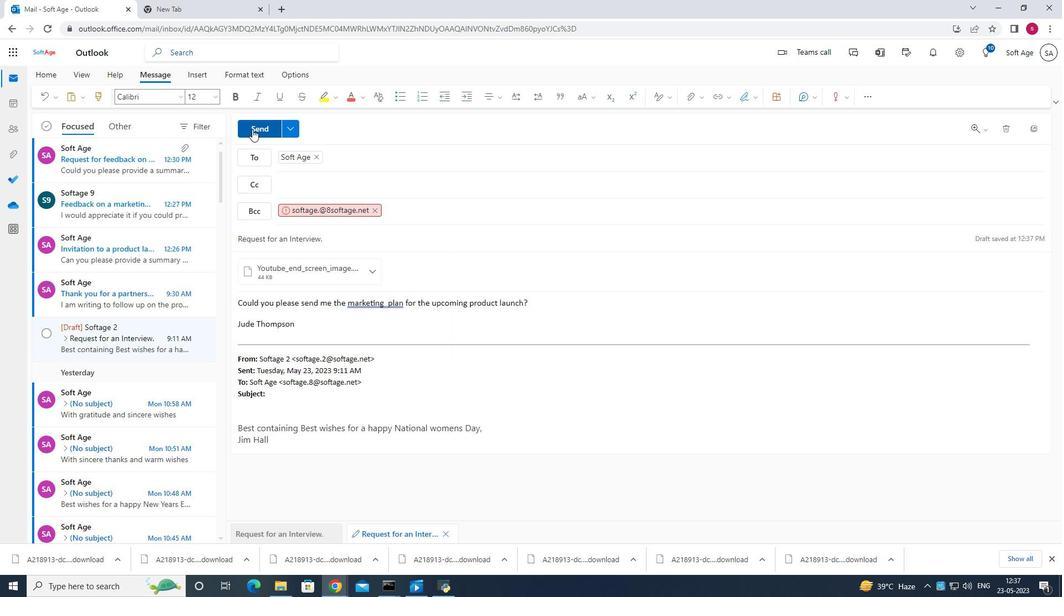 
Action: Mouse pressed left at (255, 123)
Screenshot: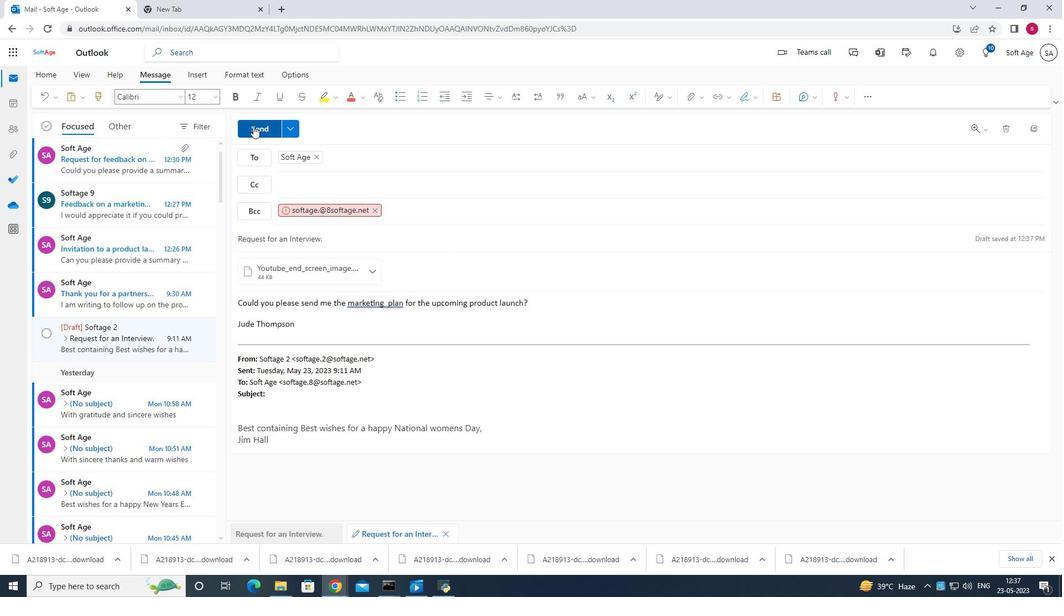 
Action: Mouse moved to (330, 209)
Screenshot: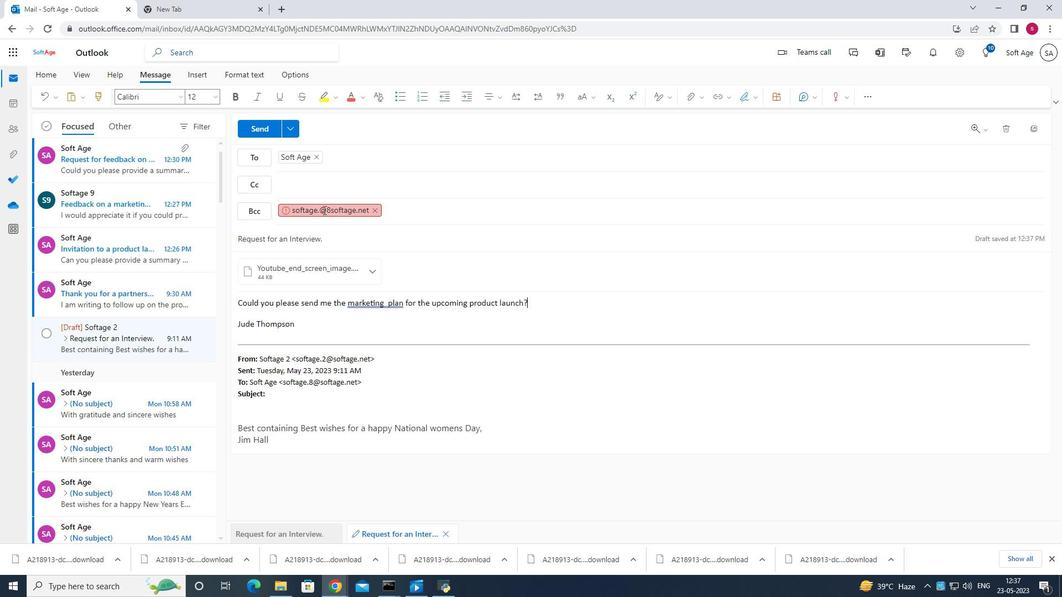 
Action: Mouse pressed left at (330, 209)
Screenshot: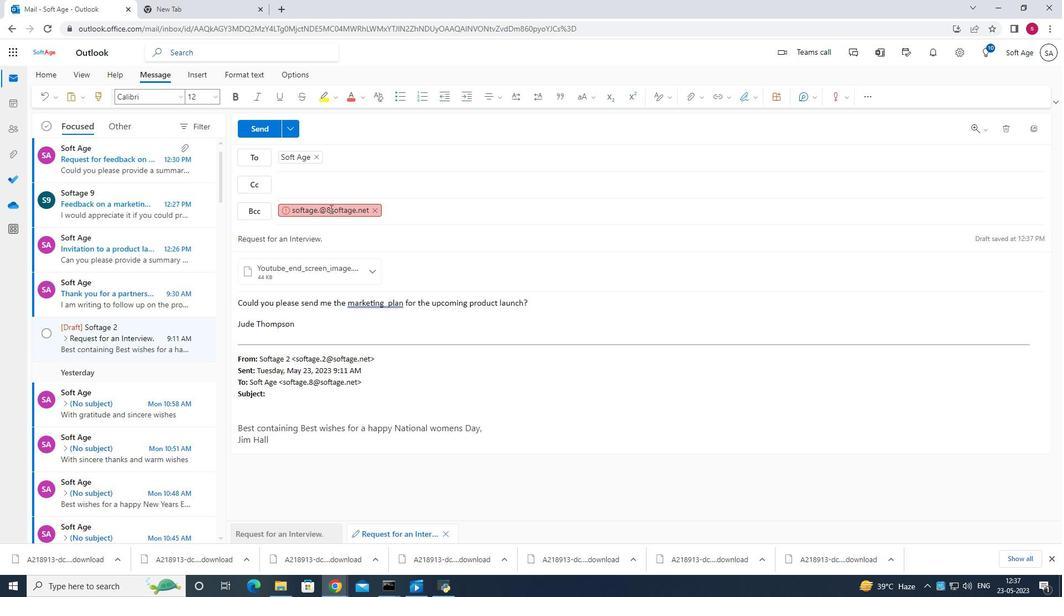 
Action: Key pressed <Key.backspace><Key.backspace>8<Key.shift>@
Screenshot: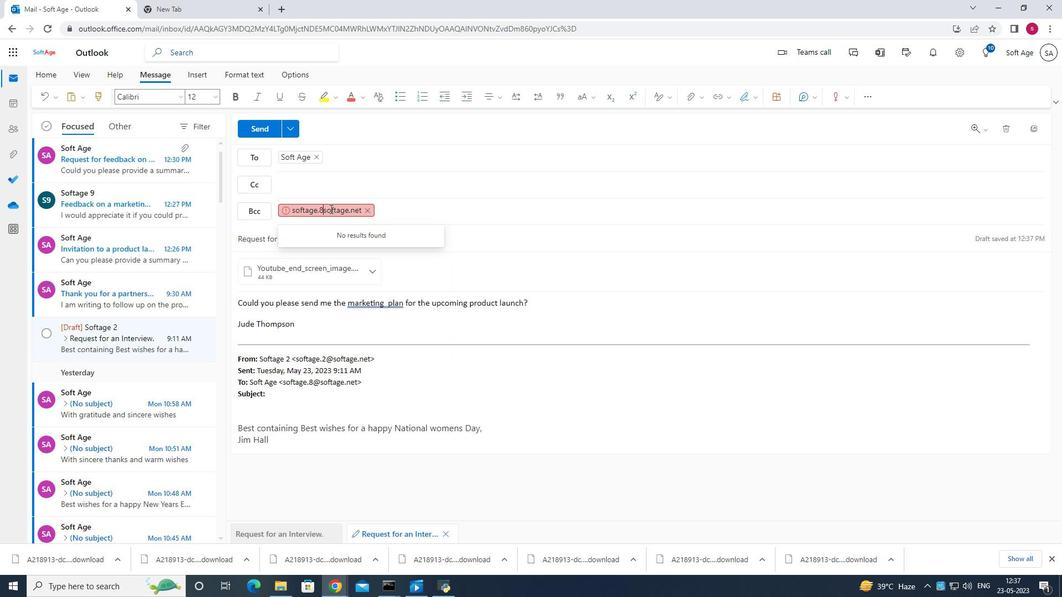 
Action: Mouse moved to (359, 232)
Screenshot: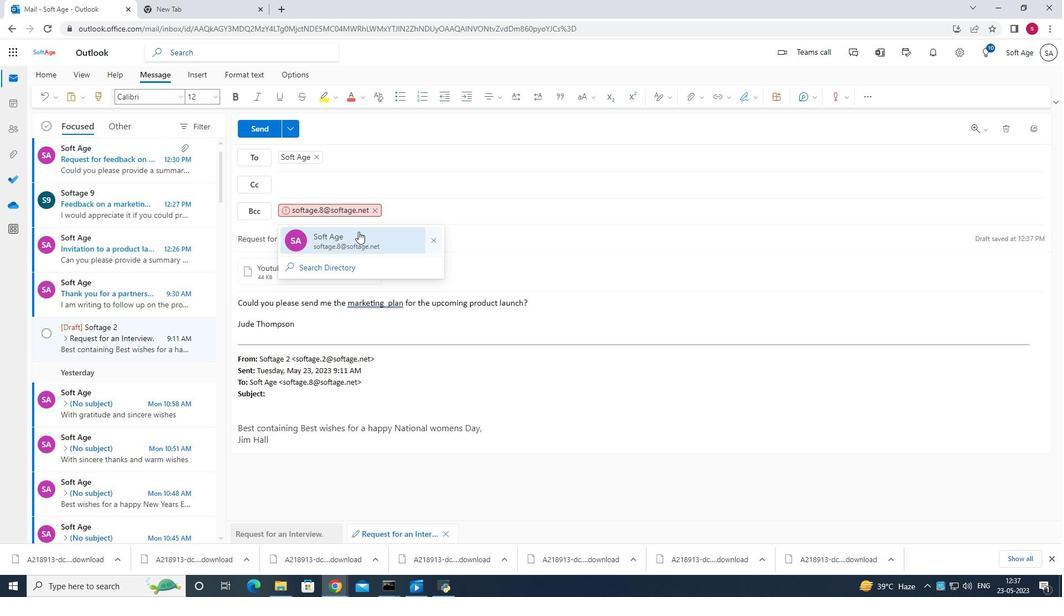 
Action: Mouse pressed left at (359, 231)
Screenshot: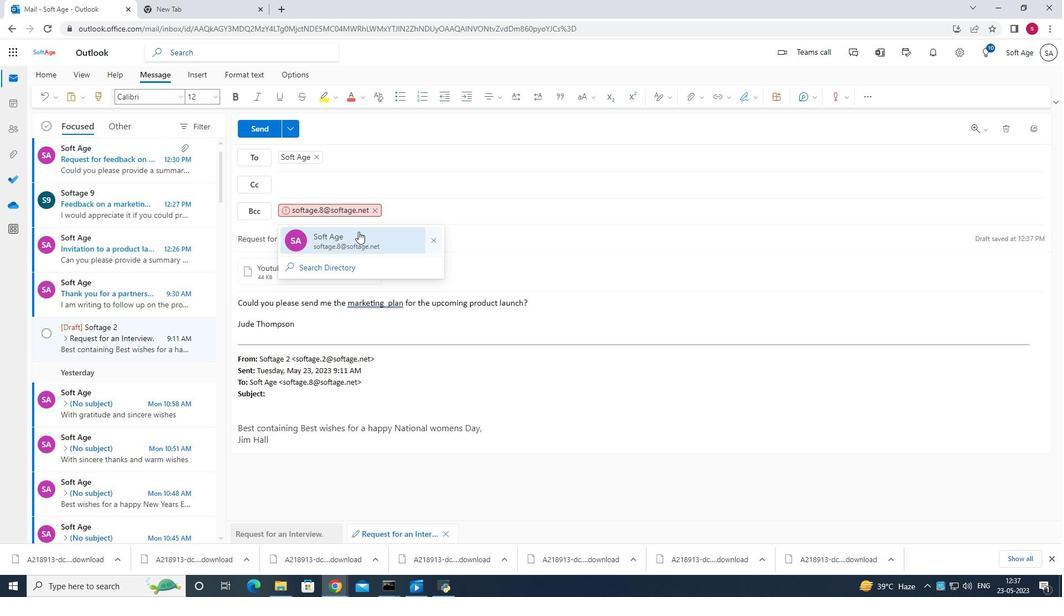
Action: Mouse moved to (247, 120)
Screenshot: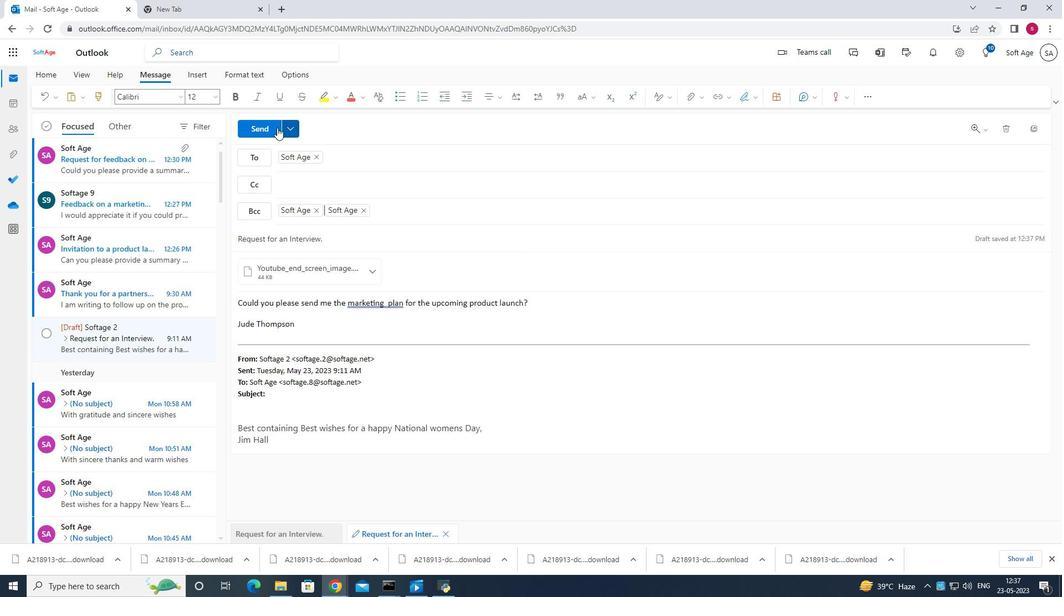 
Action: Mouse pressed left at (247, 120)
Screenshot: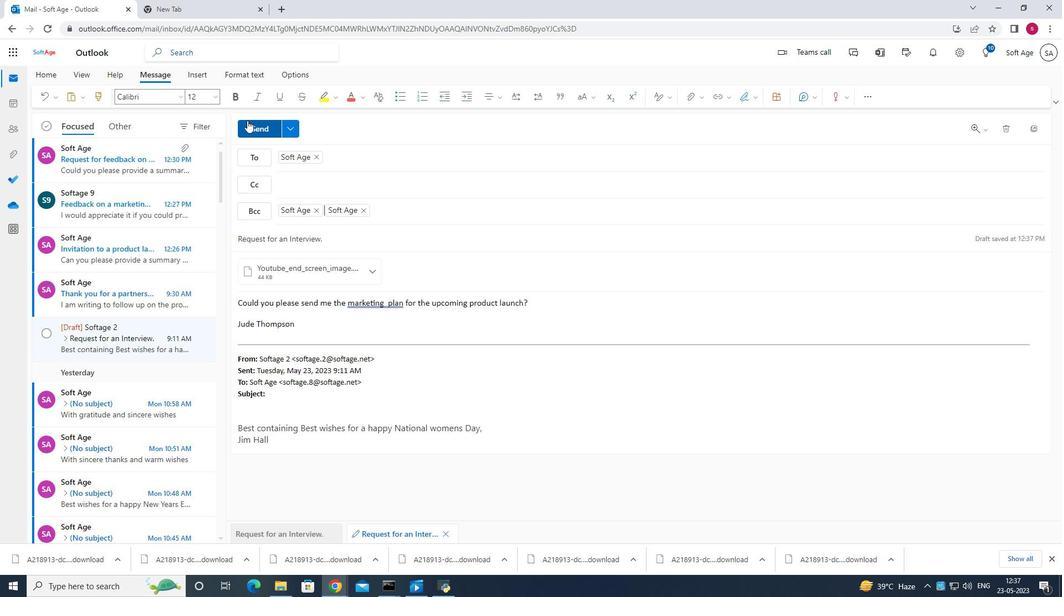 
Action: Mouse moved to (815, 376)
Screenshot: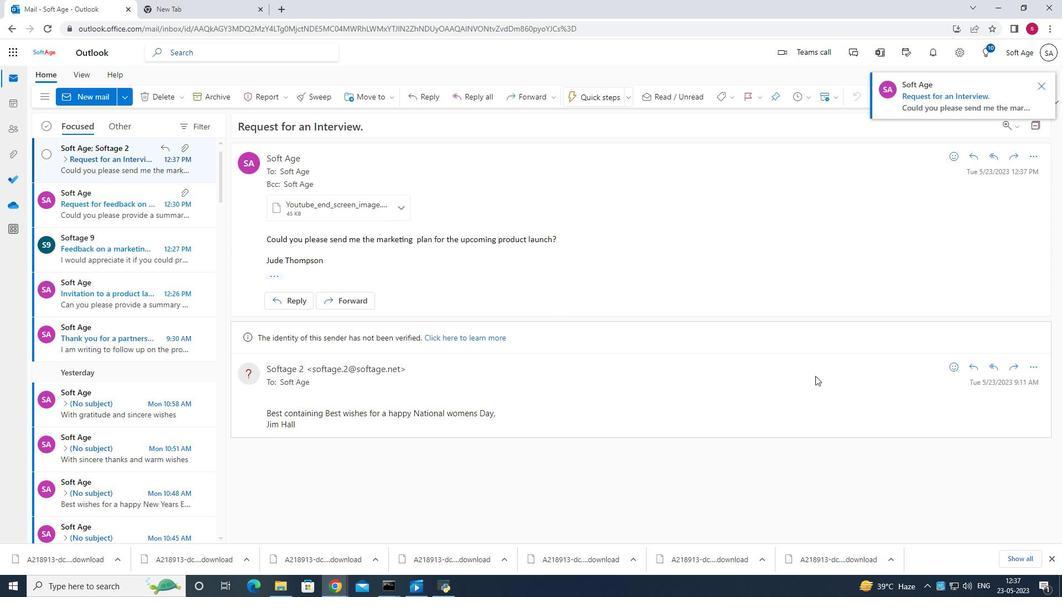 
